 Task: Create a white letterhead template with blue and red details.
Action: Mouse pressed left at (519, 97)
Screenshot: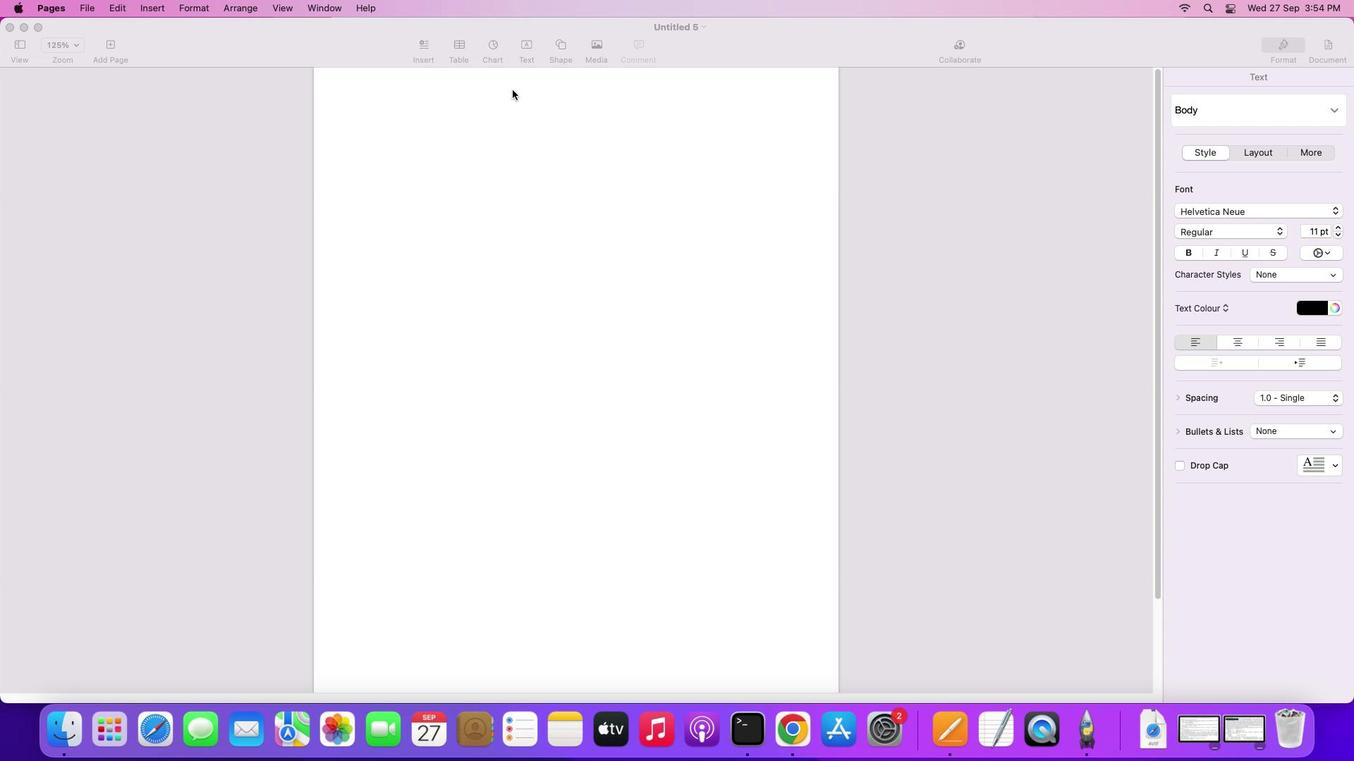 
Action: Mouse moved to (568, 51)
Screenshot: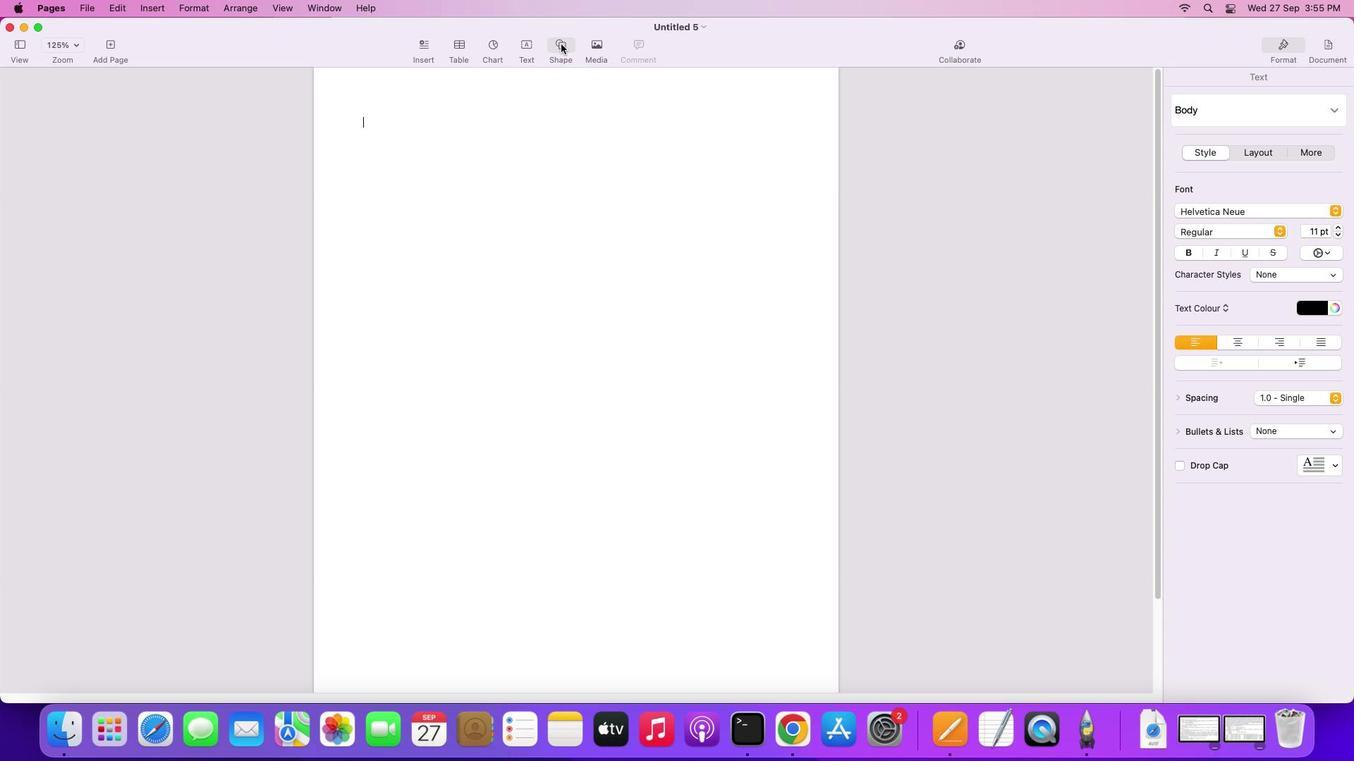 
Action: Mouse pressed left at (568, 51)
Screenshot: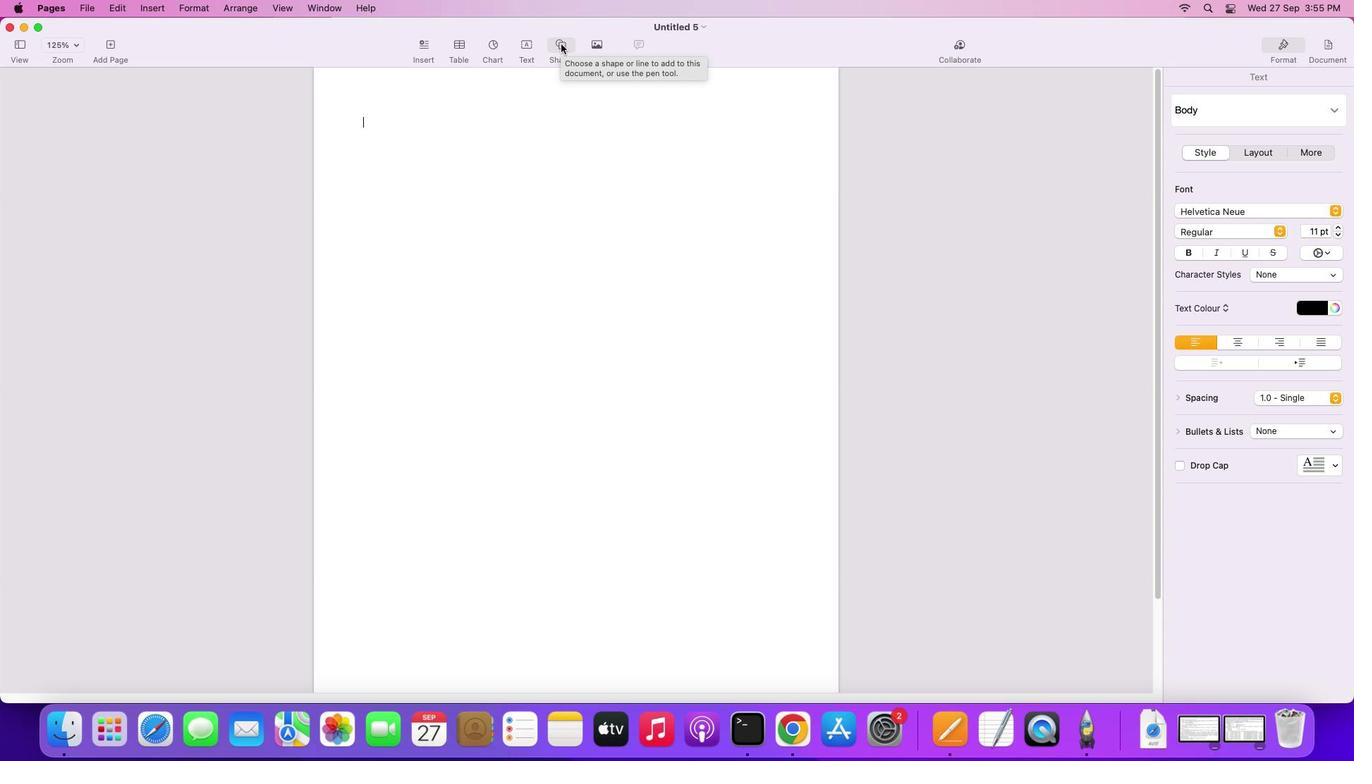 
Action: Mouse moved to (560, 169)
Screenshot: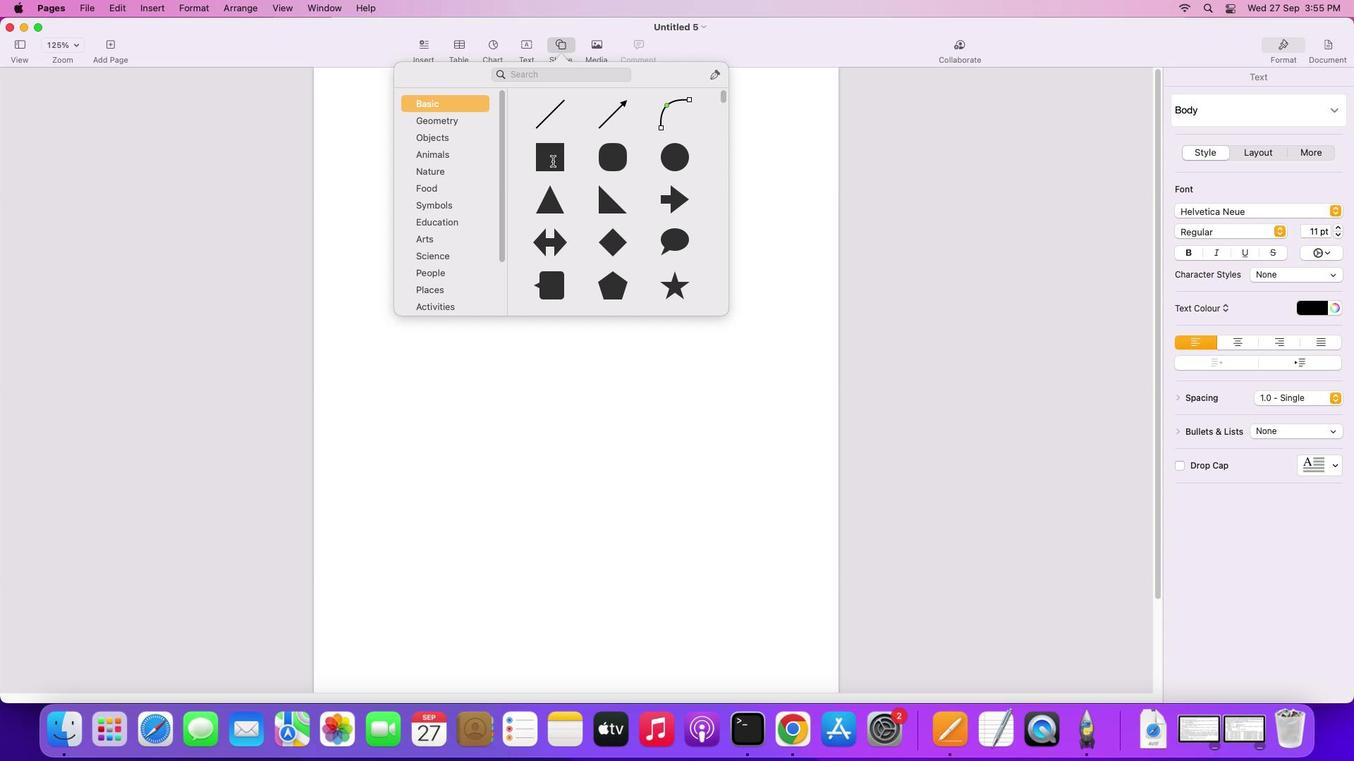 
Action: Mouse pressed left at (560, 169)
Screenshot: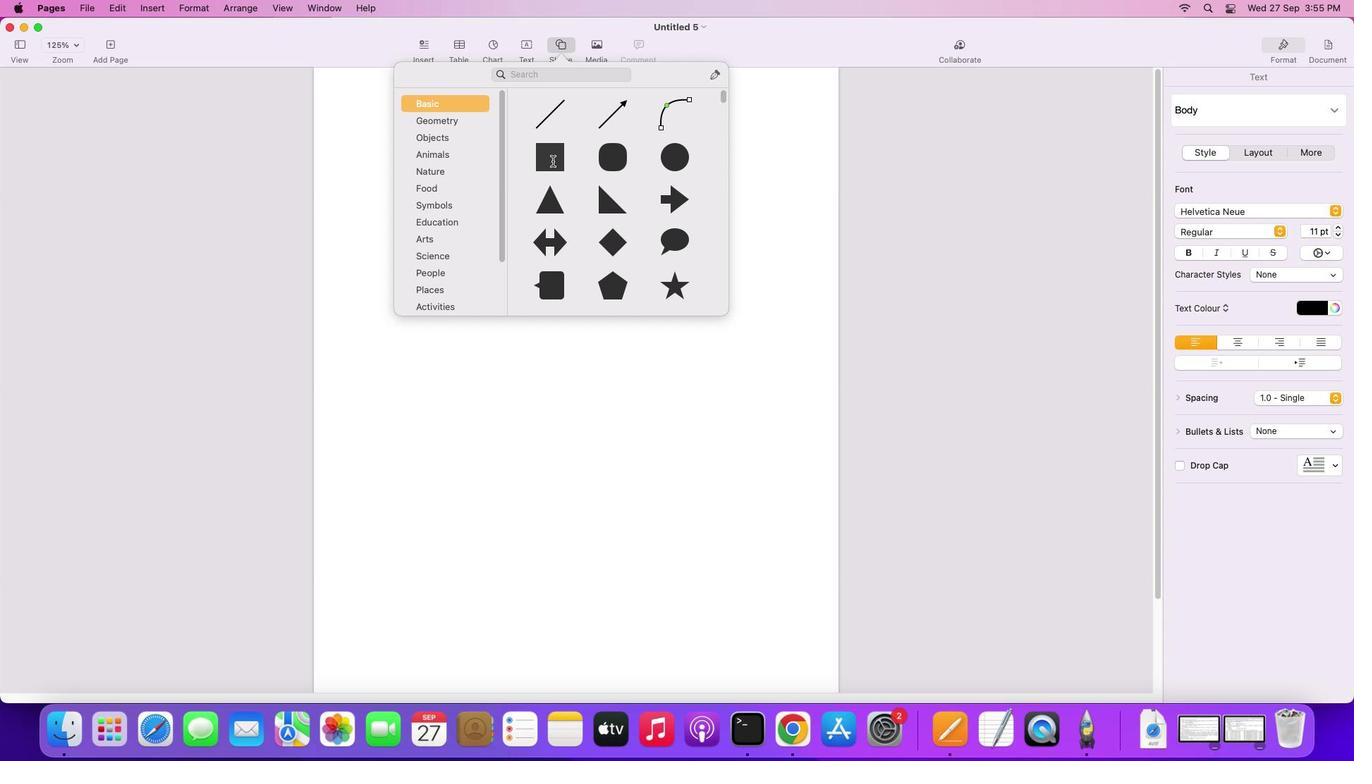 
Action: Mouse moved to (575, 202)
Screenshot: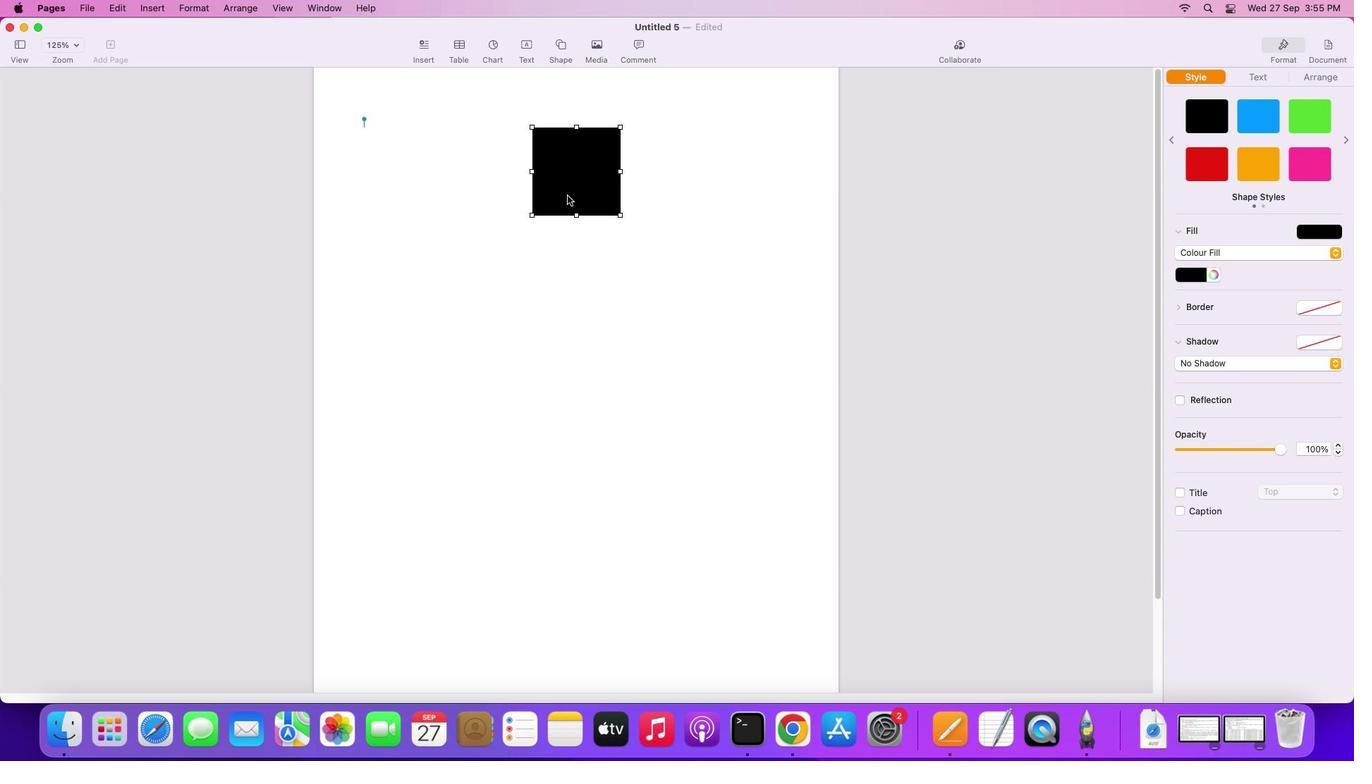 
Action: Mouse pressed left at (575, 202)
Screenshot: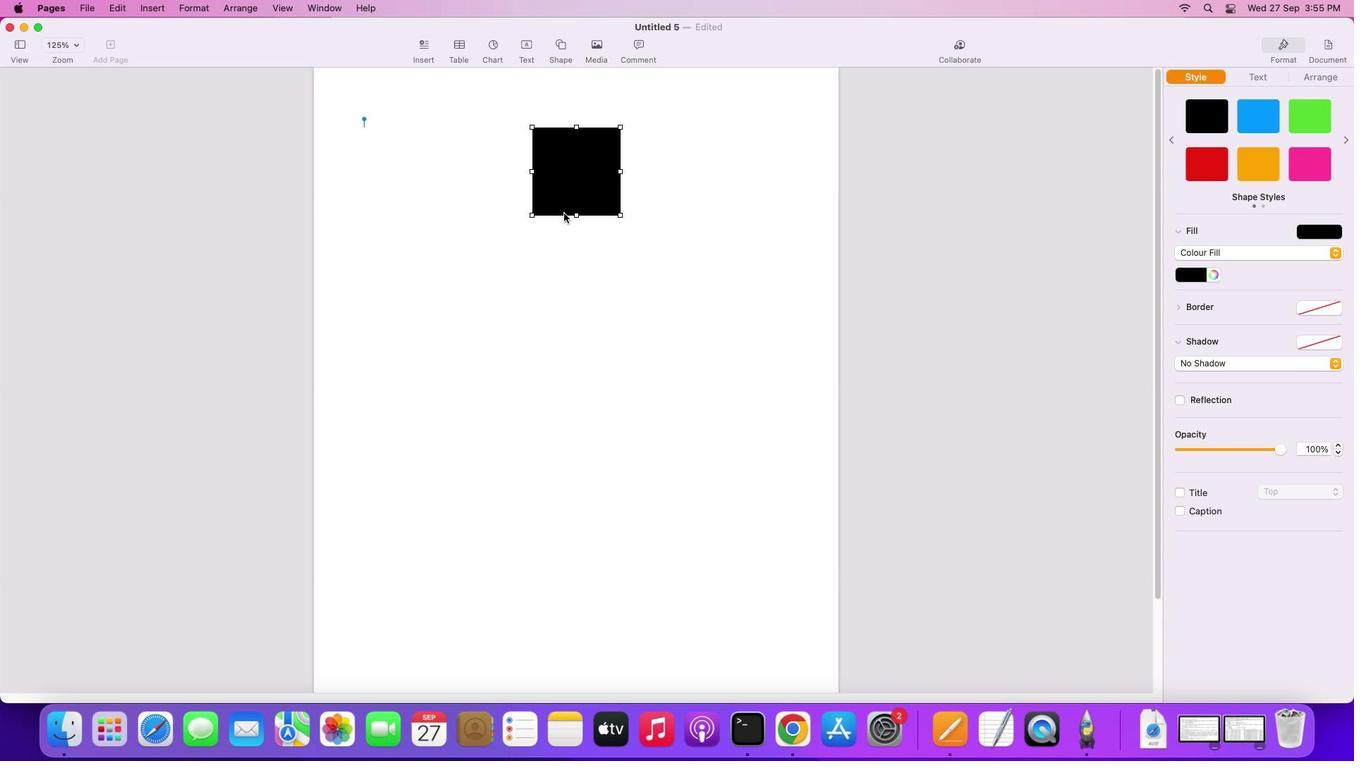 
Action: Mouse moved to (479, 516)
Screenshot: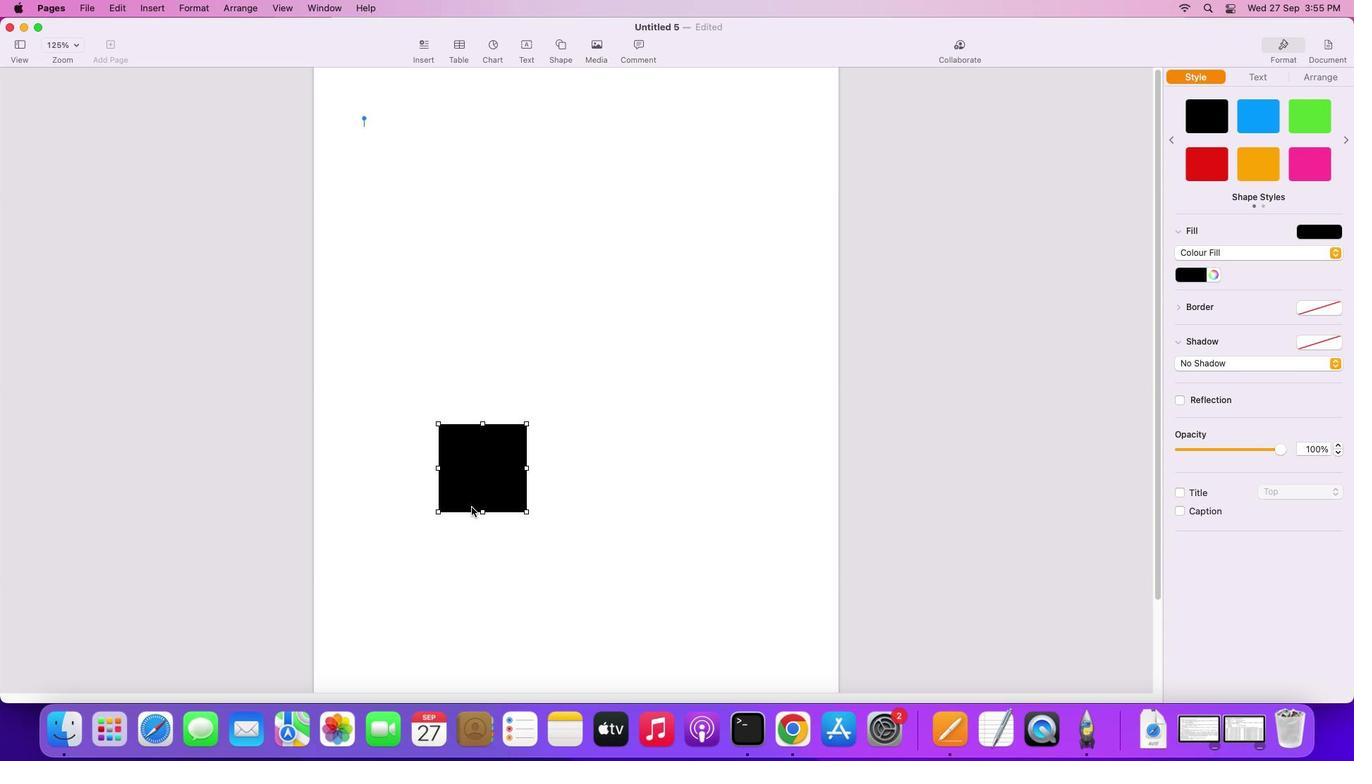 
Action: Mouse scrolled (479, 516) with delta (7, 7)
Screenshot: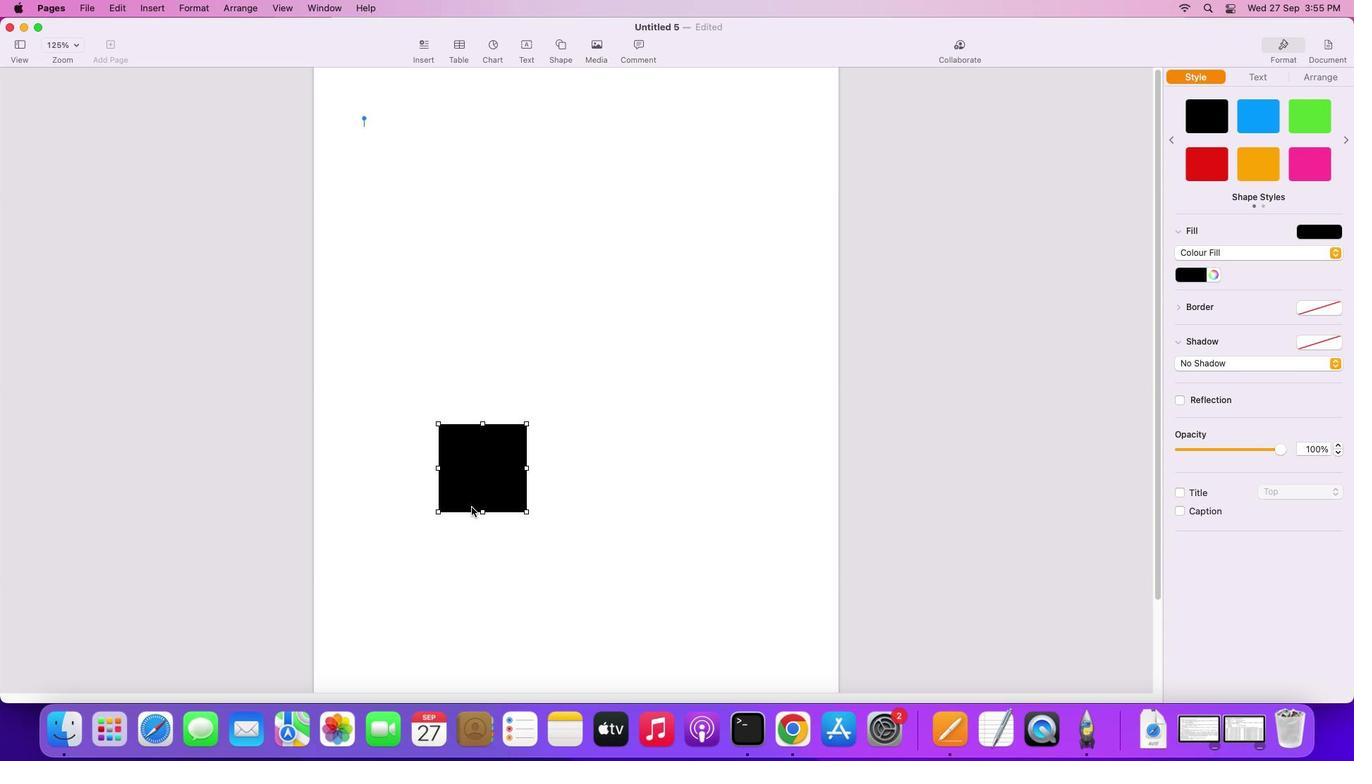 
Action: Mouse moved to (479, 514)
Screenshot: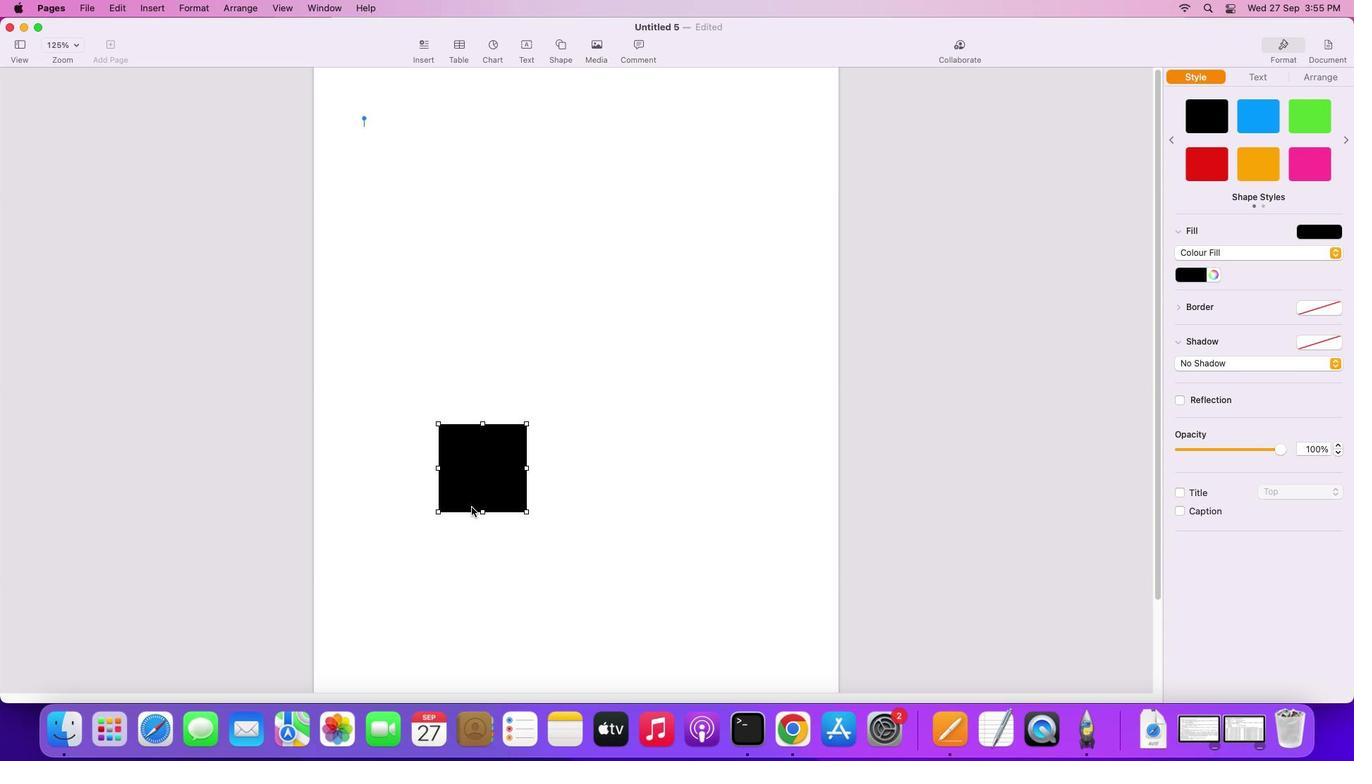 
Action: Mouse scrolled (479, 514) with delta (7, 7)
Screenshot: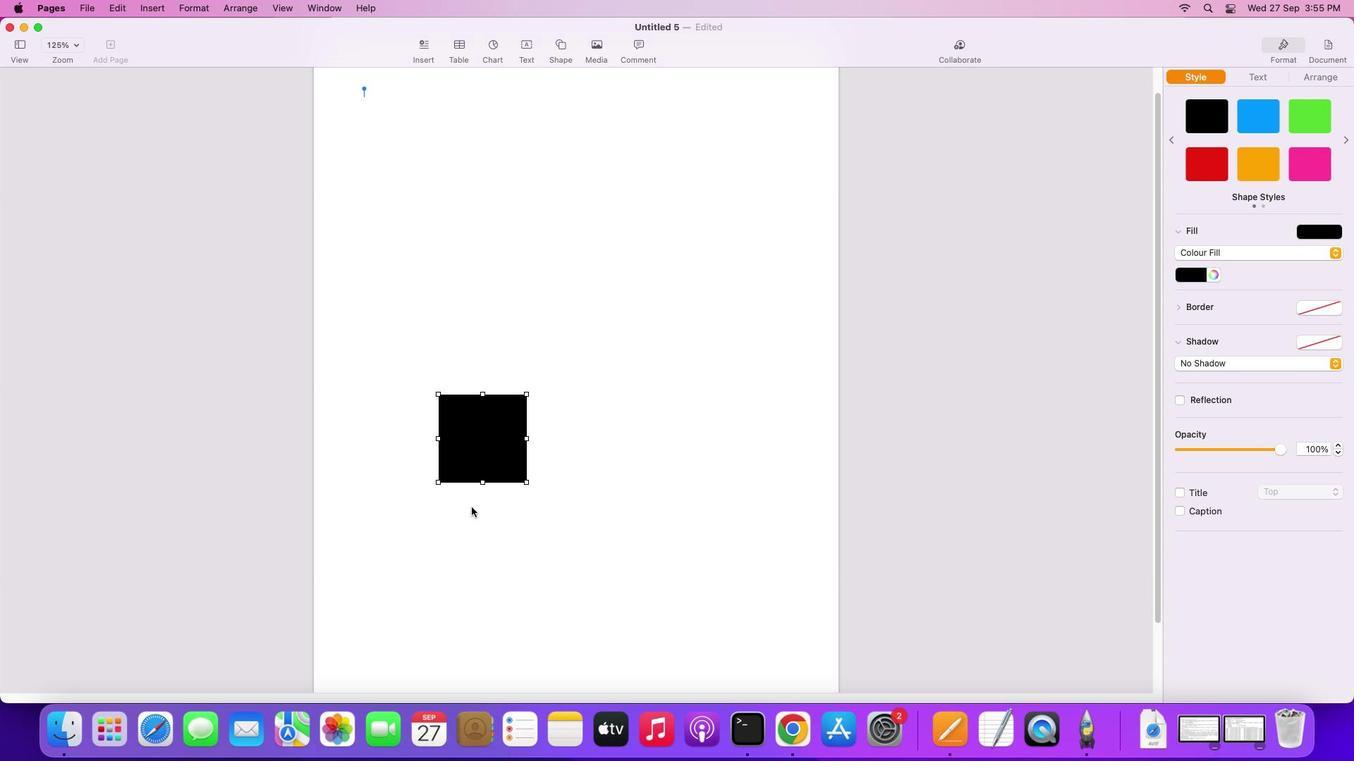 
Action: Mouse scrolled (479, 514) with delta (7, 5)
Screenshot: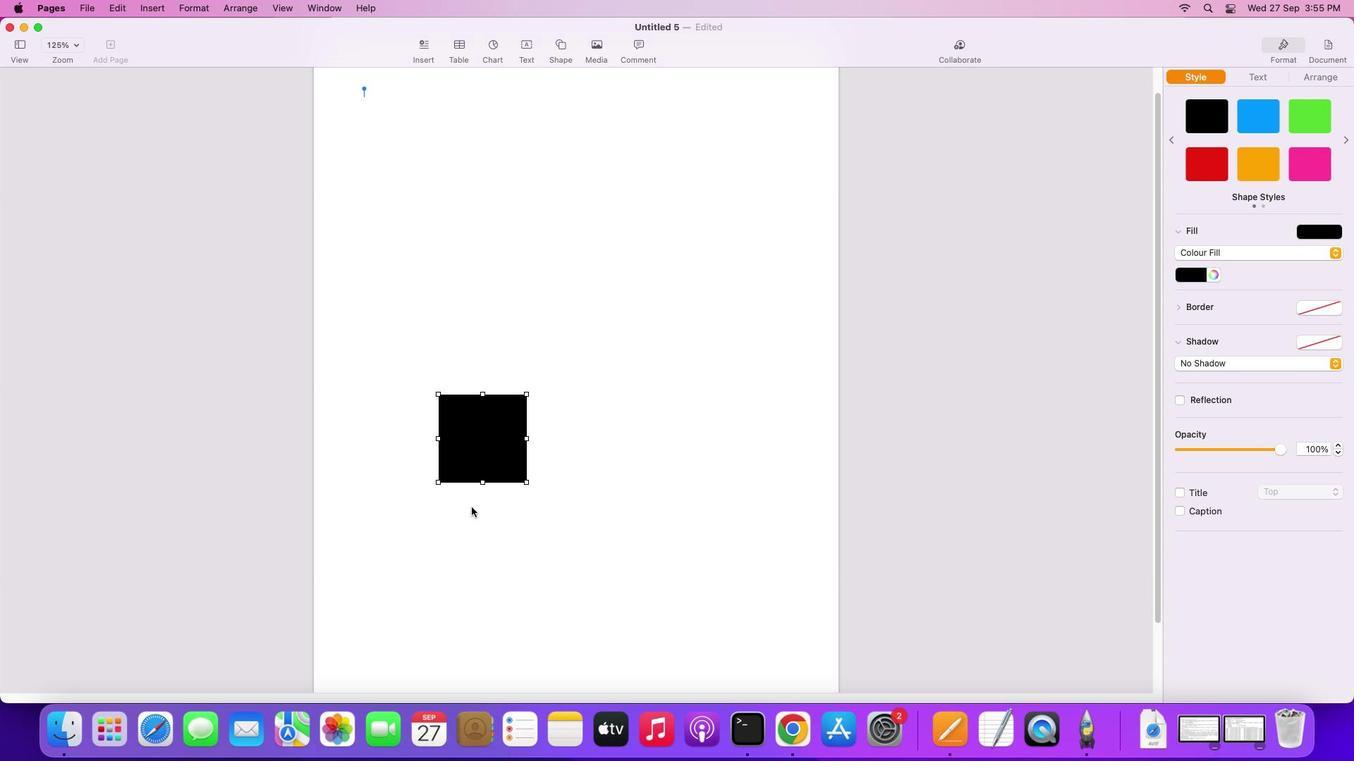 
Action: Mouse scrolled (479, 514) with delta (7, 4)
Screenshot: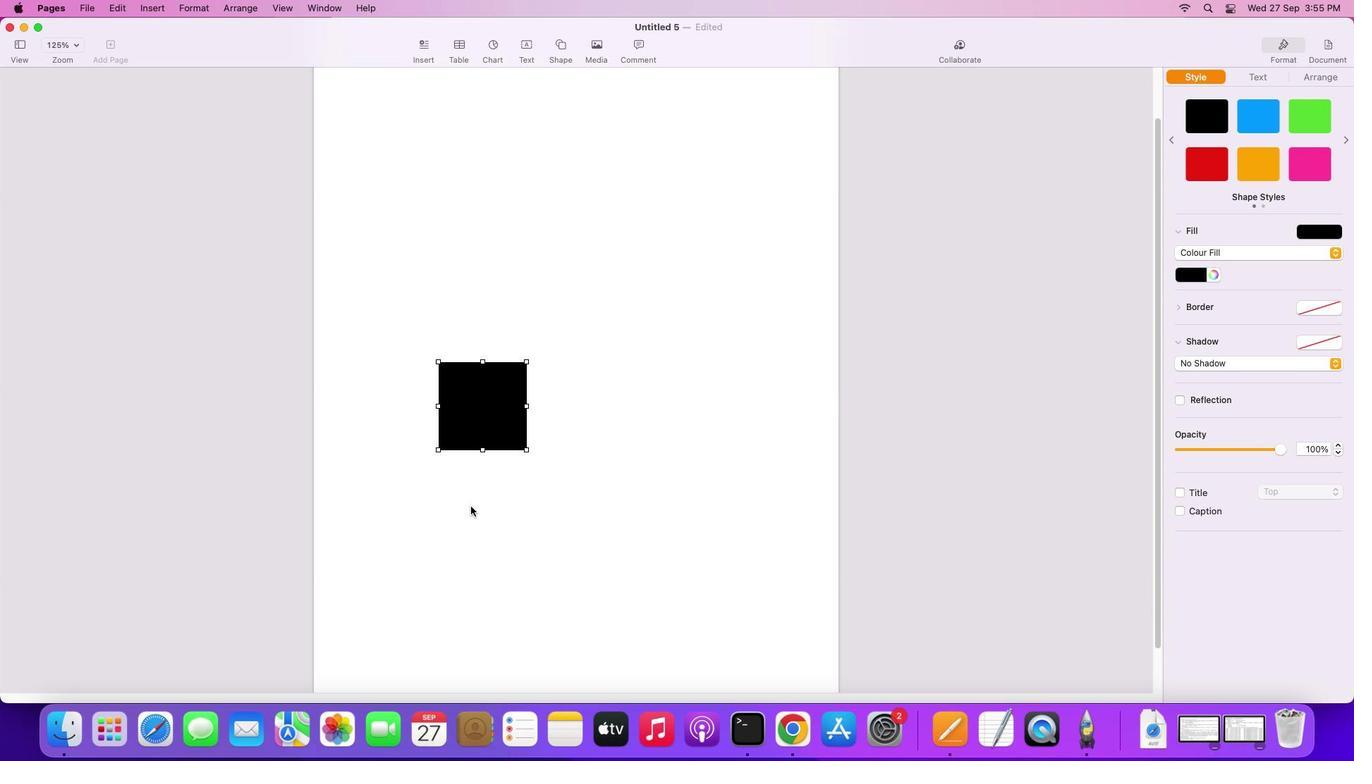 
Action: Mouse moved to (479, 514)
Screenshot: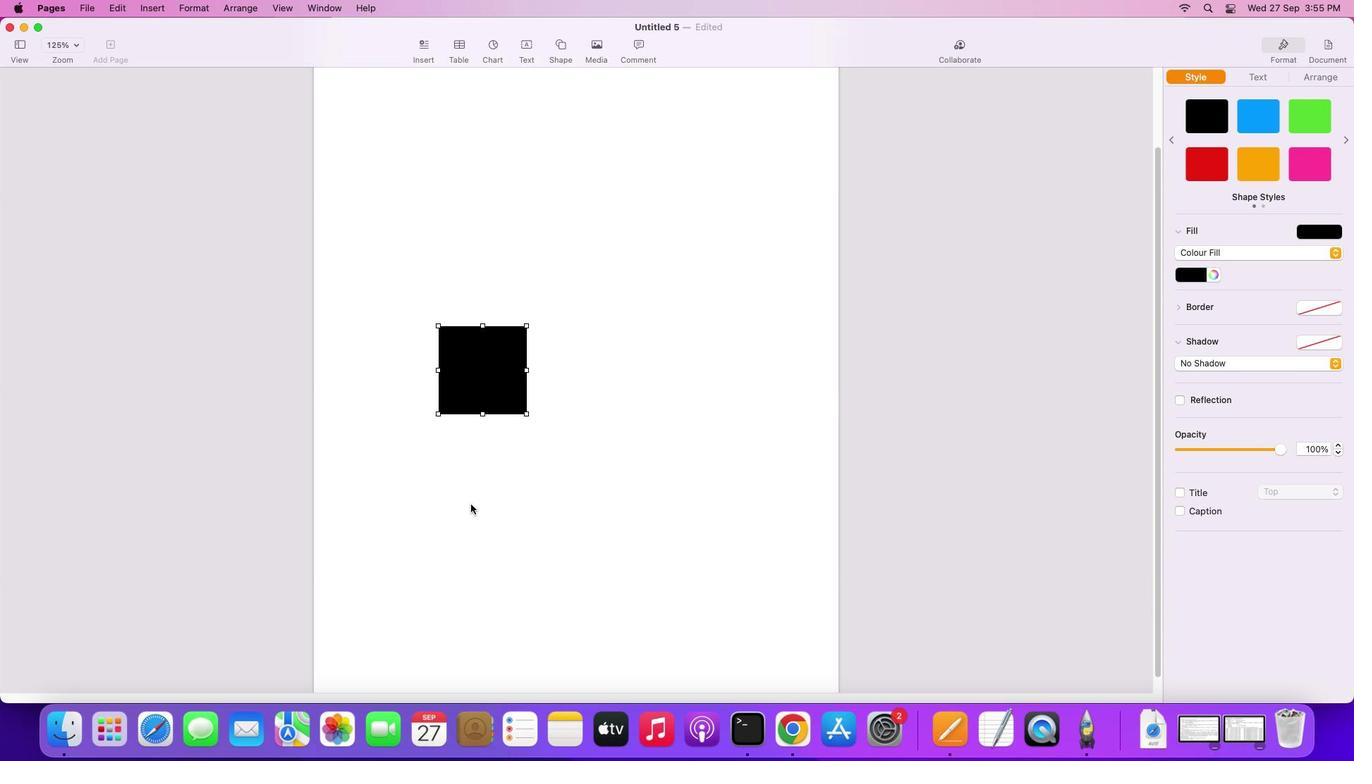 
Action: Mouse scrolled (479, 514) with delta (7, 4)
Screenshot: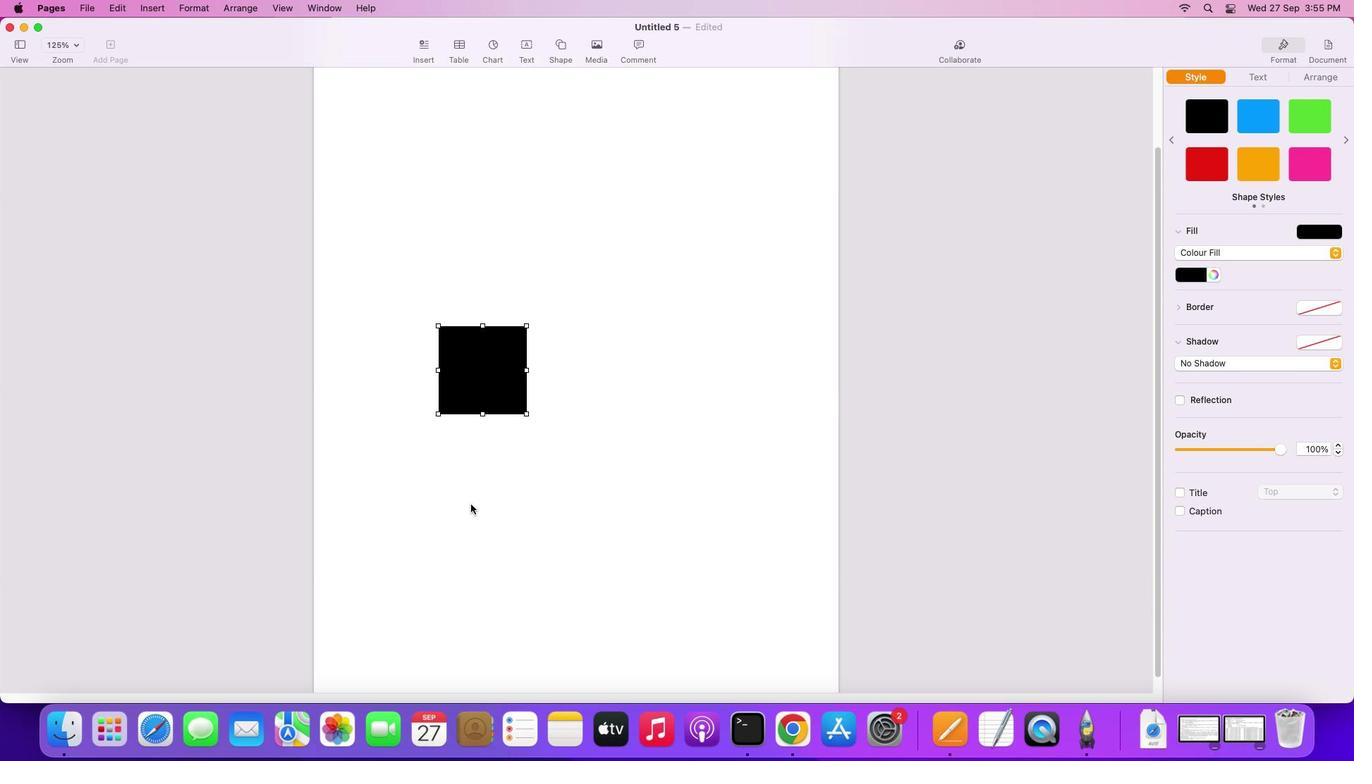 
Action: Mouse moved to (487, 409)
Screenshot: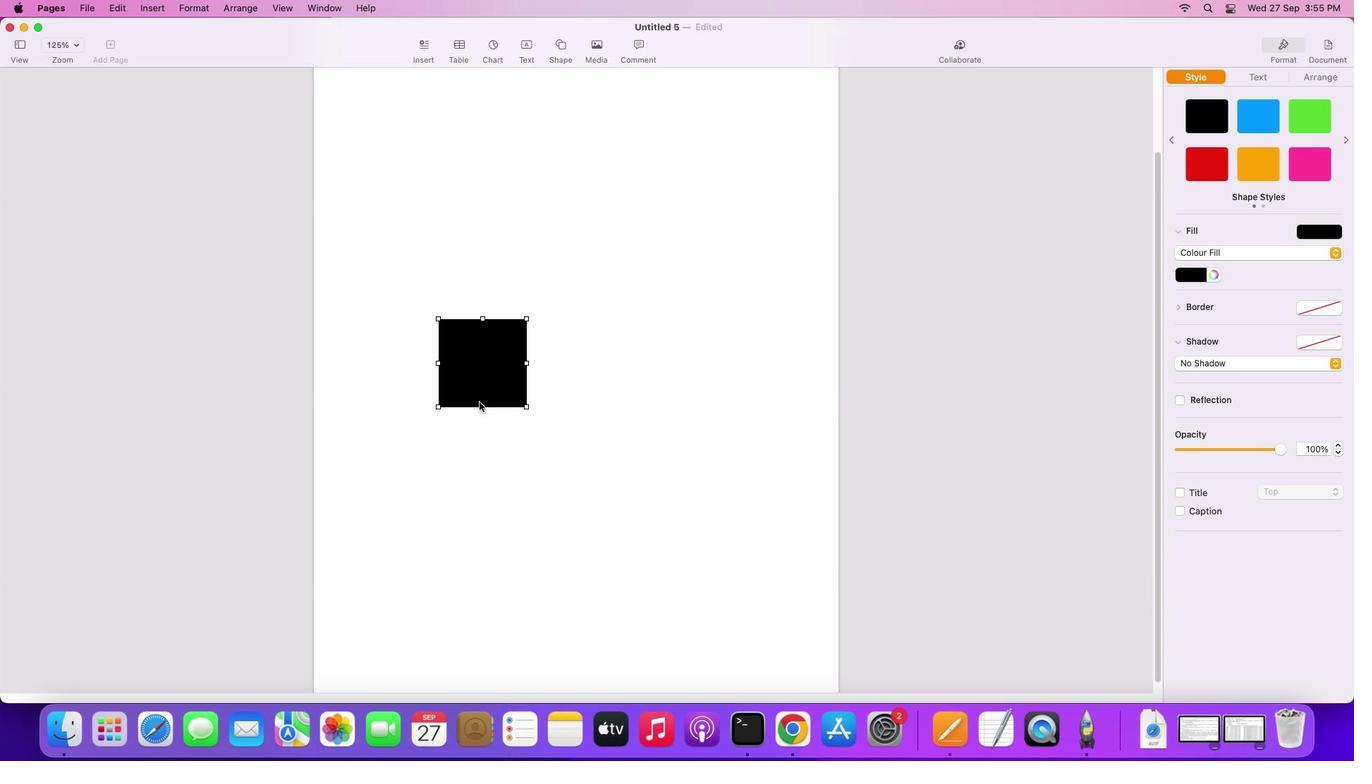 
Action: Mouse pressed left at (487, 409)
Screenshot: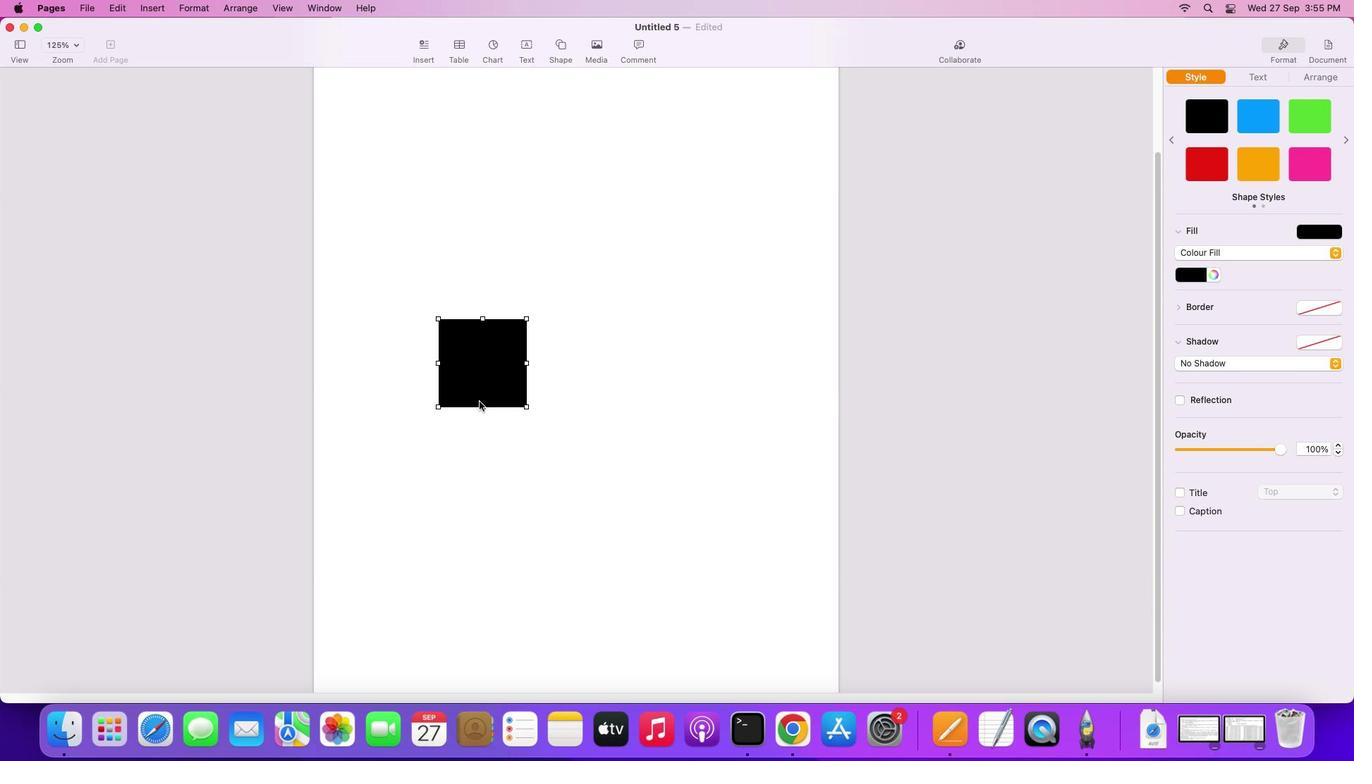 
Action: Mouse moved to (410, 658)
Screenshot: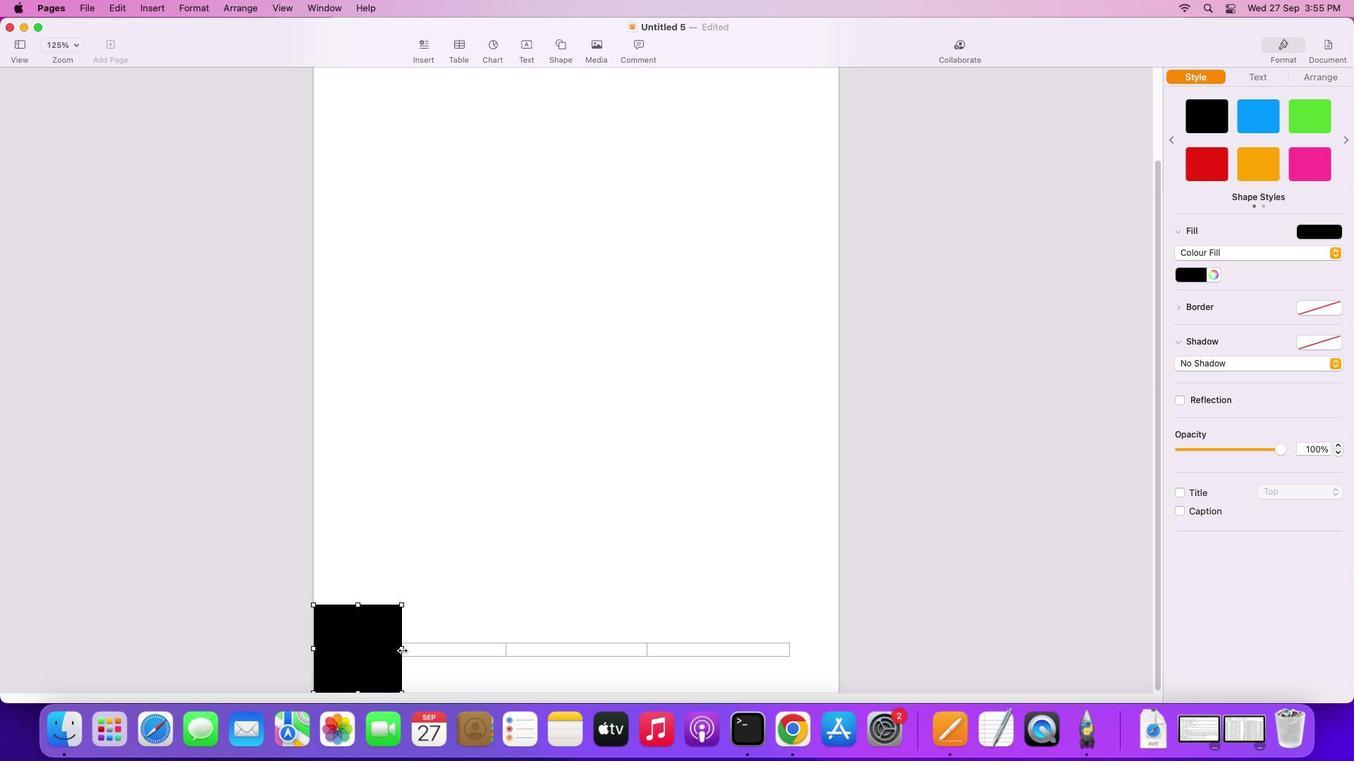 
Action: Mouse pressed left at (410, 658)
Screenshot: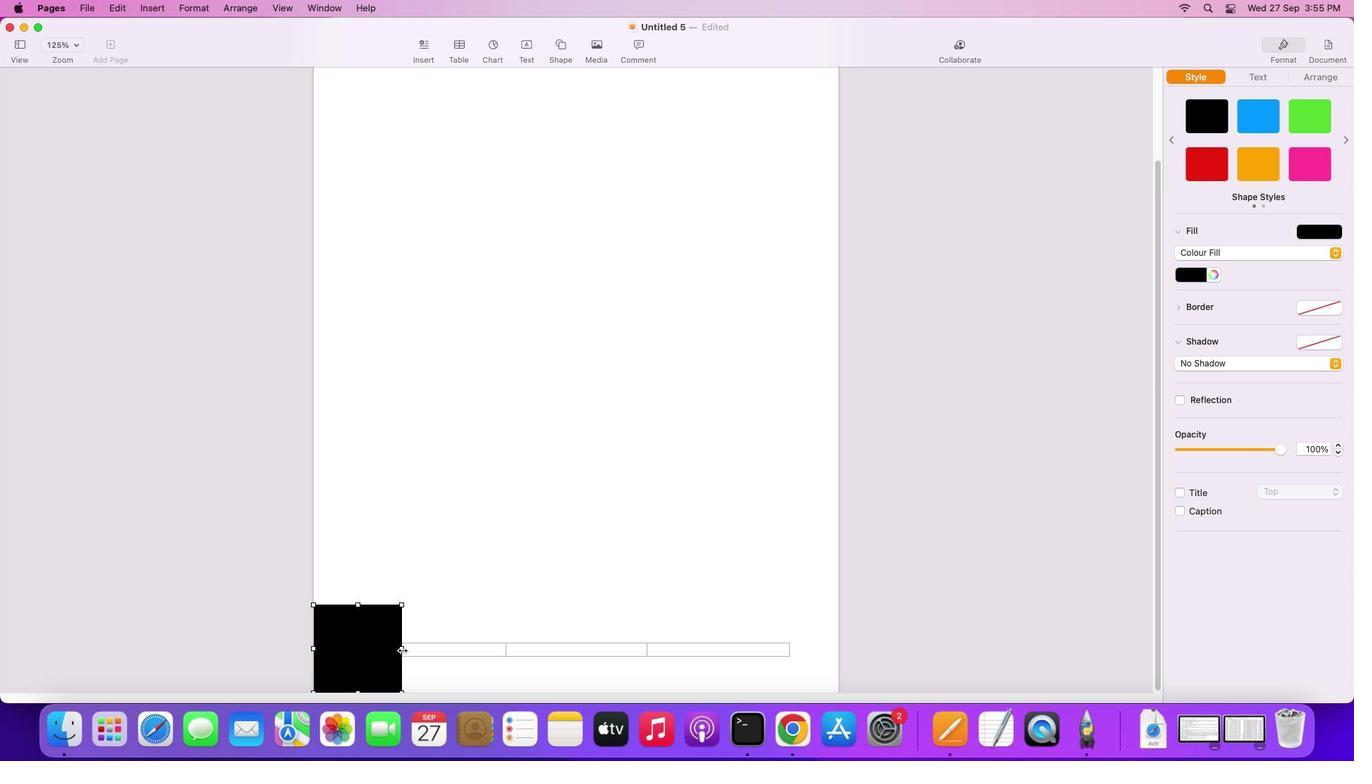 
Action: Mouse moved to (591, 626)
Screenshot: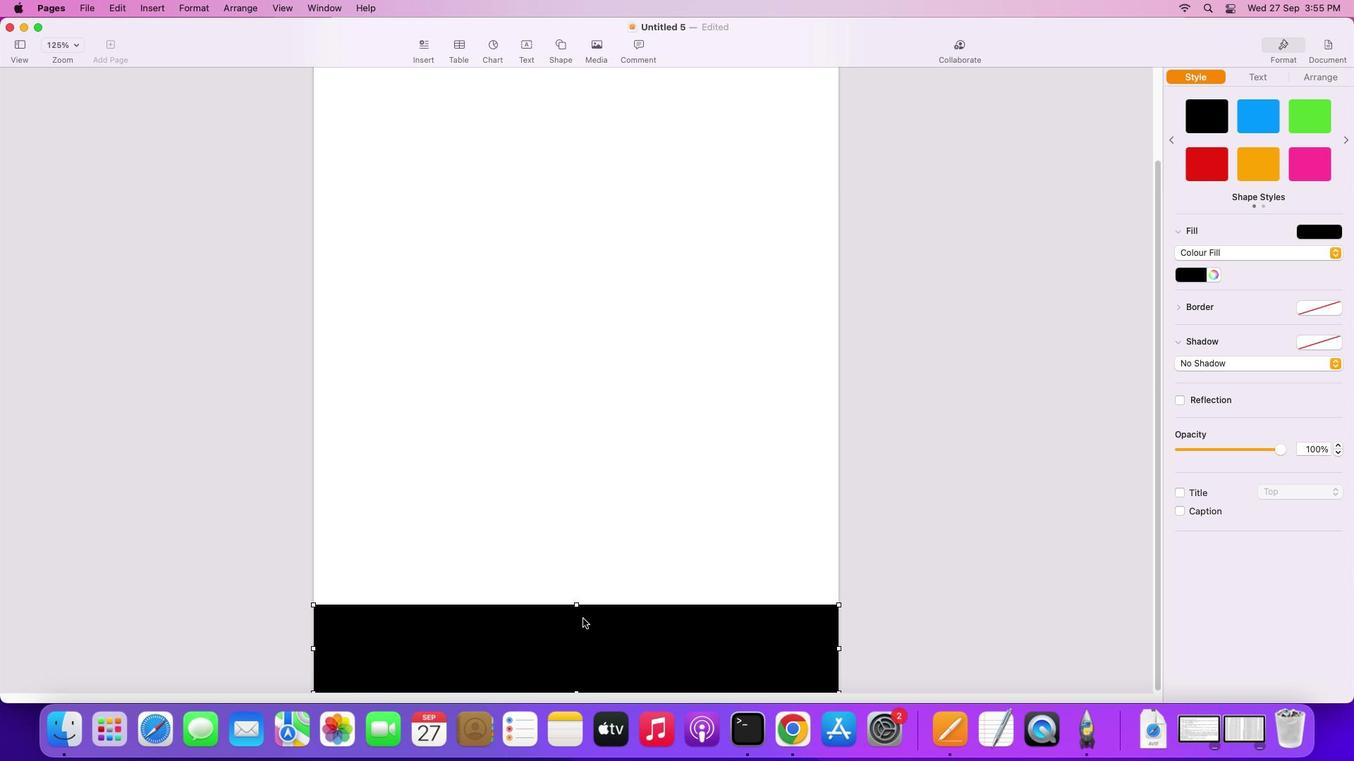 
Action: Mouse pressed right at (591, 626)
Screenshot: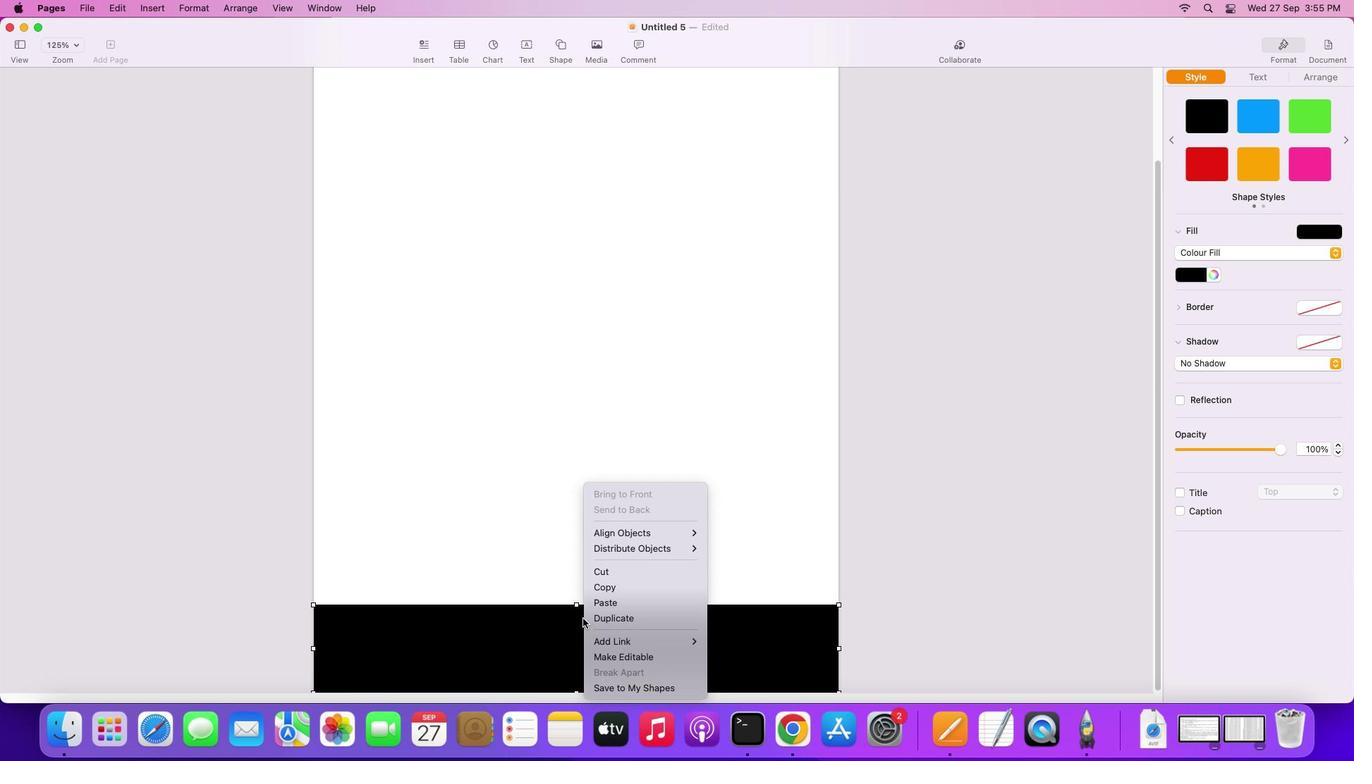
Action: Mouse moved to (637, 666)
Screenshot: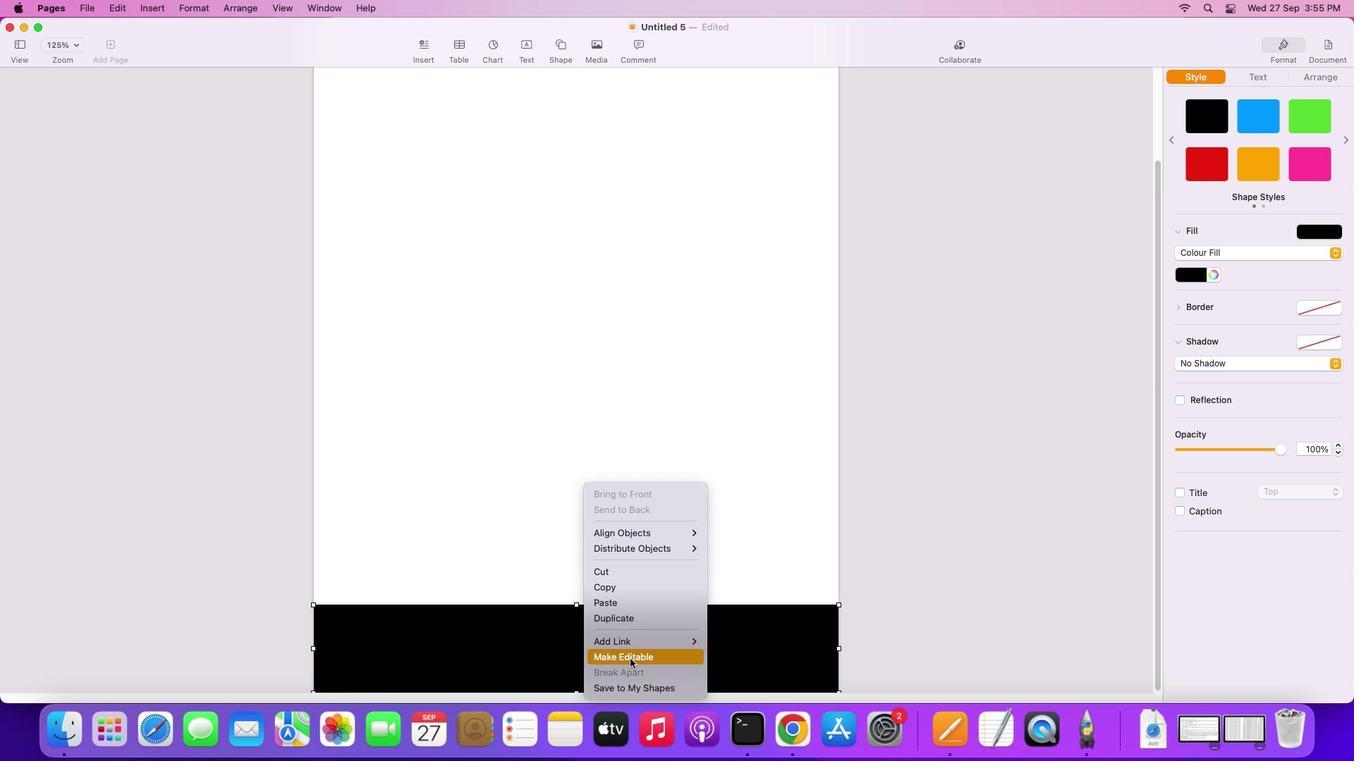 
Action: Mouse pressed left at (637, 666)
Screenshot: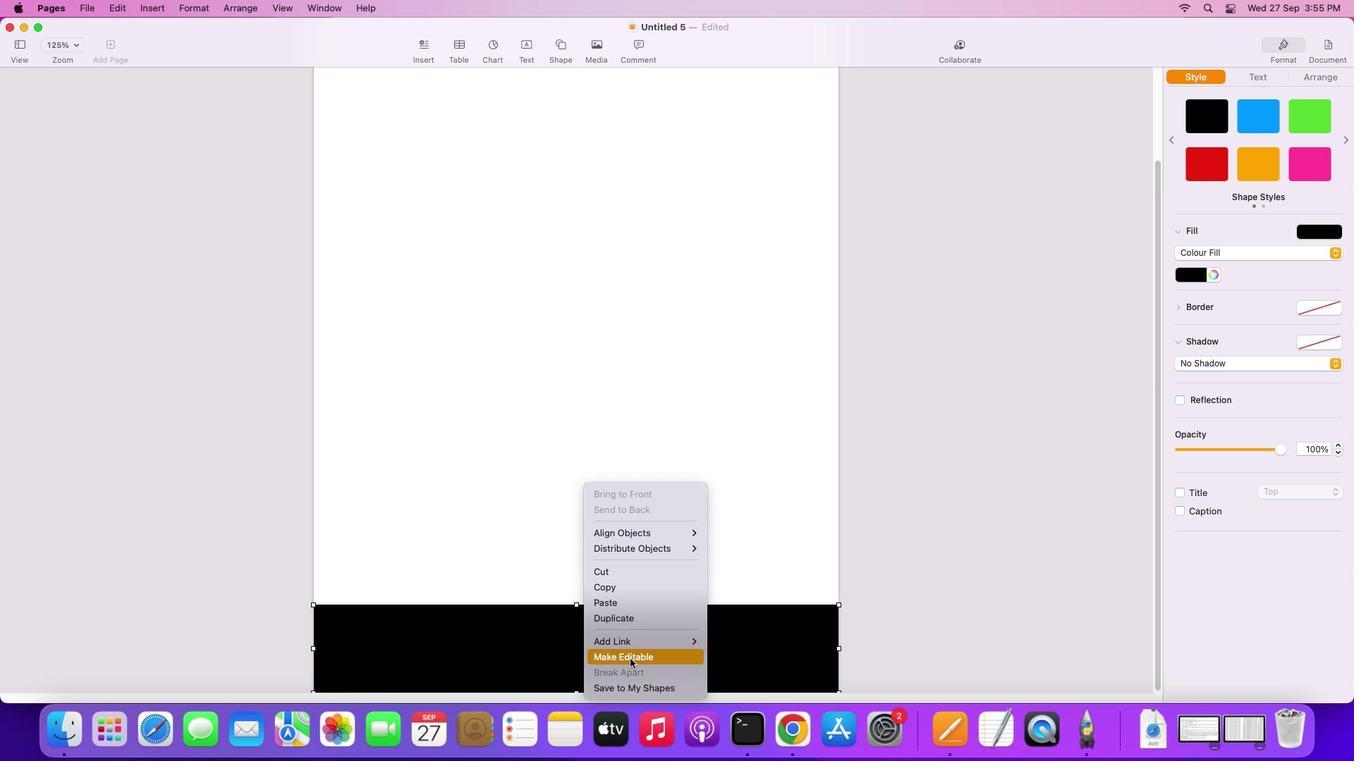 
Action: Mouse moved to (453, 620)
Screenshot: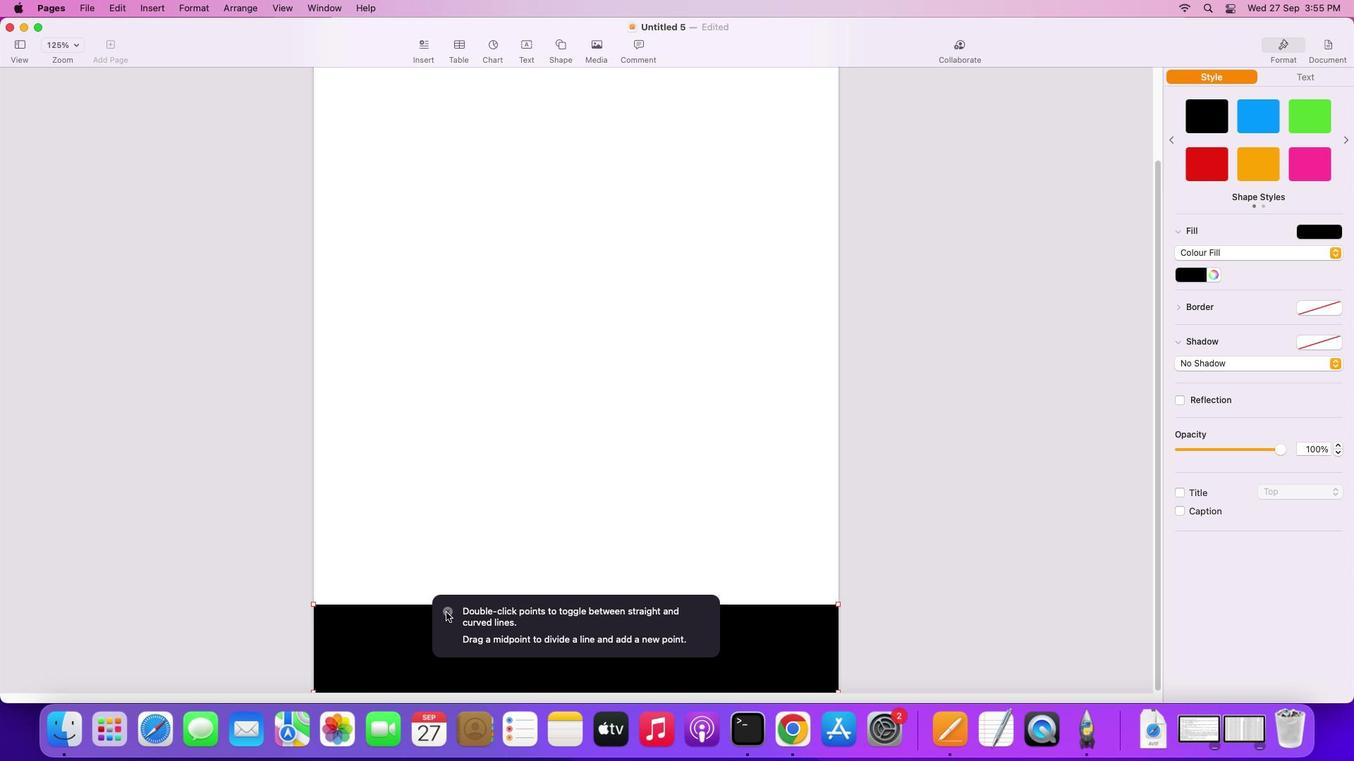 
Action: Mouse pressed left at (453, 620)
Screenshot: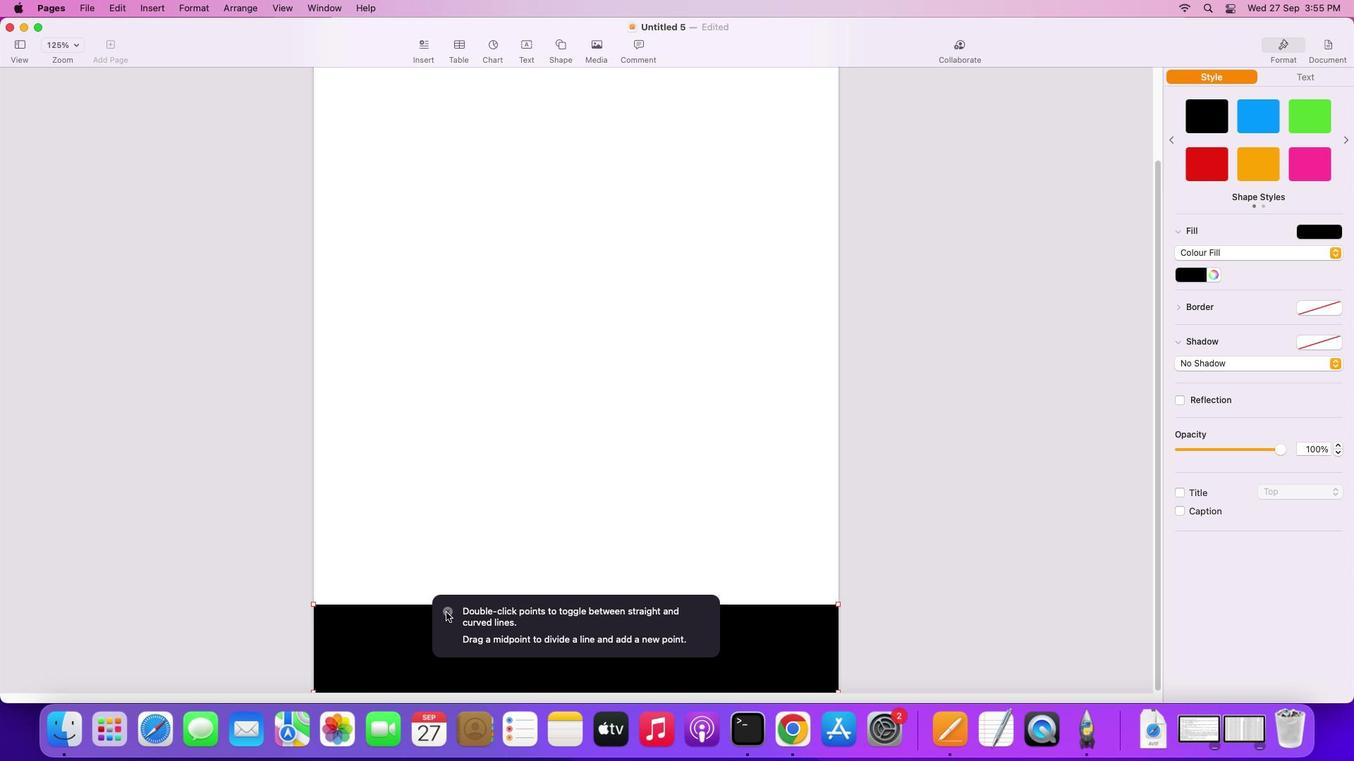 
Action: Mouse moved to (323, 613)
Screenshot: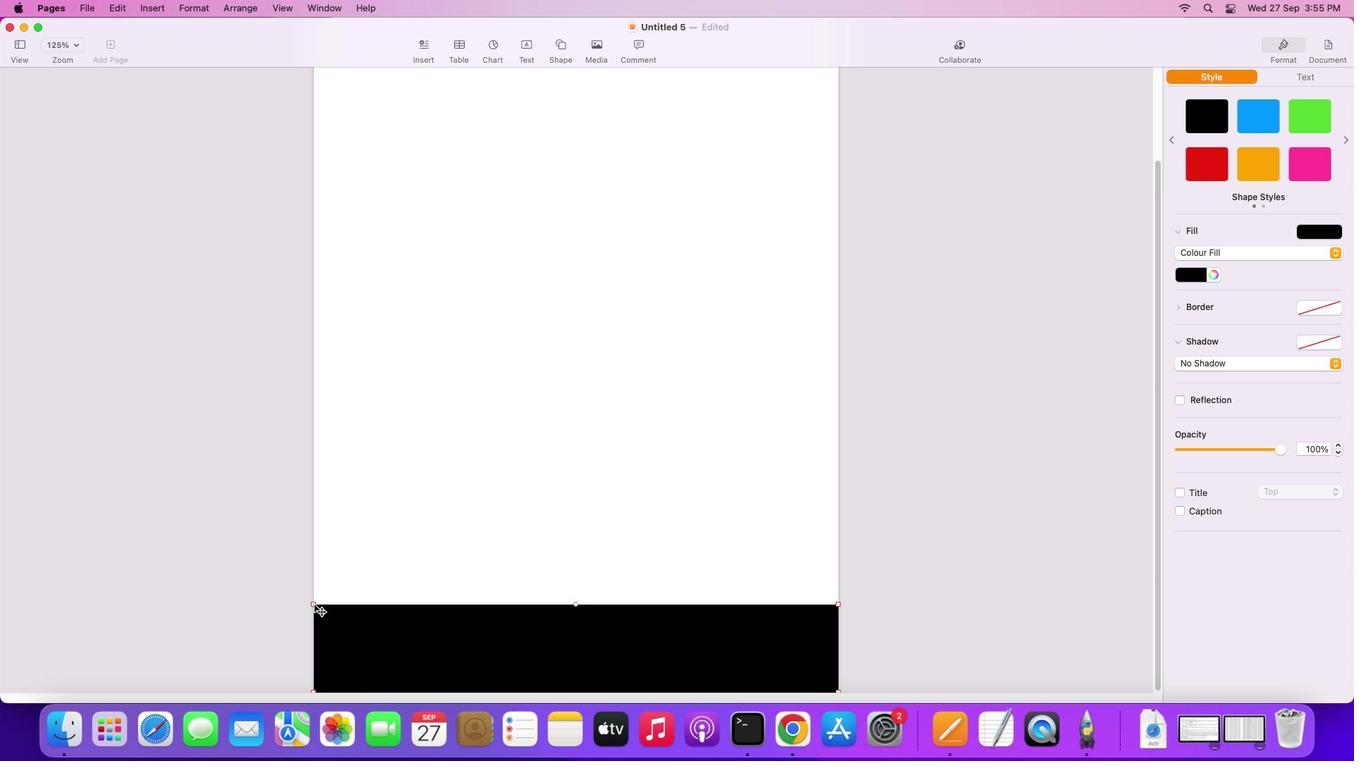 
Action: Mouse pressed left at (323, 613)
Screenshot: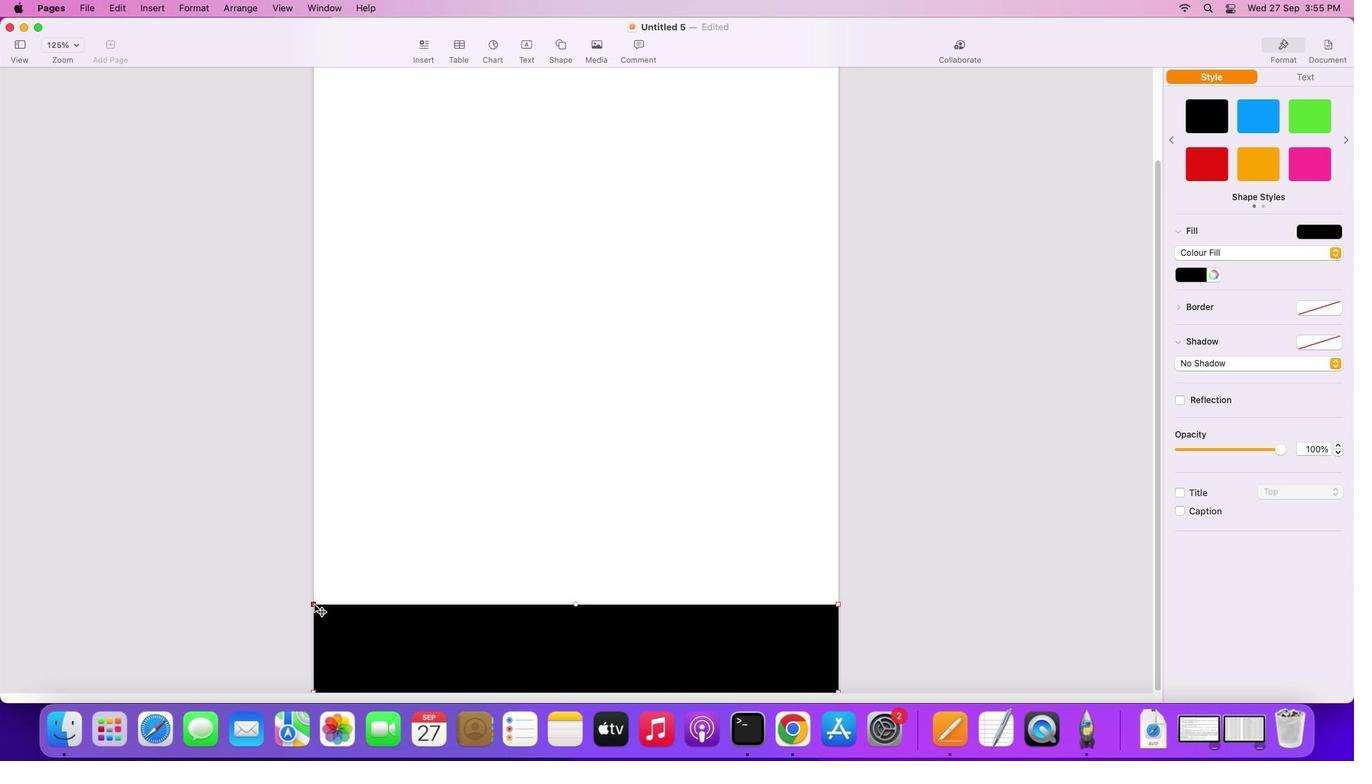 
Action: Mouse moved to (583, 614)
Screenshot: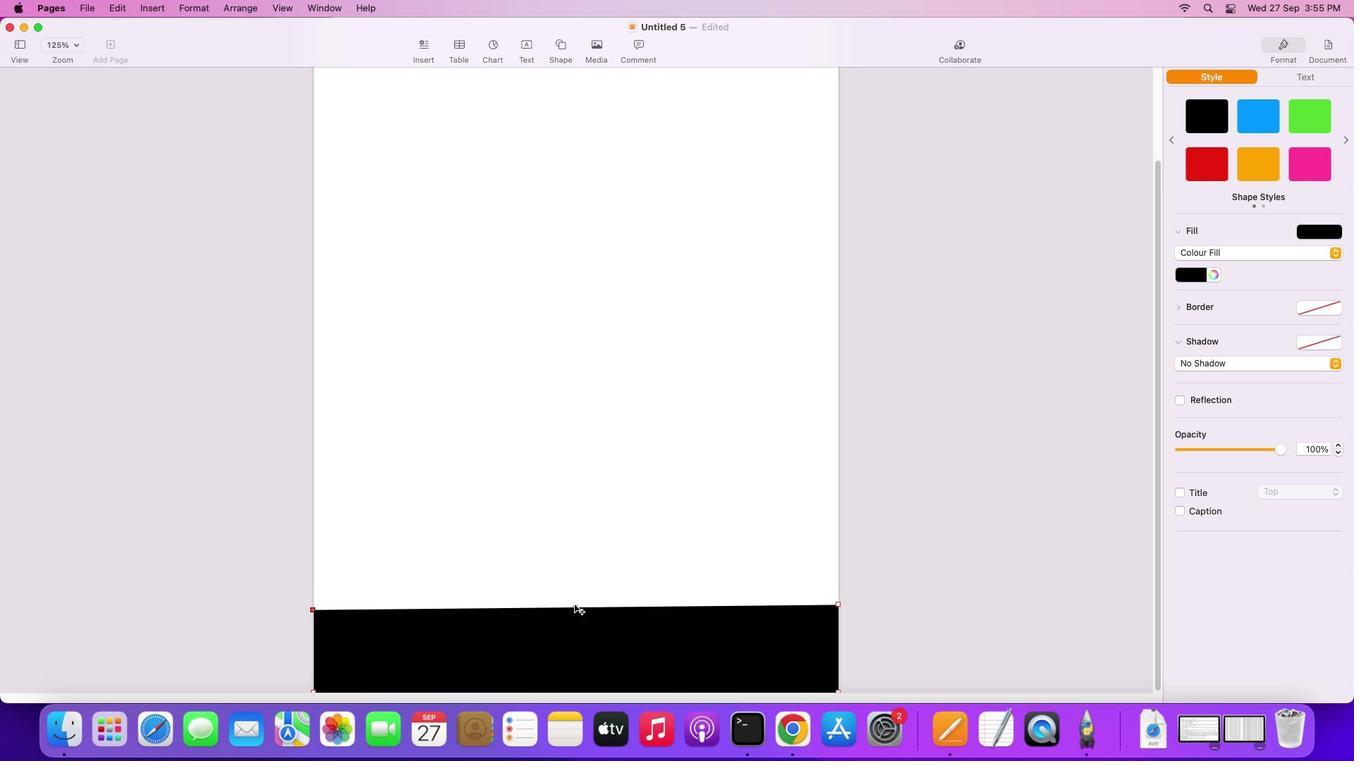 
Action: Mouse pressed left at (583, 614)
Screenshot: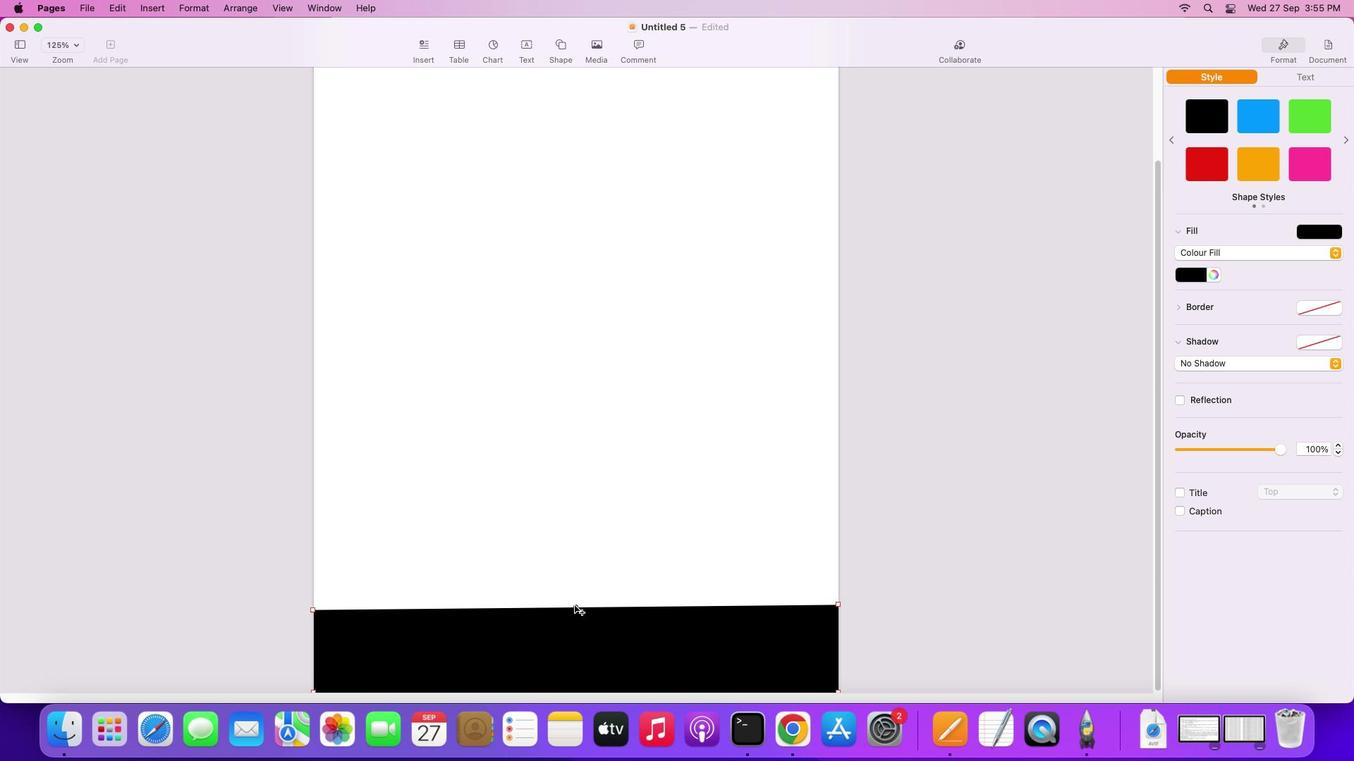 
Action: Mouse moved to (441, 573)
Screenshot: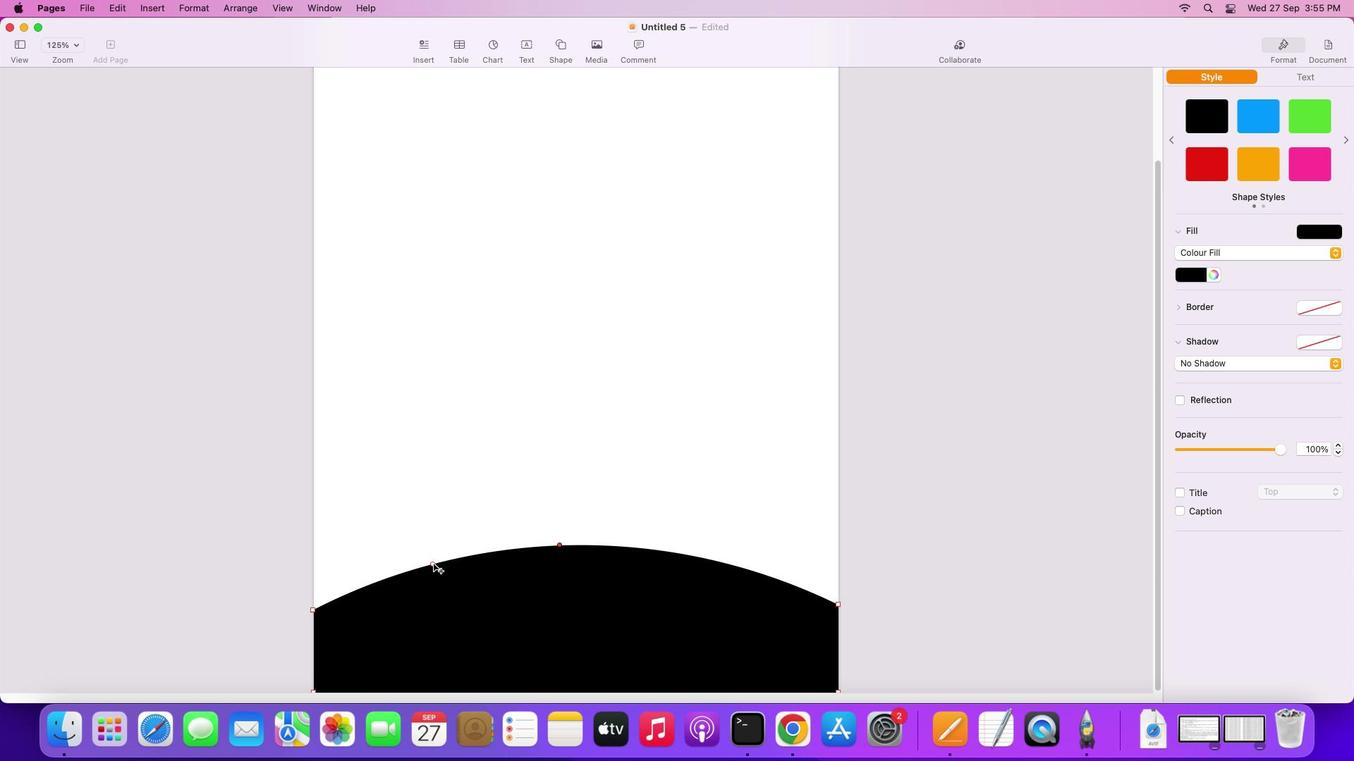 
Action: Mouse pressed left at (441, 573)
Screenshot: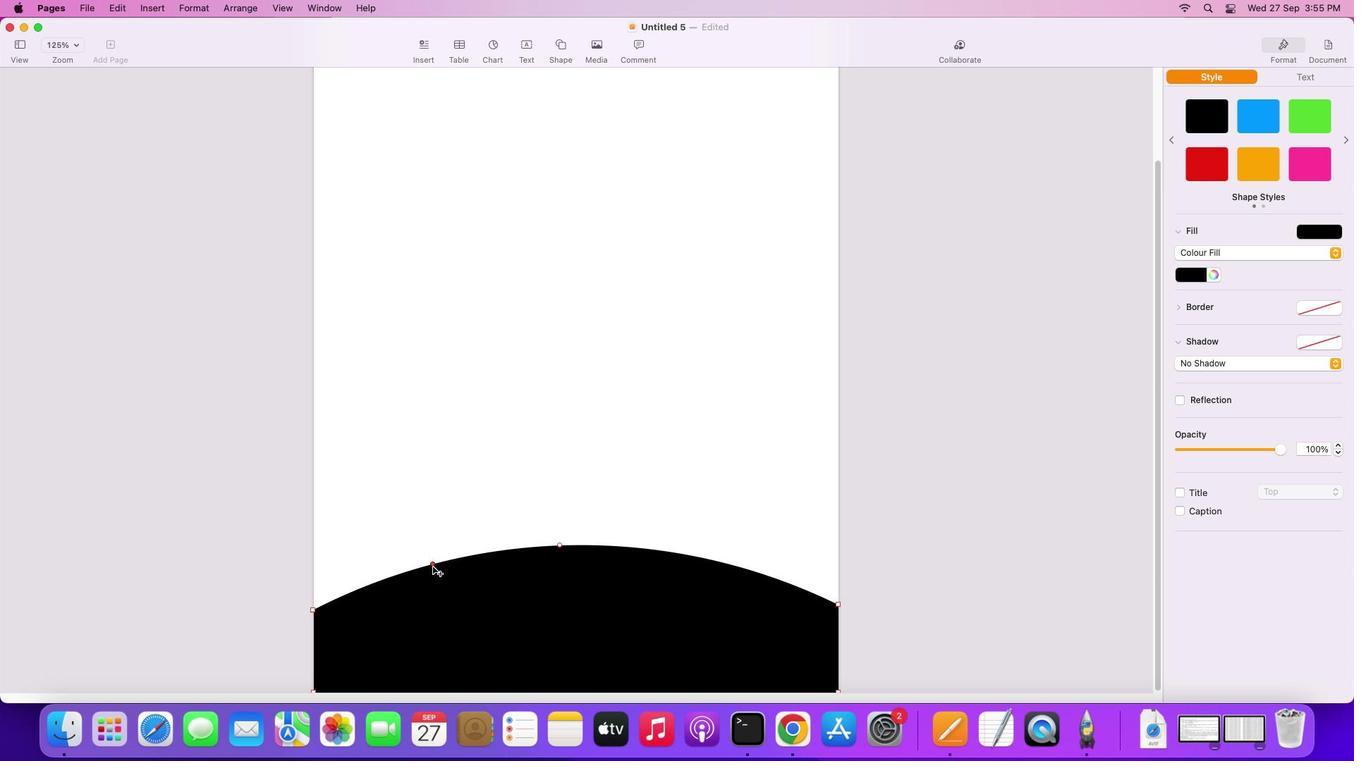 
Action: Mouse moved to (716, 543)
Screenshot: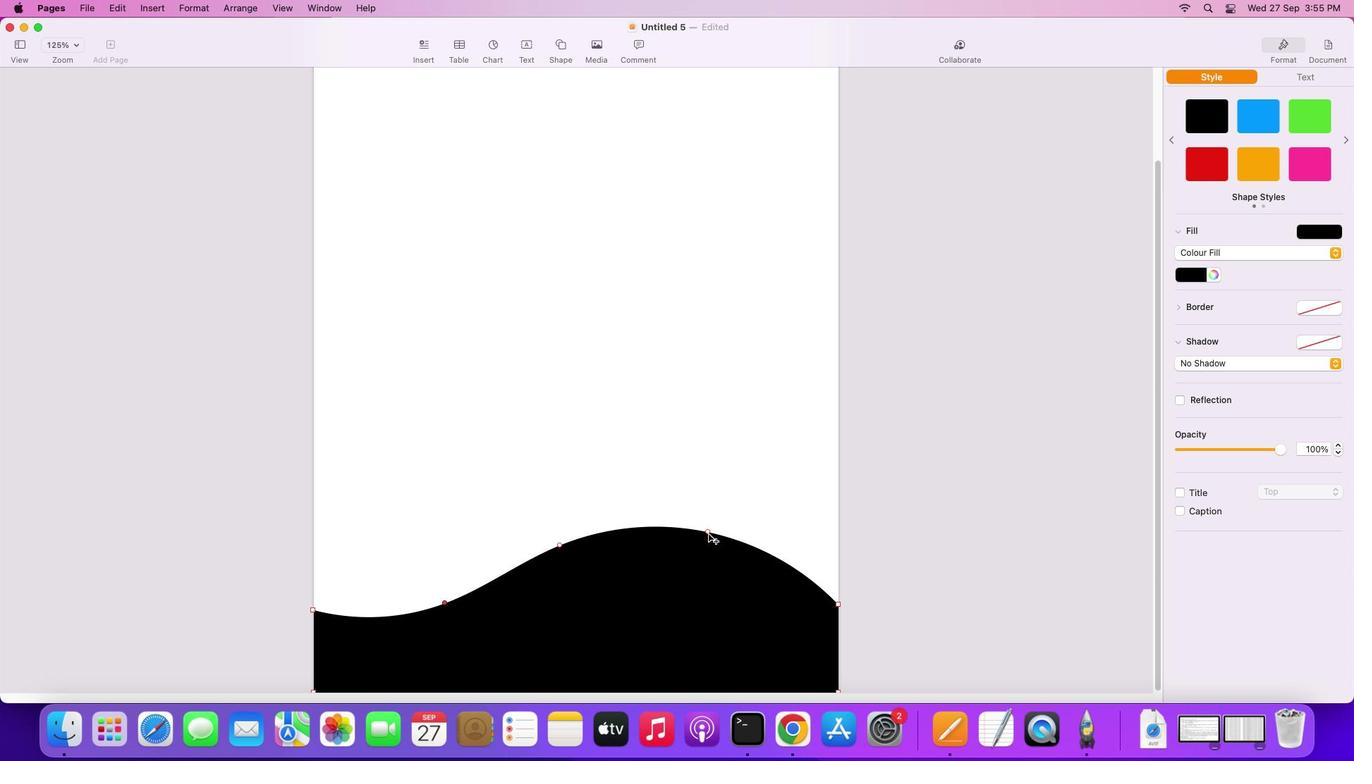 
Action: Mouse pressed left at (716, 543)
Screenshot: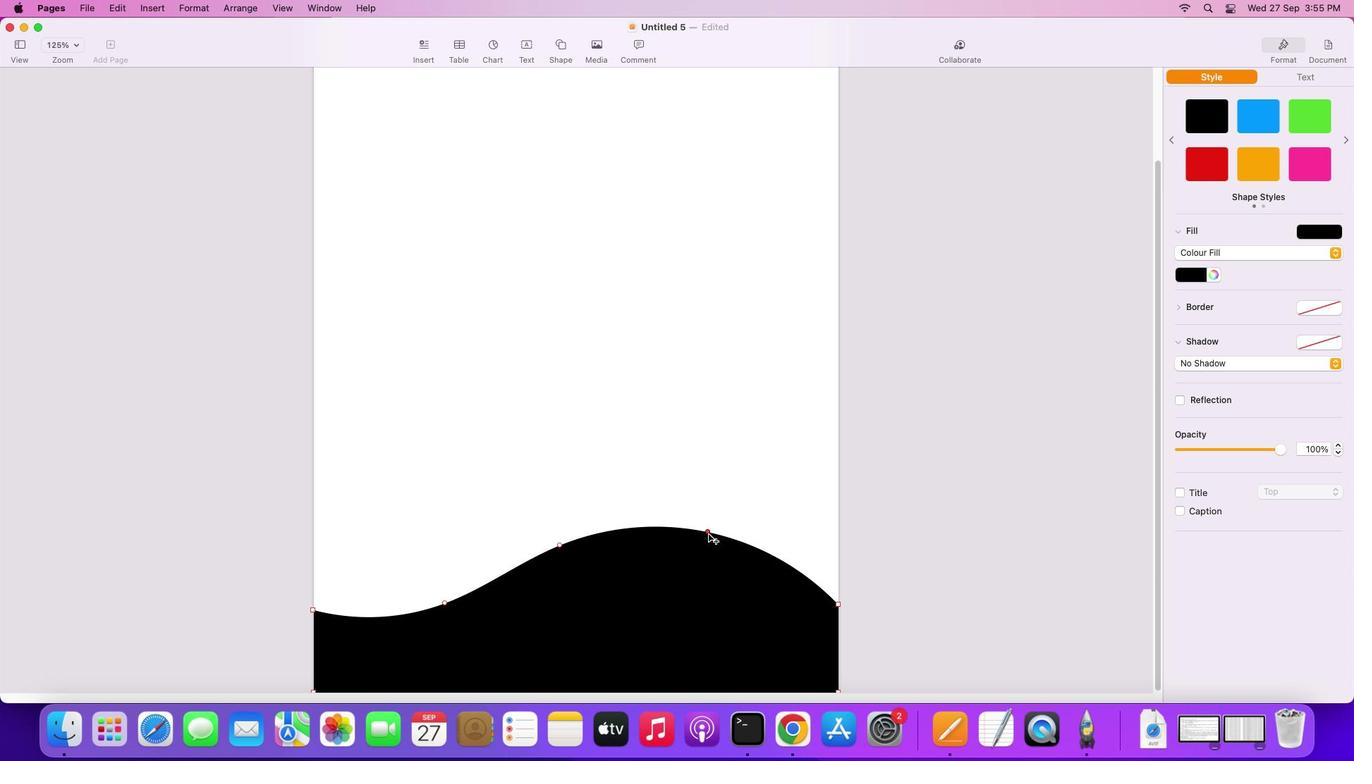 
Action: Mouse moved to (387, 629)
Screenshot: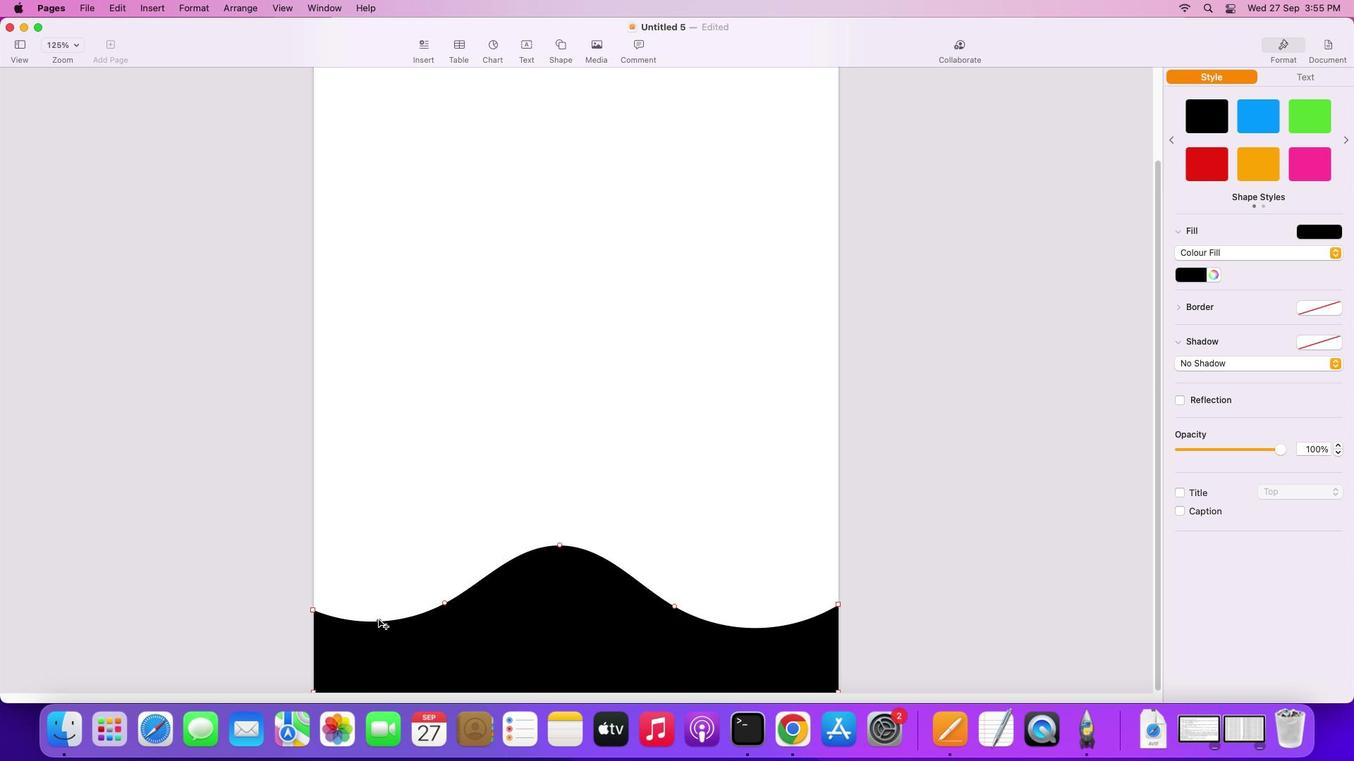 
Action: Mouse pressed left at (387, 629)
Screenshot: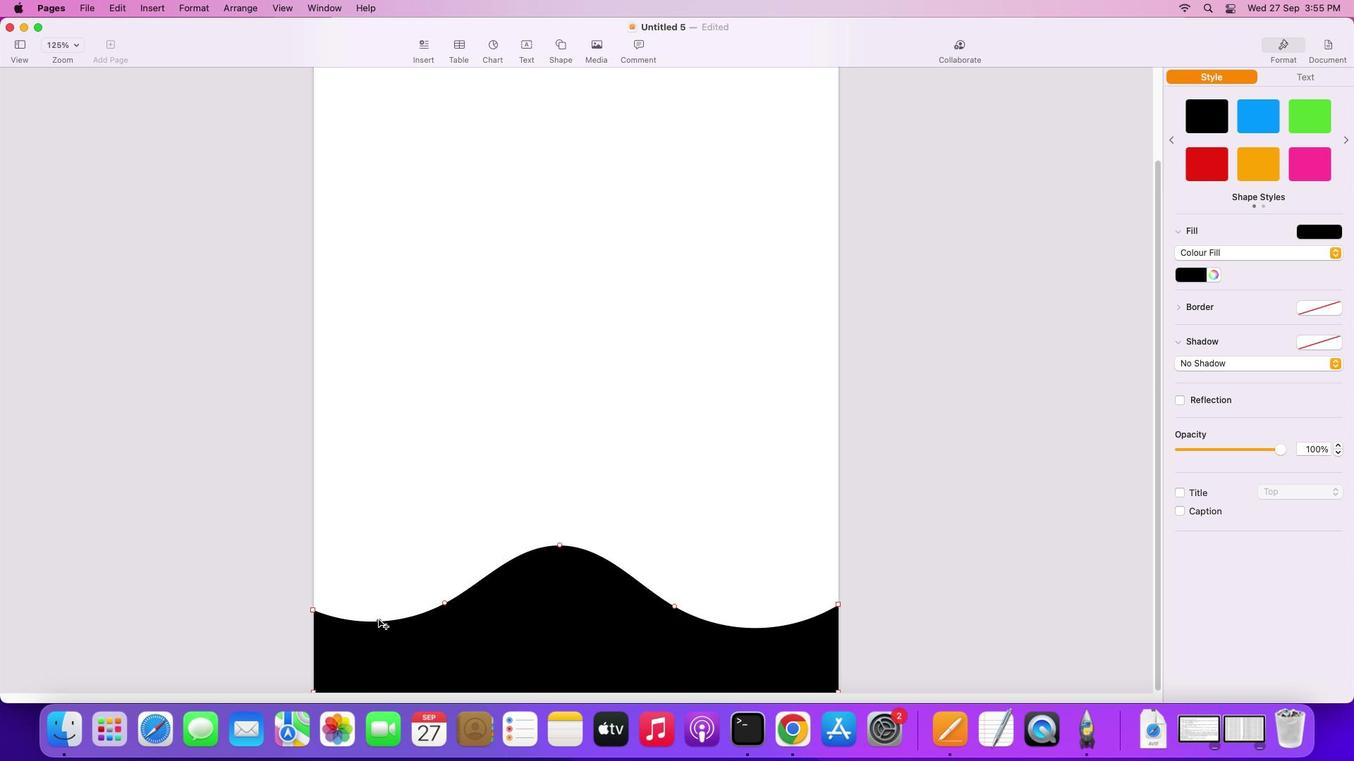 
Action: Mouse moved to (349, 613)
Screenshot: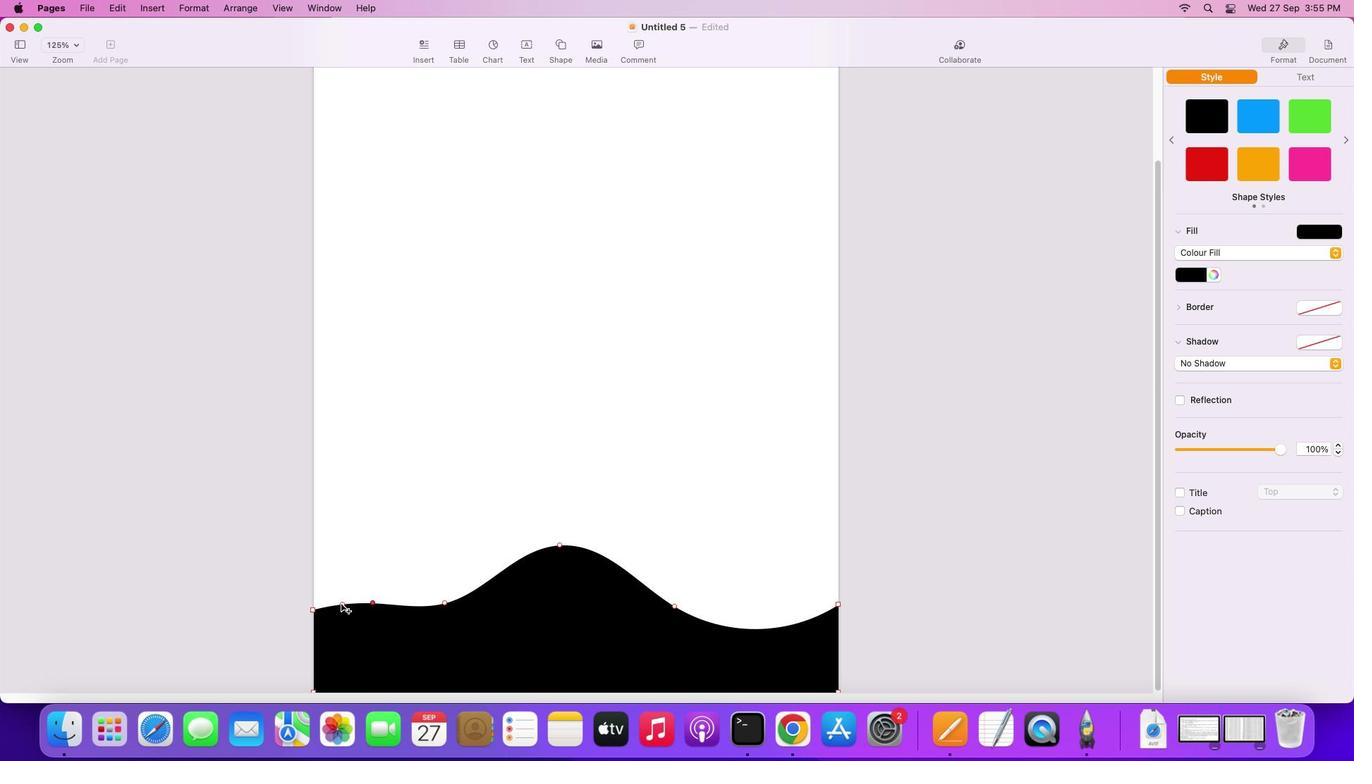 
Action: Mouse pressed left at (349, 613)
Screenshot: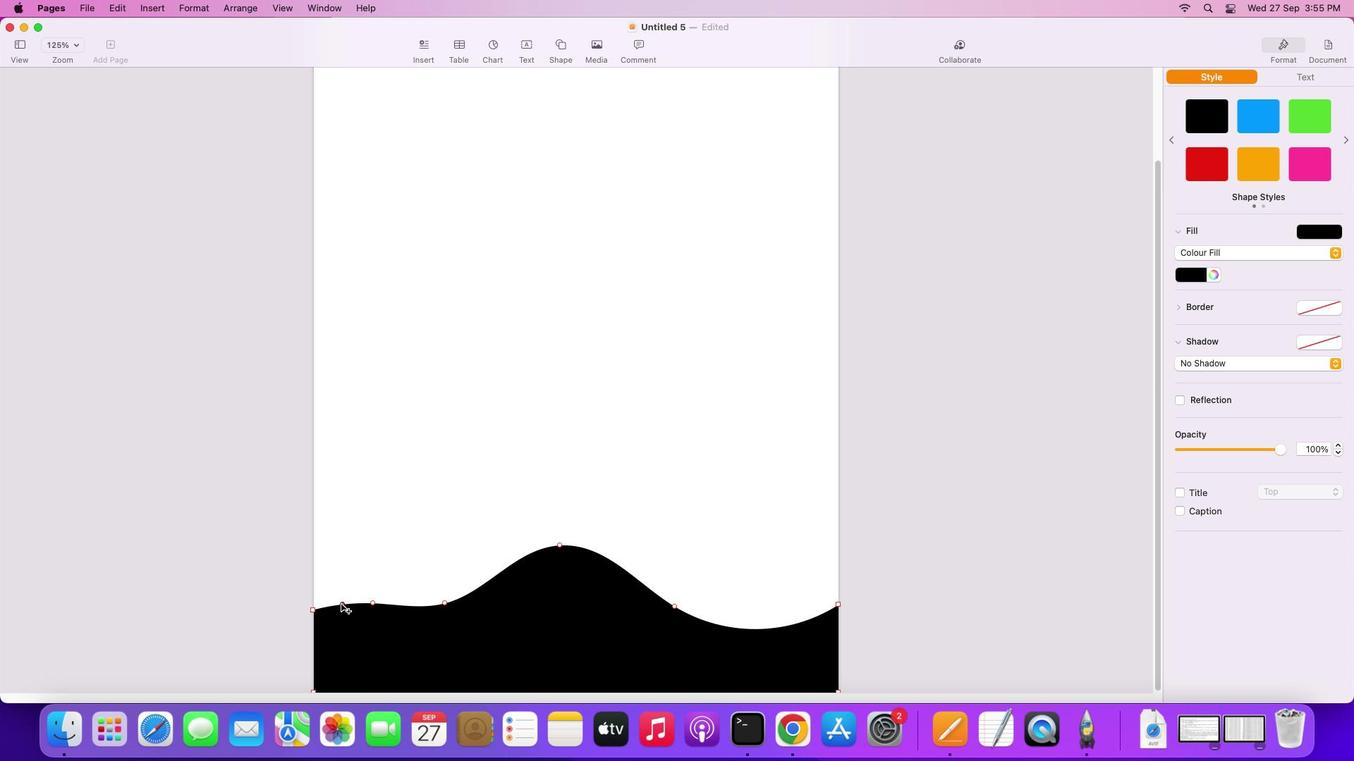 
Action: Mouse moved to (367, 620)
Screenshot: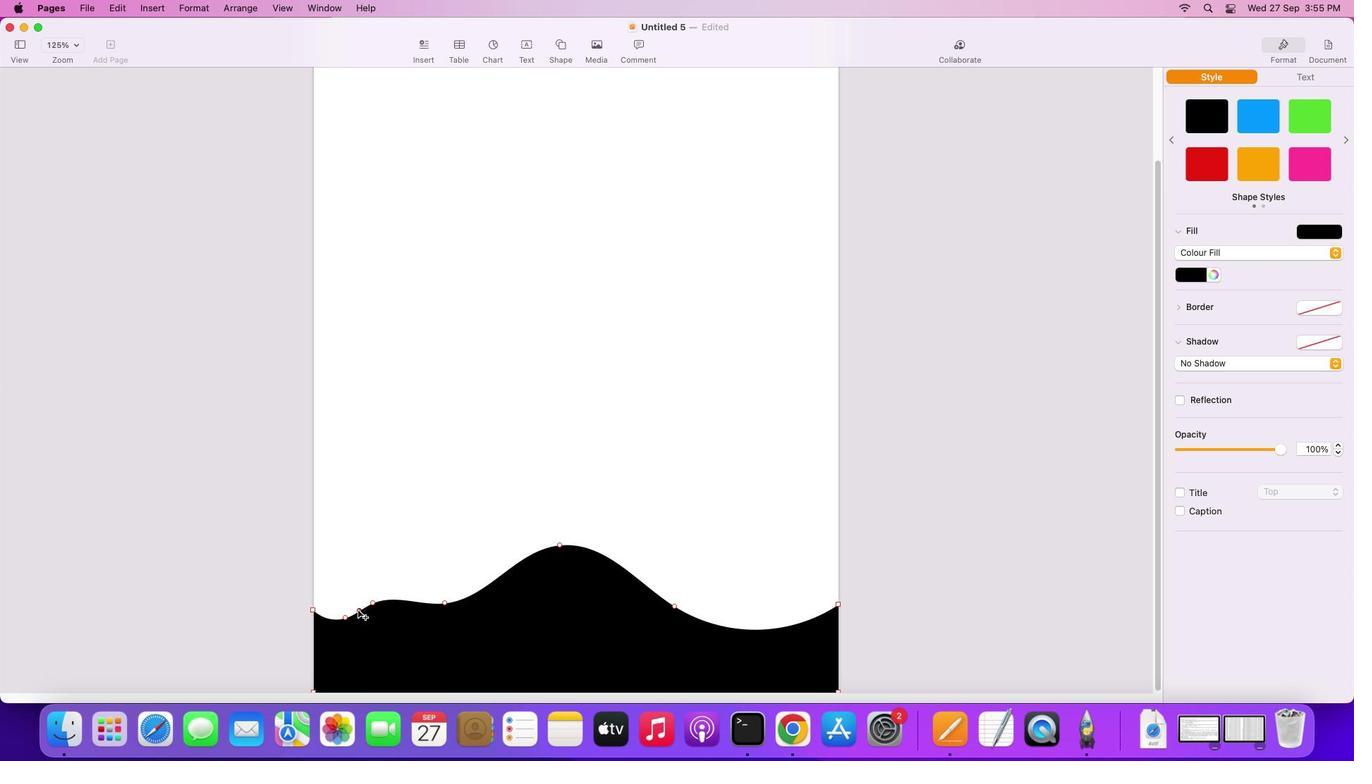 
Action: Mouse pressed left at (367, 620)
Screenshot: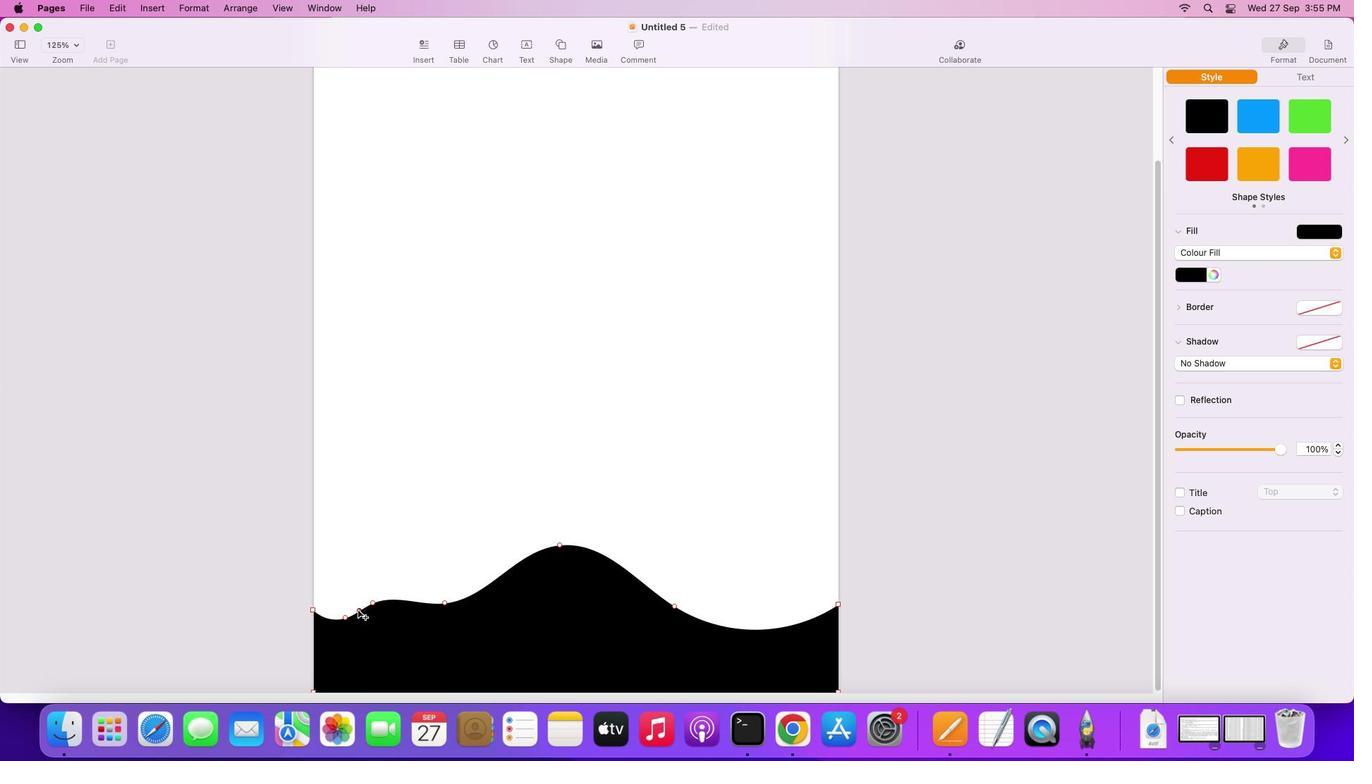 
Action: Mouse moved to (382, 612)
Screenshot: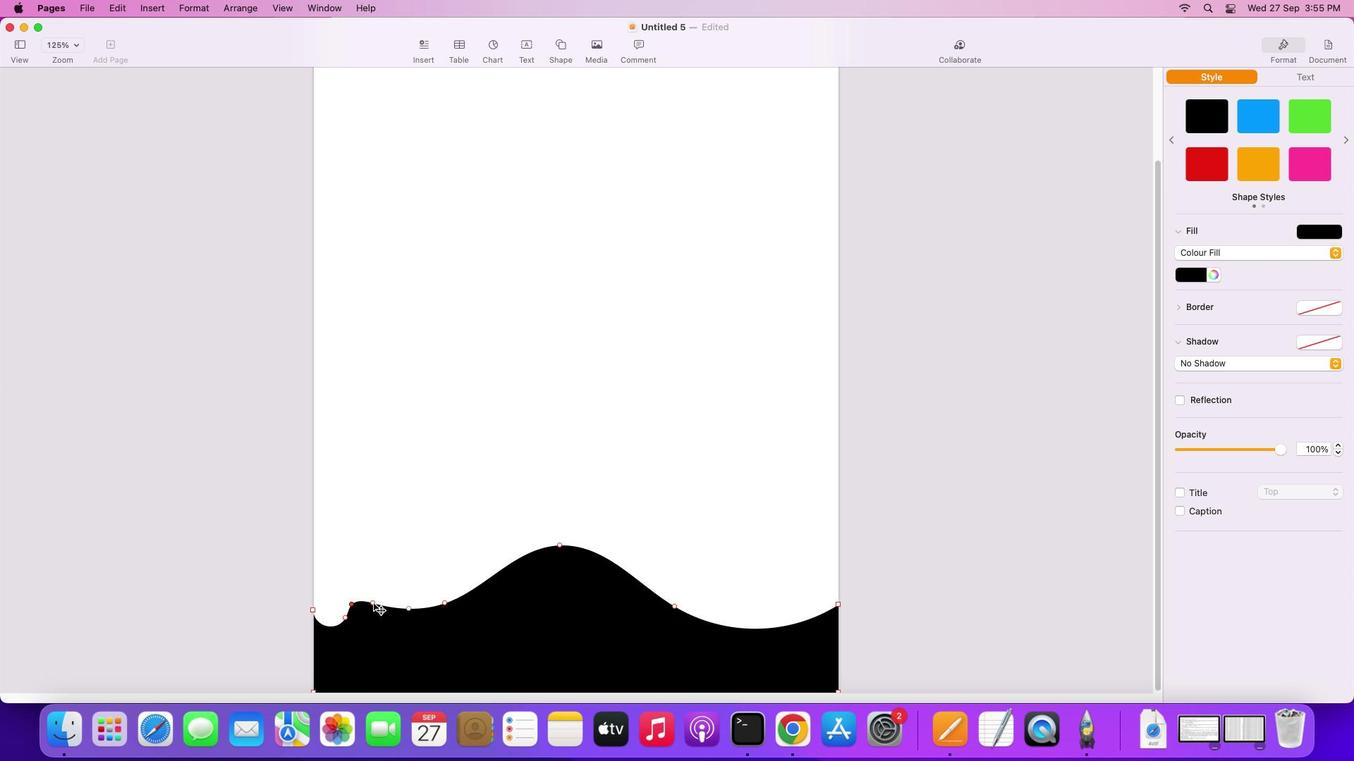
Action: Mouse pressed left at (382, 612)
Screenshot: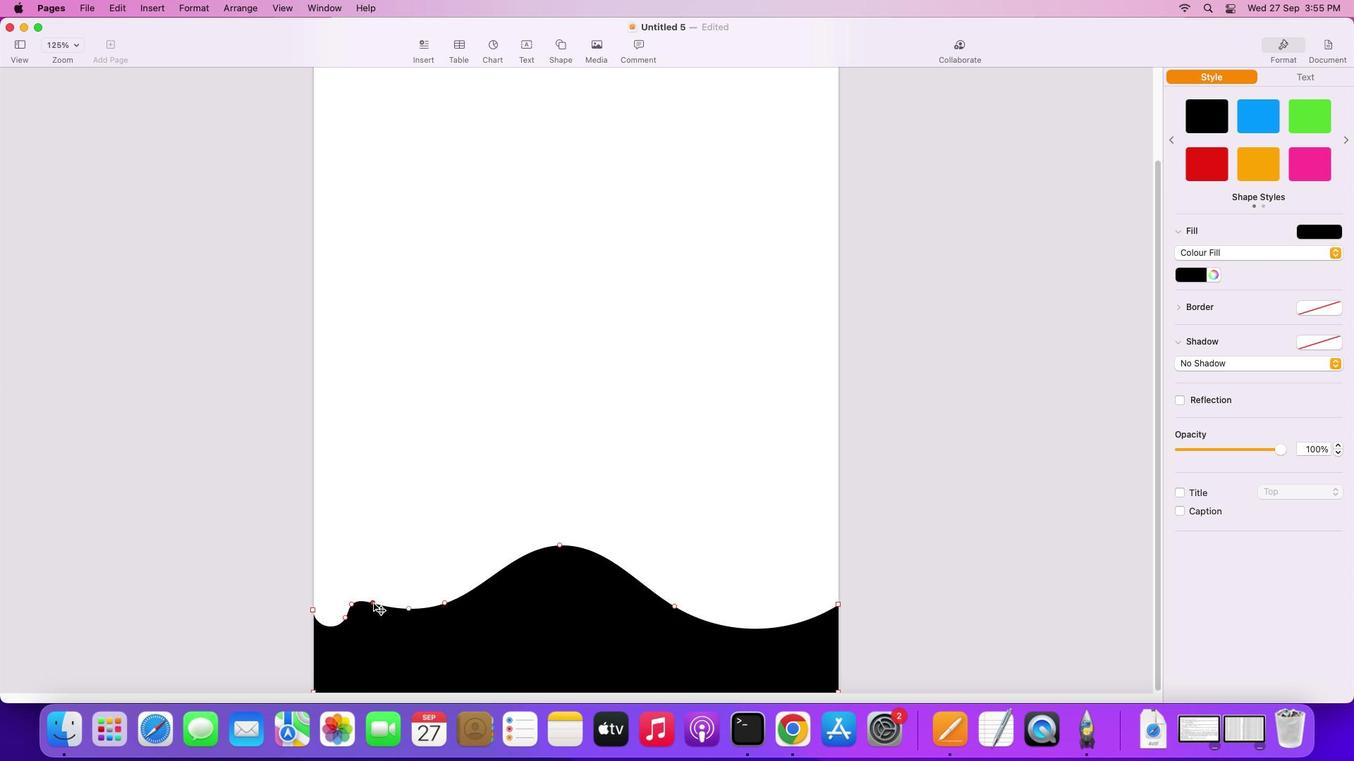 
Action: Mouse moved to (415, 624)
Screenshot: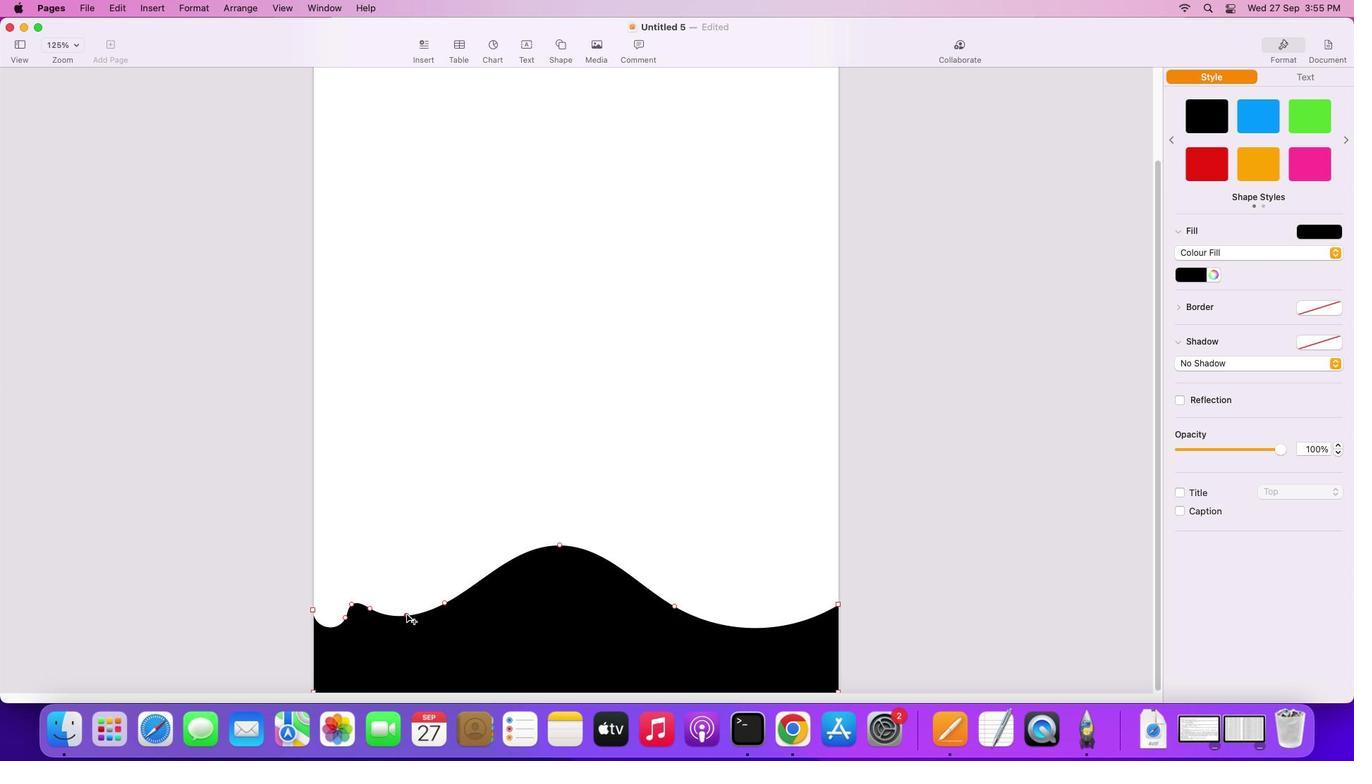 
Action: Mouse pressed left at (415, 624)
Screenshot: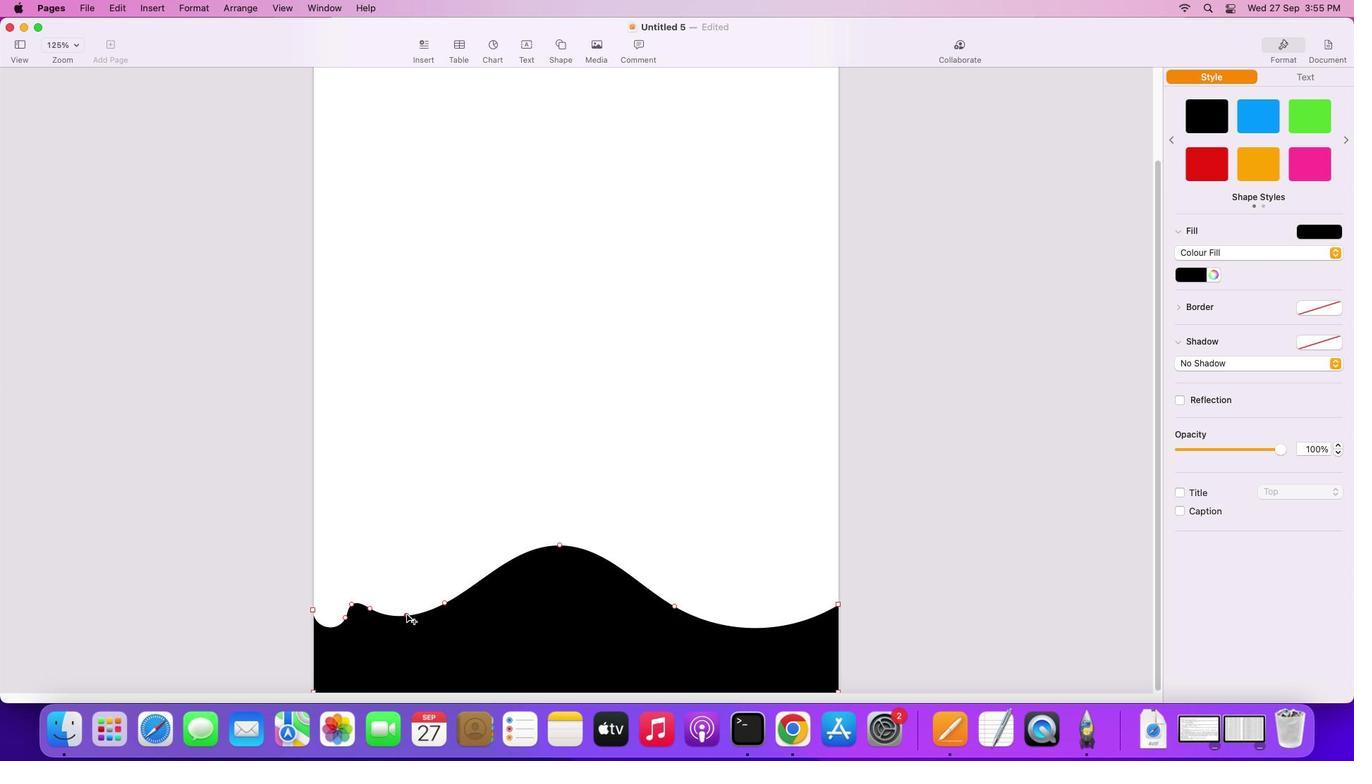 
Action: Mouse moved to (394, 619)
Screenshot: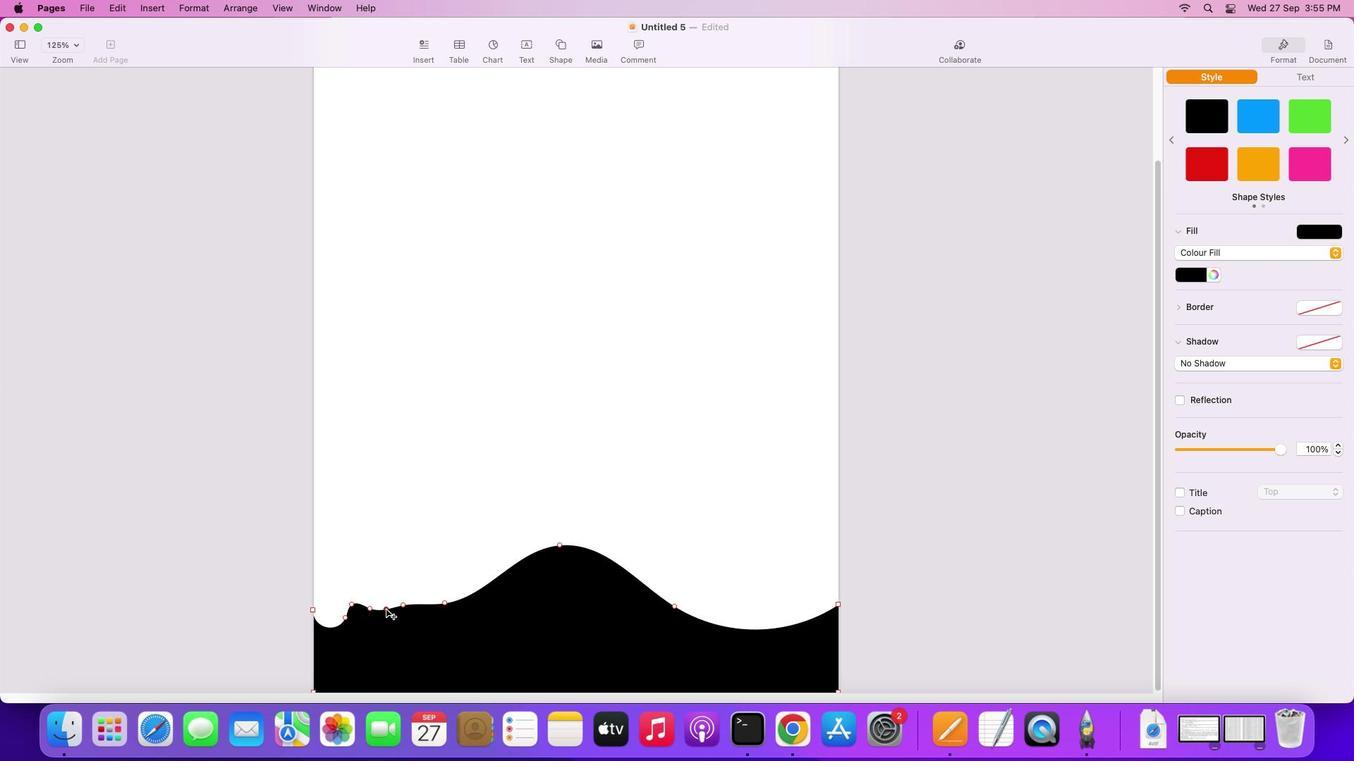 
Action: Mouse pressed left at (394, 619)
Screenshot: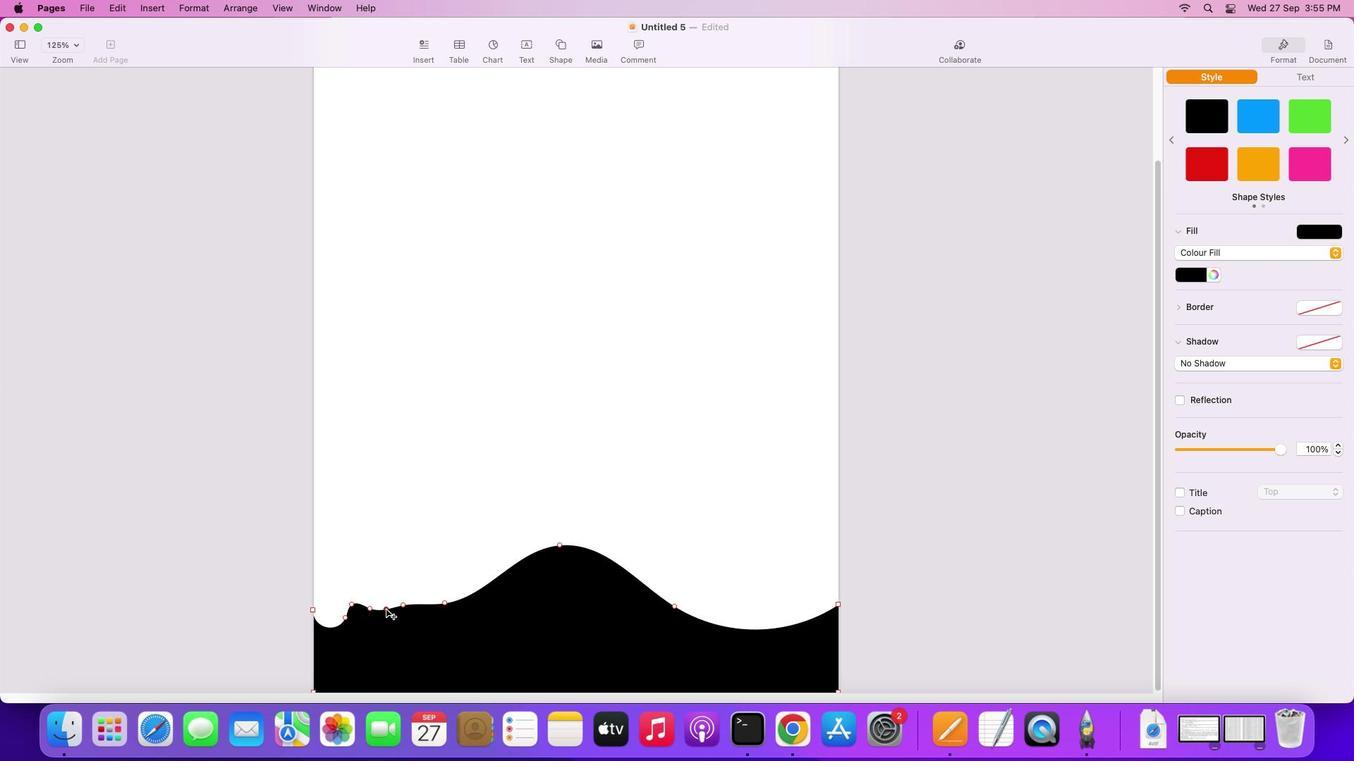
Action: Mouse moved to (431, 612)
Screenshot: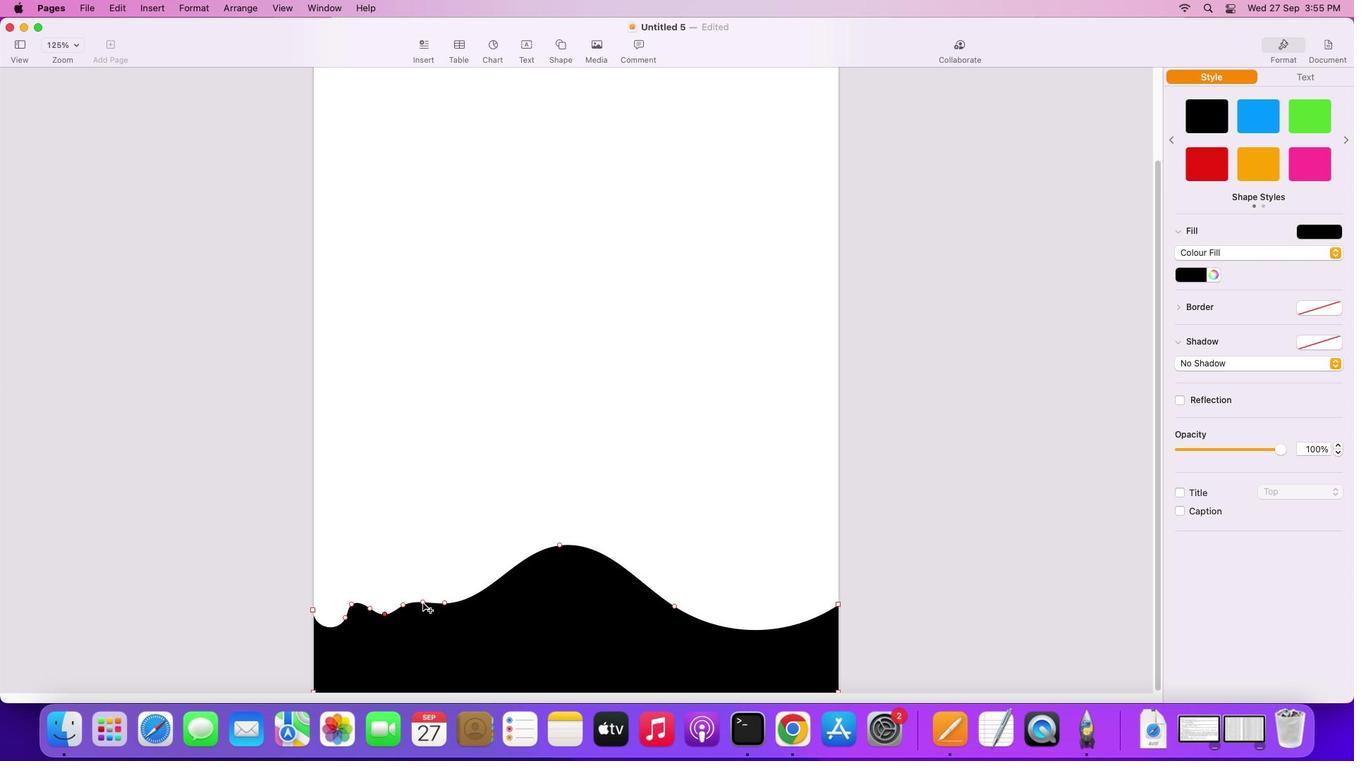 
Action: Mouse pressed left at (431, 612)
Screenshot: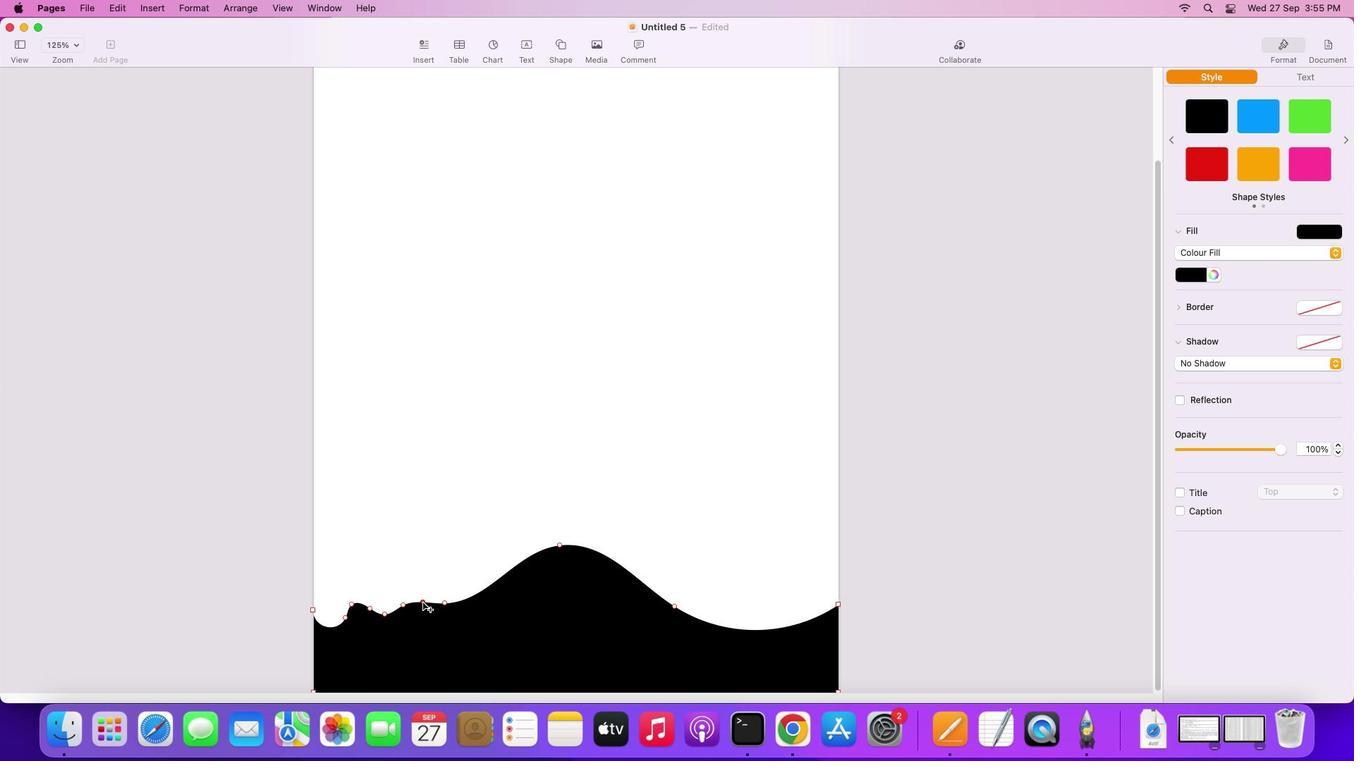 
Action: Mouse moved to (443, 605)
Screenshot: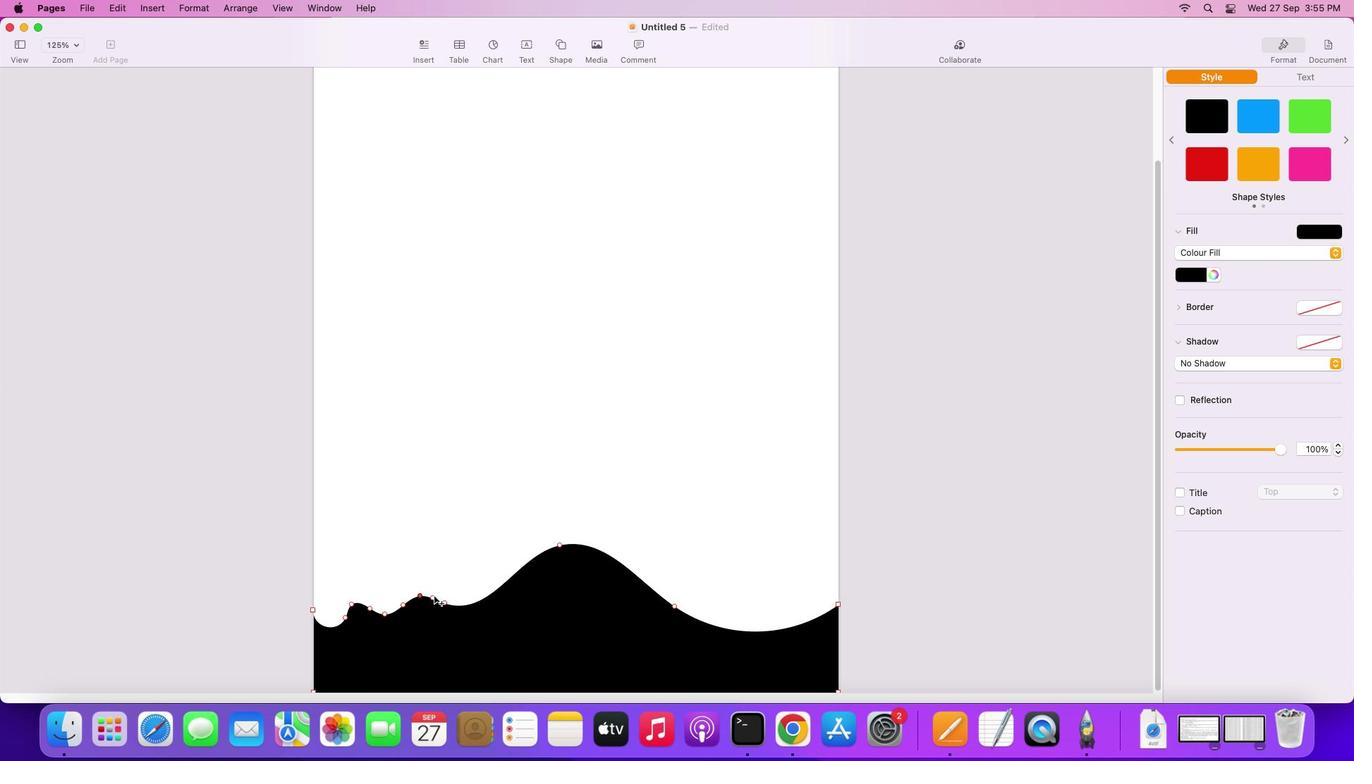
Action: Mouse pressed left at (443, 605)
Screenshot: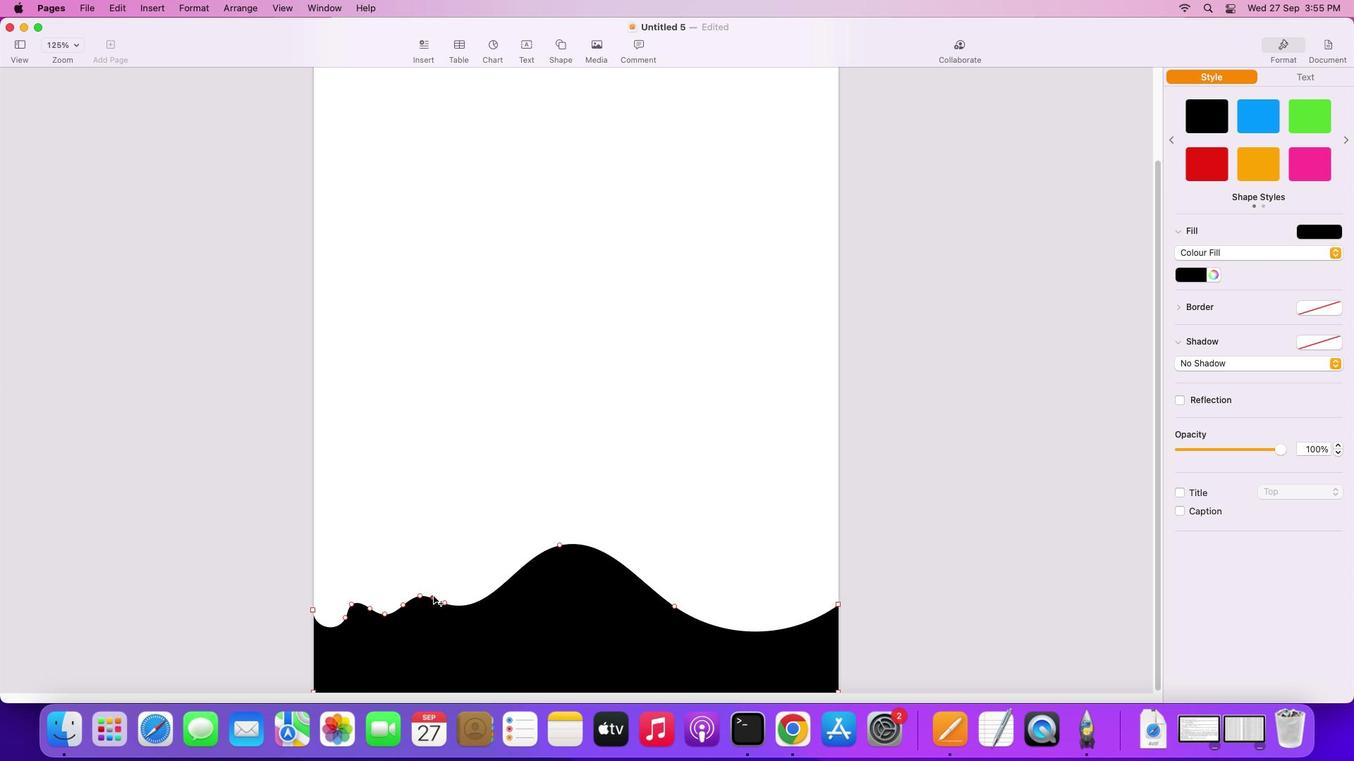 
Action: Mouse moved to (510, 577)
Screenshot: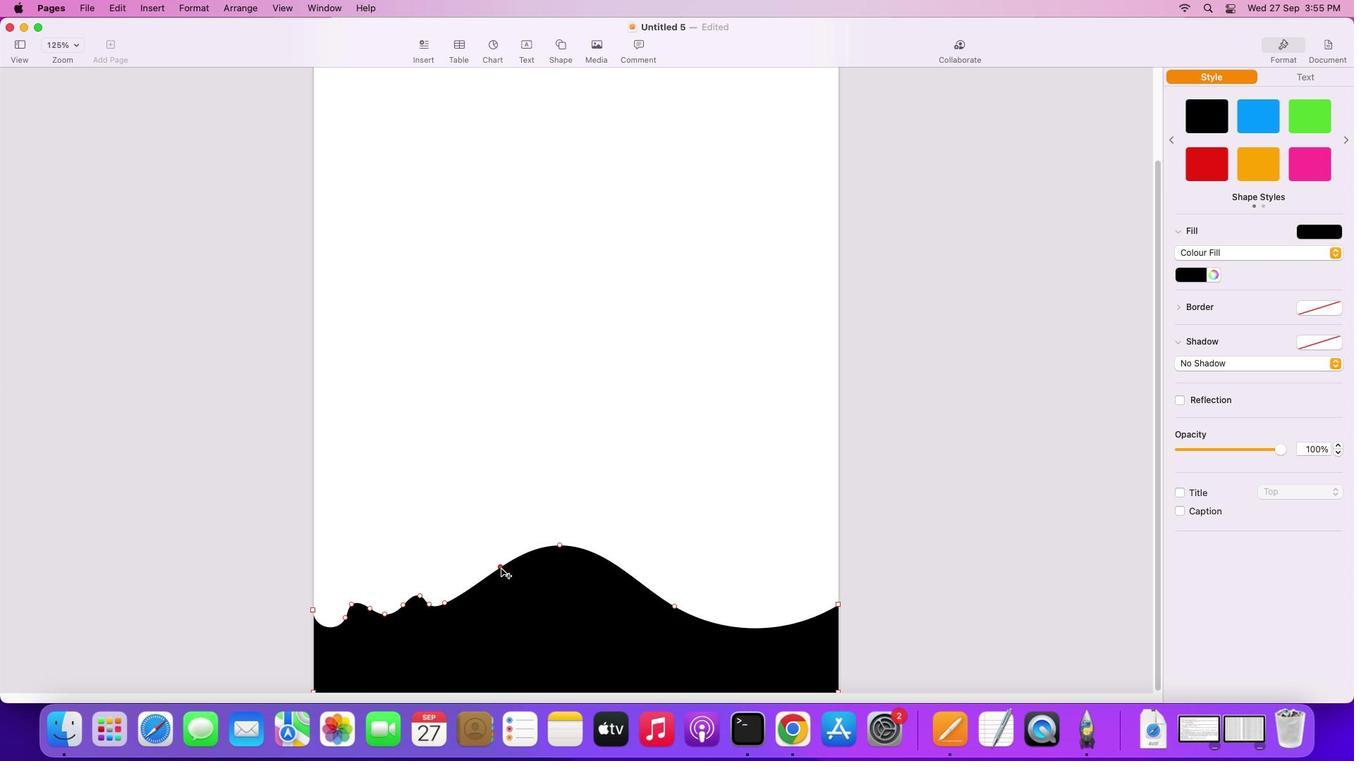 
Action: Mouse pressed left at (510, 577)
Screenshot: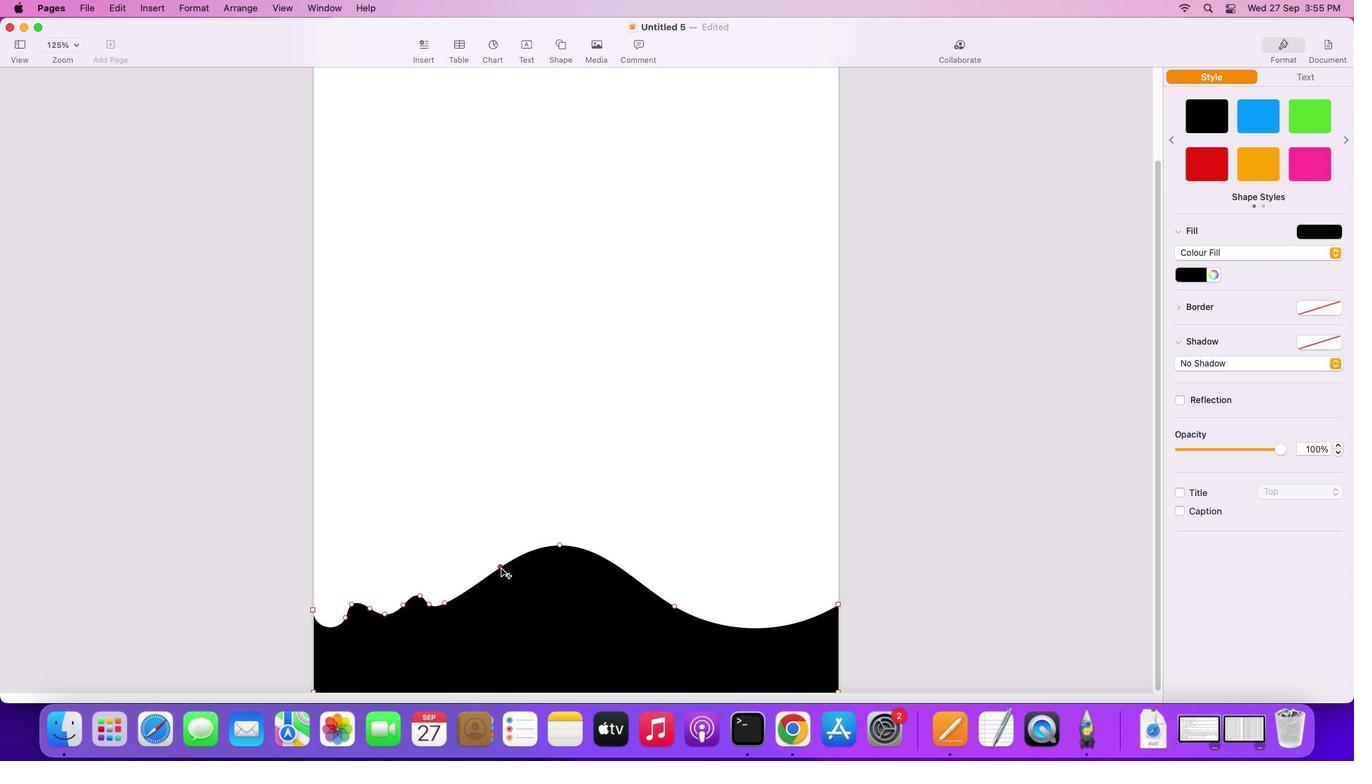 
Action: Mouse moved to (483, 601)
Screenshot: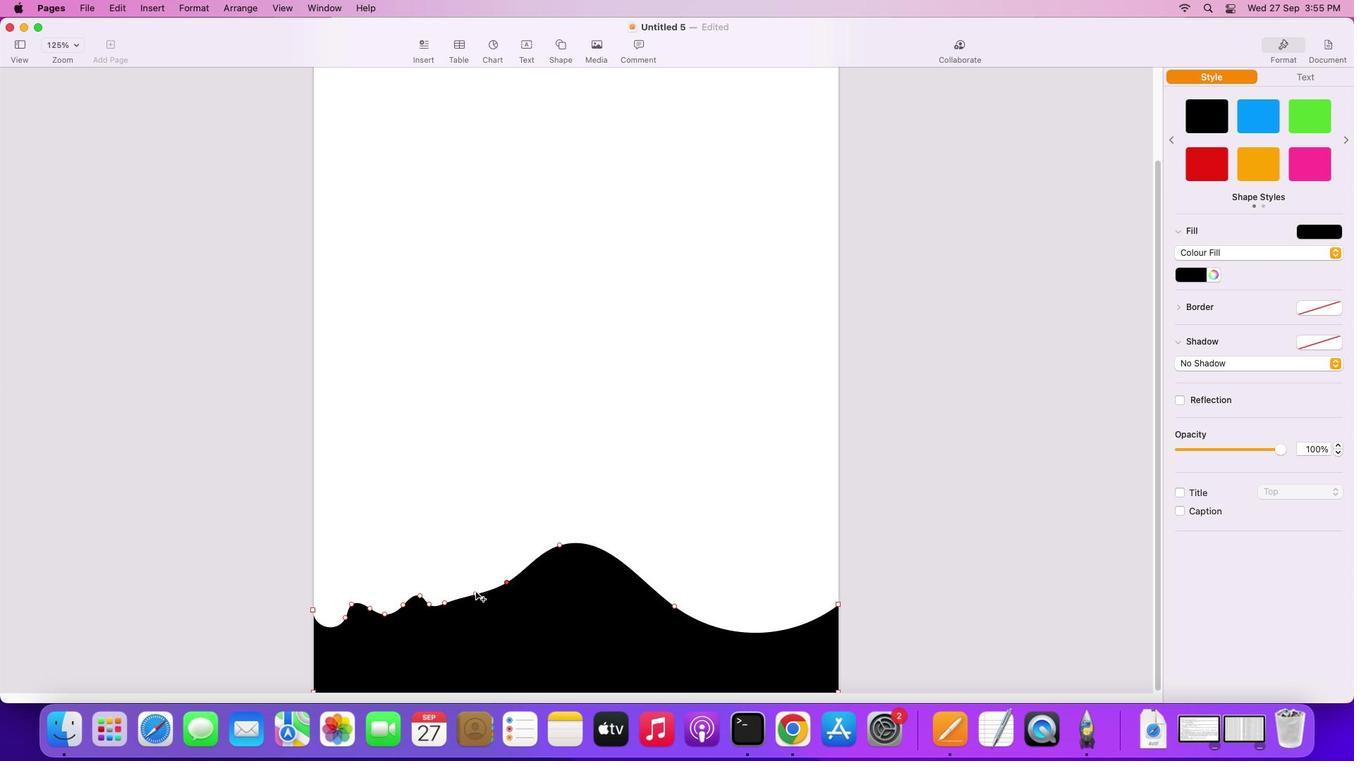 
Action: Mouse pressed left at (483, 601)
Screenshot: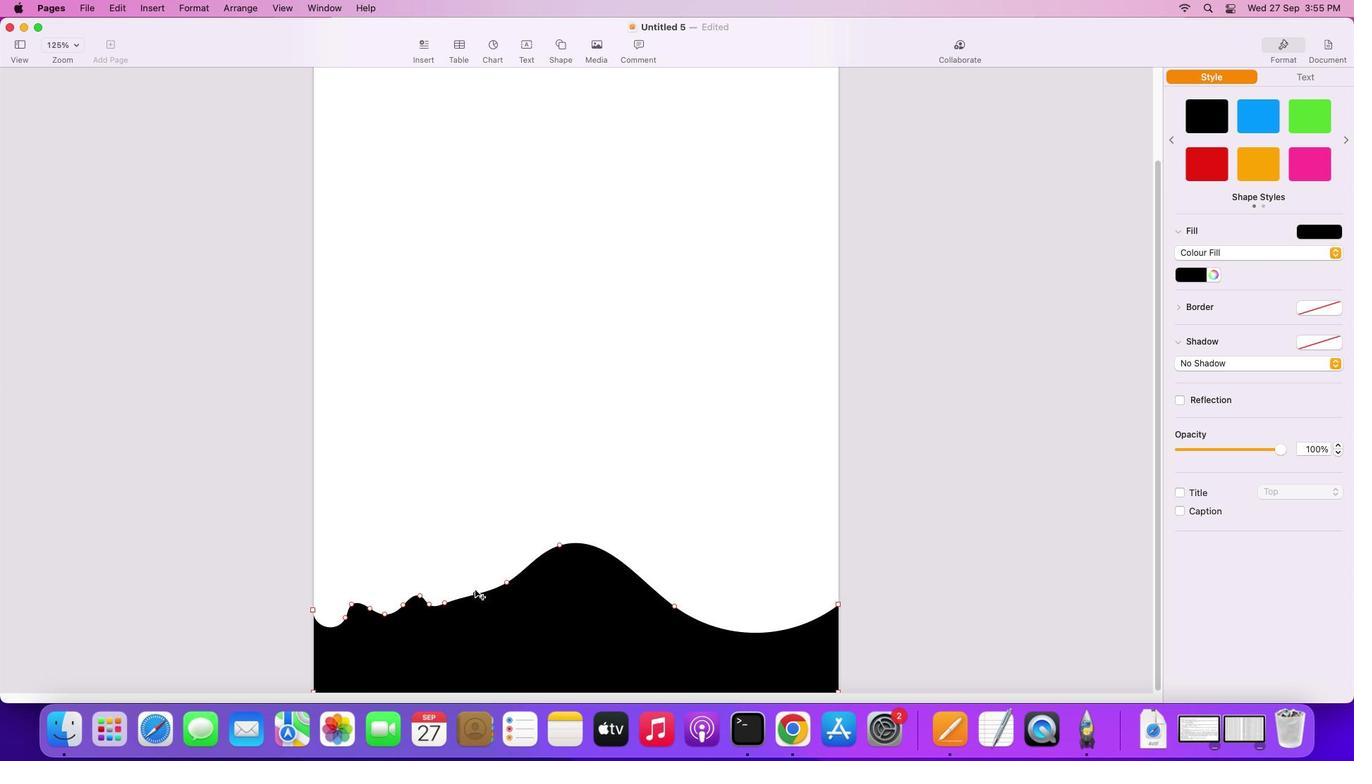 
Action: Mouse moved to (467, 601)
Screenshot: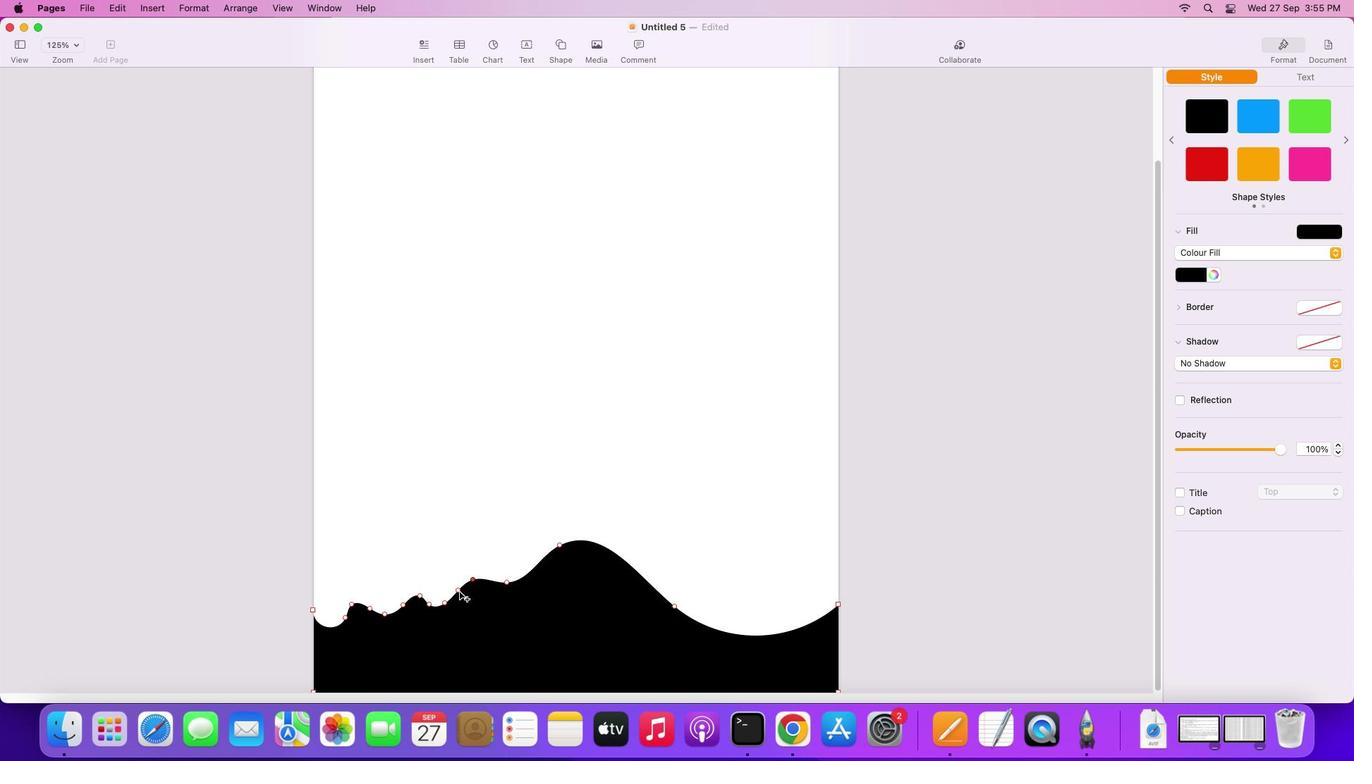 
Action: Mouse pressed left at (467, 601)
Screenshot: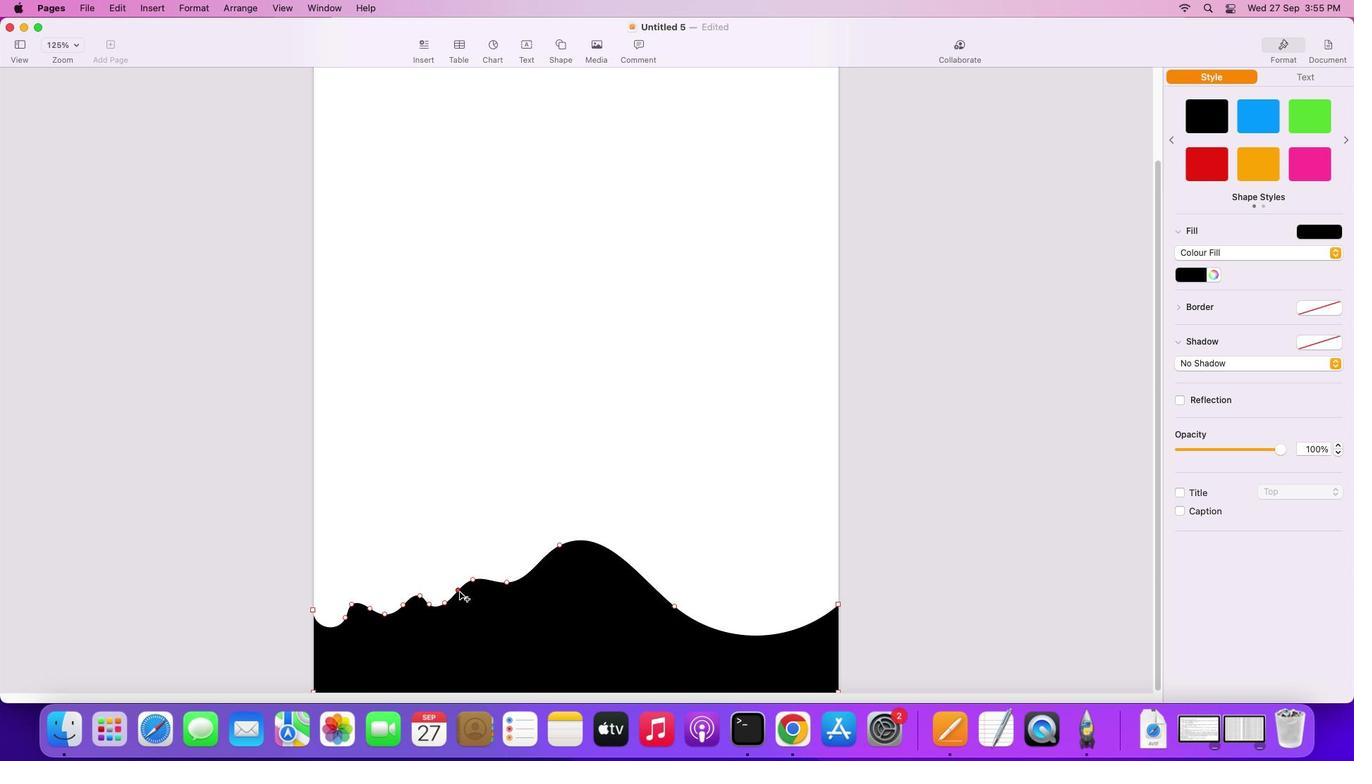 
Action: Mouse moved to (498, 589)
Screenshot: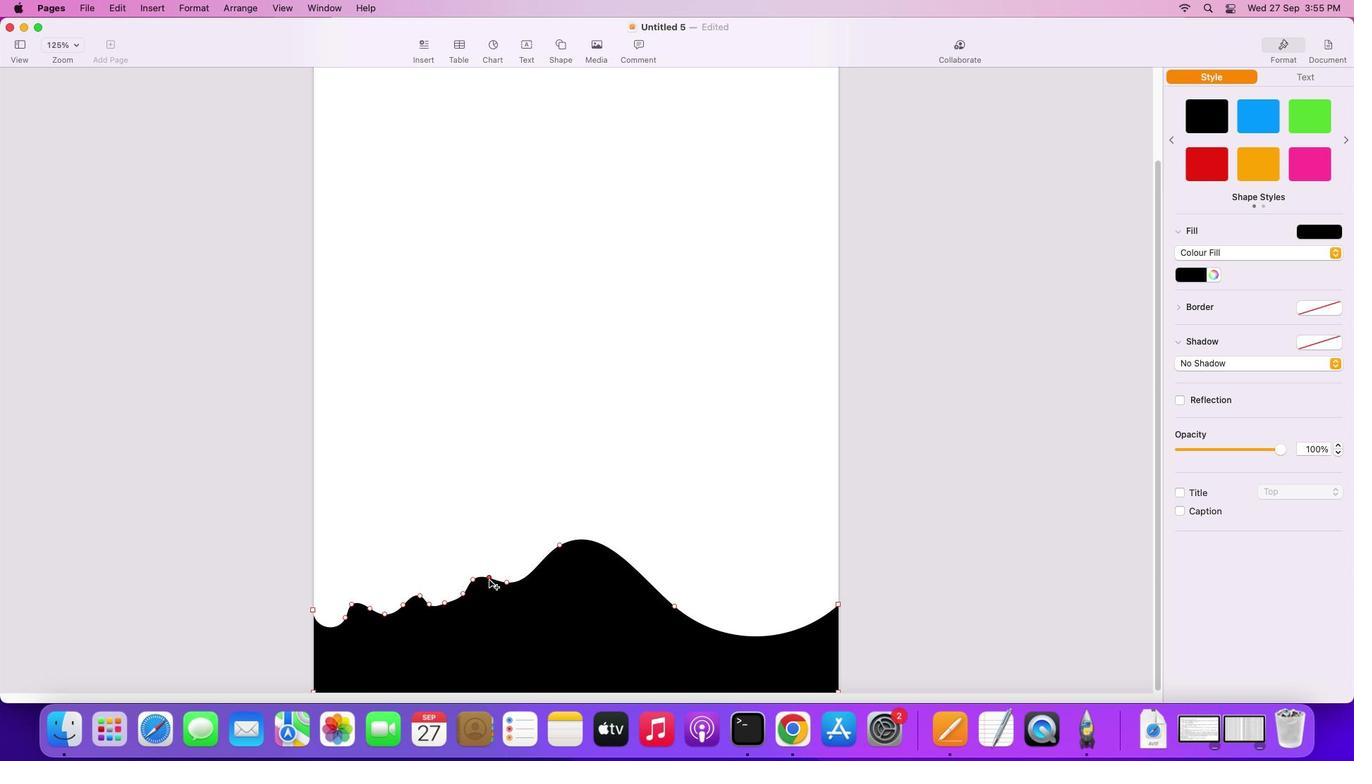
Action: Mouse pressed left at (498, 589)
Screenshot: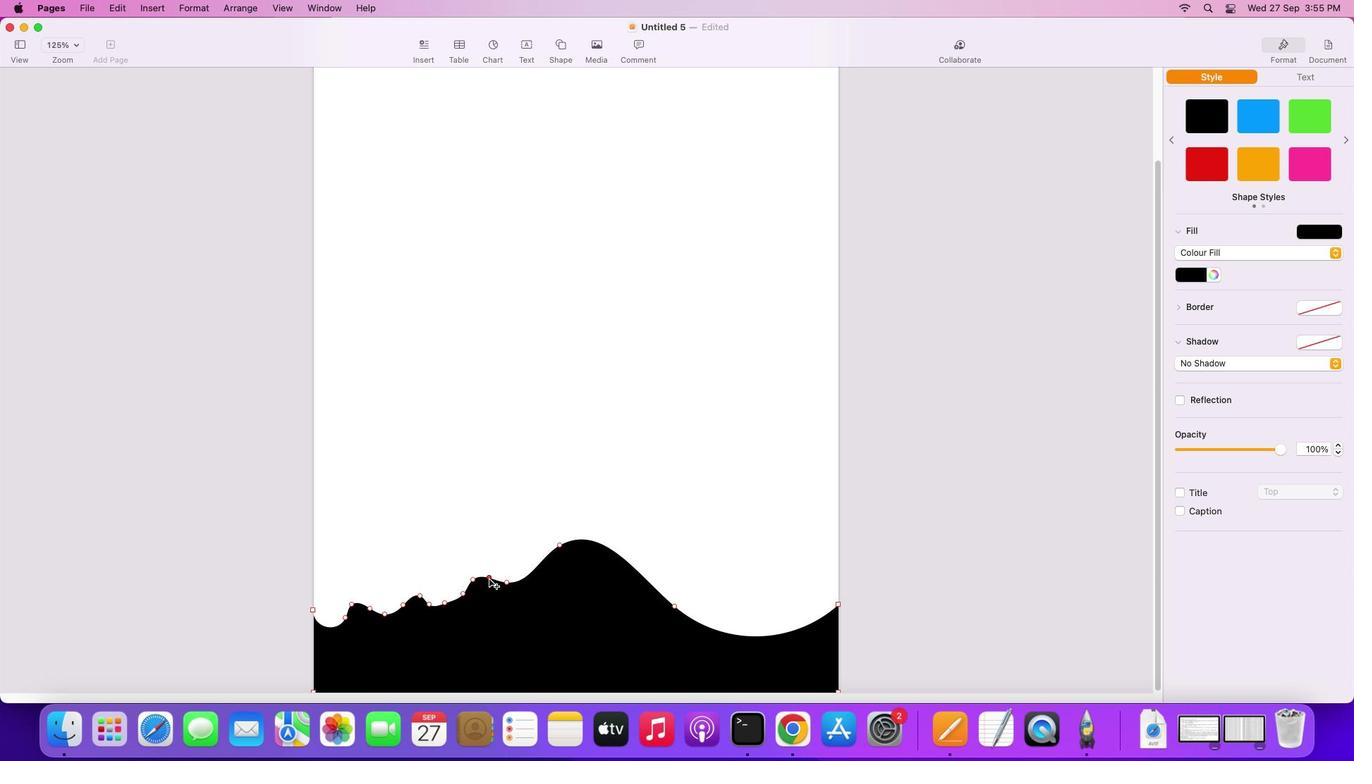 
Action: Mouse moved to (543, 581)
Screenshot: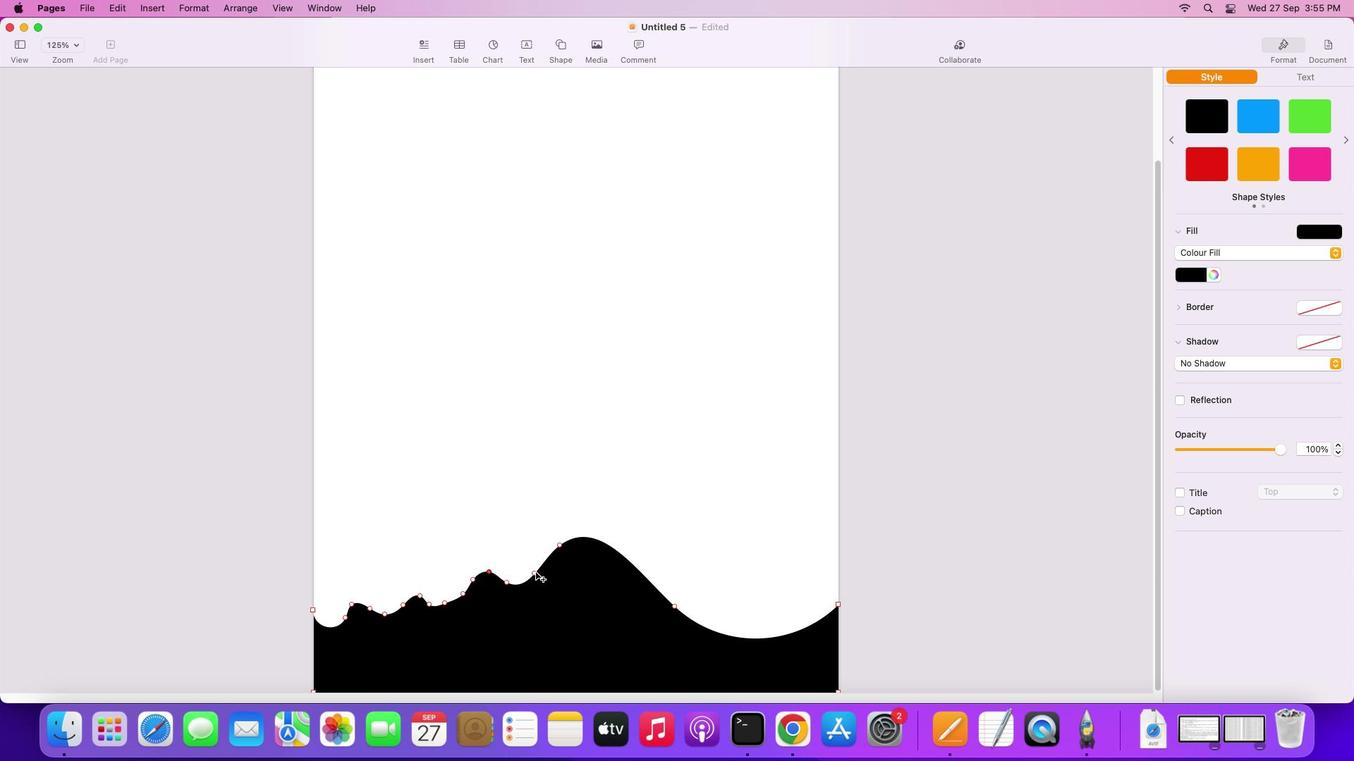 
Action: Mouse pressed left at (543, 581)
Screenshot: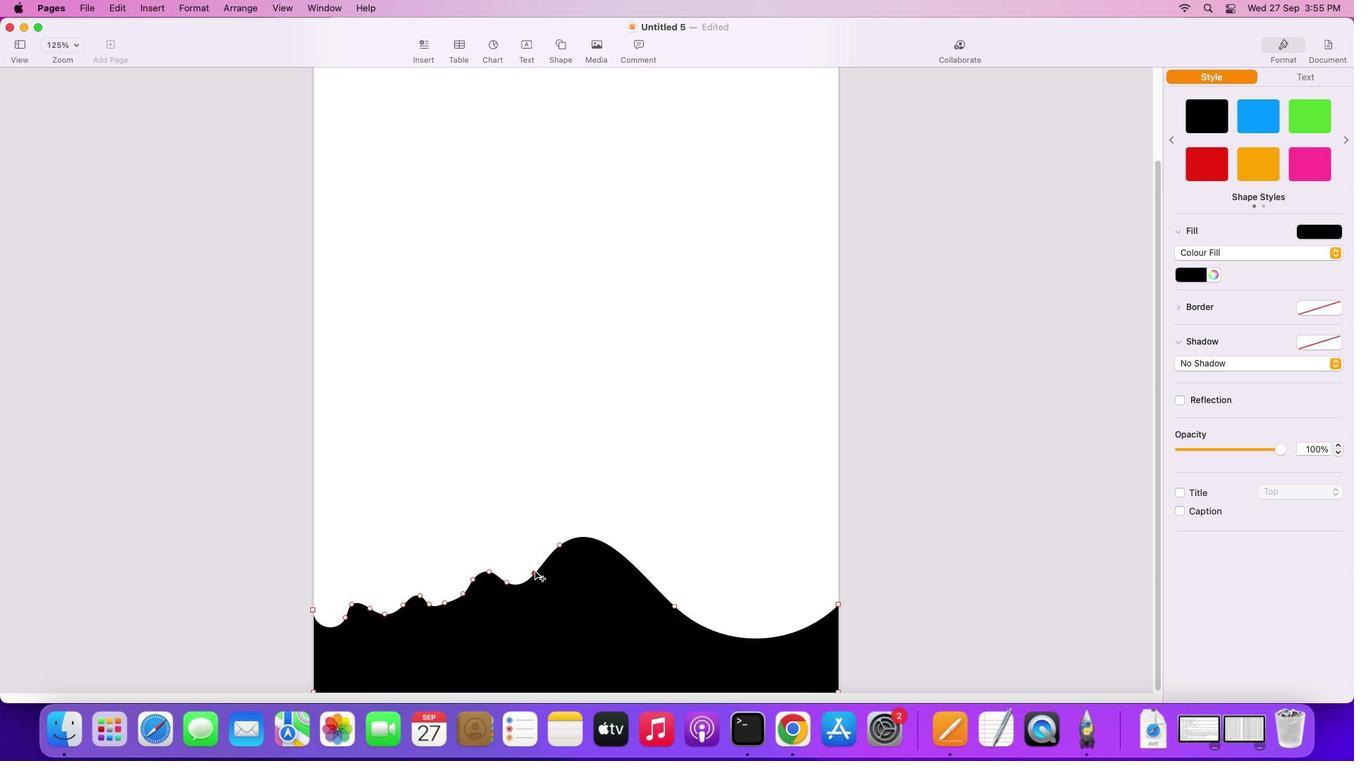
Action: Mouse moved to (554, 565)
Screenshot: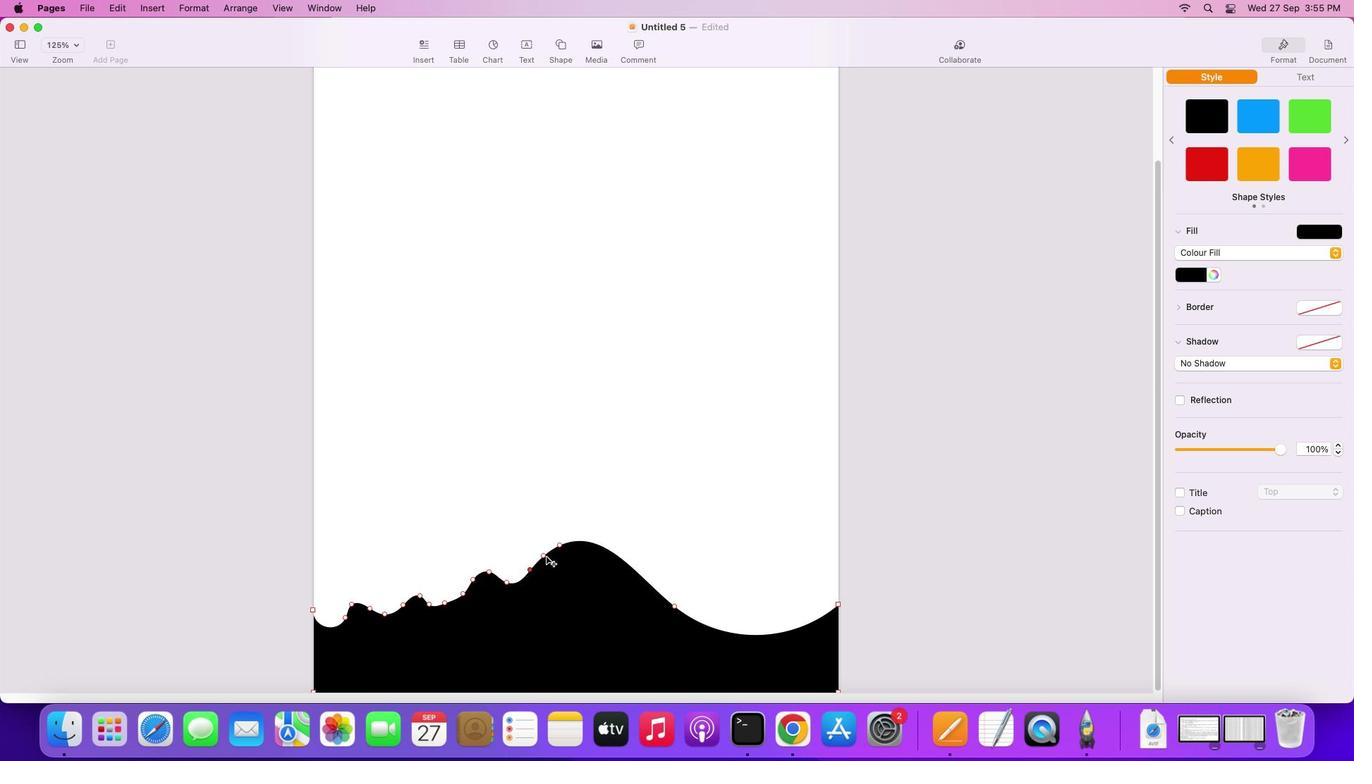 
Action: Mouse pressed left at (554, 565)
Screenshot: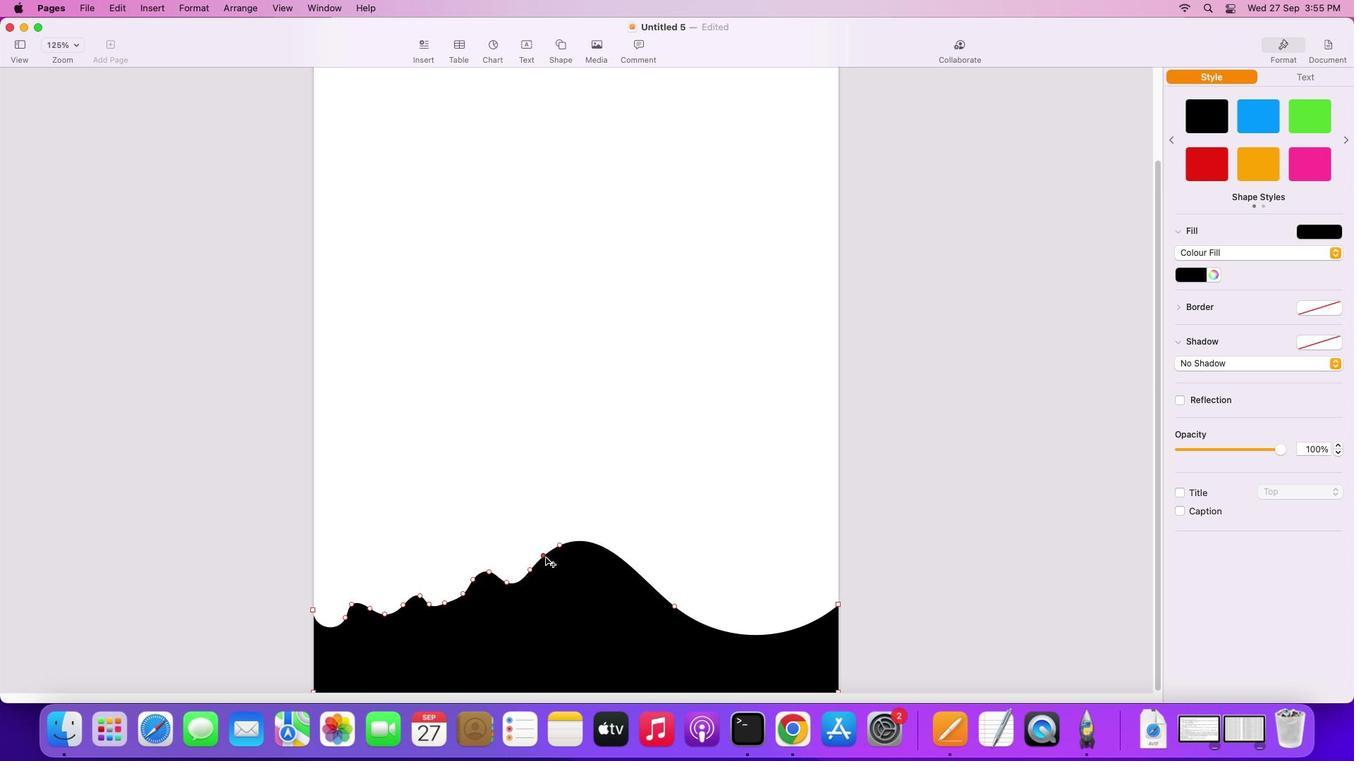 
Action: Mouse moved to (620, 550)
Screenshot: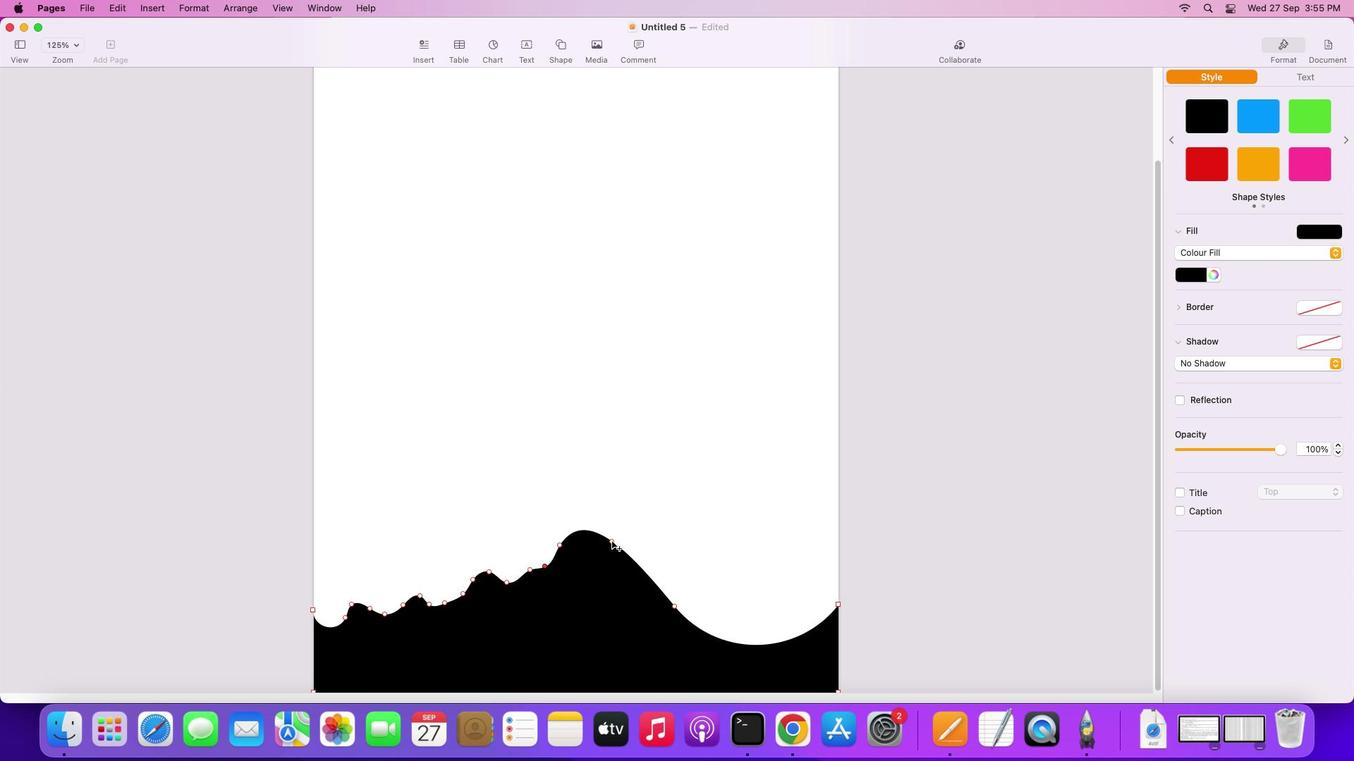 
Action: Mouse pressed left at (620, 550)
Screenshot: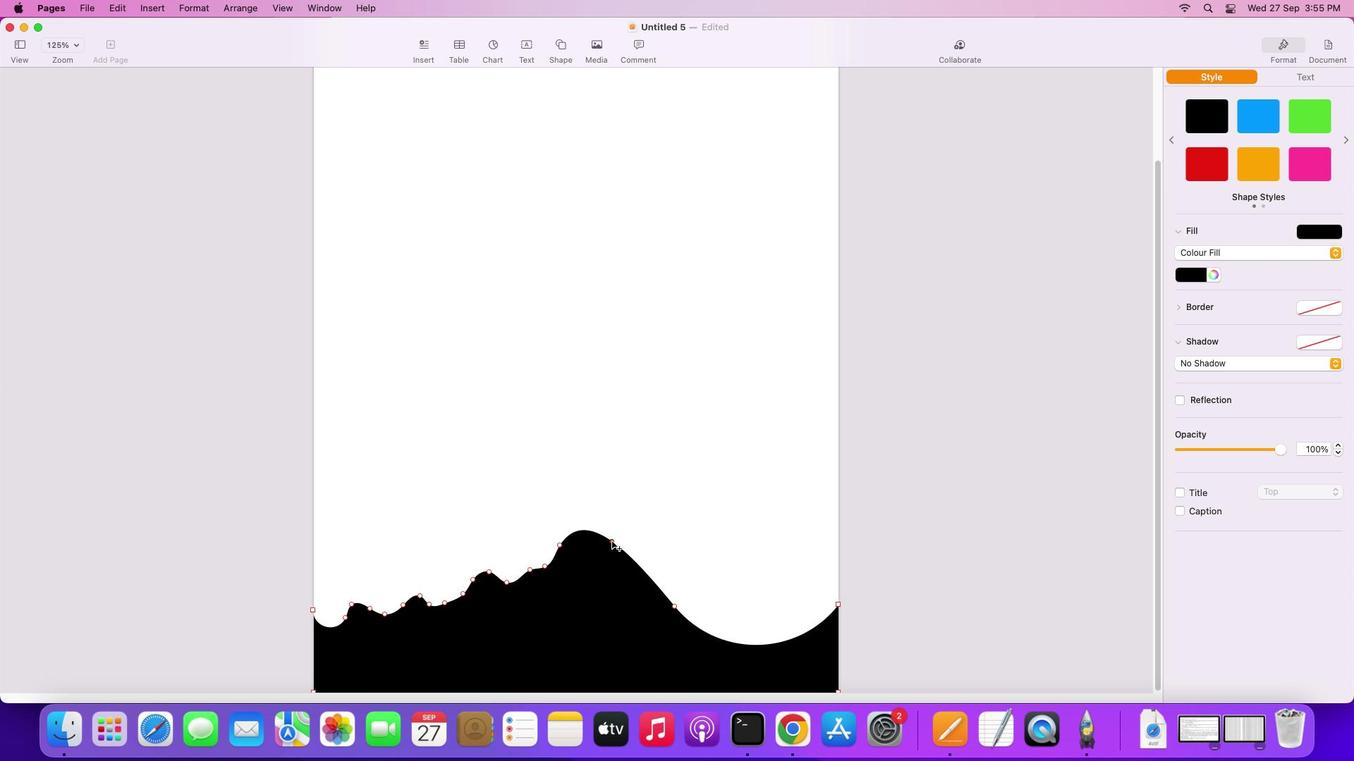 
Action: Mouse moved to (588, 546)
Screenshot: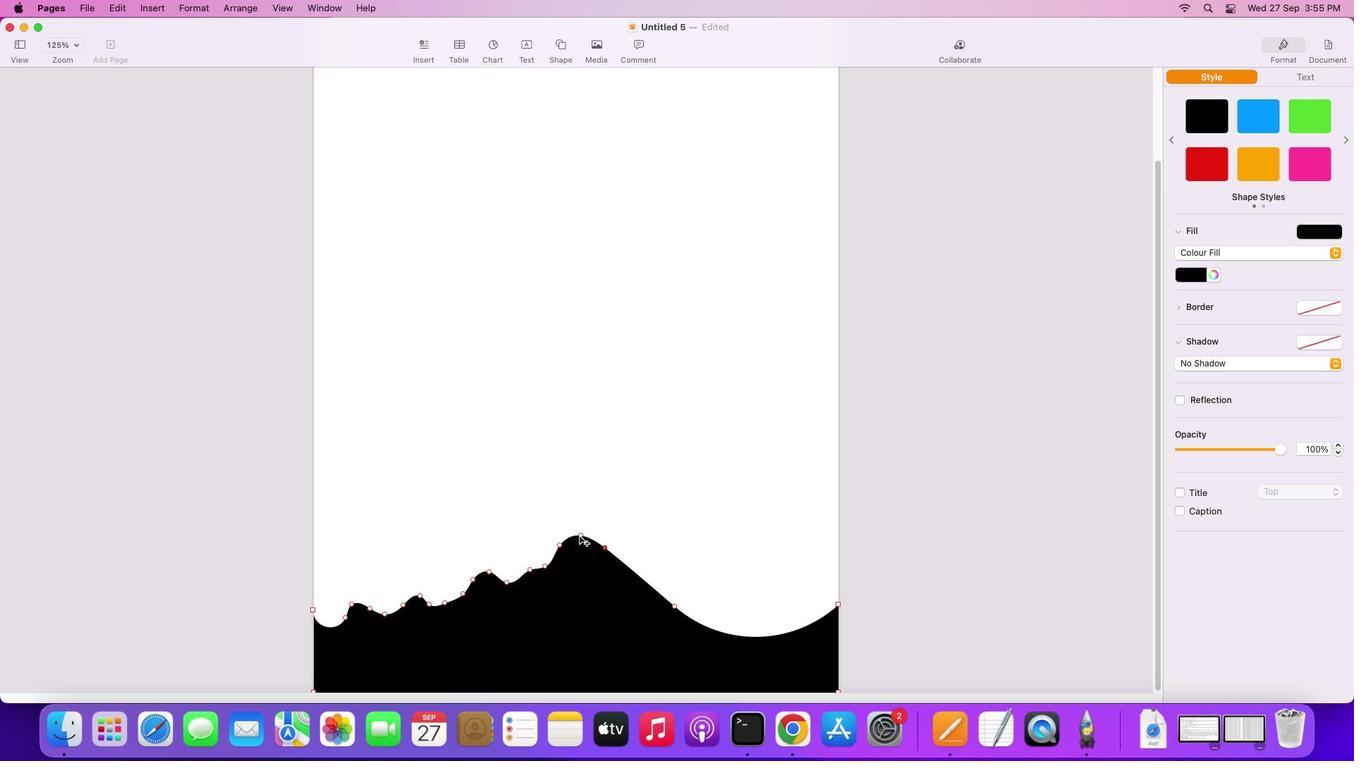 
Action: Mouse pressed left at (588, 546)
Screenshot: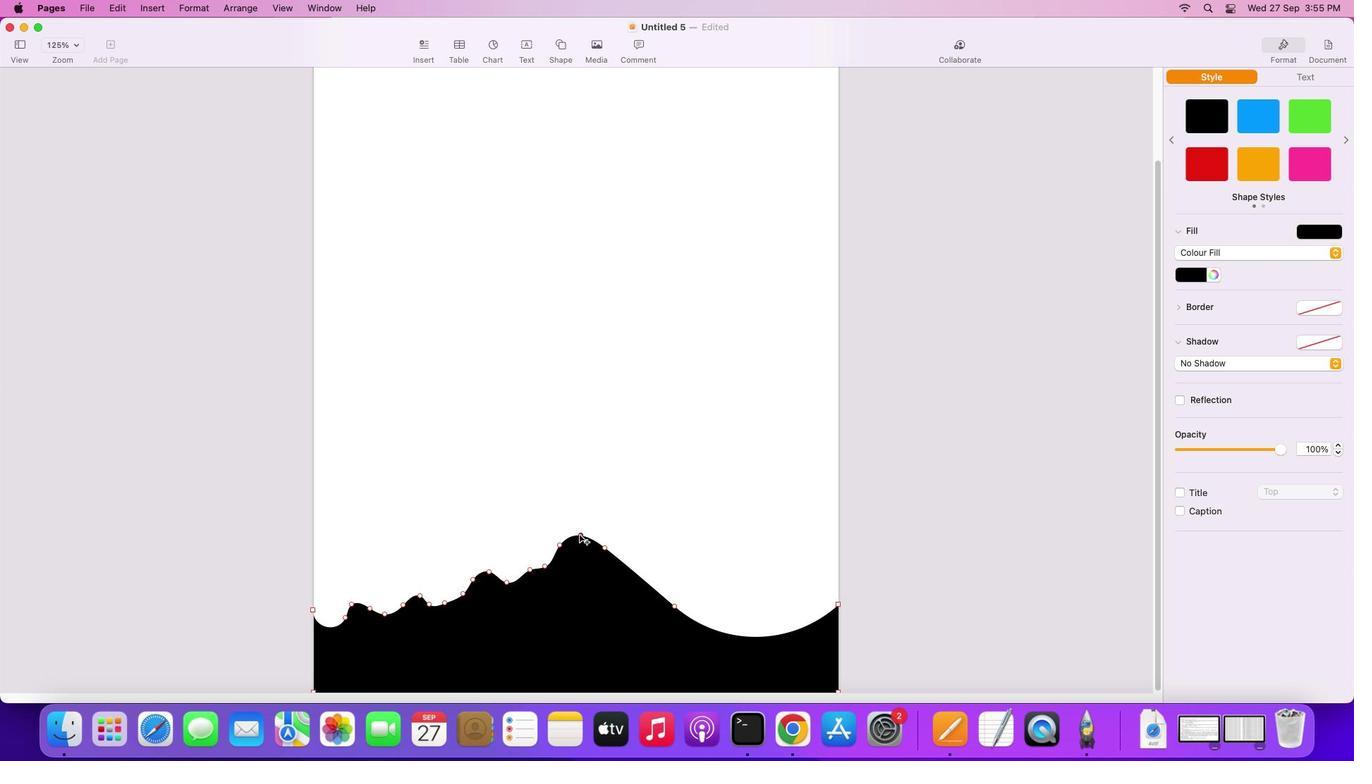 
Action: Mouse moved to (643, 586)
Screenshot: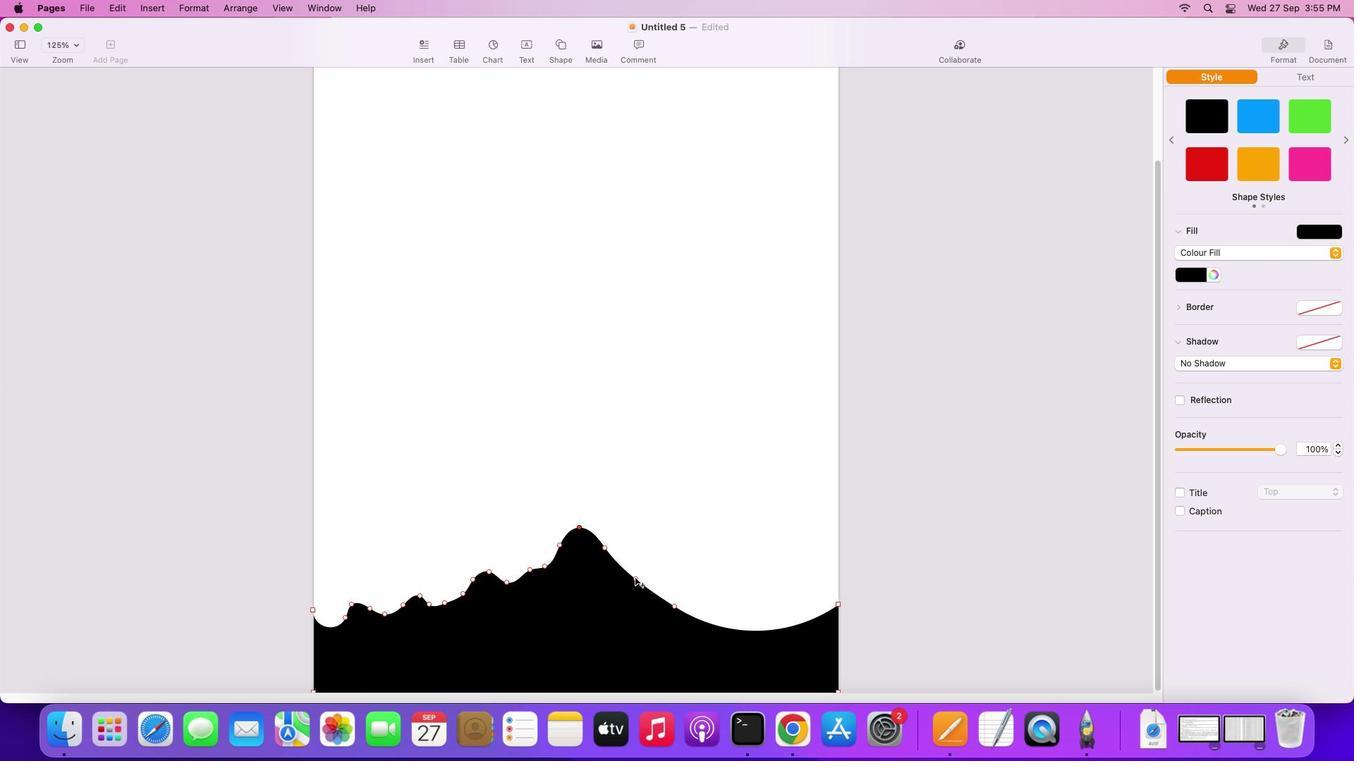 
Action: Mouse pressed left at (643, 586)
Screenshot: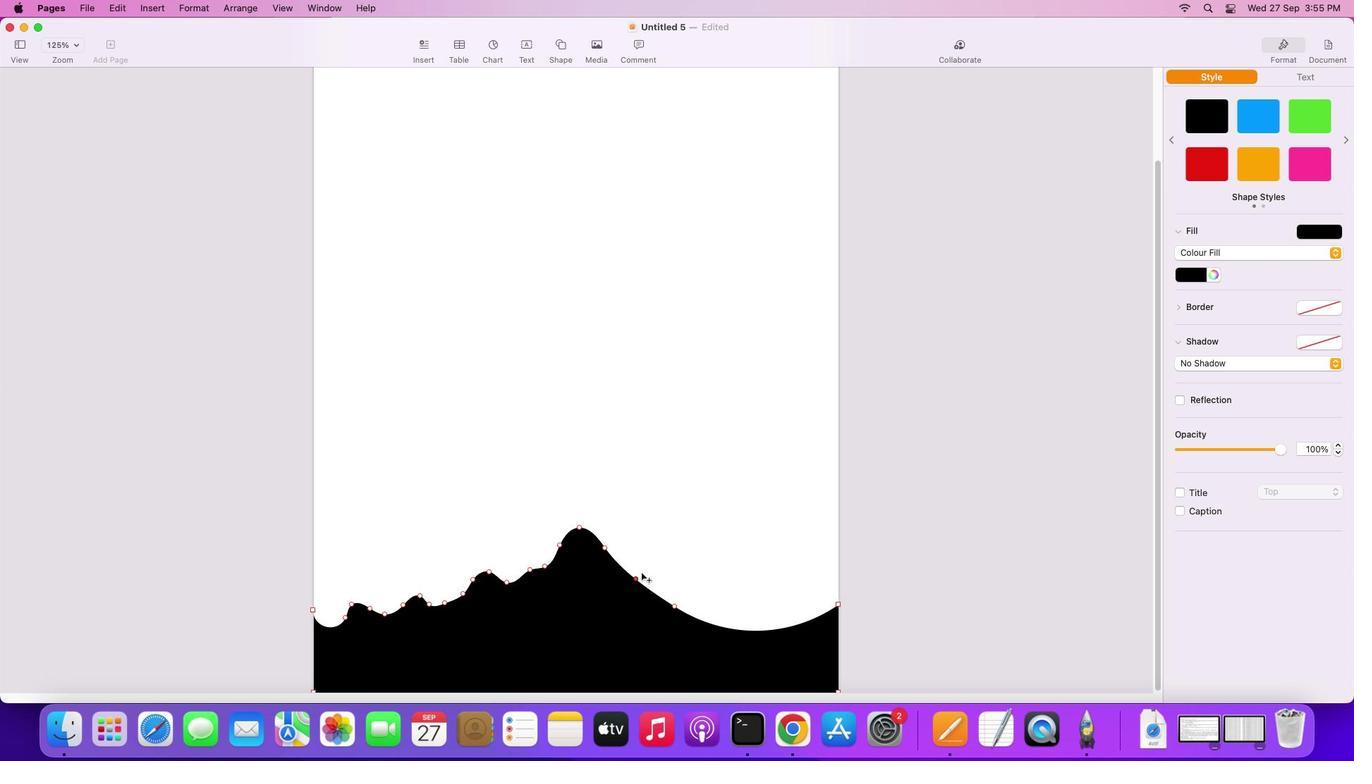 
Action: Mouse moved to (629, 569)
Screenshot: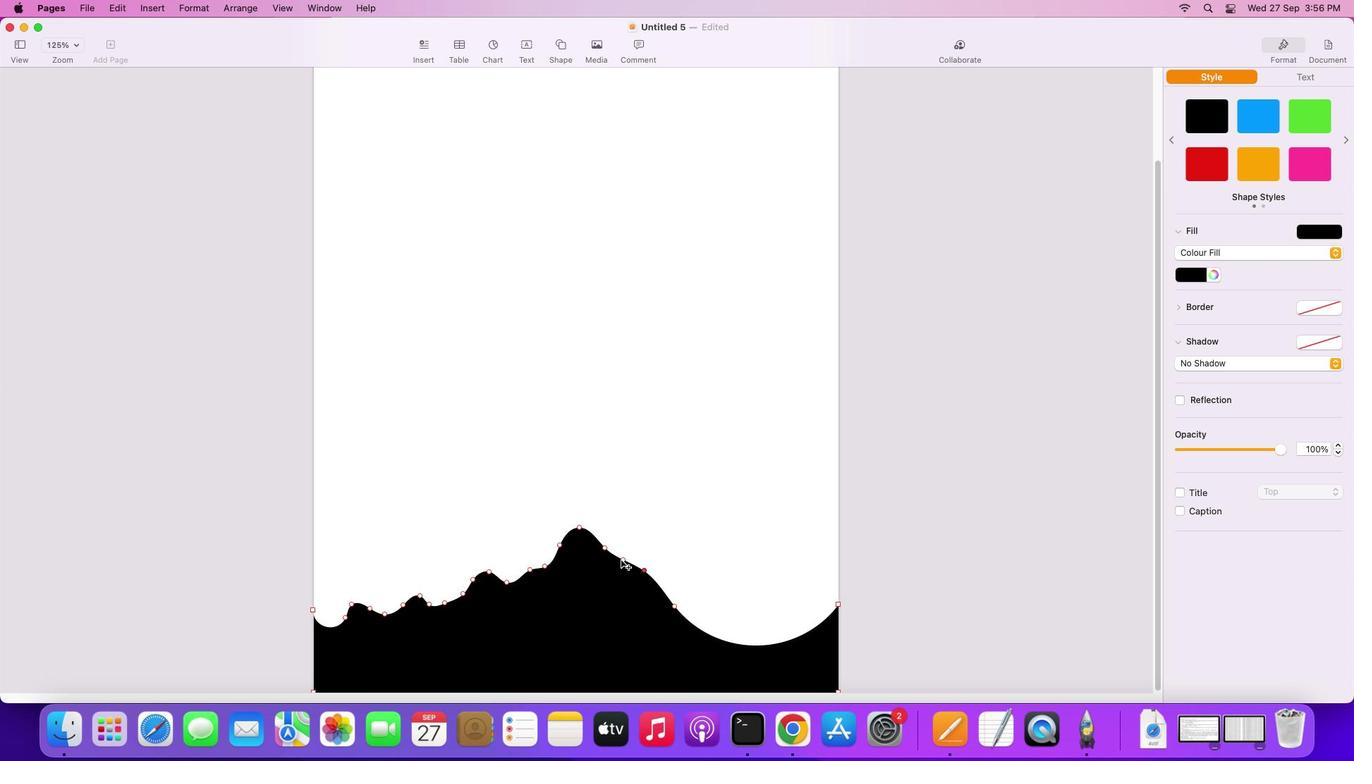 
Action: Mouse pressed left at (629, 569)
Screenshot: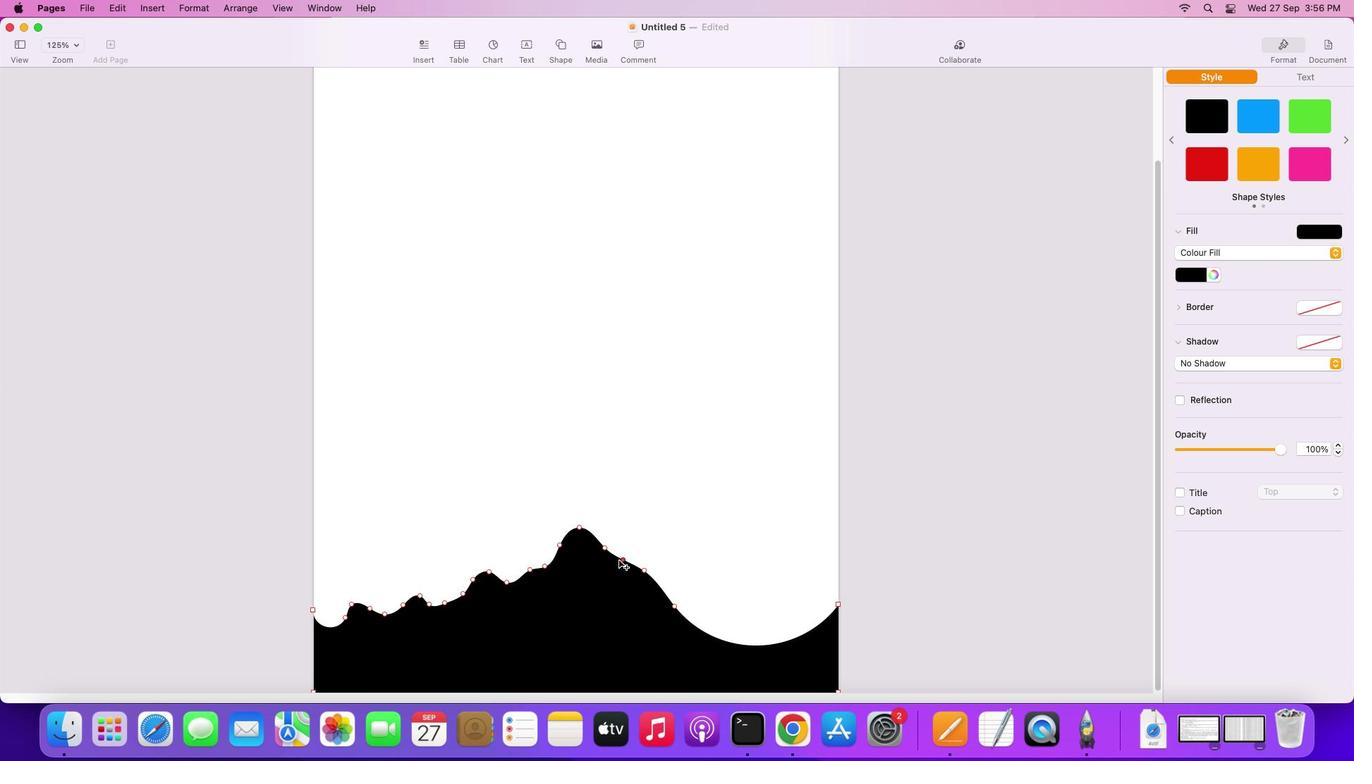 
Action: Mouse moved to (682, 615)
Screenshot: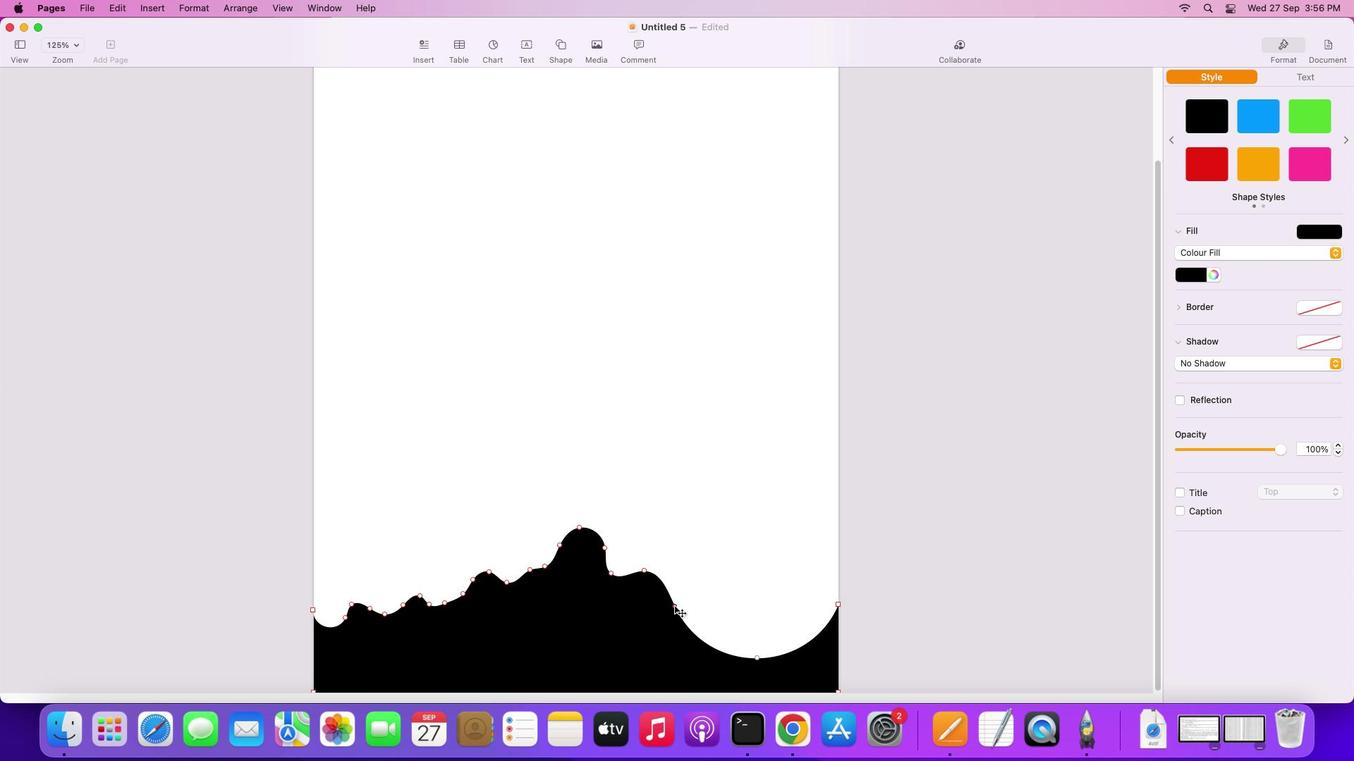 
Action: Mouse pressed left at (682, 615)
Screenshot: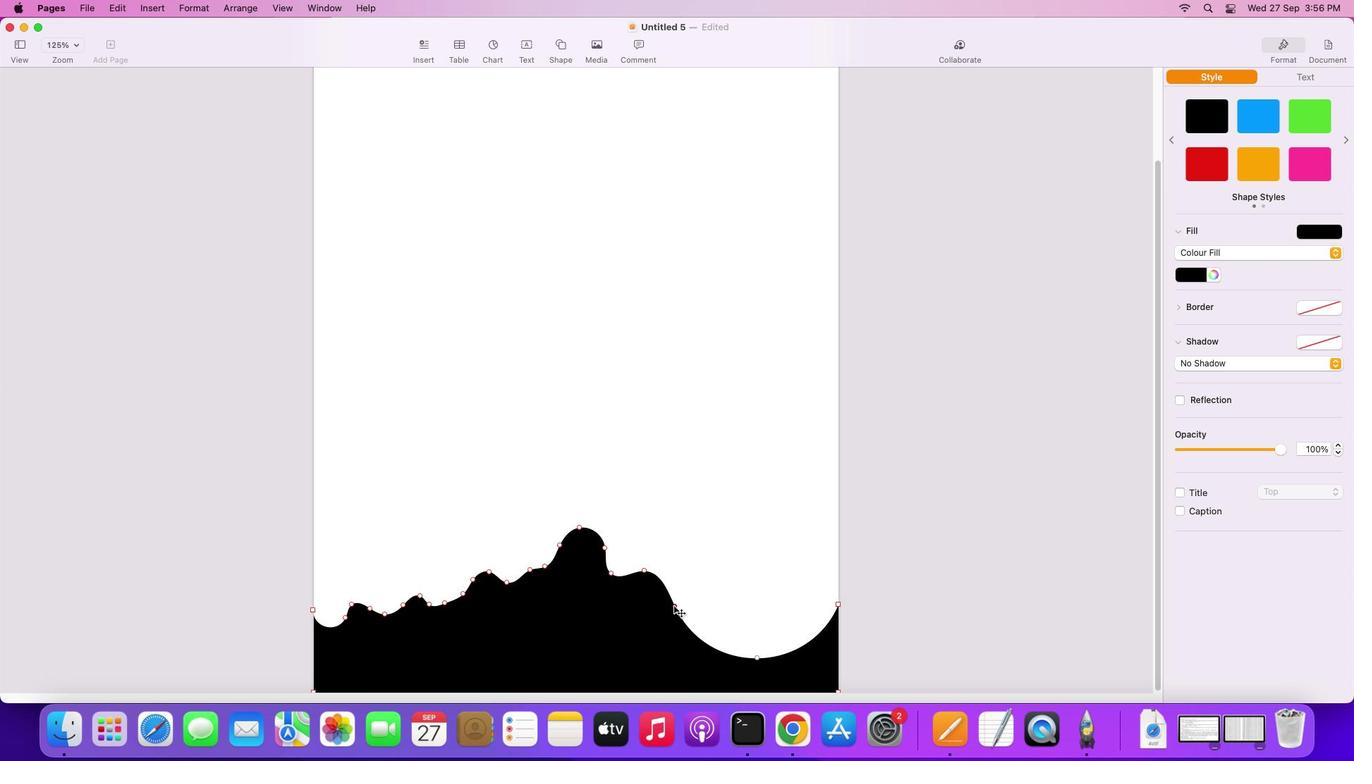 
Action: Mouse moved to (668, 589)
Screenshot: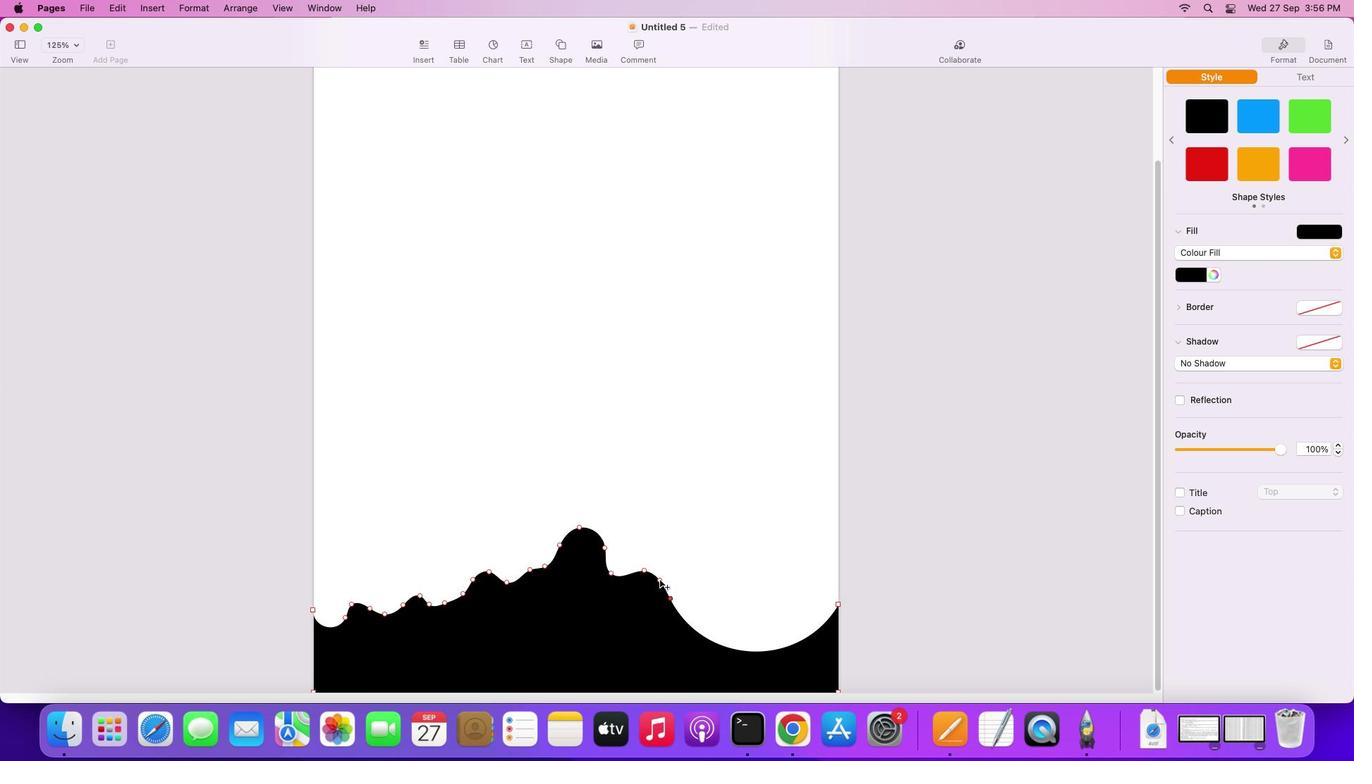 
Action: Mouse pressed left at (668, 589)
Screenshot: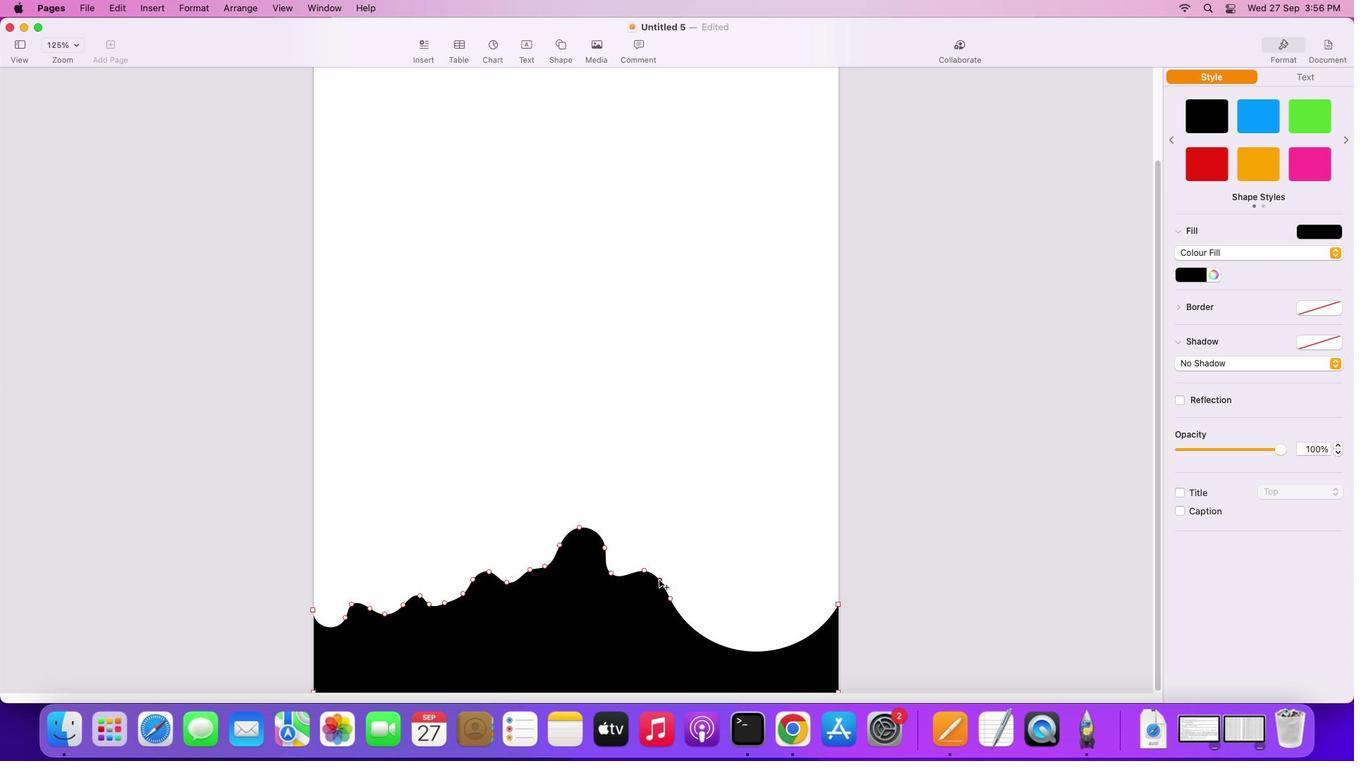 
Action: Mouse moved to (764, 572)
Screenshot: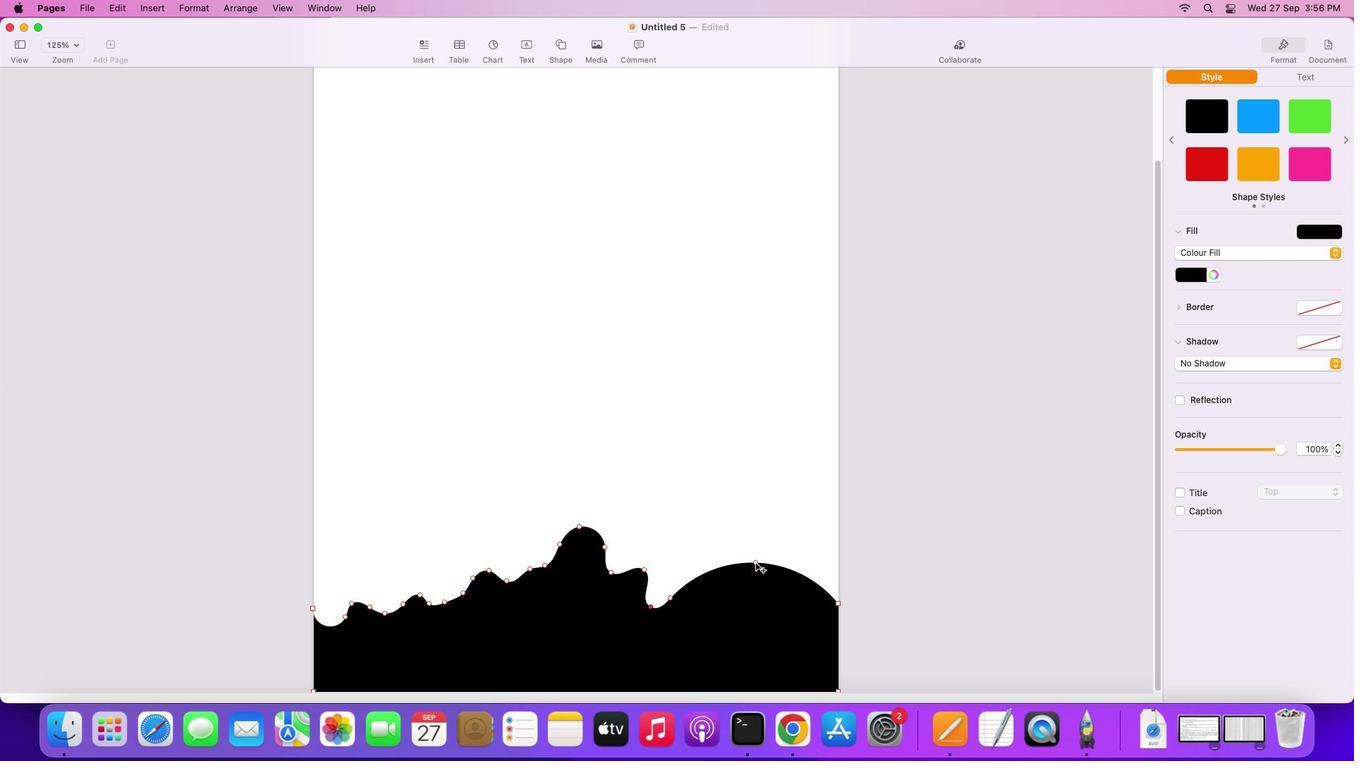 
Action: Mouse pressed left at (764, 572)
Screenshot: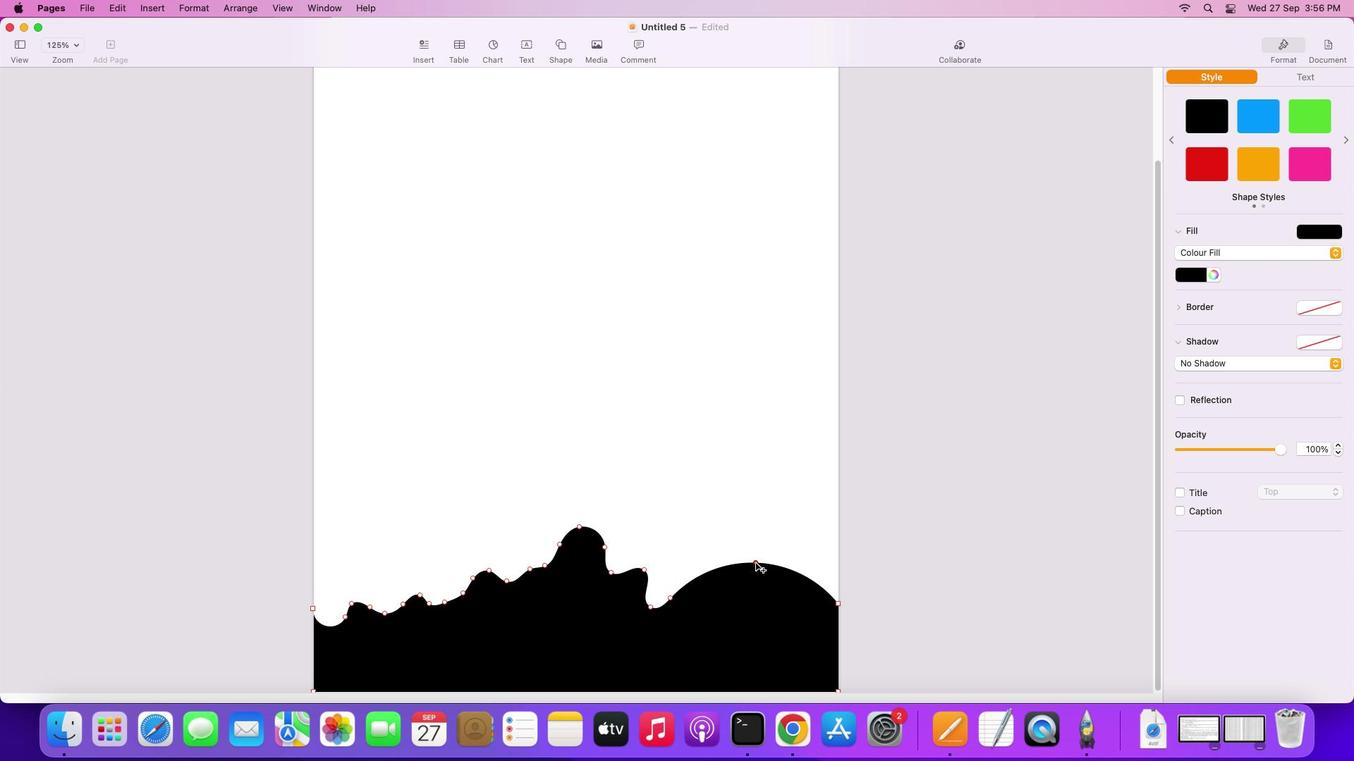 
Action: Mouse moved to (718, 588)
Screenshot: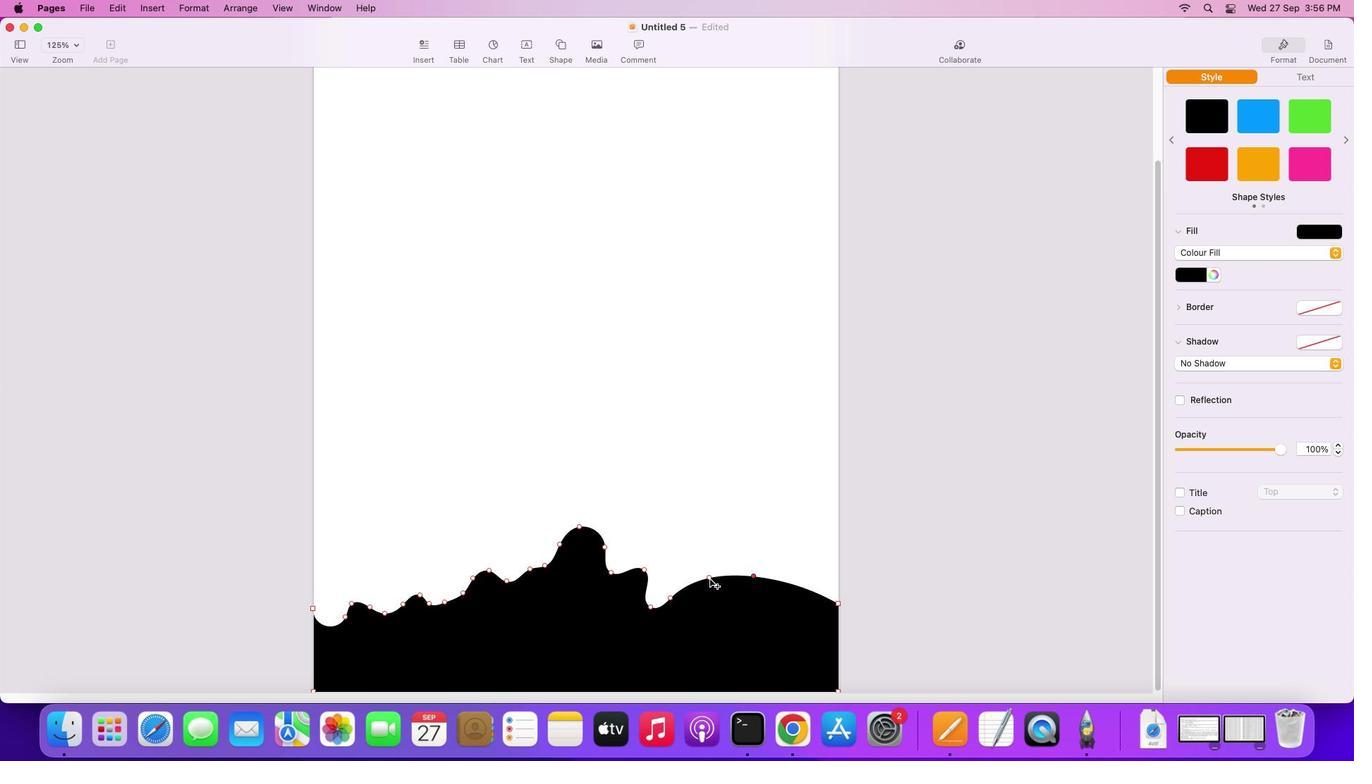
Action: Mouse pressed left at (718, 588)
Screenshot: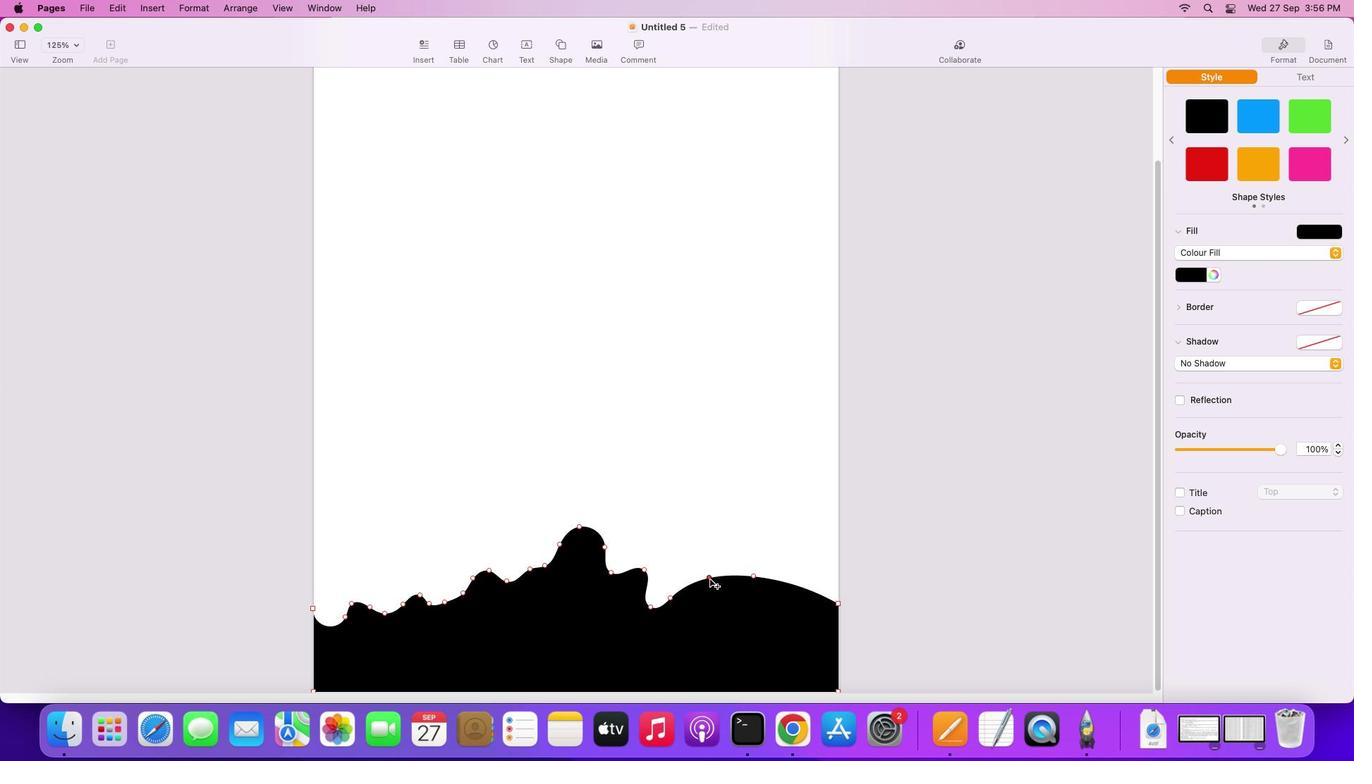 
Action: Mouse moved to (742, 598)
Screenshot: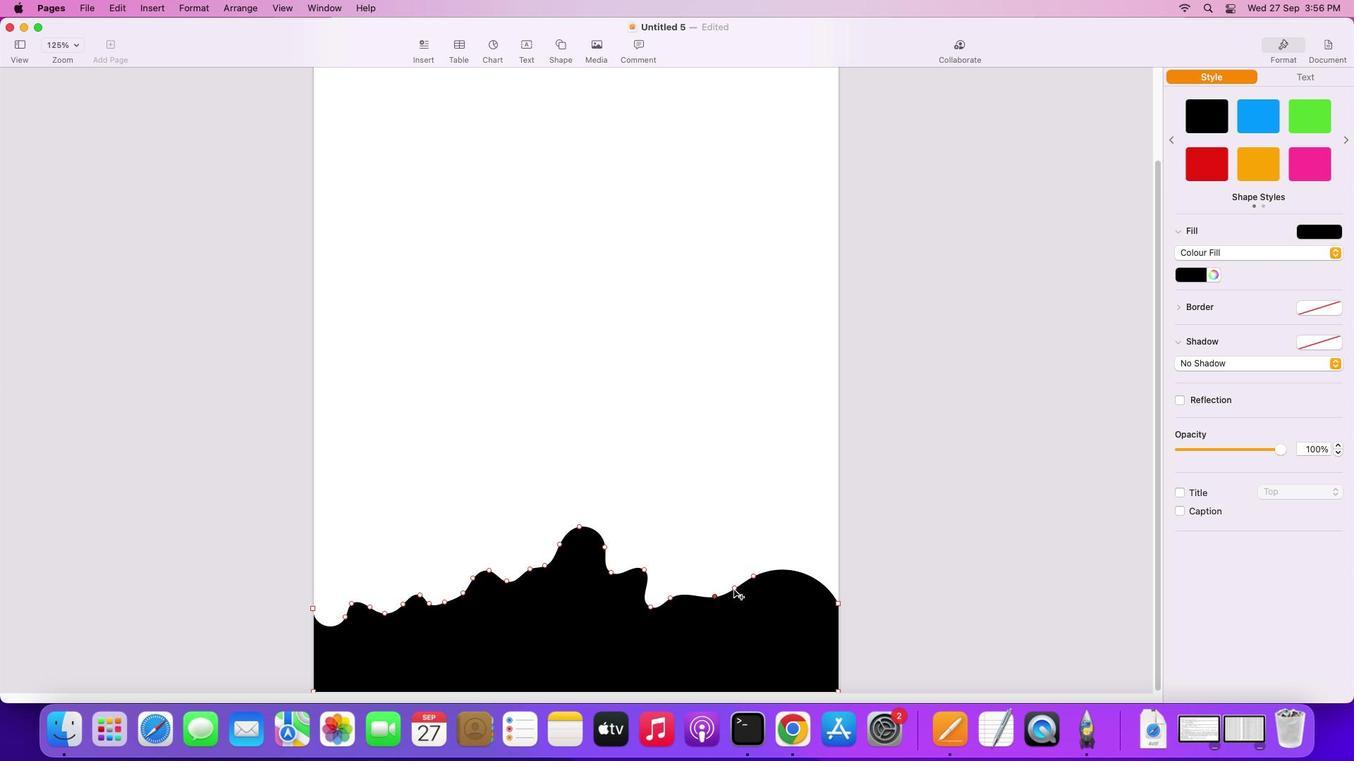
Action: Mouse pressed left at (742, 598)
Screenshot: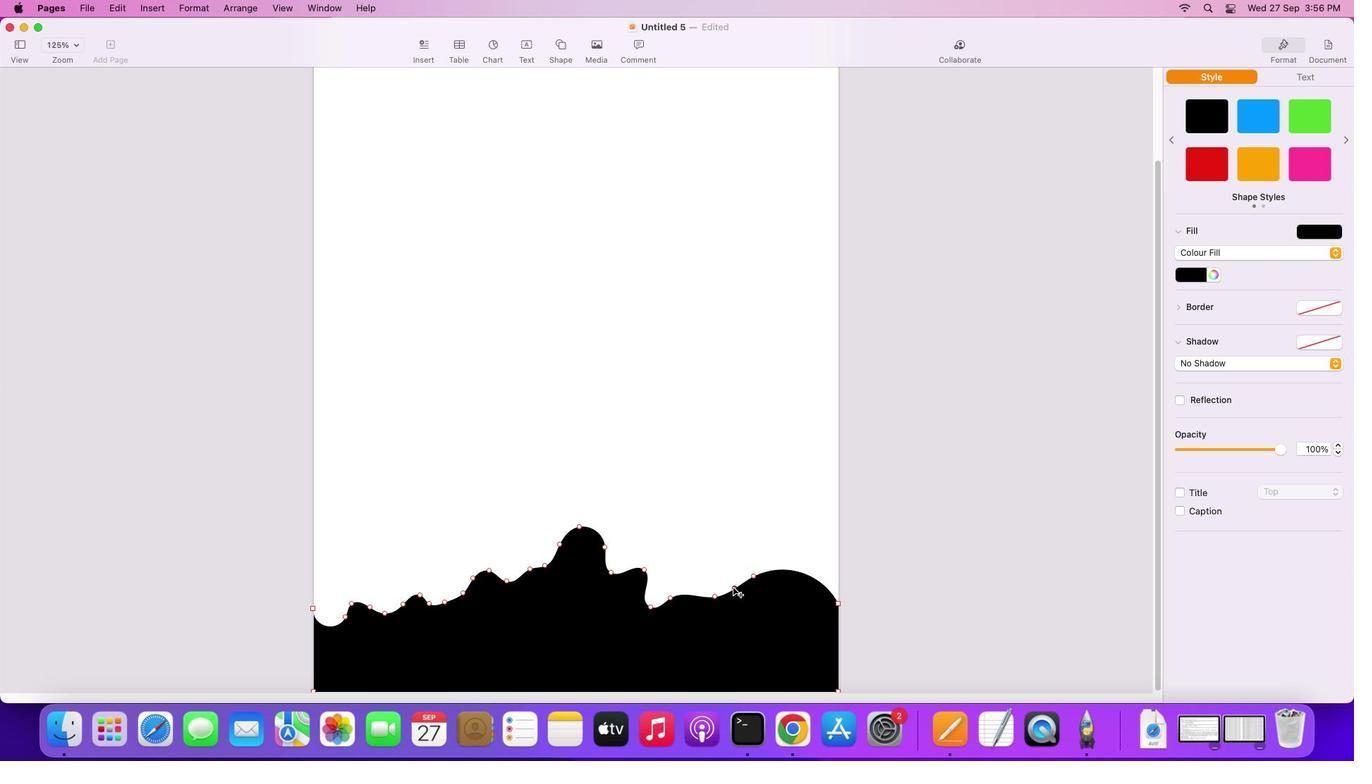 
Action: Mouse moved to (701, 607)
Screenshot: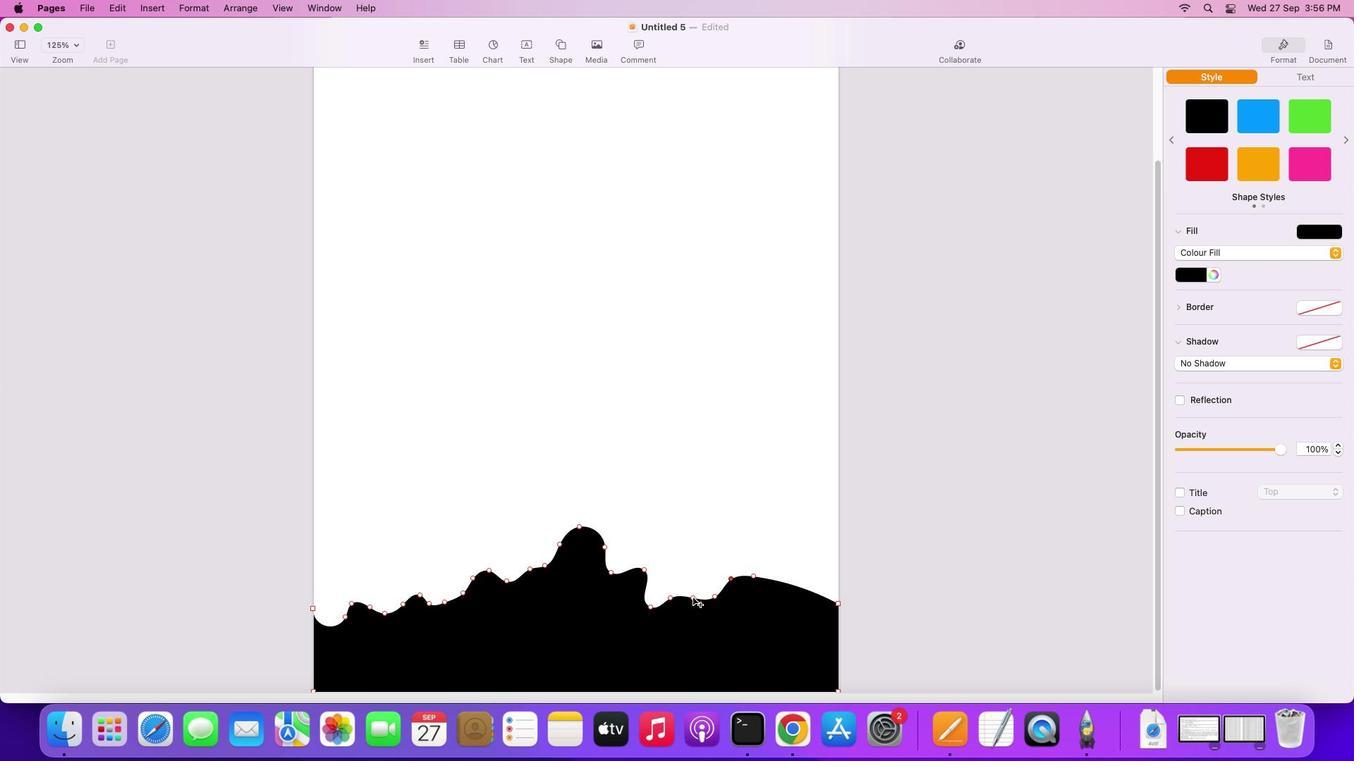 
Action: Mouse pressed left at (701, 607)
Screenshot: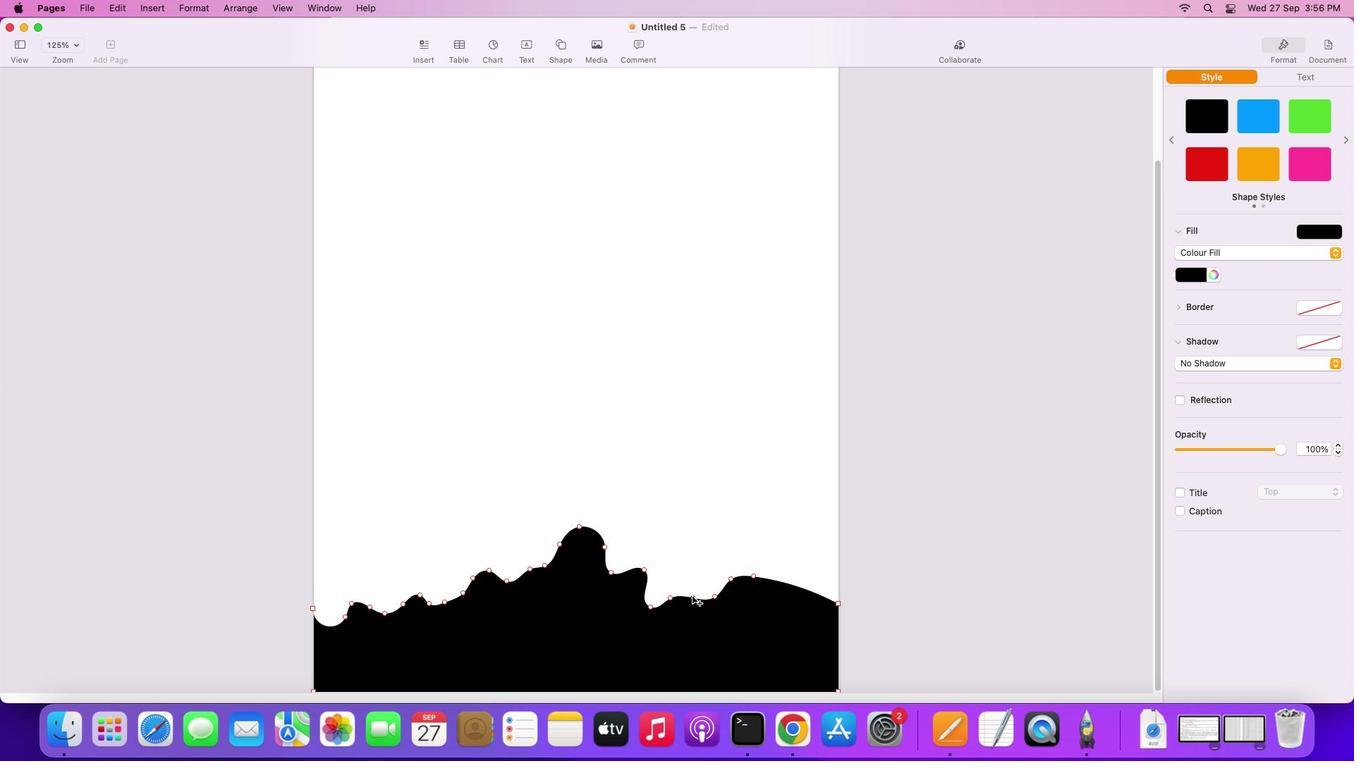 
Action: Mouse moved to (804, 595)
Screenshot: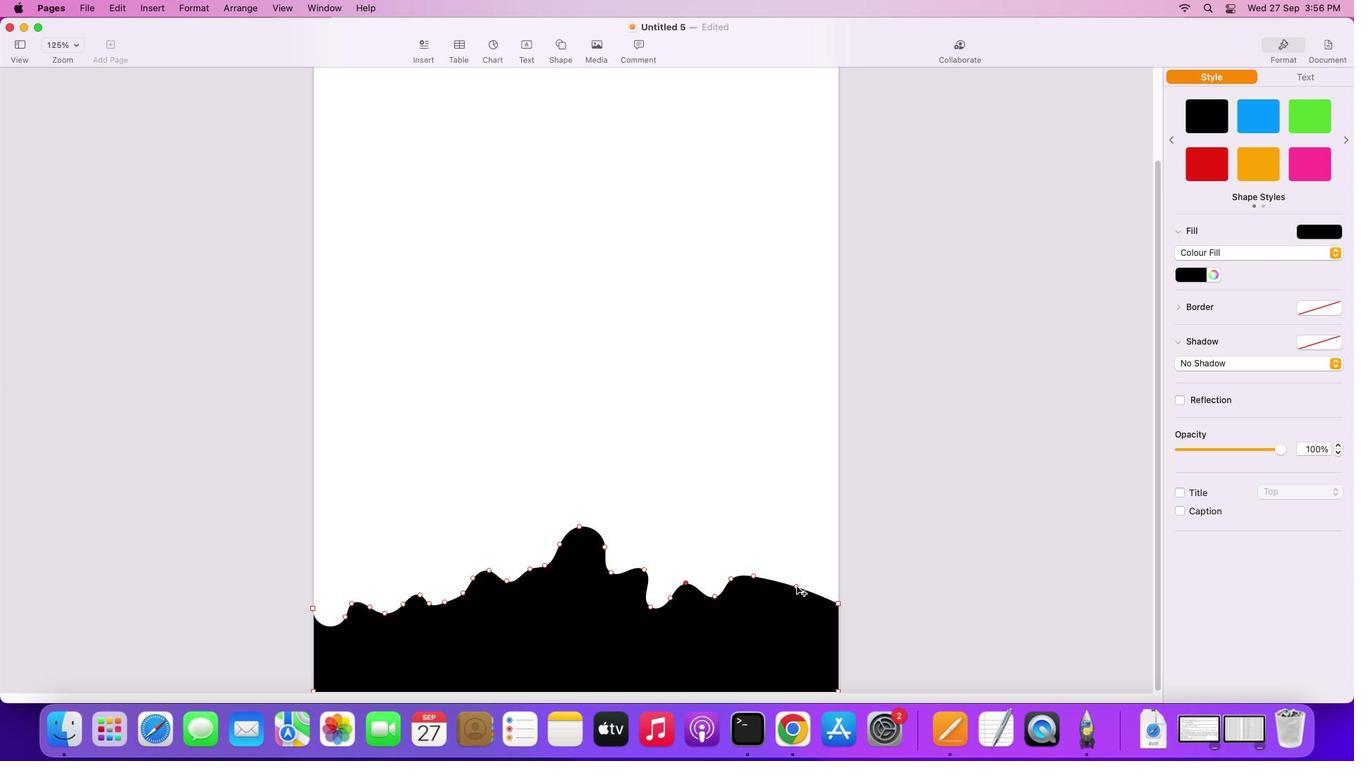 
Action: Mouse pressed left at (804, 595)
Screenshot: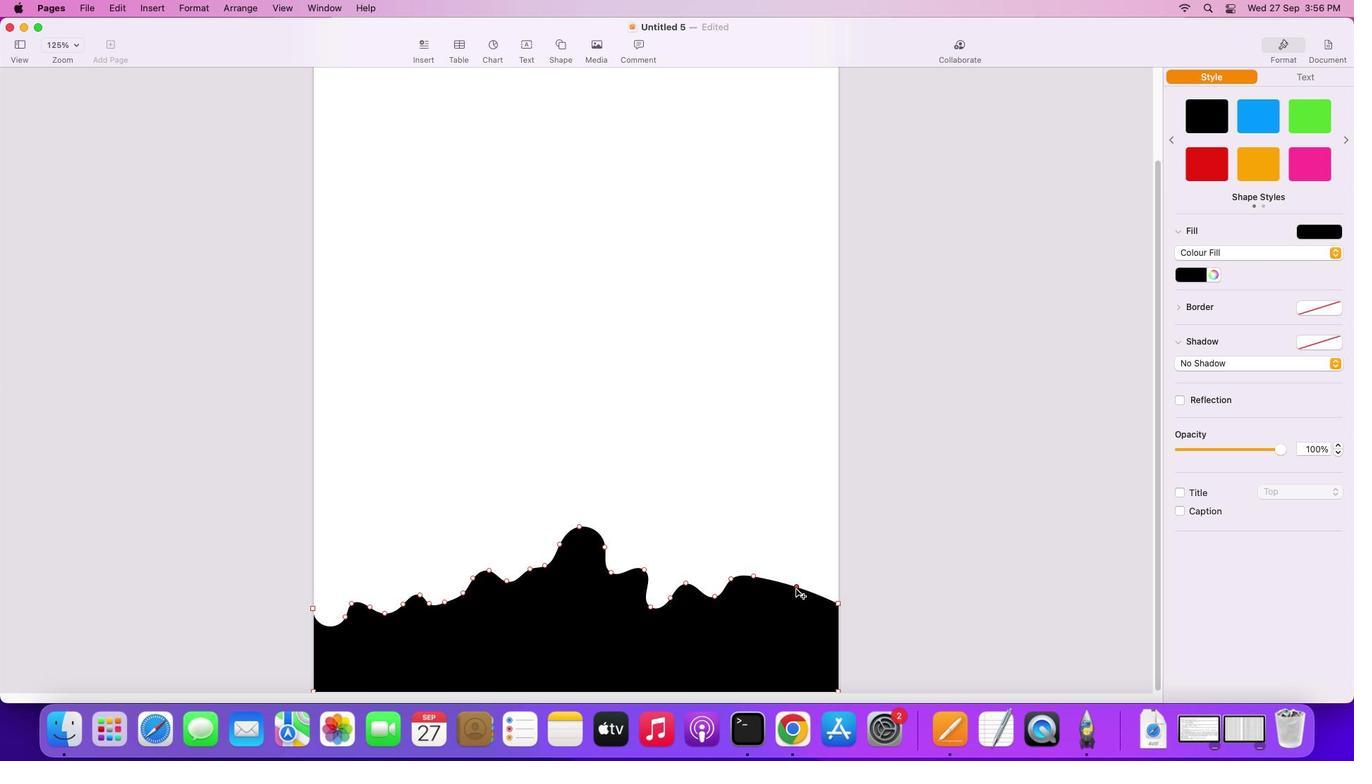 
Action: Mouse moved to (780, 592)
Screenshot: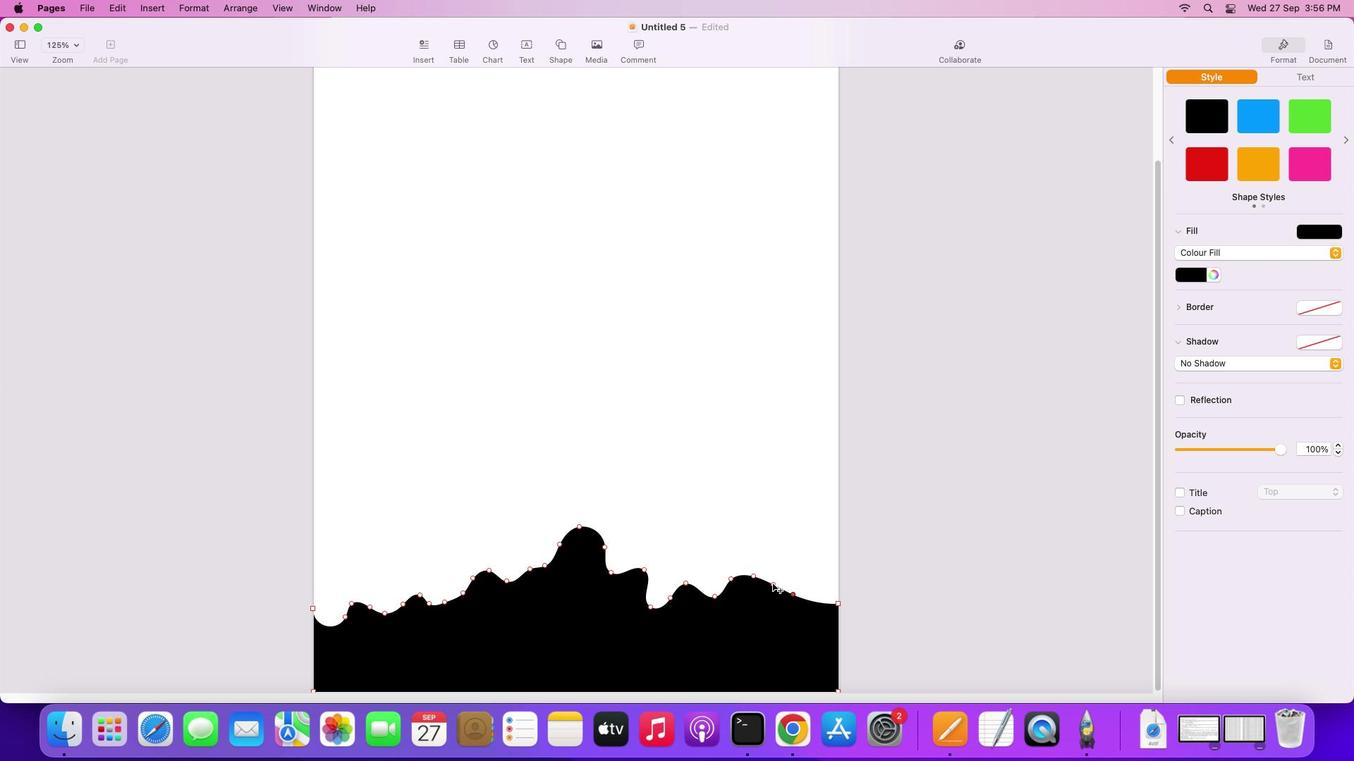
Action: Mouse pressed left at (780, 592)
Screenshot: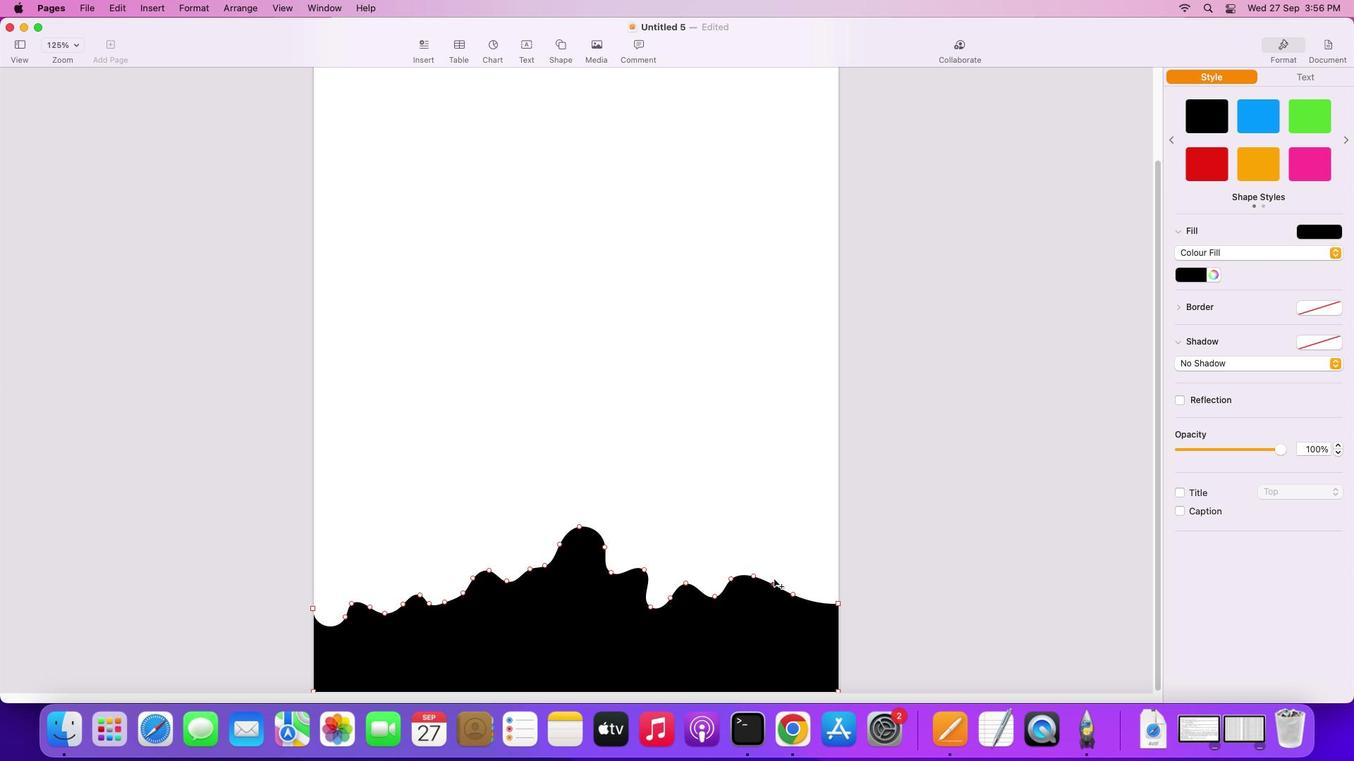
Action: Mouse moved to (763, 586)
Screenshot: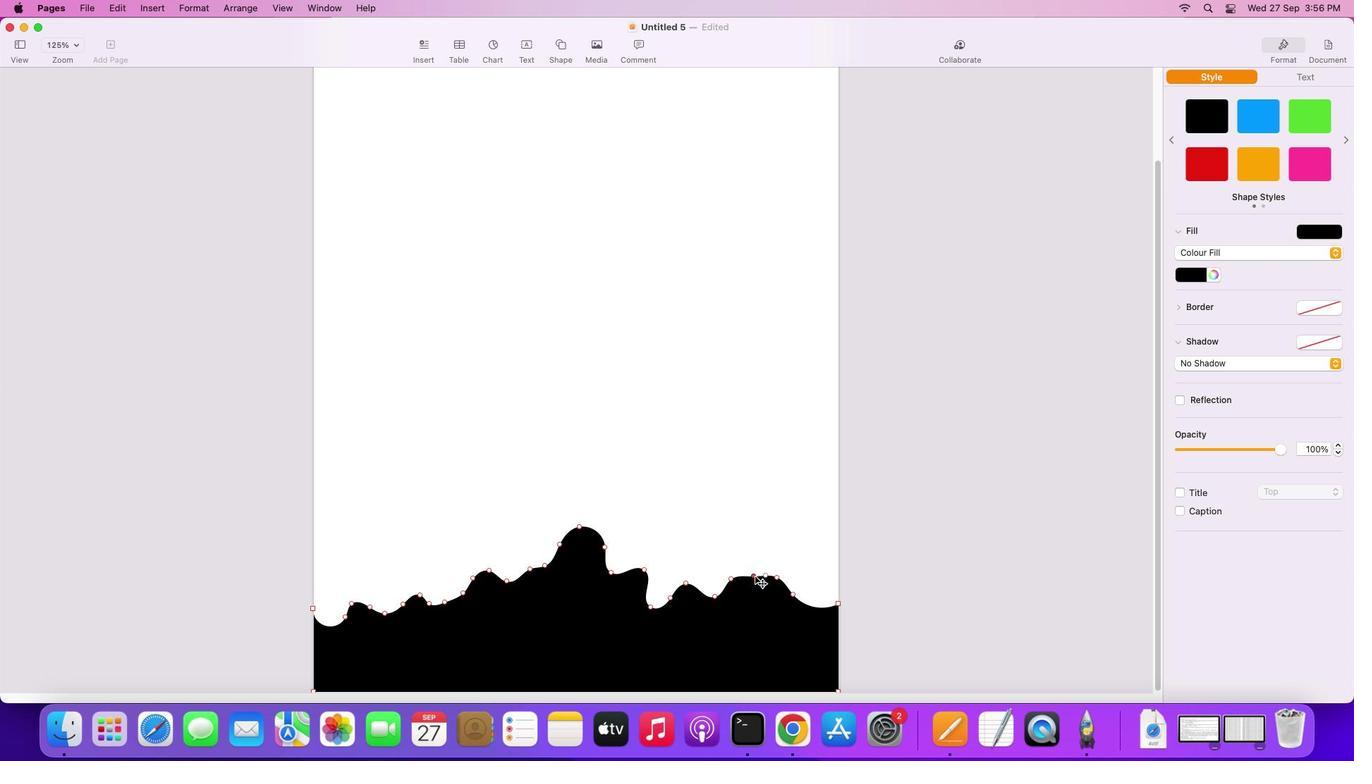 
Action: Mouse pressed left at (763, 586)
Screenshot: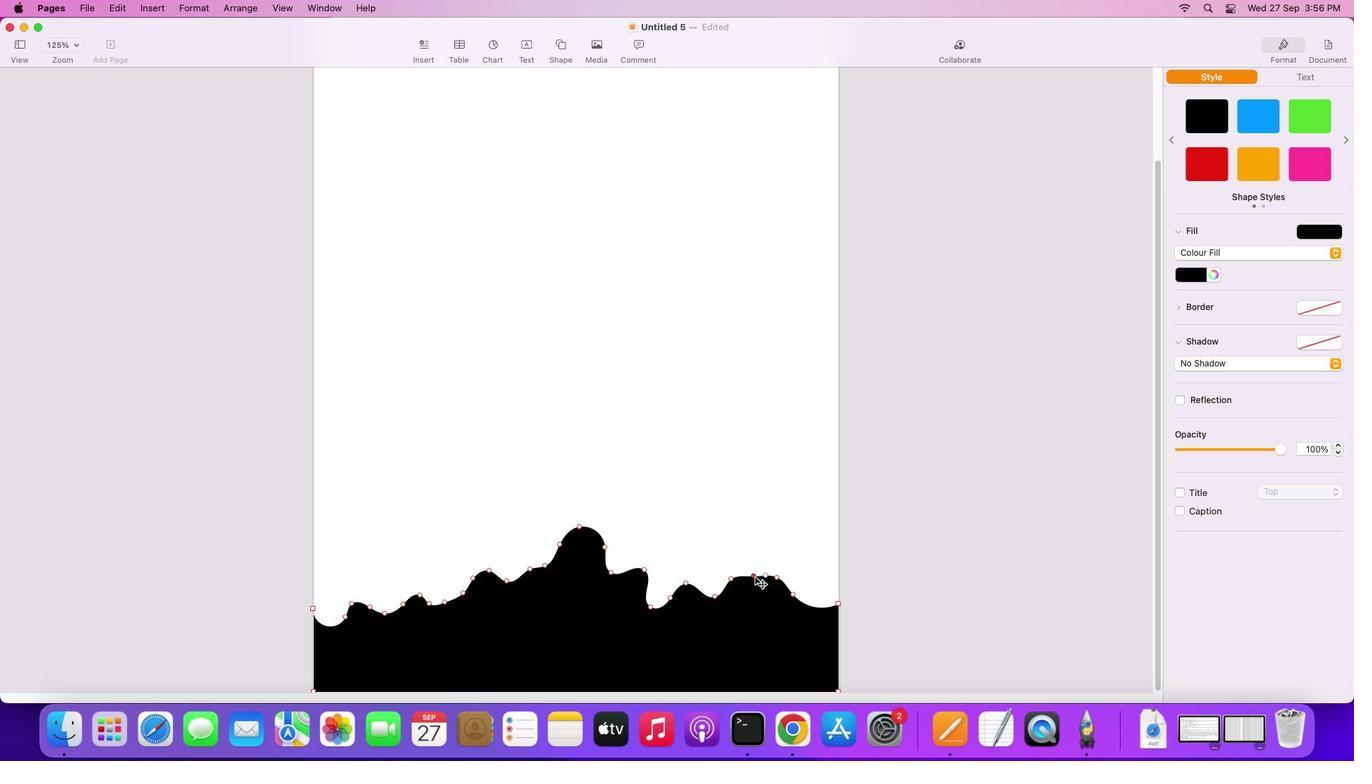 
Action: Mouse moved to (821, 615)
Screenshot: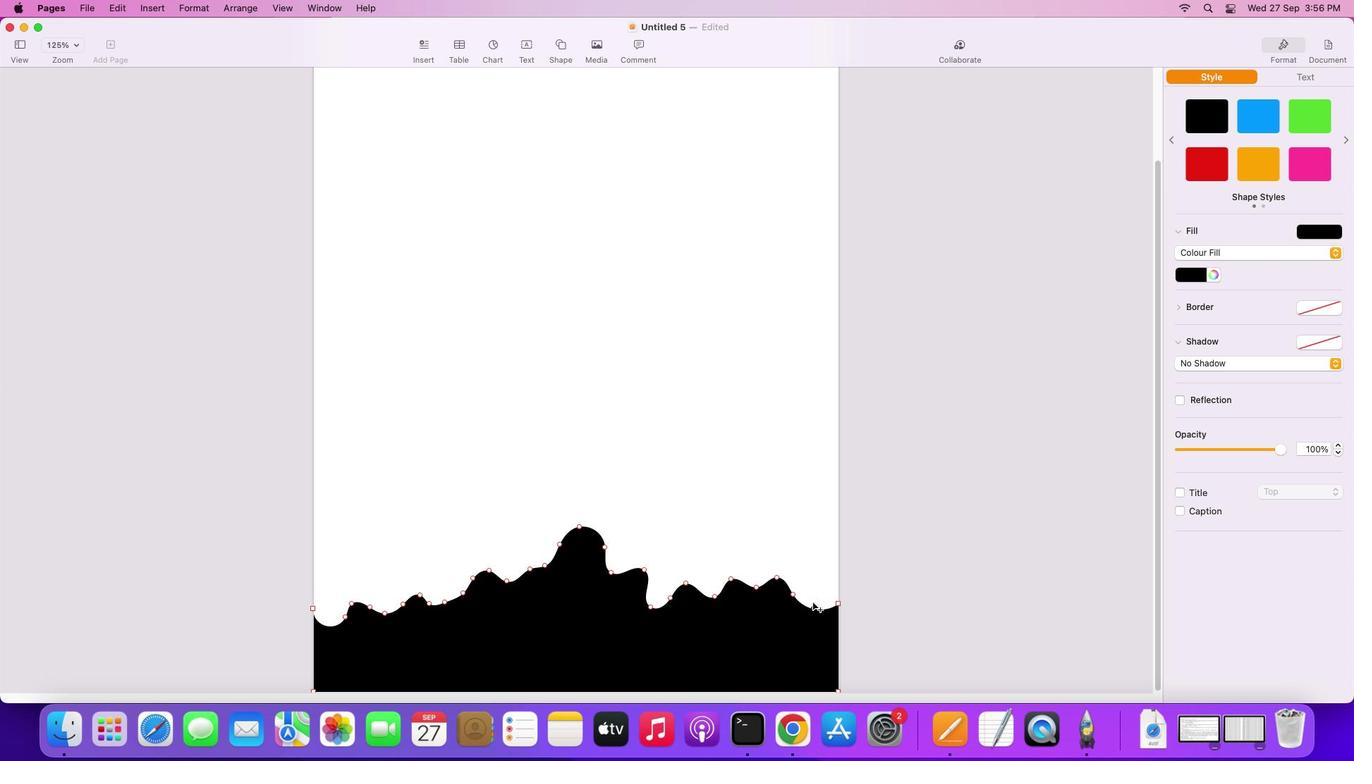 
Action: Mouse pressed left at (821, 615)
Screenshot: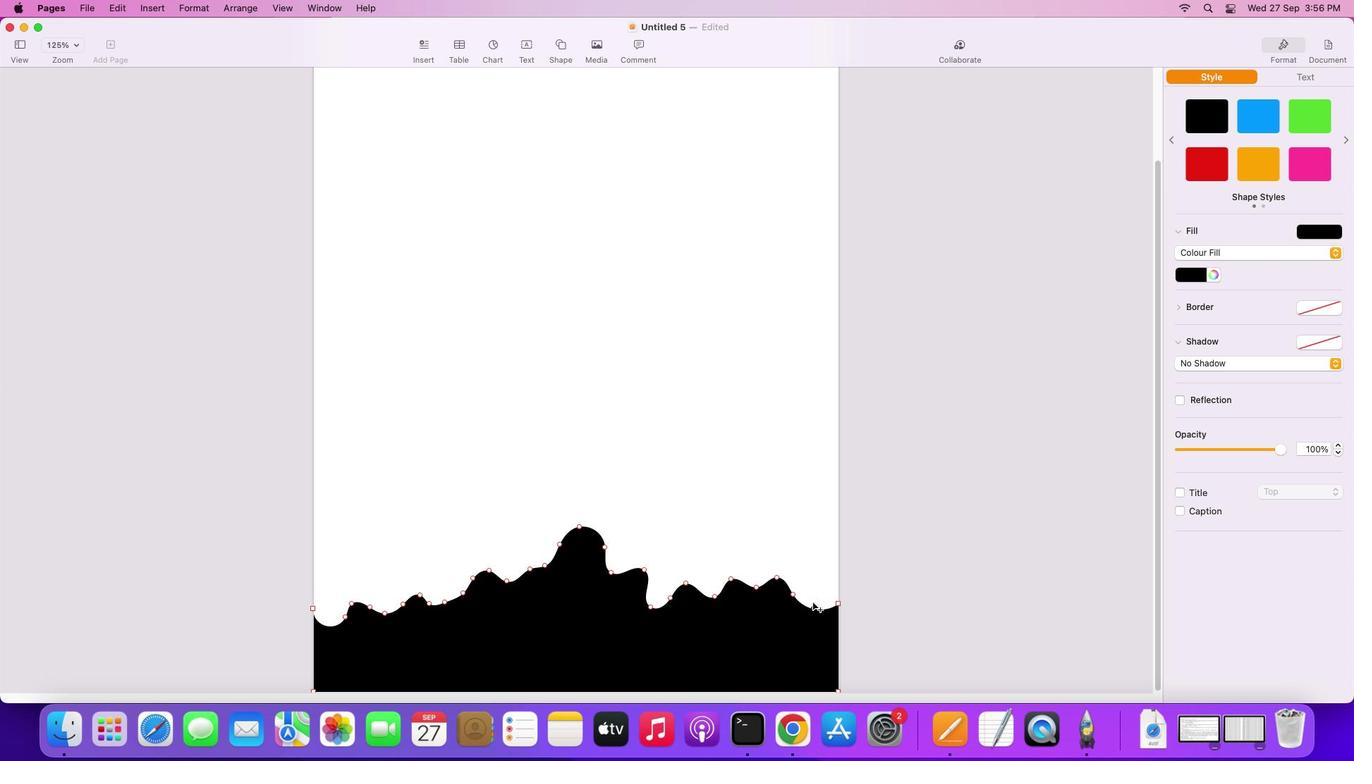 
Action: Mouse moved to (838, 601)
Screenshot: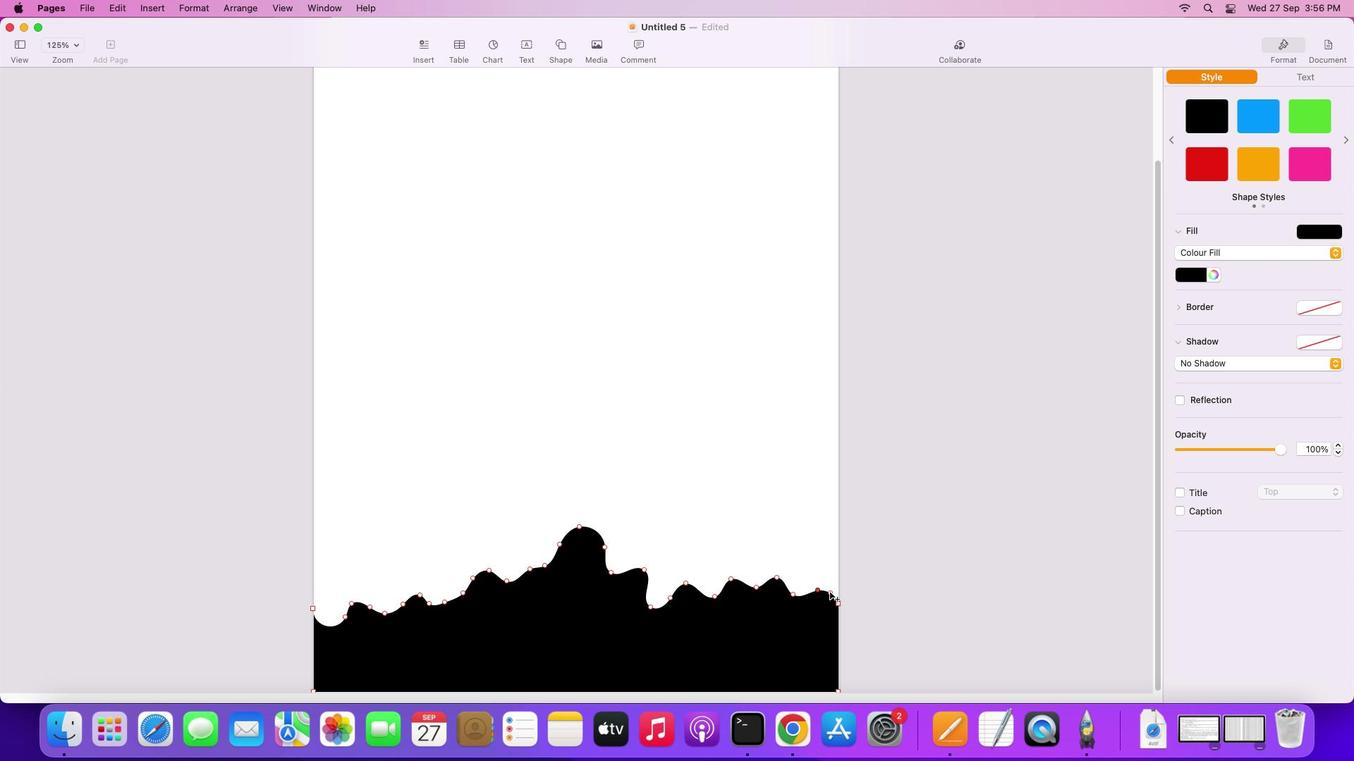 
Action: Mouse pressed left at (838, 601)
Screenshot: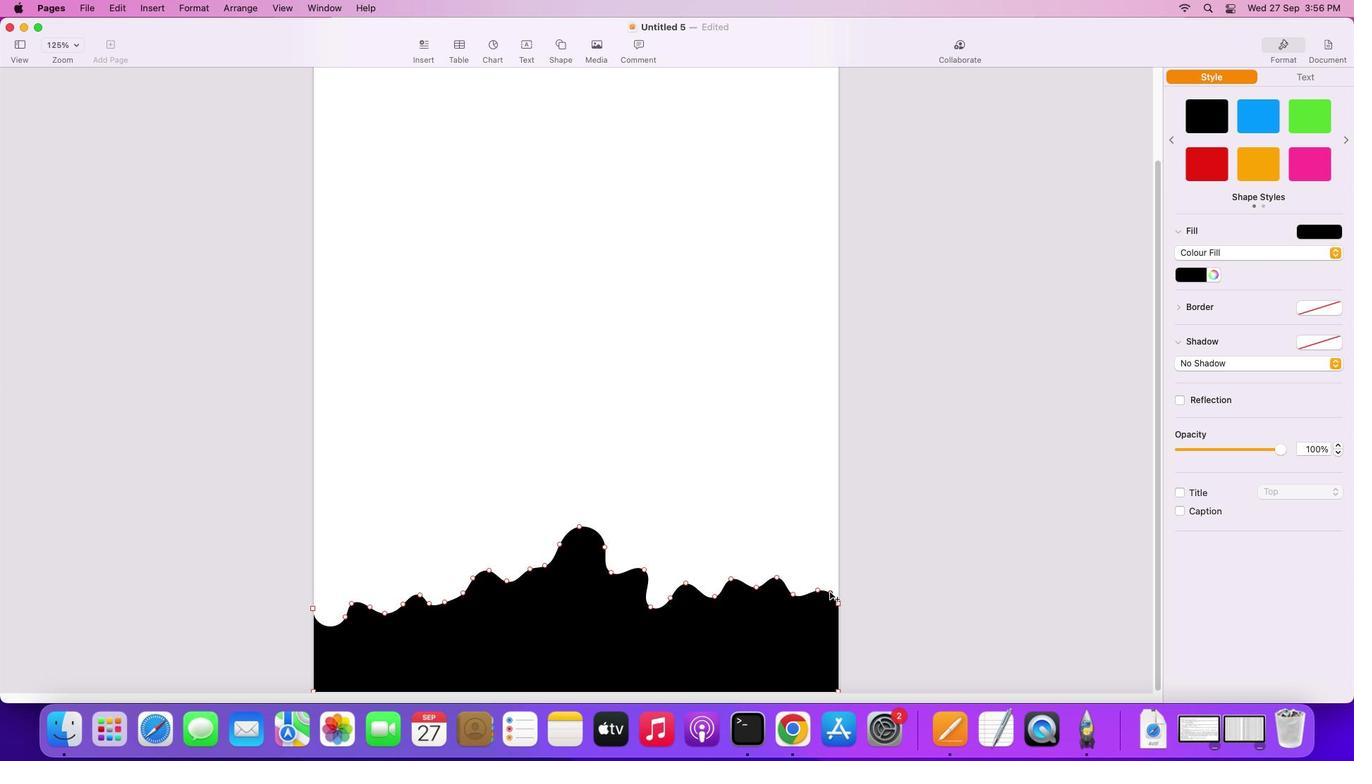 
Action: Mouse moved to (764, 596)
Screenshot: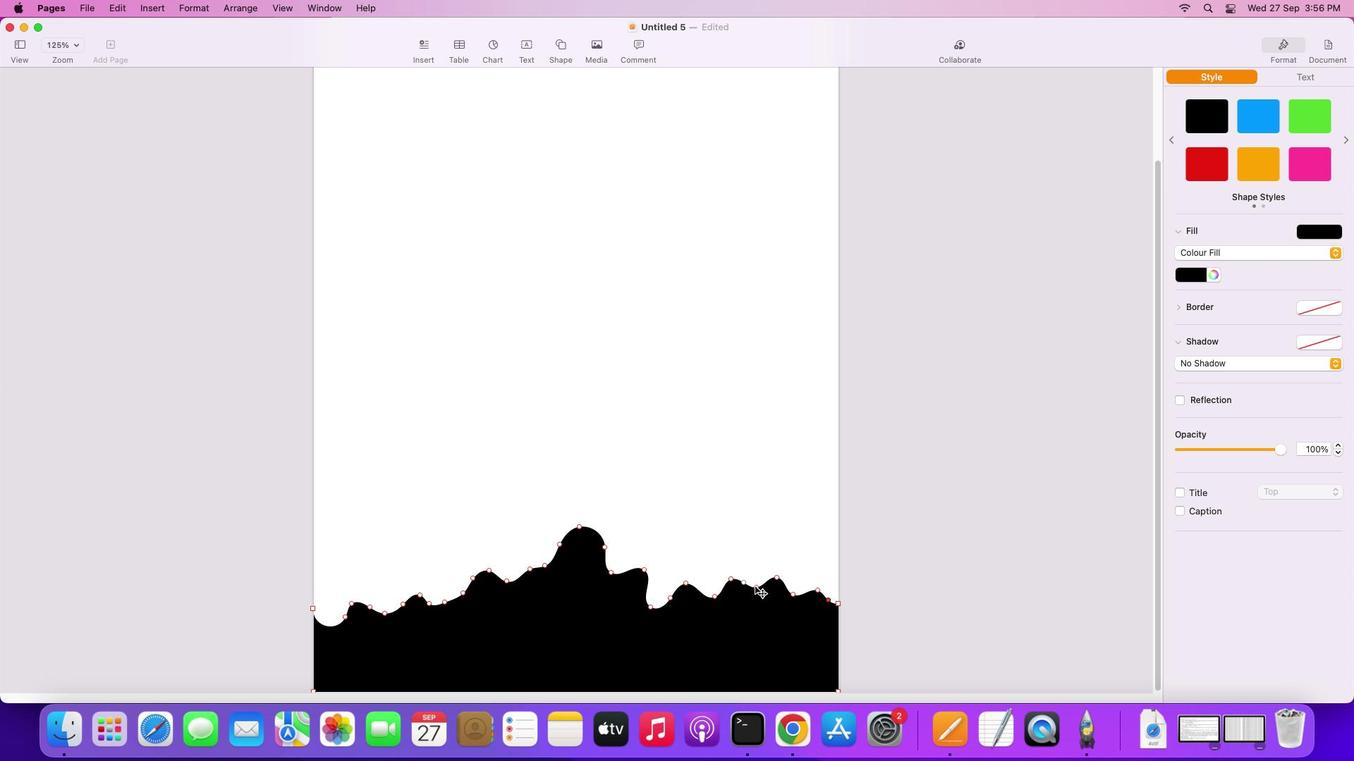 
Action: Mouse pressed left at (764, 596)
Screenshot: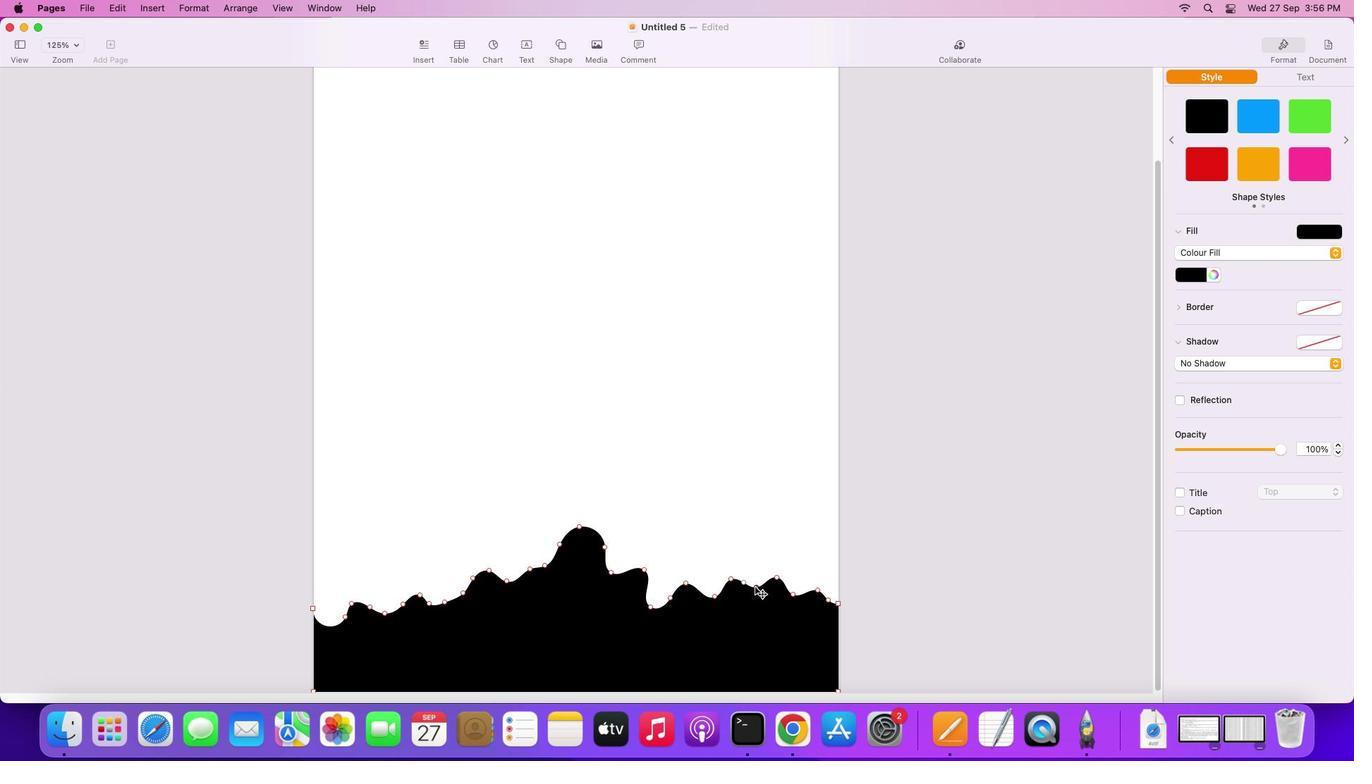 
Action: Mouse moved to (723, 607)
Screenshot: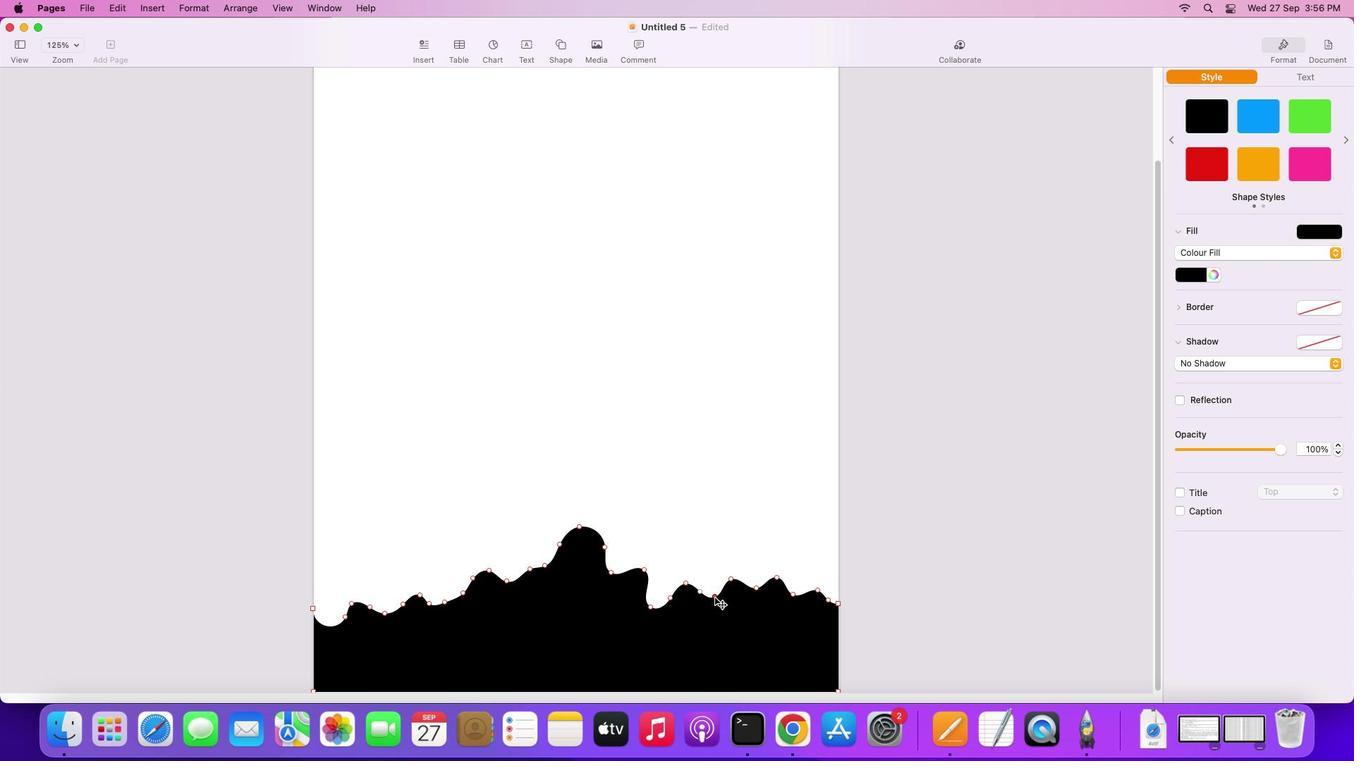 
Action: Mouse pressed left at (723, 607)
Screenshot: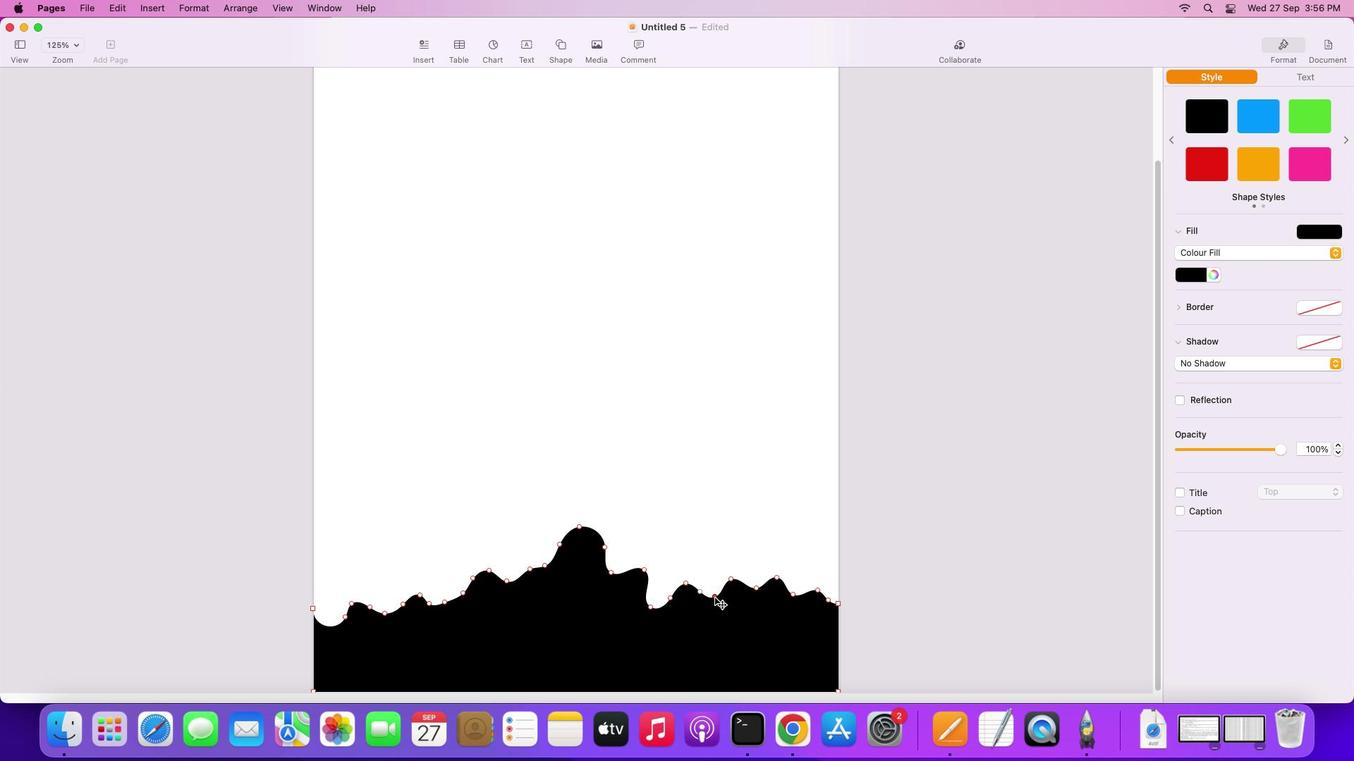 
Action: Mouse moved to (723, 469)
Screenshot: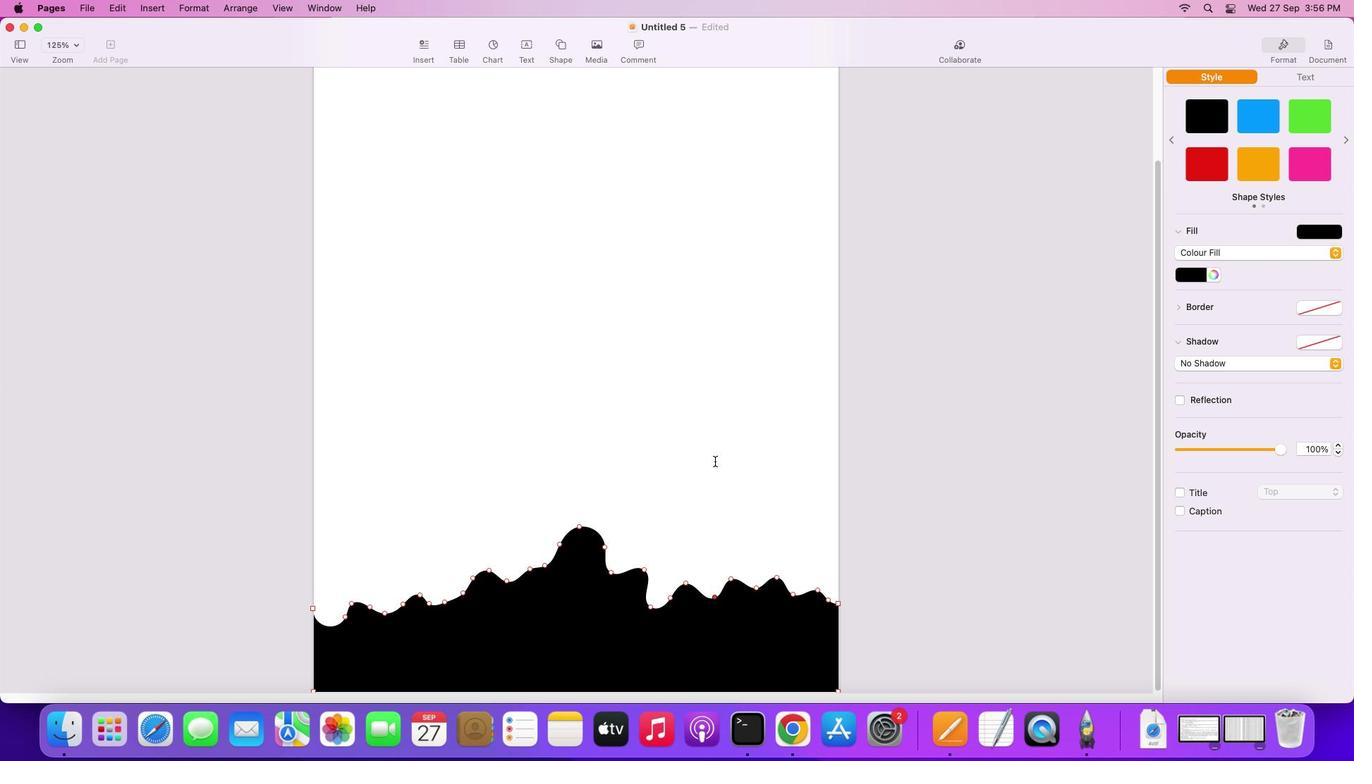 
Action: Mouse pressed left at (723, 469)
Screenshot: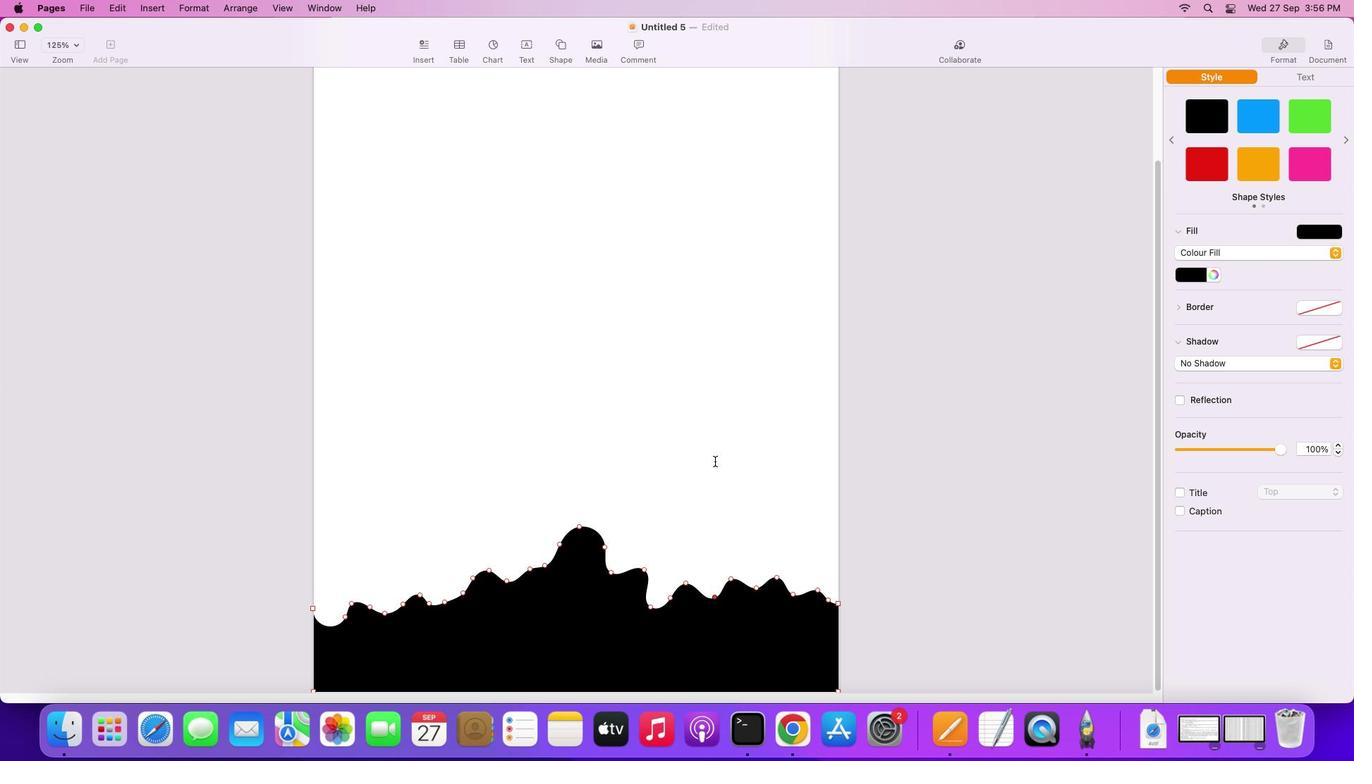 
Action: Mouse moved to (652, 462)
Screenshot: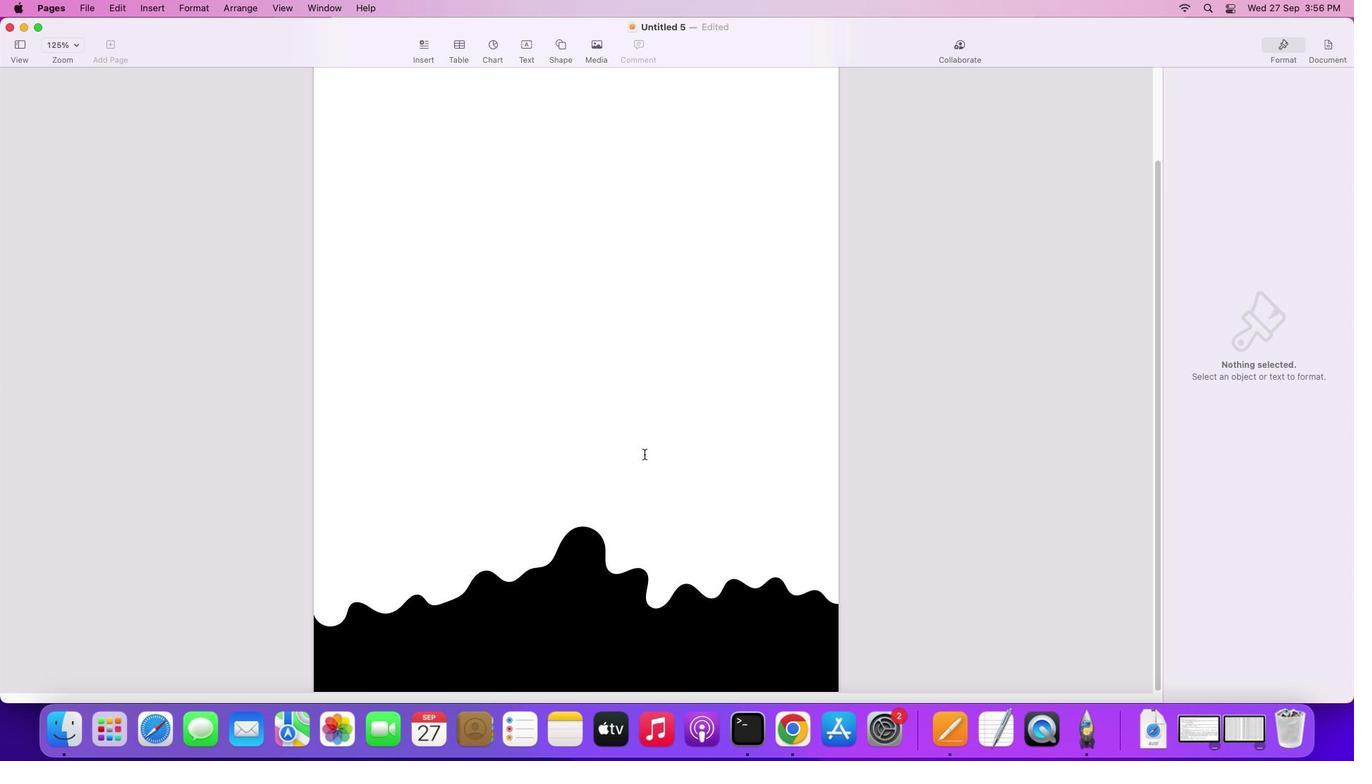 
Action: Mouse pressed left at (652, 462)
Screenshot: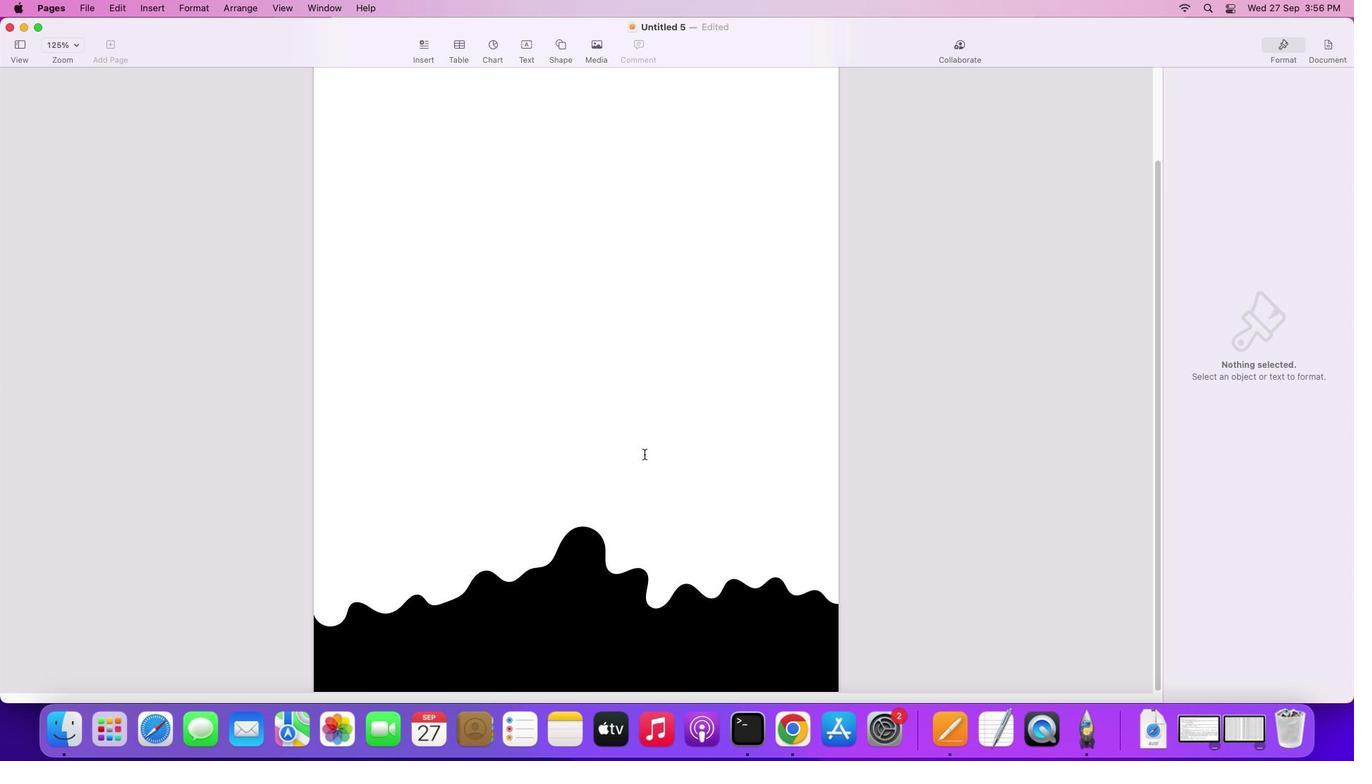 
Action: Mouse moved to (523, 680)
Screenshot: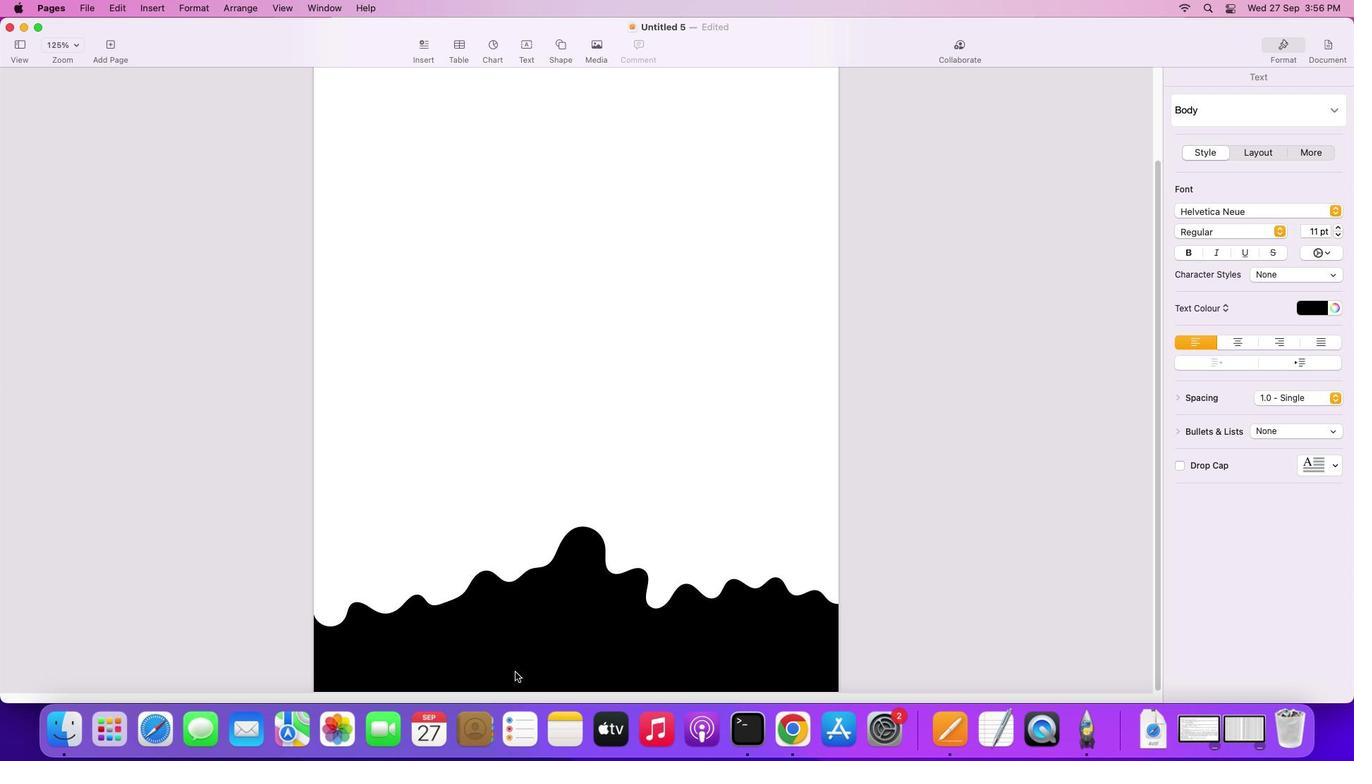 
Action: Mouse pressed left at (523, 680)
Screenshot: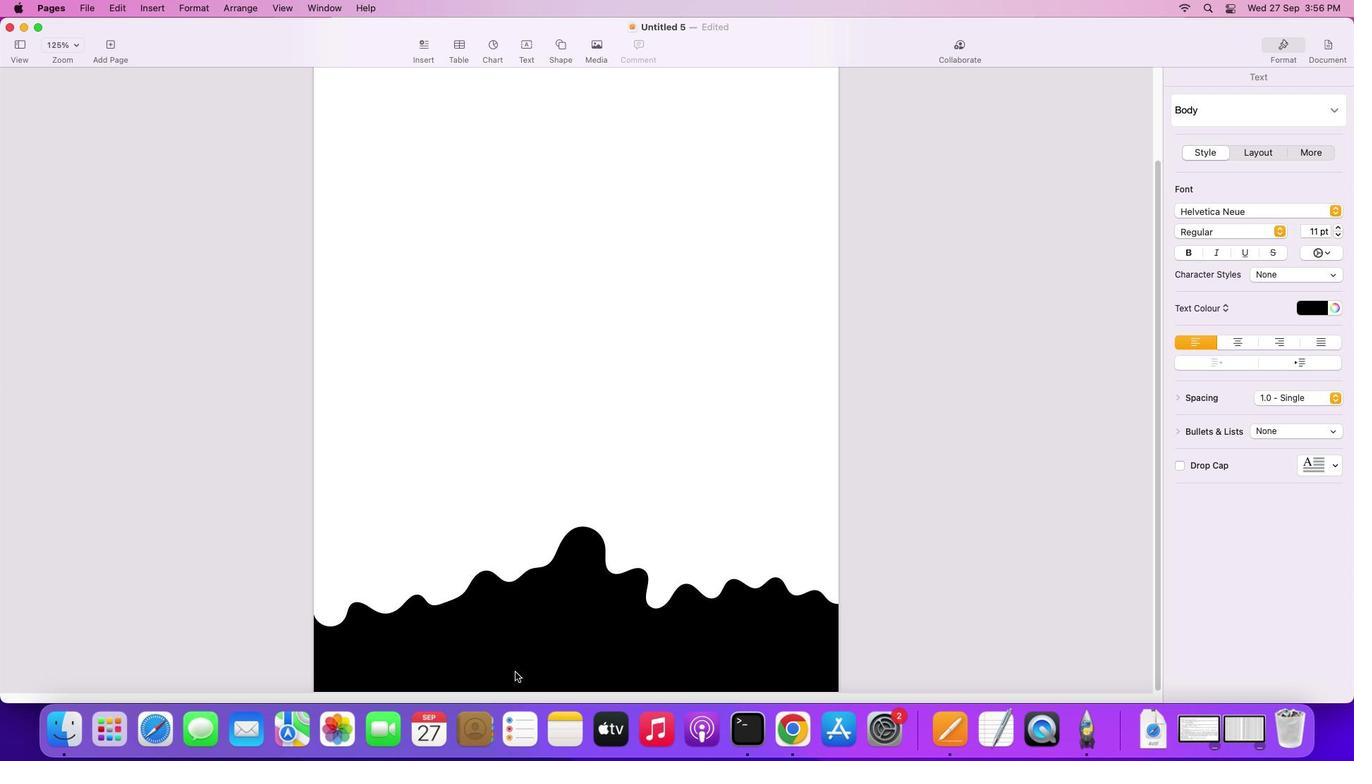 
Action: Mouse moved to (615, 591)
Screenshot: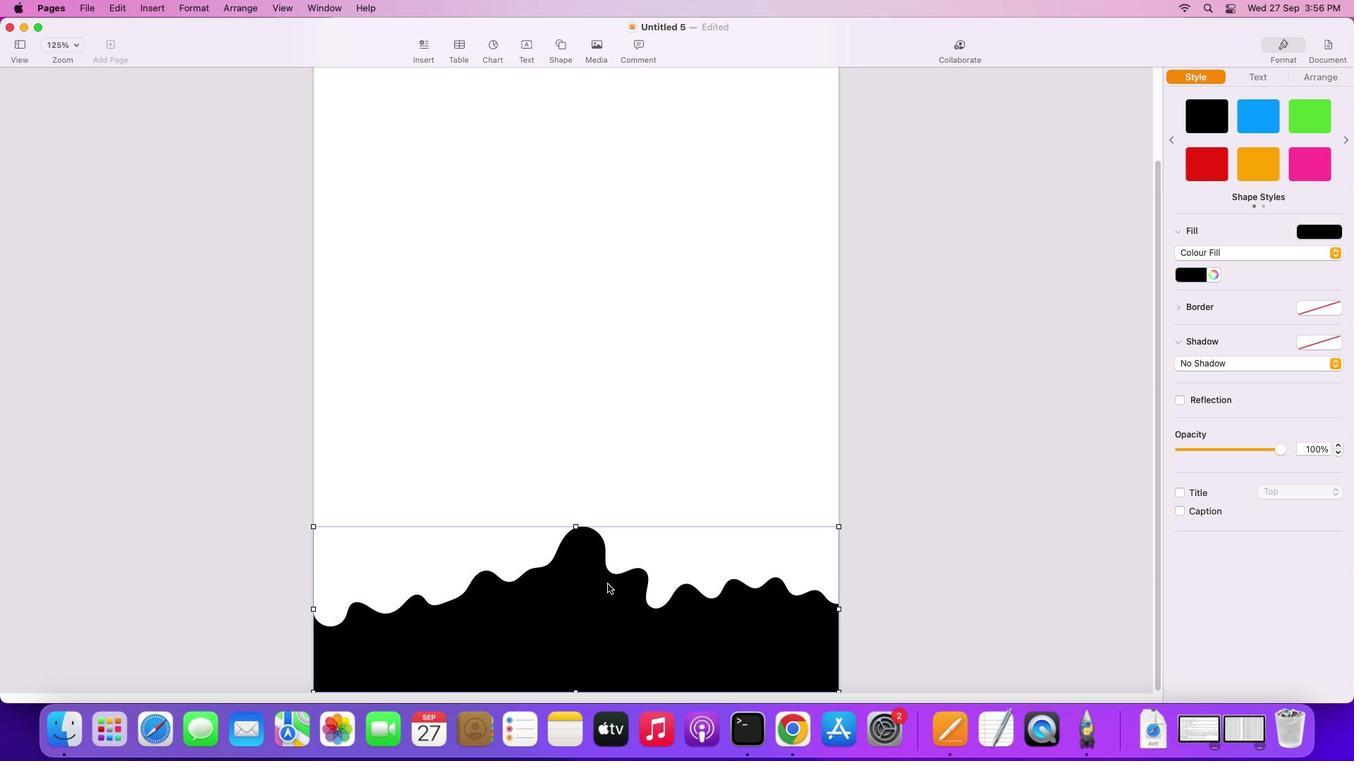
Action: Mouse pressed left at (615, 591)
Screenshot: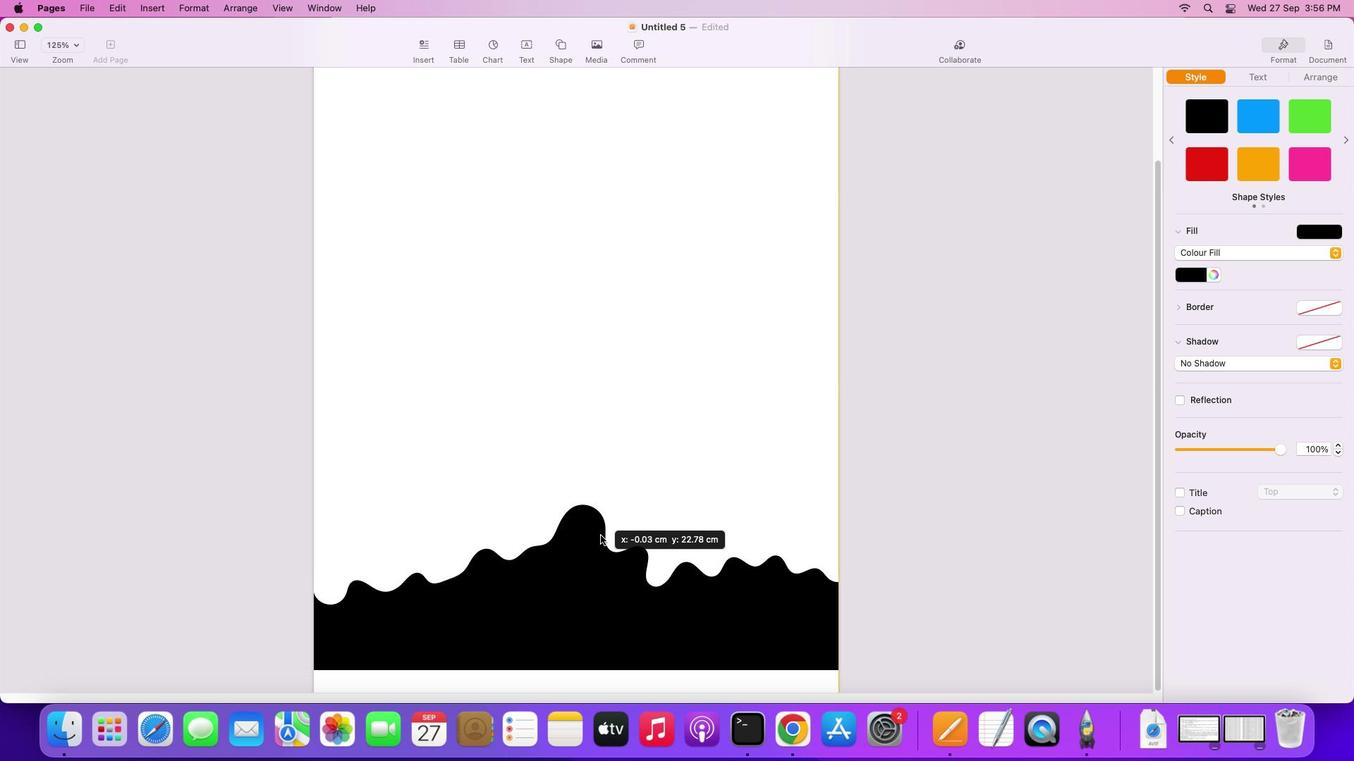 
Action: Mouse moved to (584, 388)
Screenshot: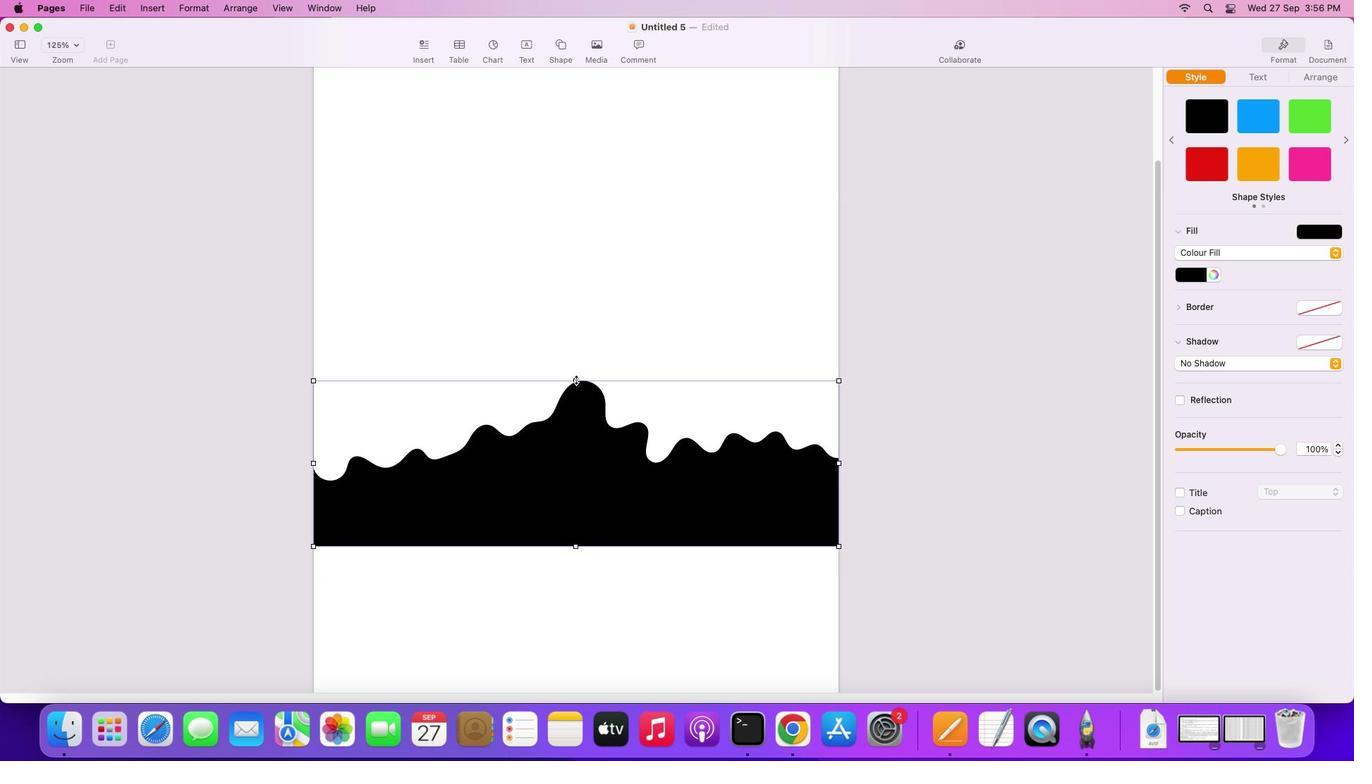 
Action: Mouse pressed left at (584, 388)
Screenshot: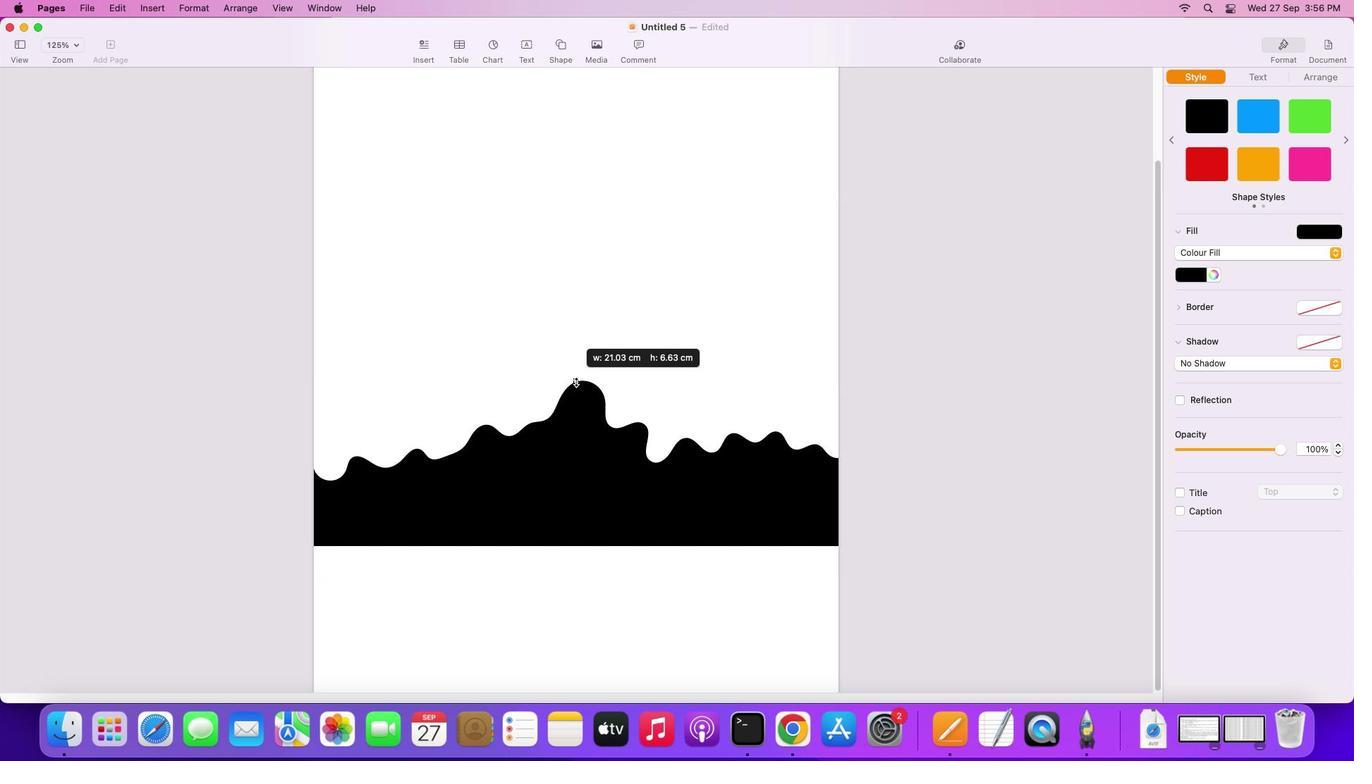 
Action: Mouse moved to (627, 400)
Screenshot: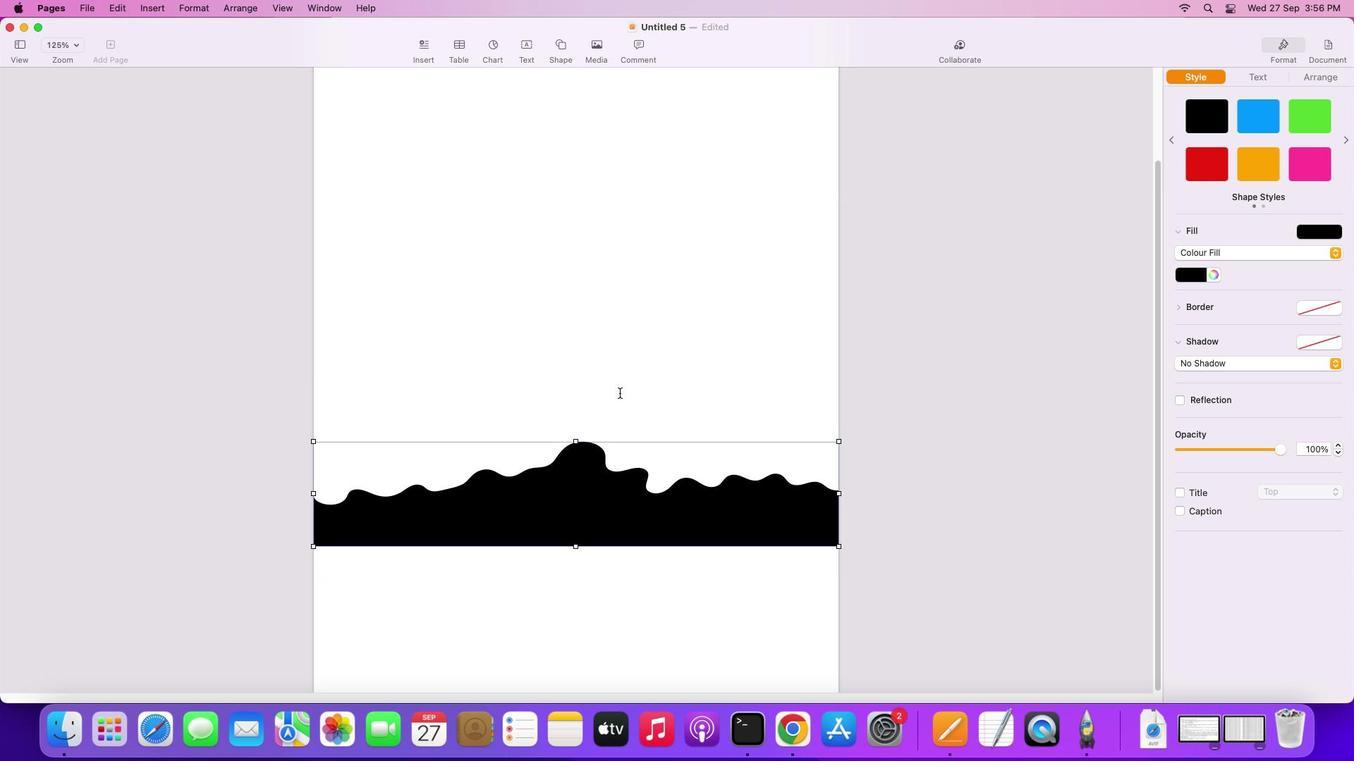 
Action: Mouse pressed left at (627, 400)
Screenshot: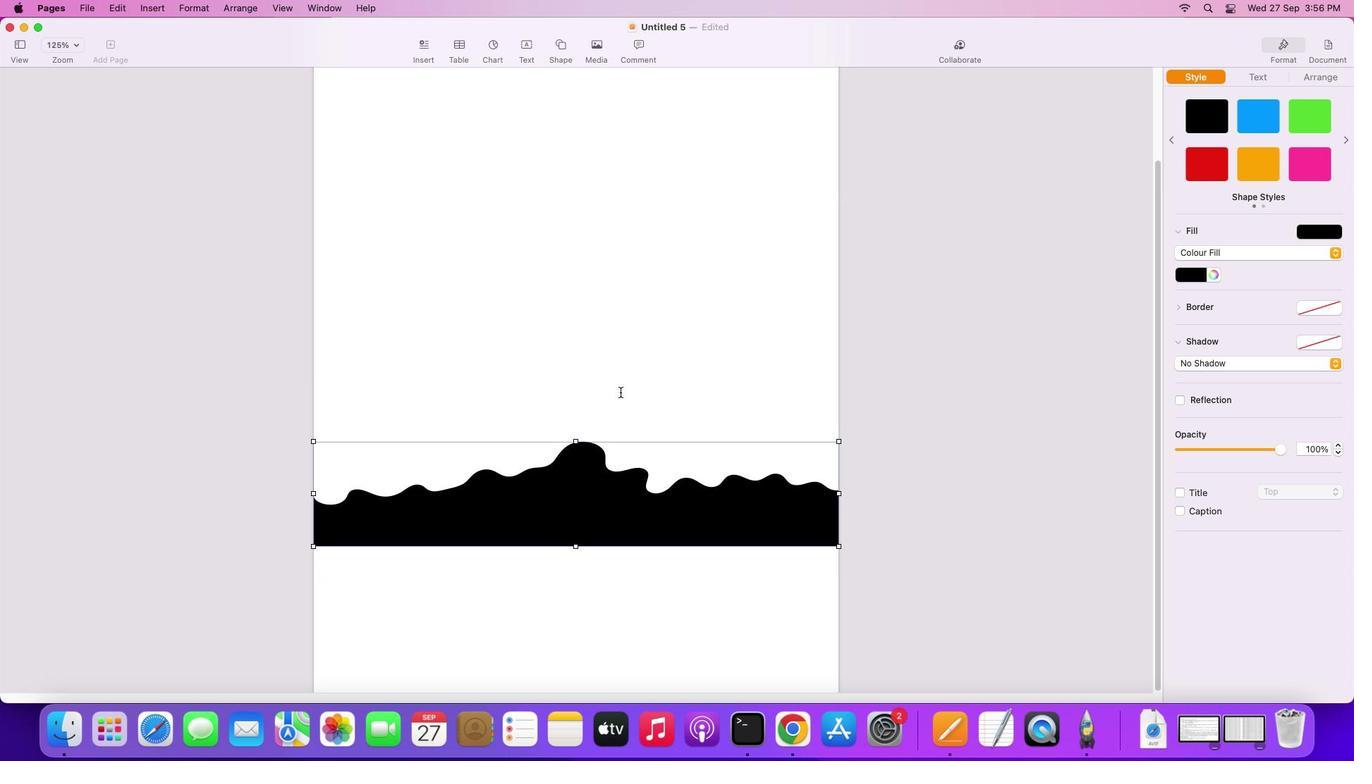 
Action: Mouse moved to (576, 508)
Screenshot: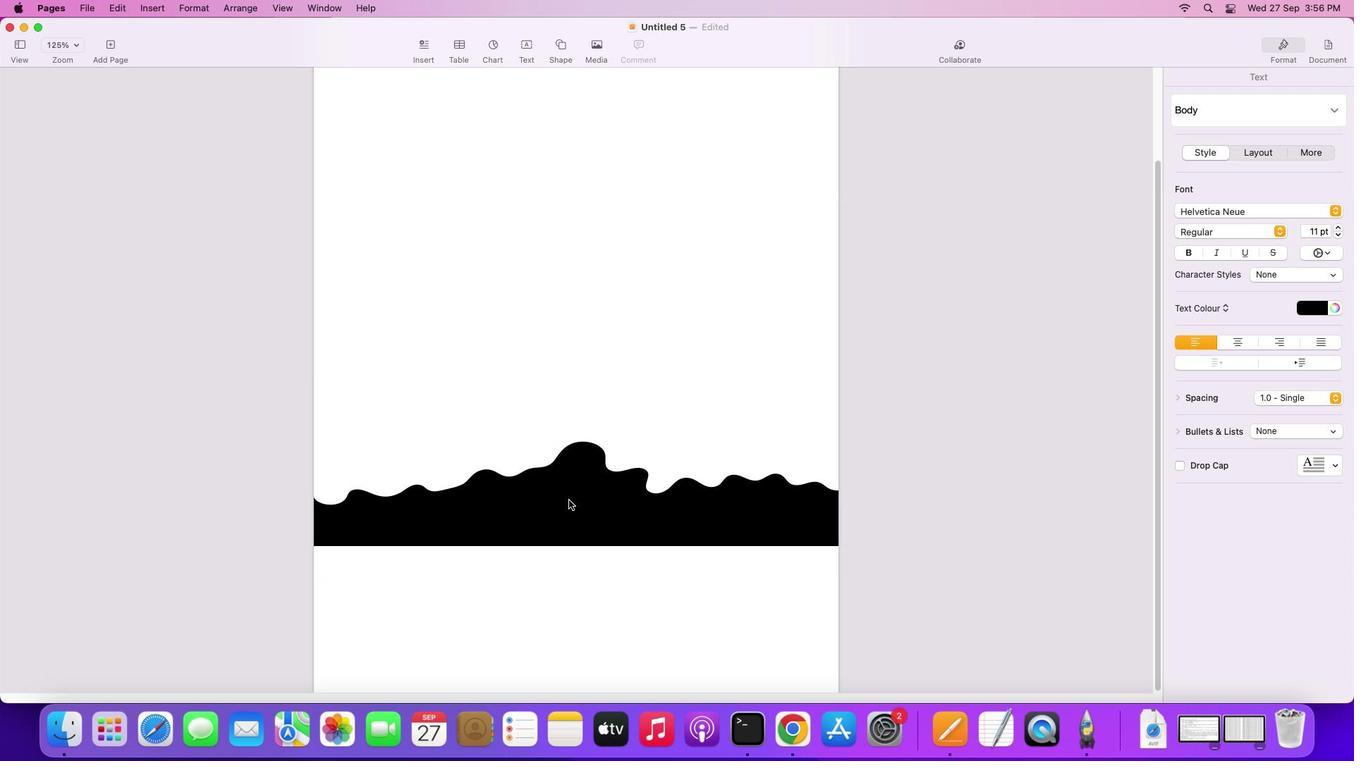 
Action: Mouse pressed left at (576, 508)
Screenshot: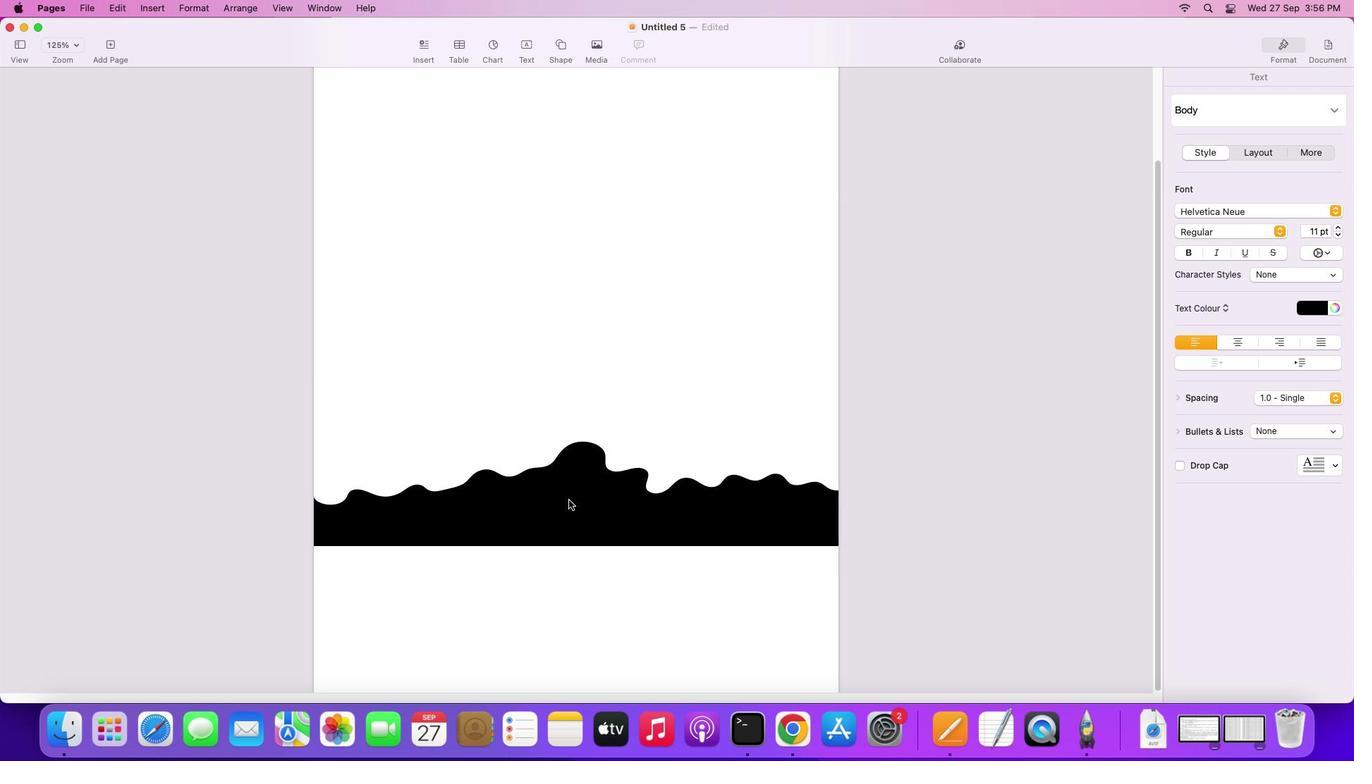 
Action: Mouse moved to (584, 507)
Screenshot: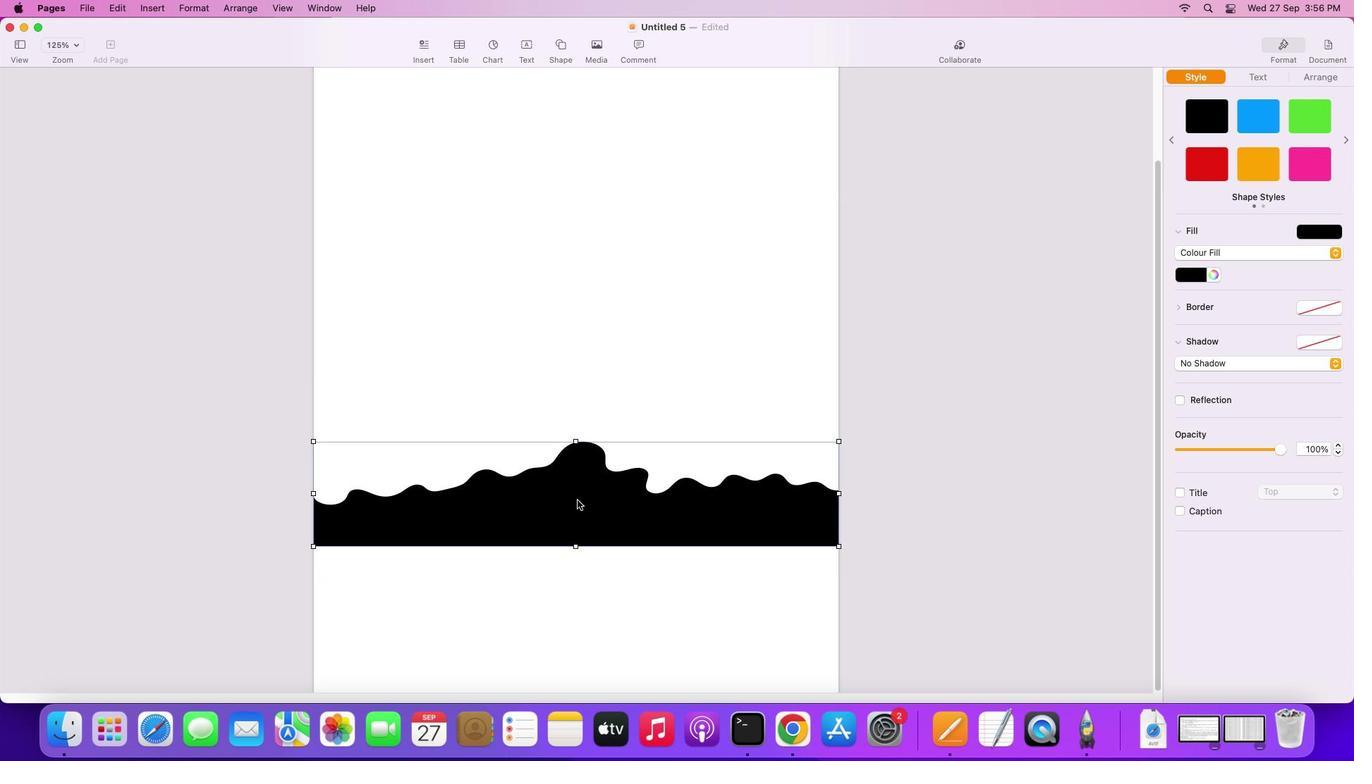 
Action: Mouse pressed left at (584, 507)
Screenshot: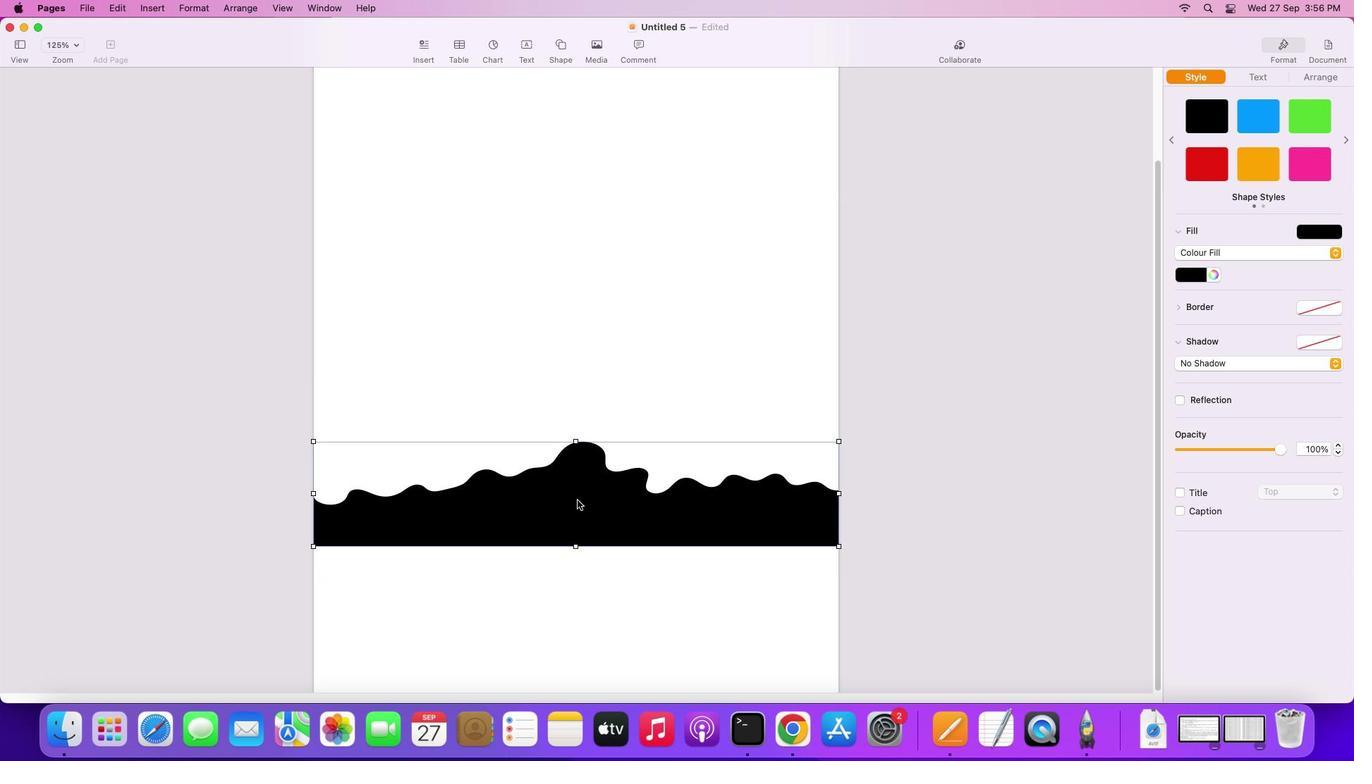 
Action: Mouse moved to (580, 663)
Screenshot: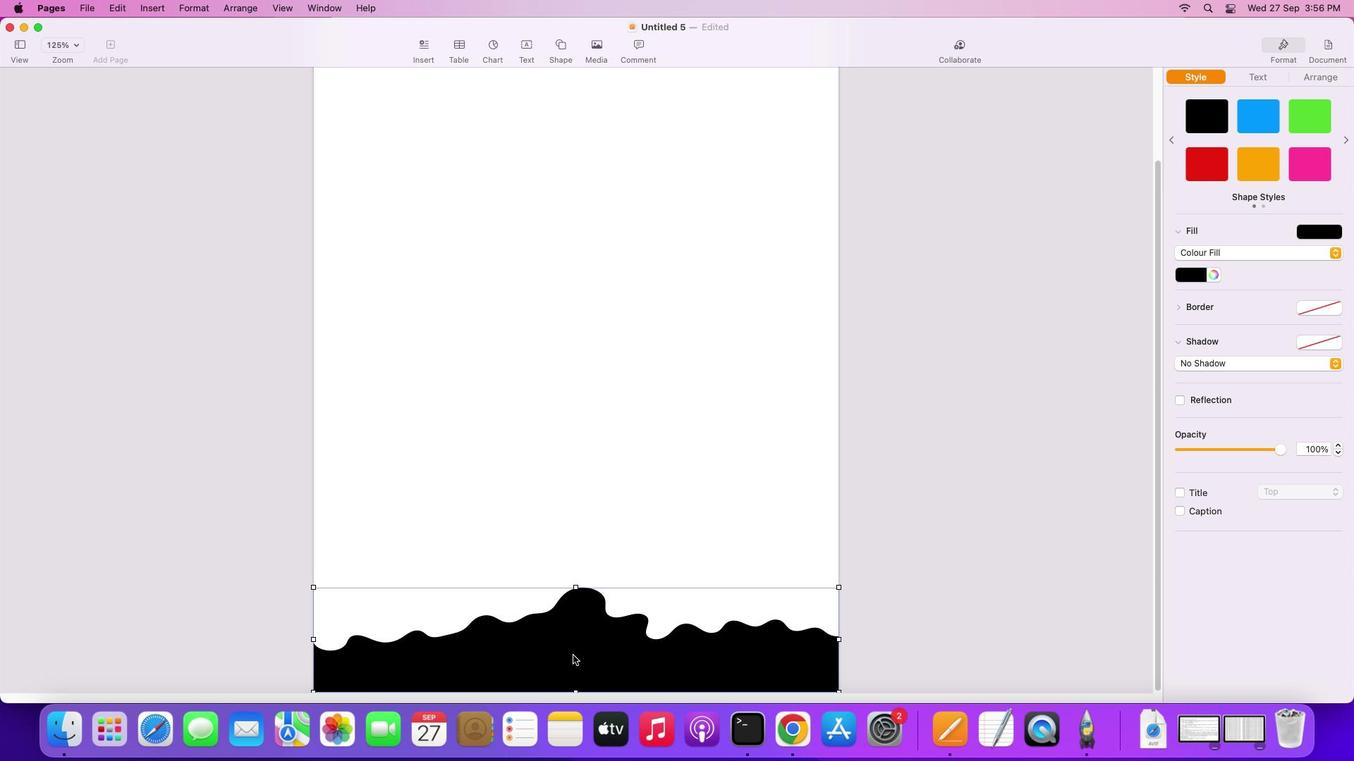 
Action: Key pressed Key.alt
Screenshot: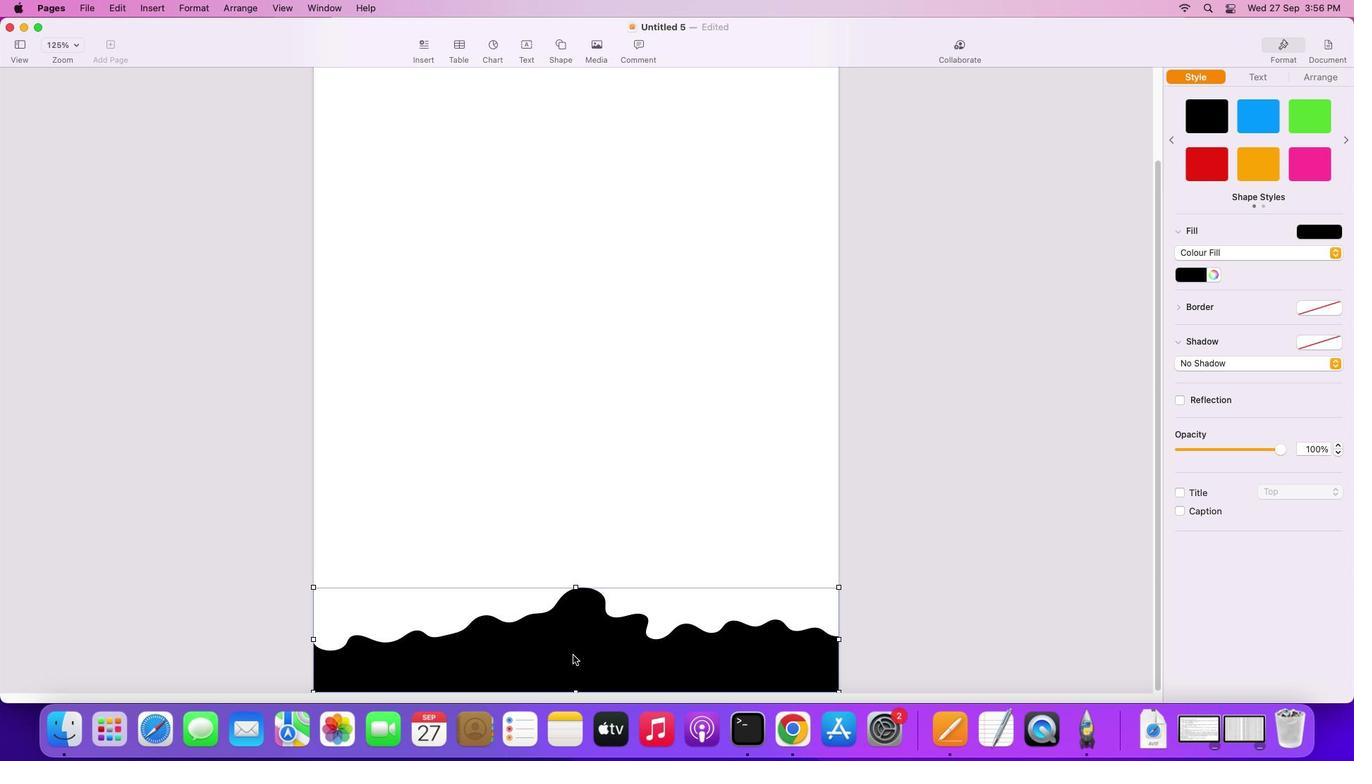 
Action: Mouse moved to (580, 663)
Screenshot: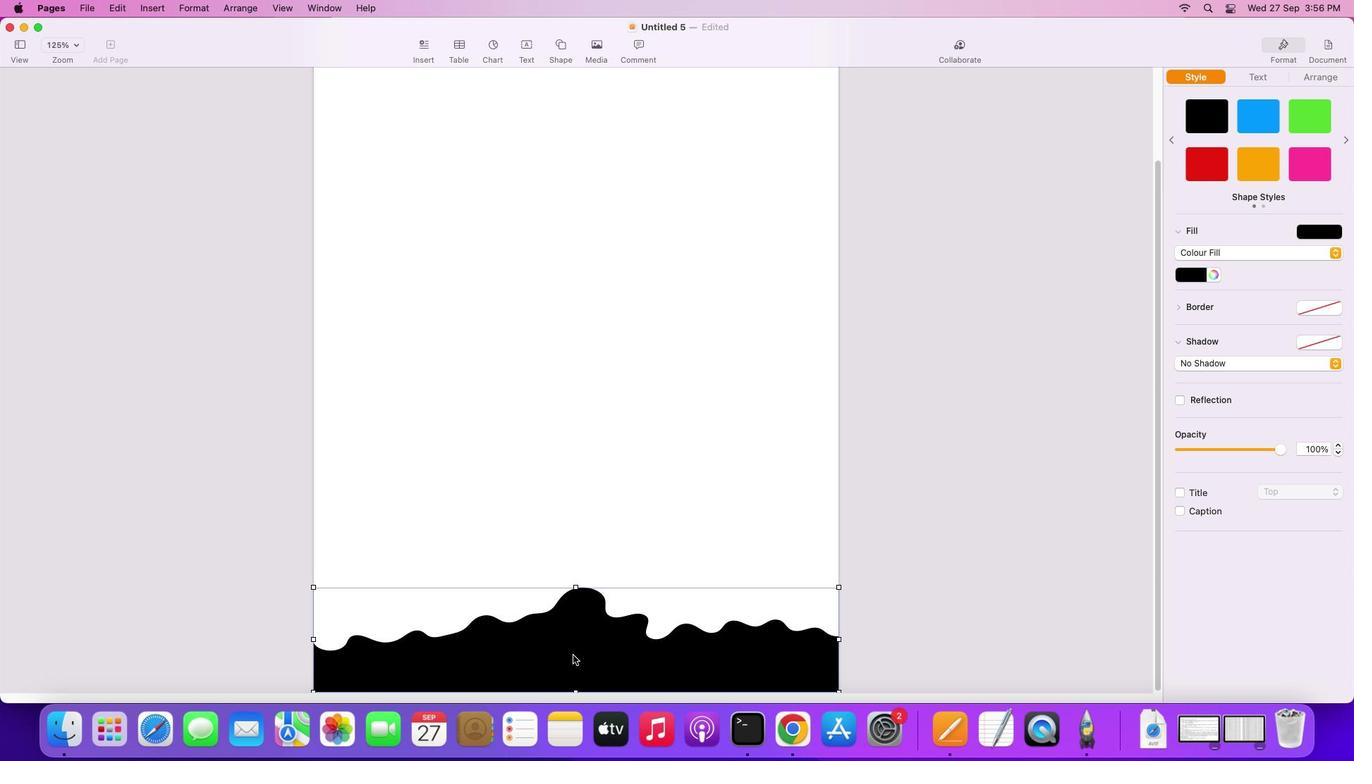 
Action: Mouse pressed left at (580, 663)
Screenshot: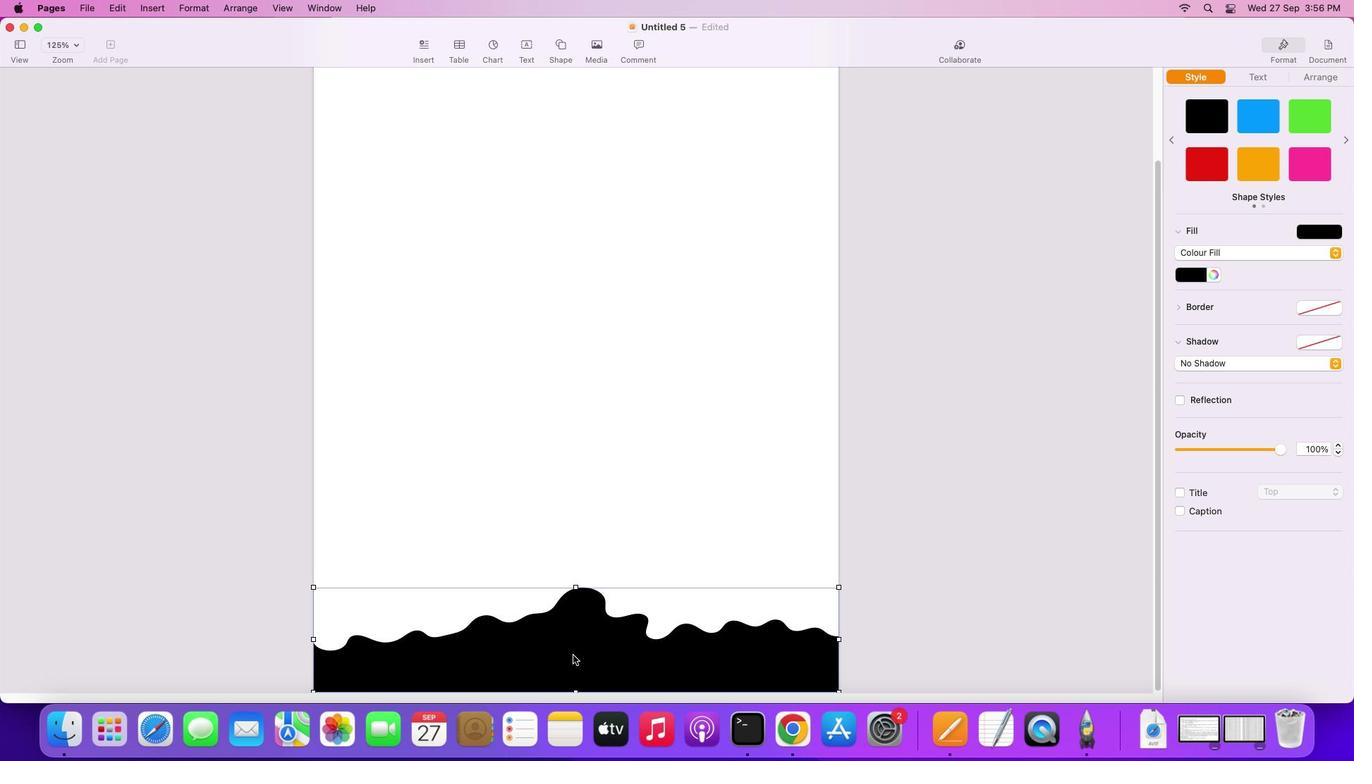 
Action: Mouse moved to (579, 430)
Screenshot: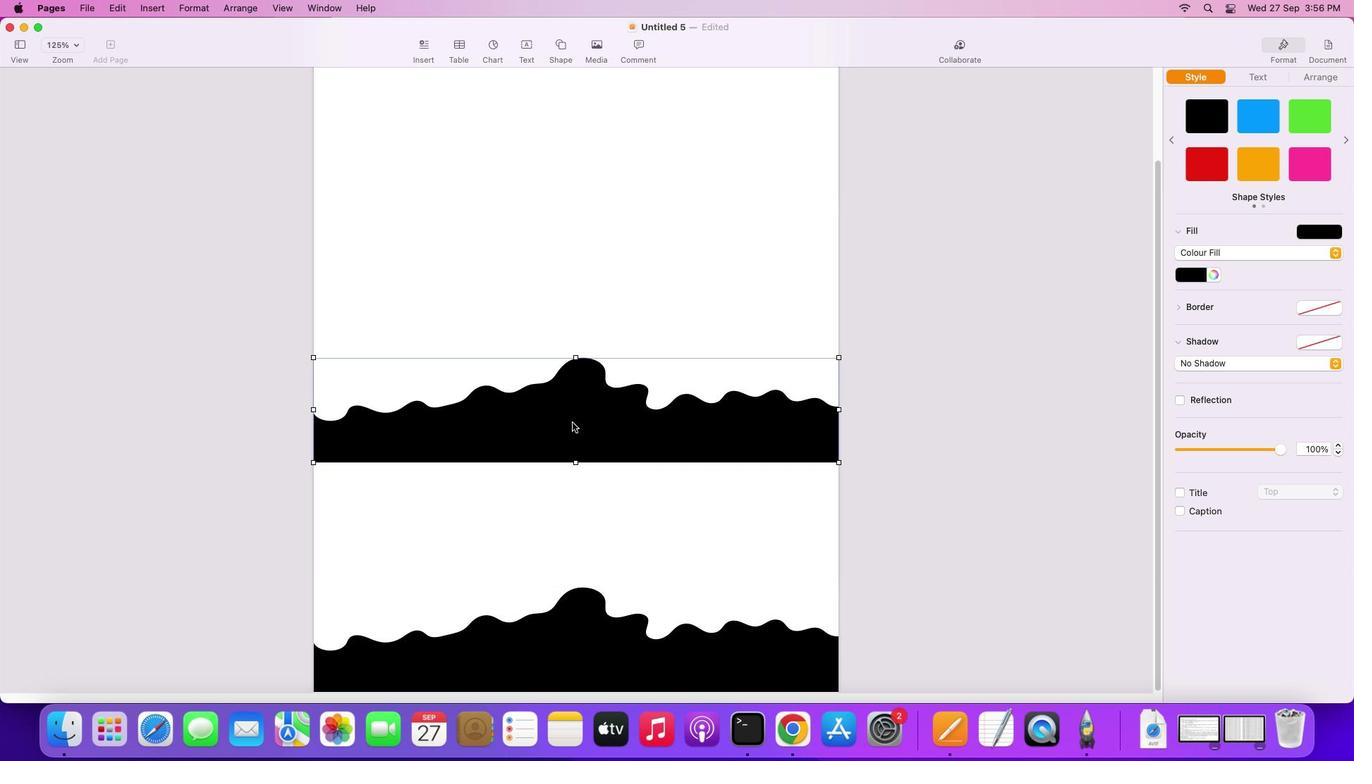 
Action: Mouse scrolled (579, 430) with delta (7, 8)
Screenshot: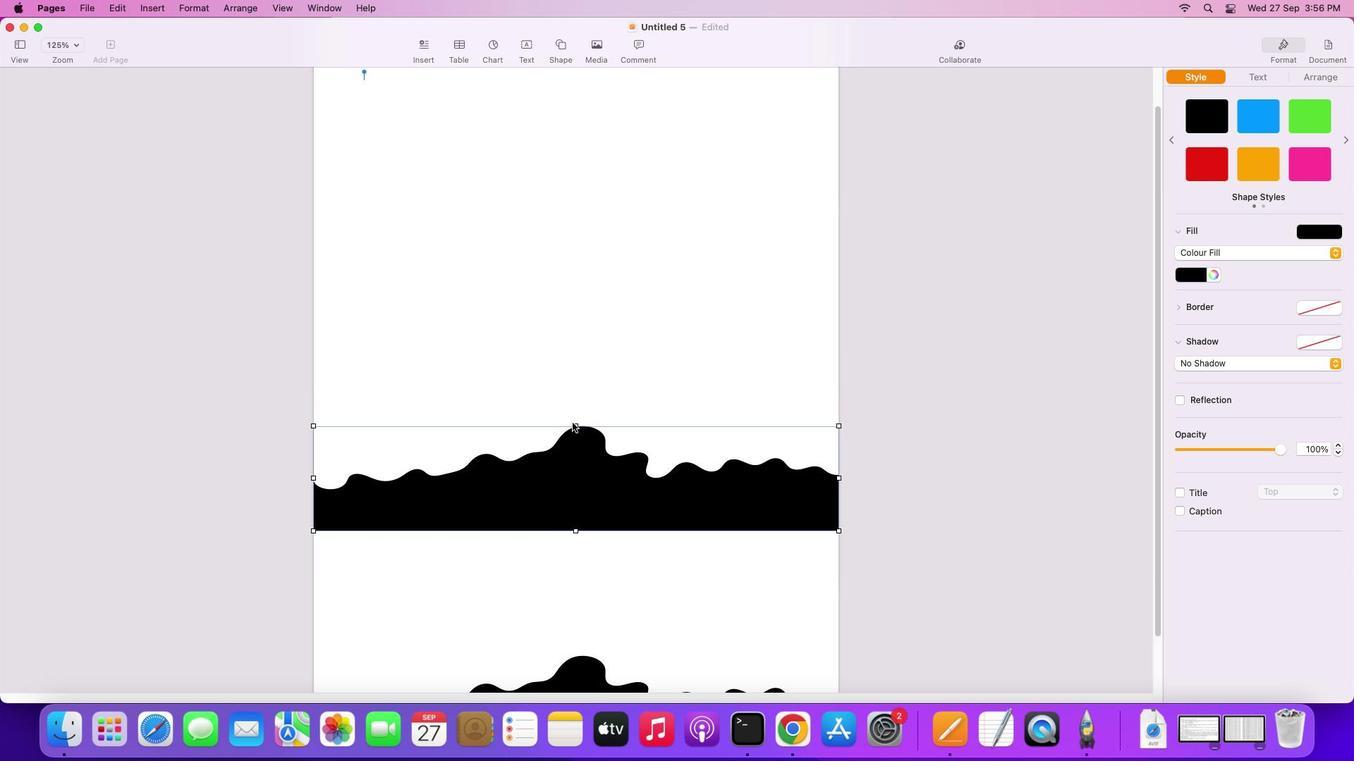 
Action: Mouse scrolled (579, 430) with delta (7, 8)
Screenshot: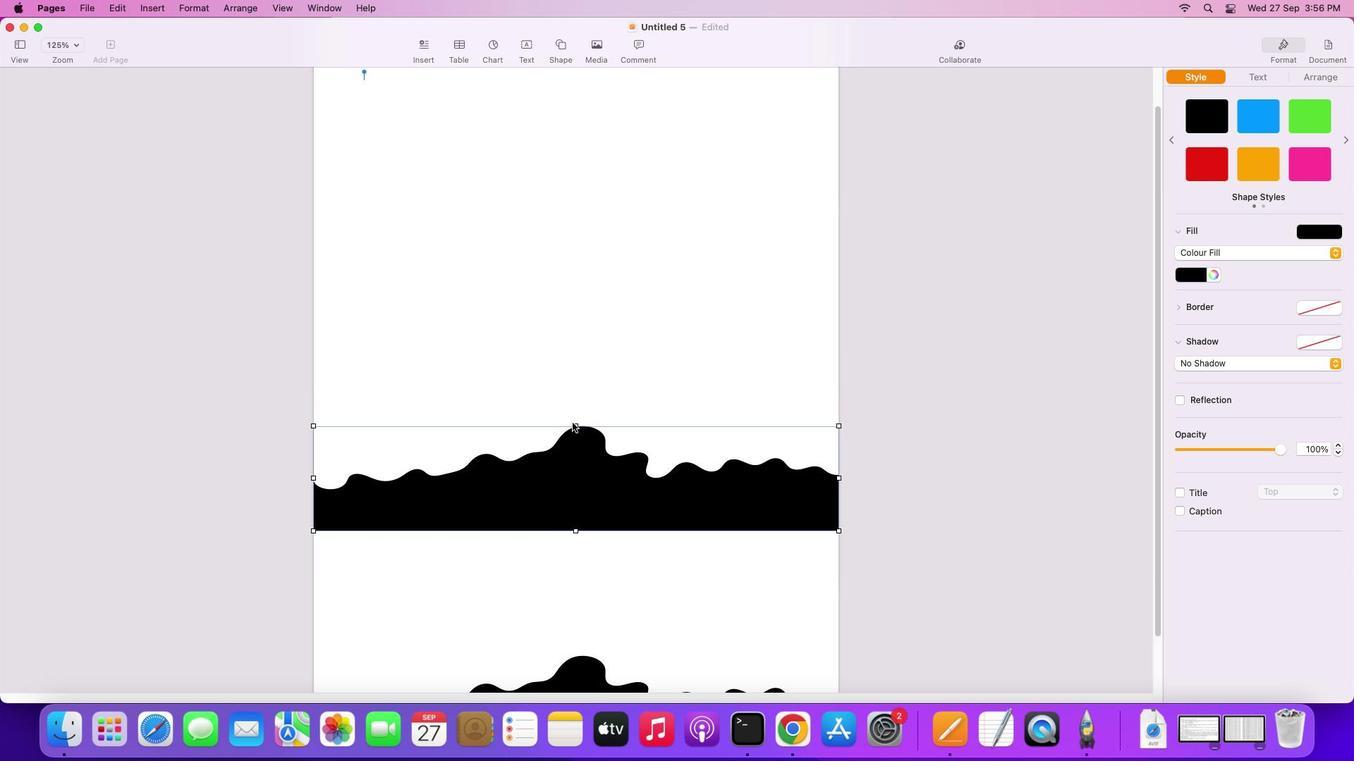 
Action: Mouse scrolled (579, 430) with delta (7, 10)
Screenshot: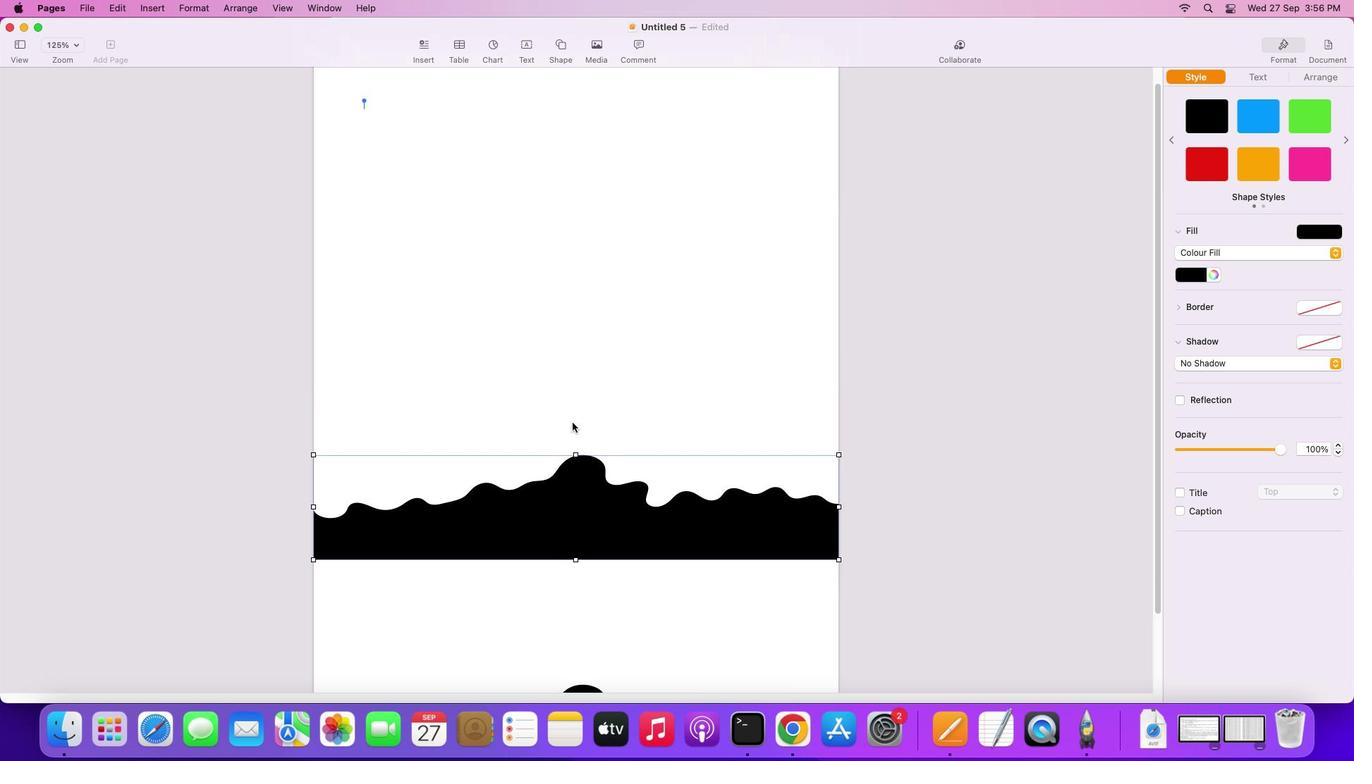 
Action: Mouse scrolled (579, 430) with delta (7, 11)
Screenshot: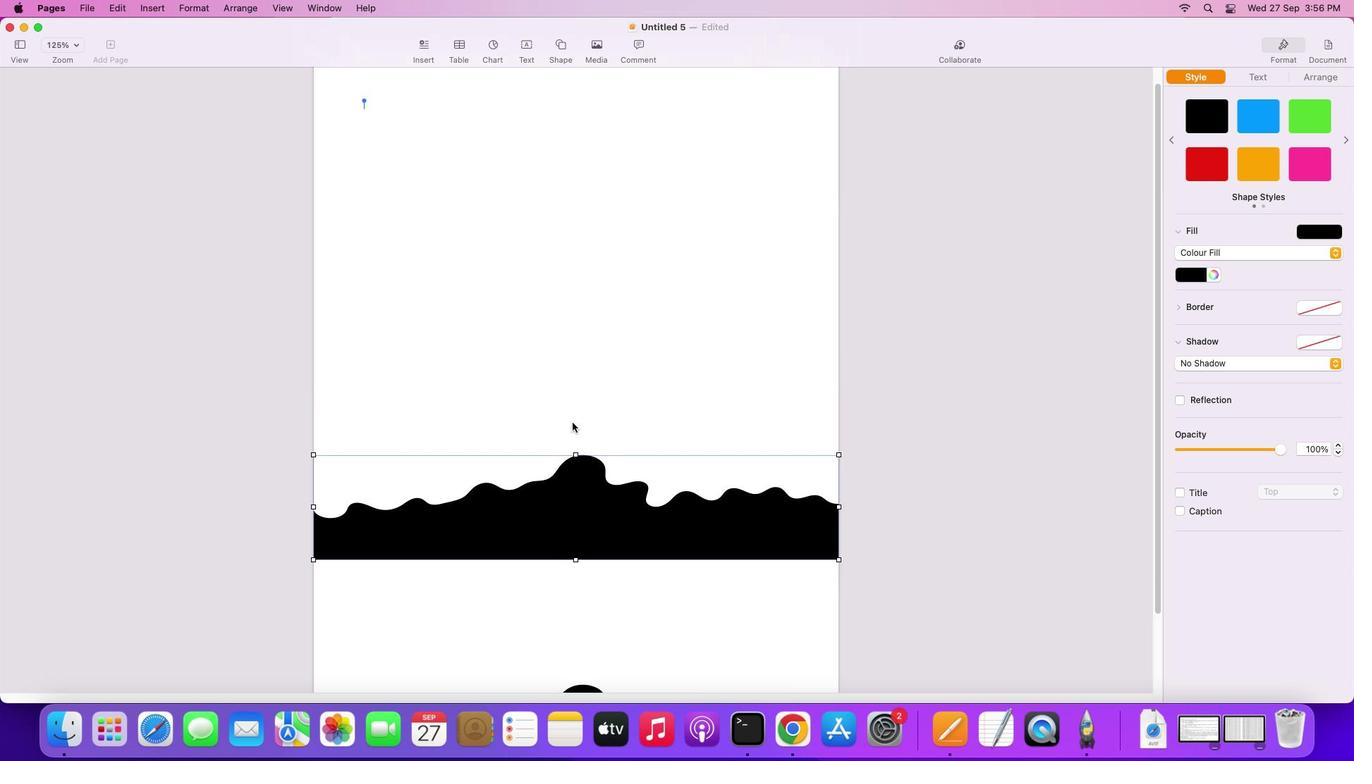 
Action: Mouse scrolled (579, 430) with delta (7, 11)
Screenshot: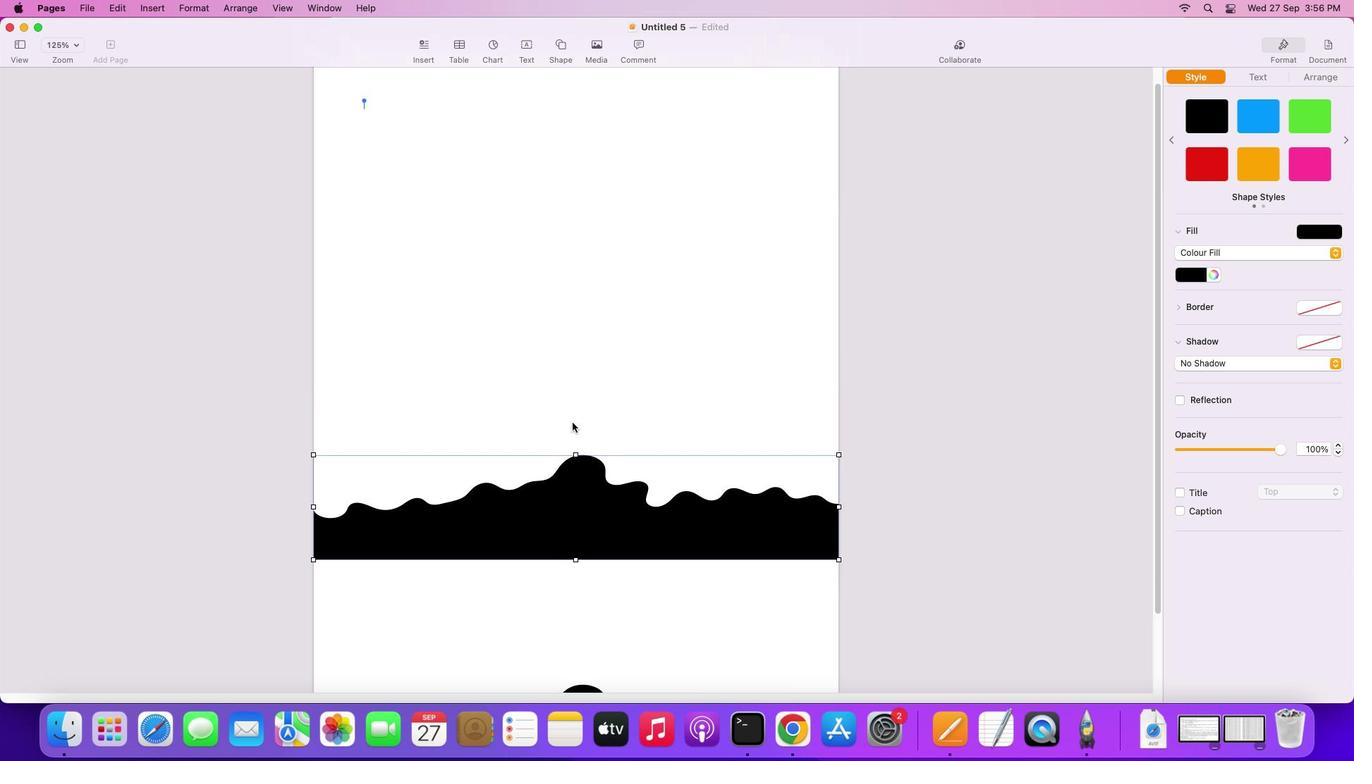 
Action: Mouse scrolled (579, 430) with delta (7, 12)
Screenshot: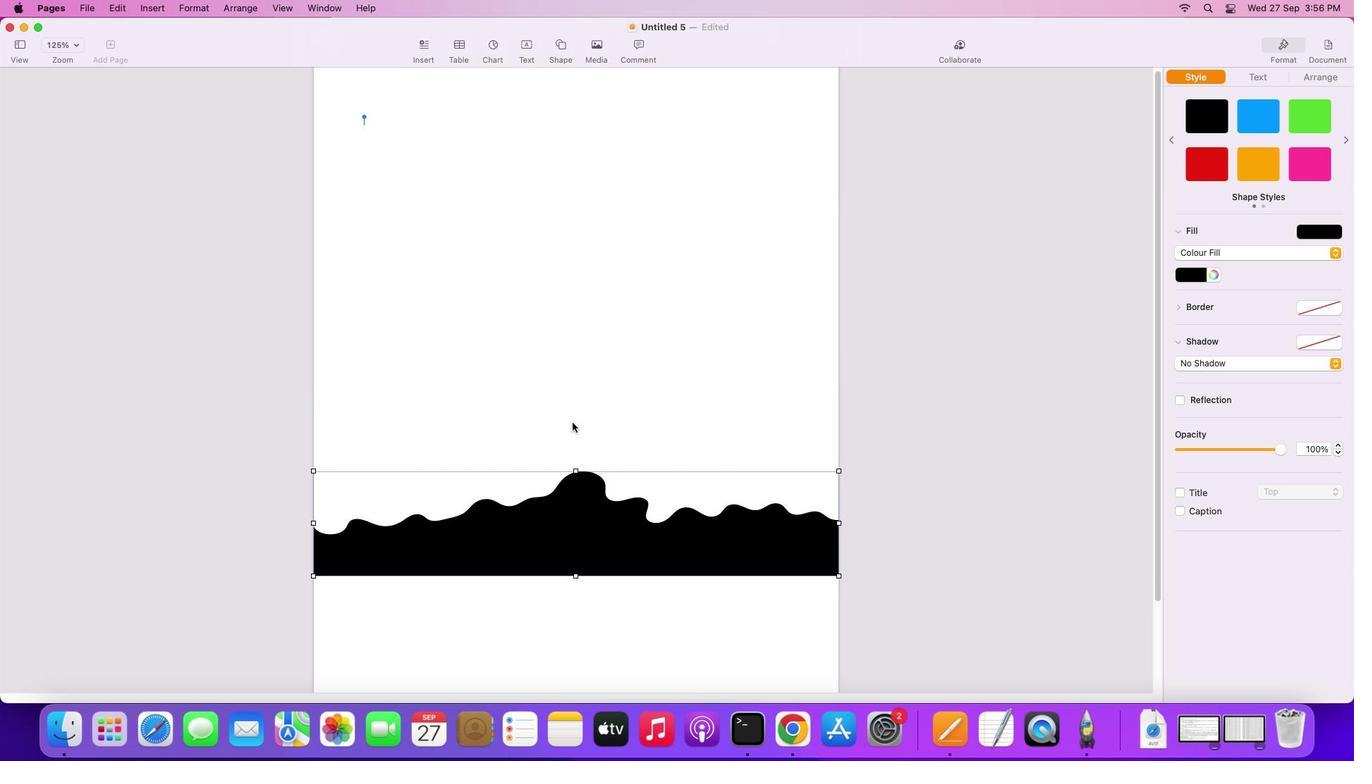 
Action: Mouse moved to (579, 430)
Screenshot: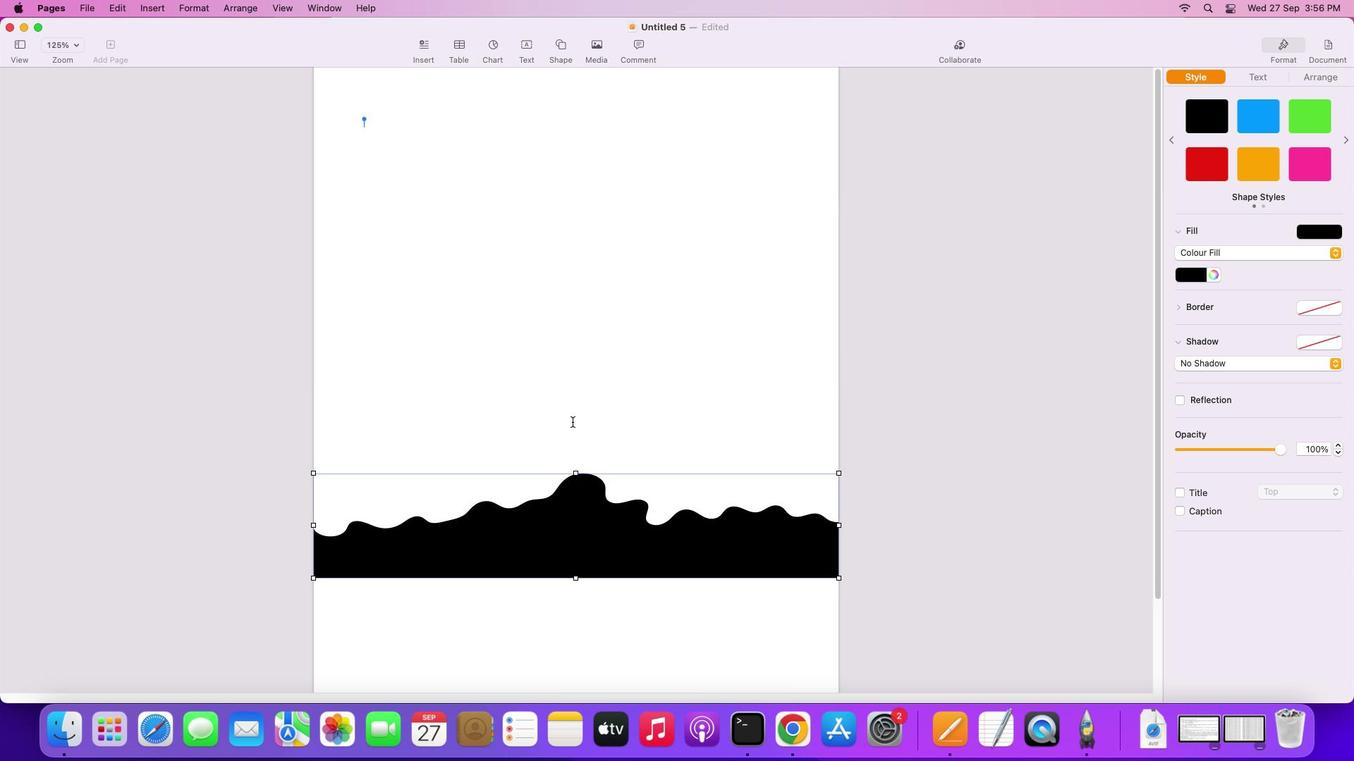 
Action: Mouse scrolled (579, 430) with delta (7, 8)
Screenshot: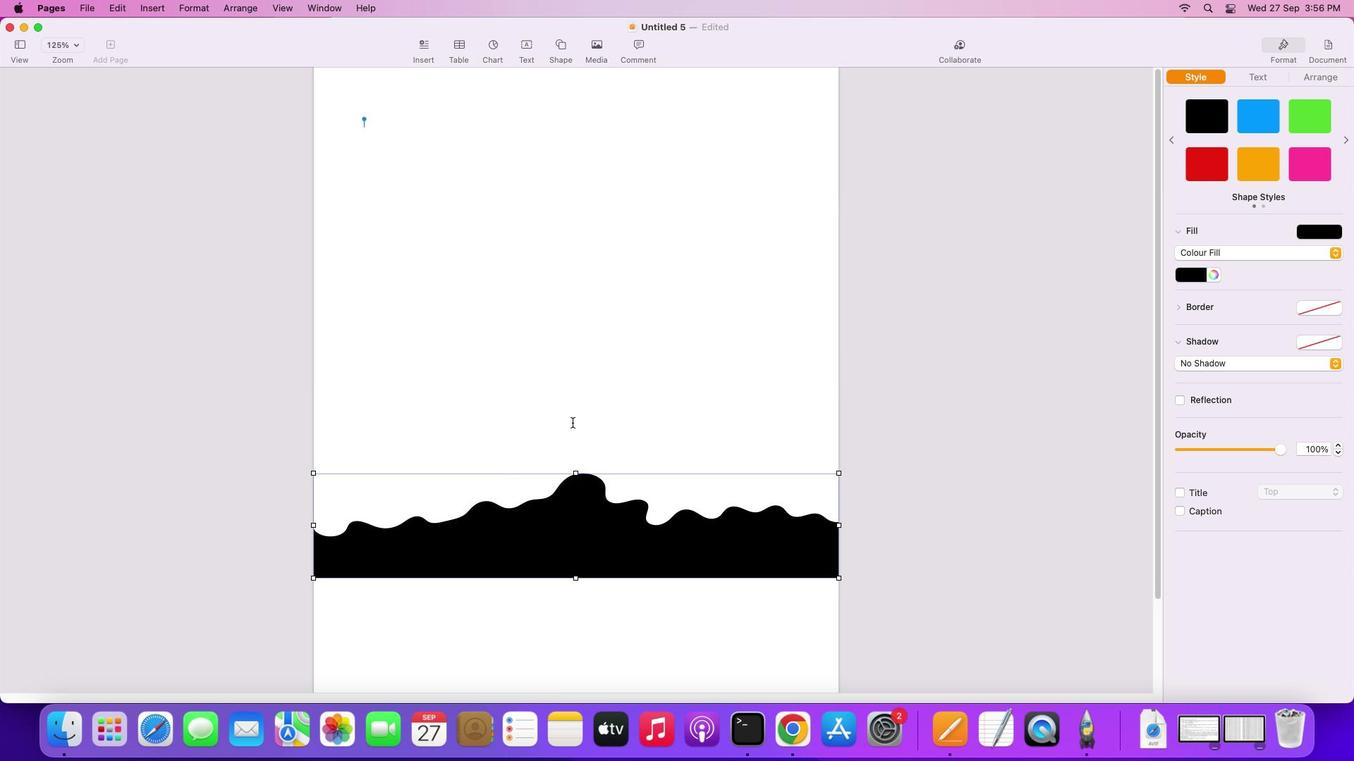 
Action: Mouse scrolled (579, 430) with delta (7, 8)
Screenshot: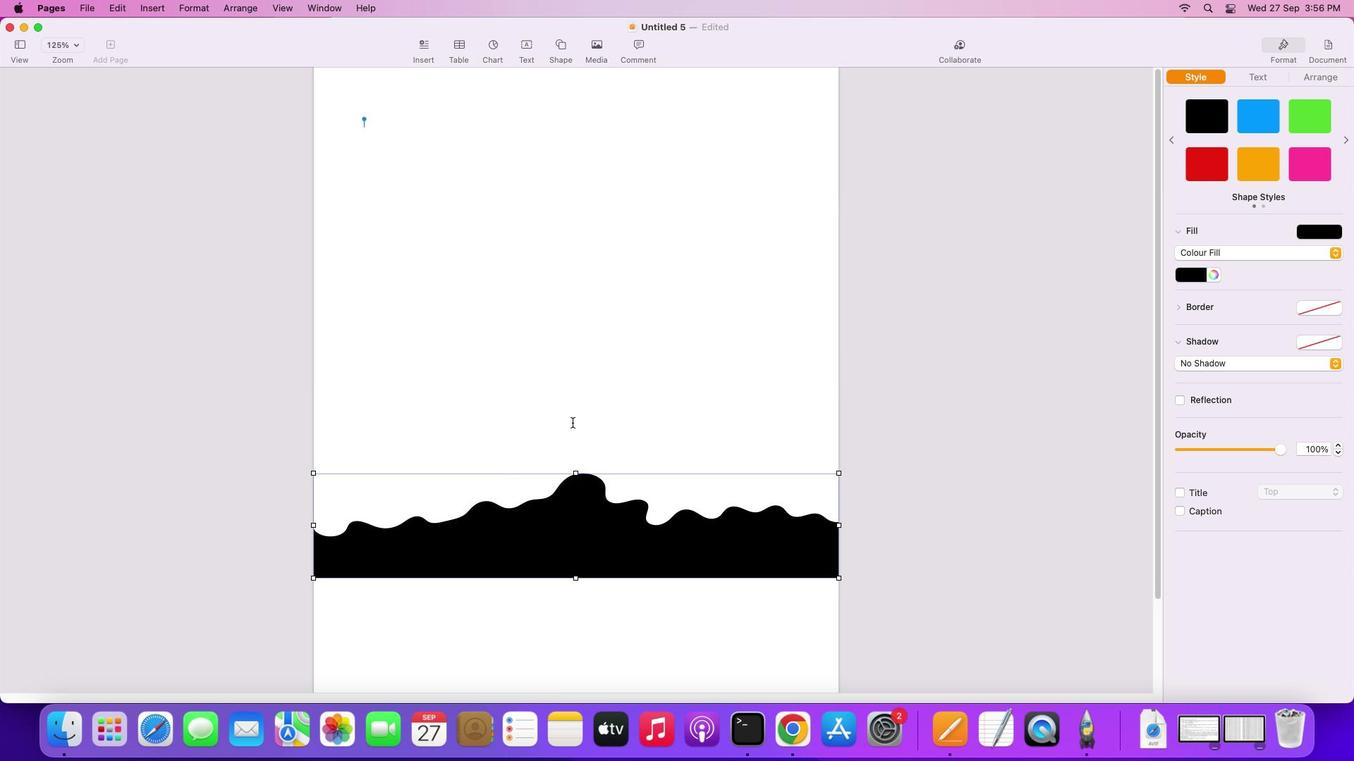 
Action: Mouse scrolled (579, 430) with delta (7, 9)
Screenshot: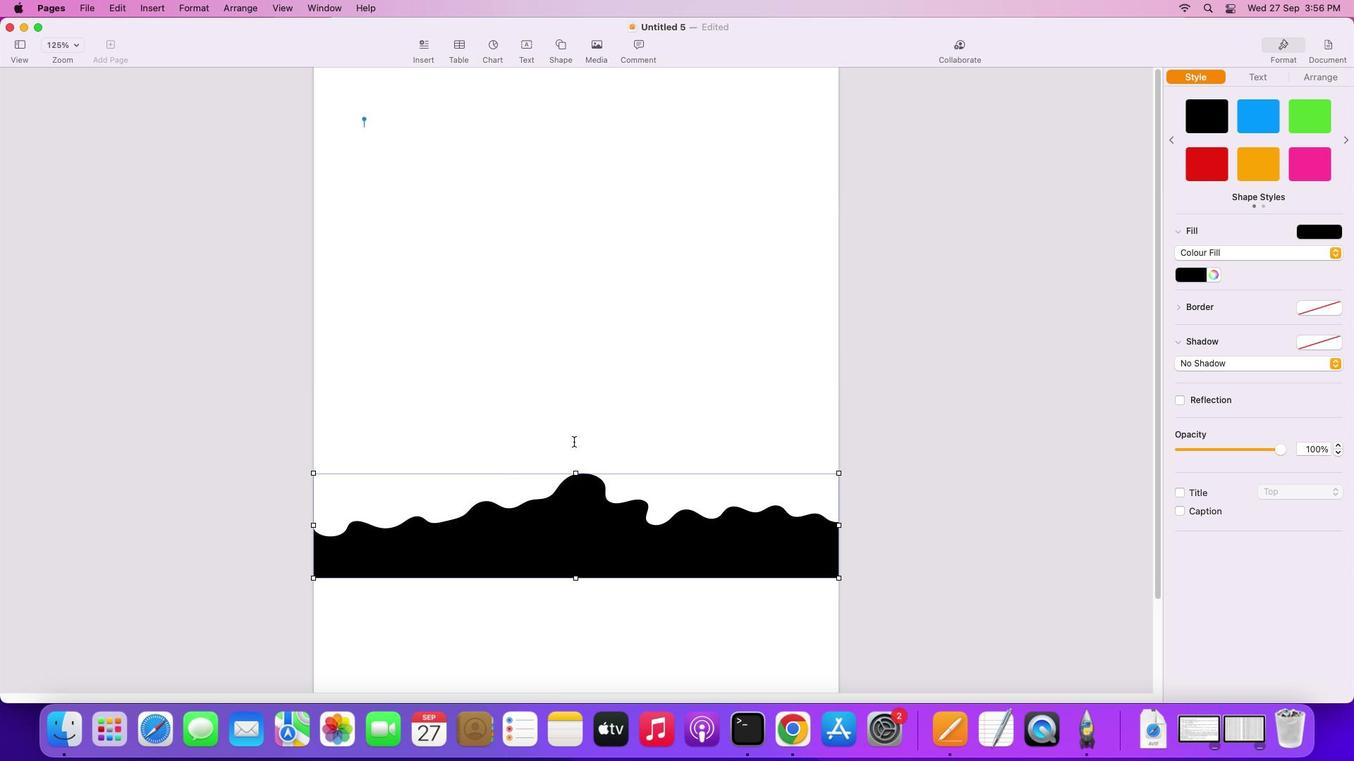 
Action: Mouse scrolled (579, 430) with delta (7, 11)
Screenshot: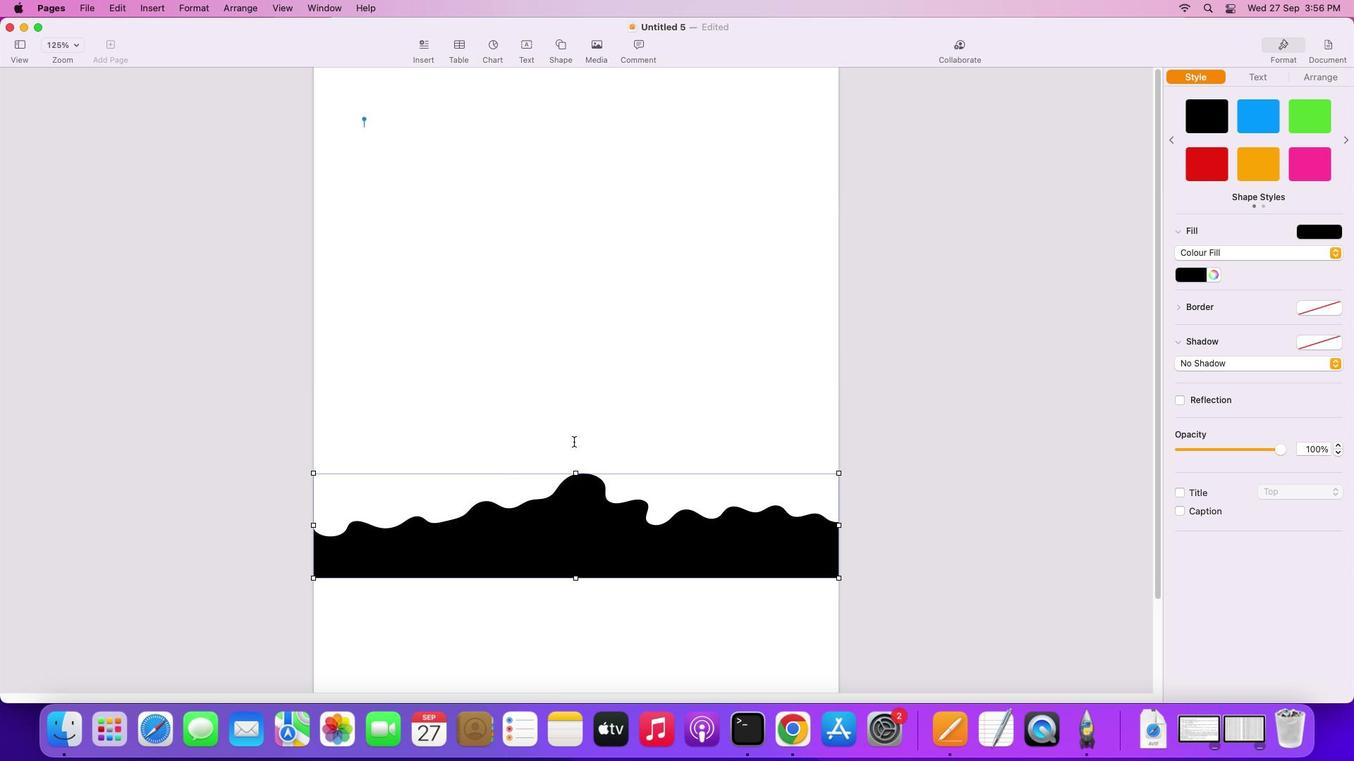 
Action: Mouse scrolled (579, 430) with delta (7, 11)
Screenshot: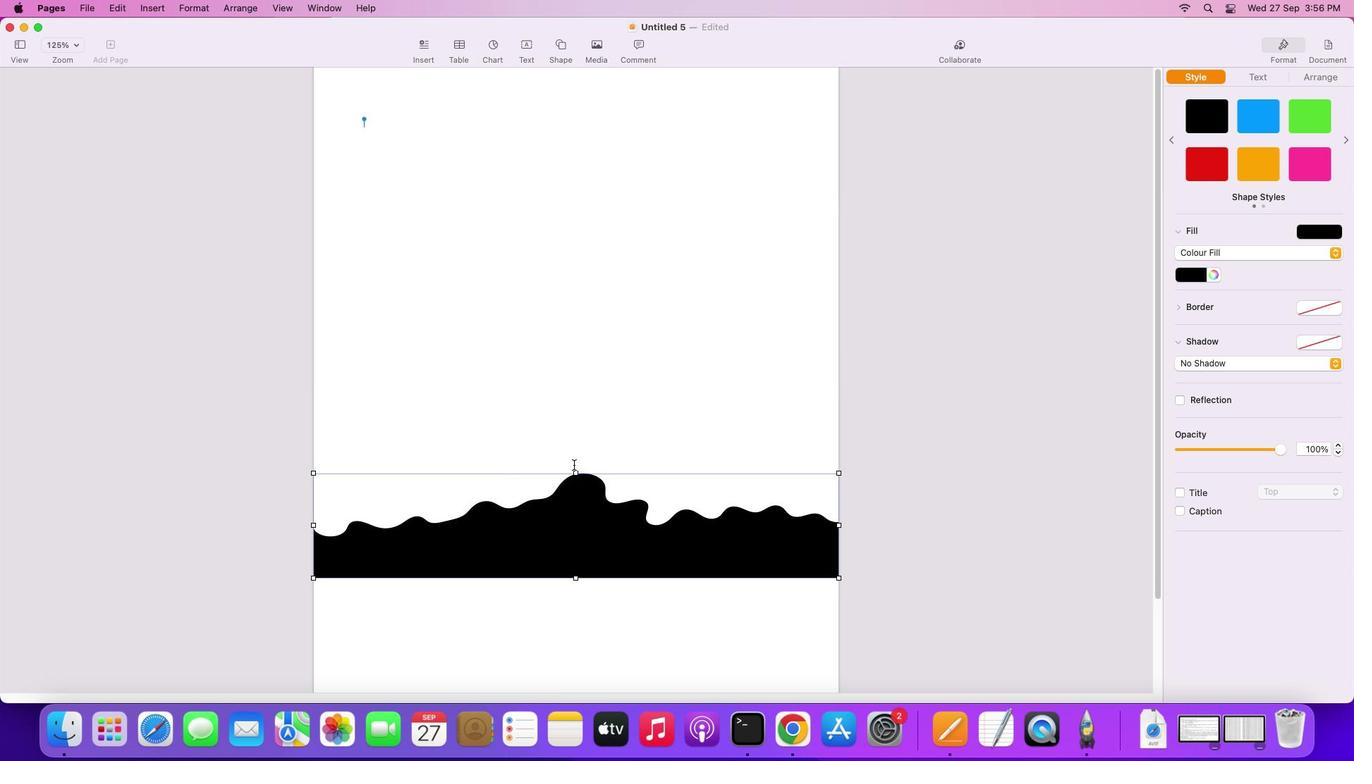 
Action: Mouse moved to (584, 520)
Screenshot: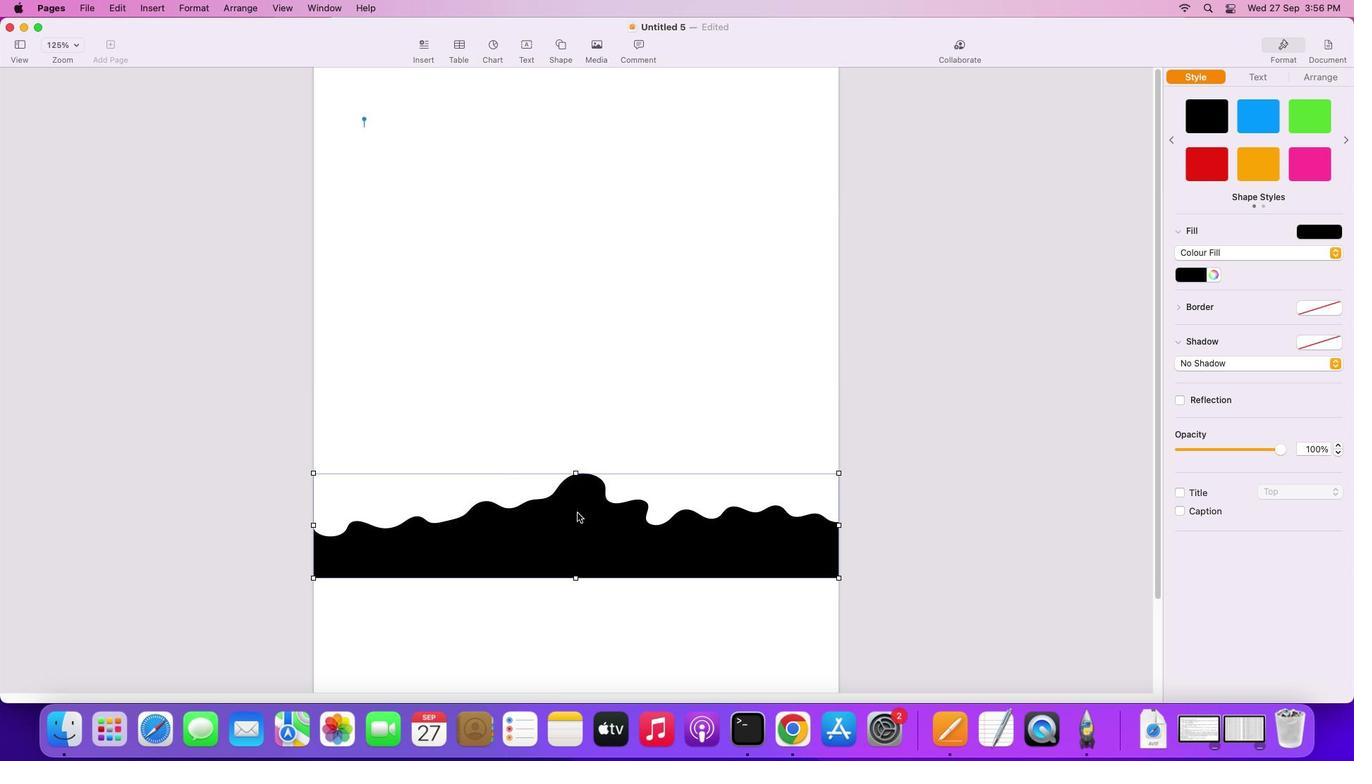 
Action: Mouse pressed left at (584, 520)
Screenshot: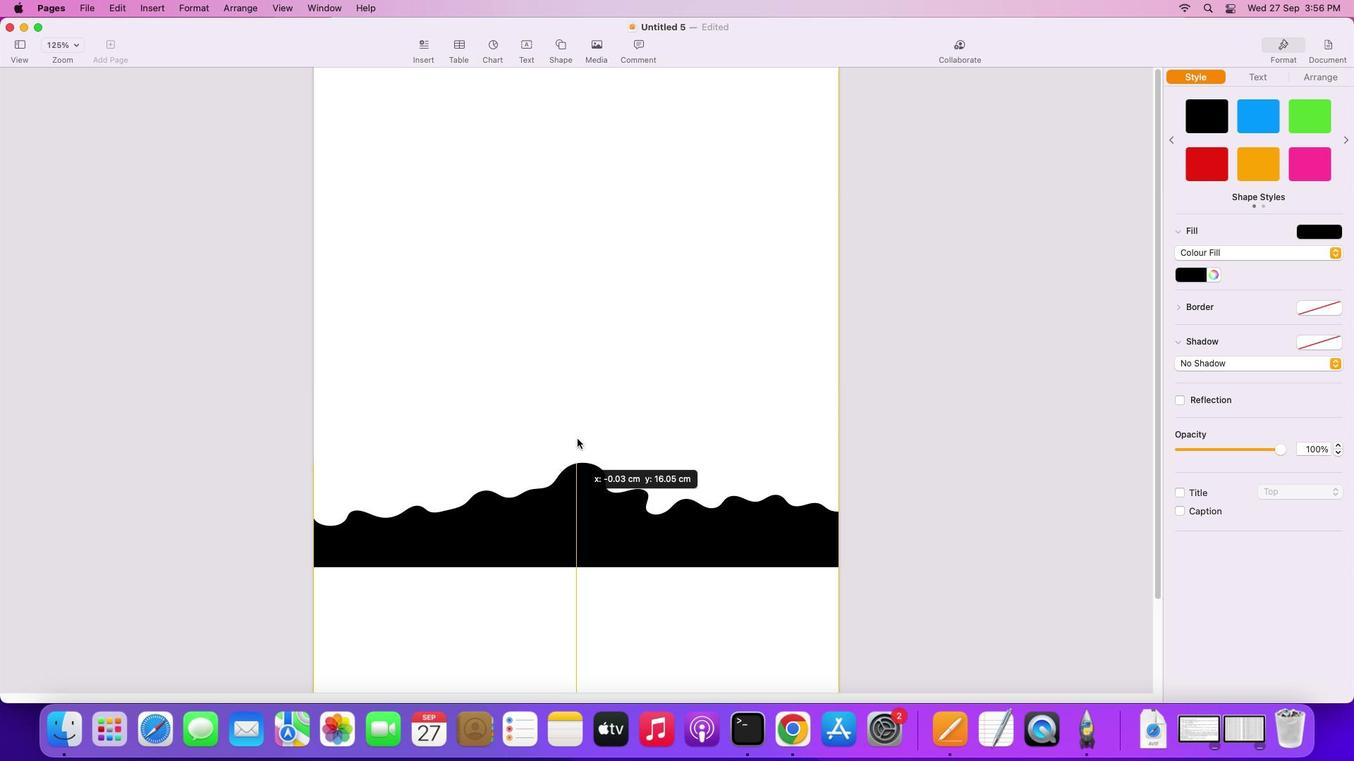 
Action: Mouse moved to (582, 409)
Screenshot: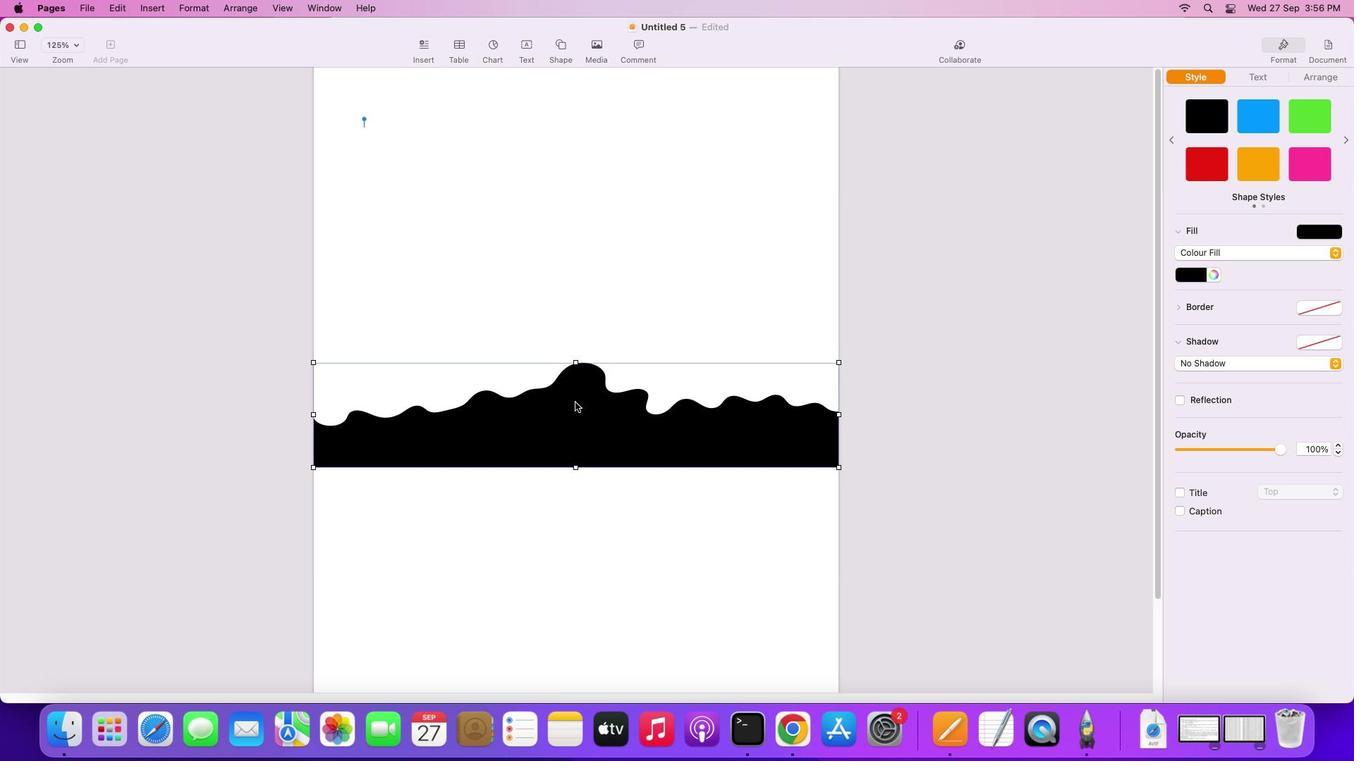 
Action: Mouse pressed left at (582, 409)
Screenshot: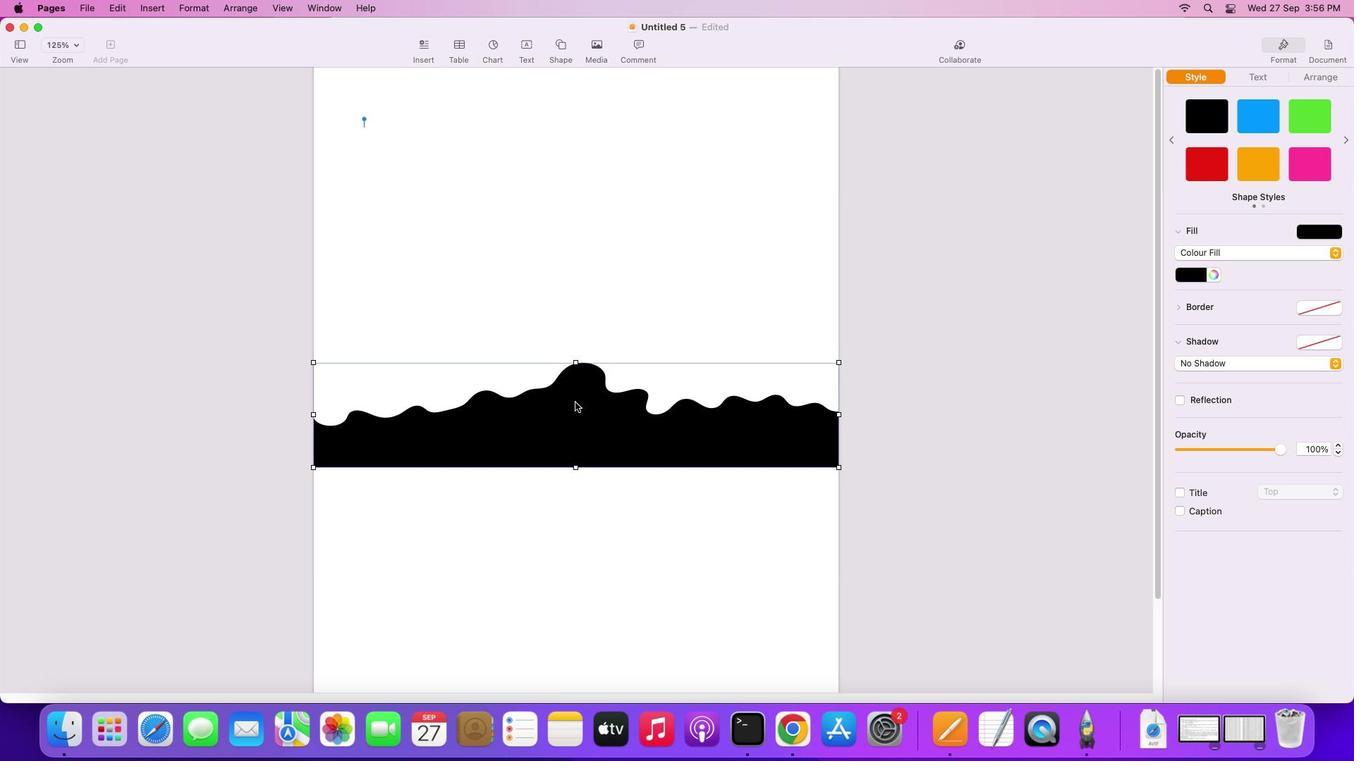
Action: Mouse moved to (1331, 83)
Screenshot: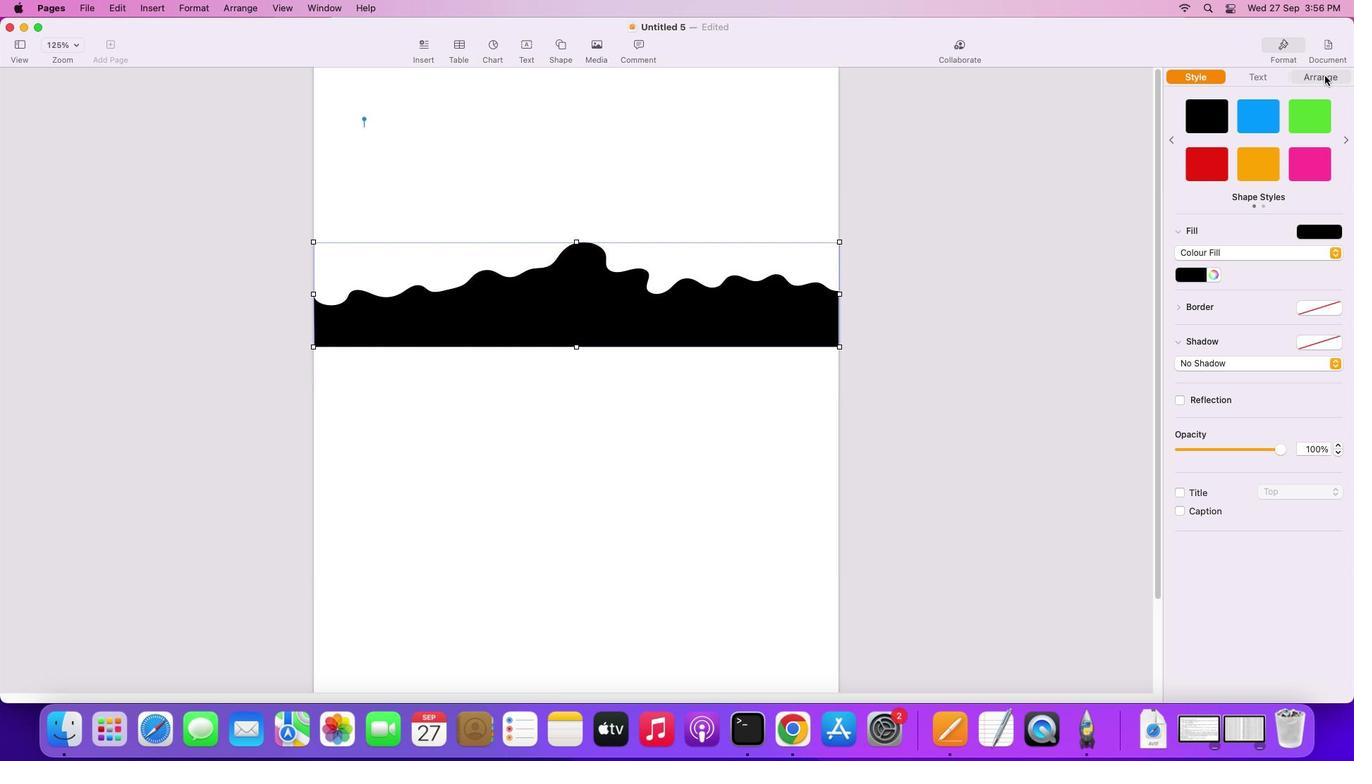 
Action: Mouse pressed left at (1331, 83)
Screenshot: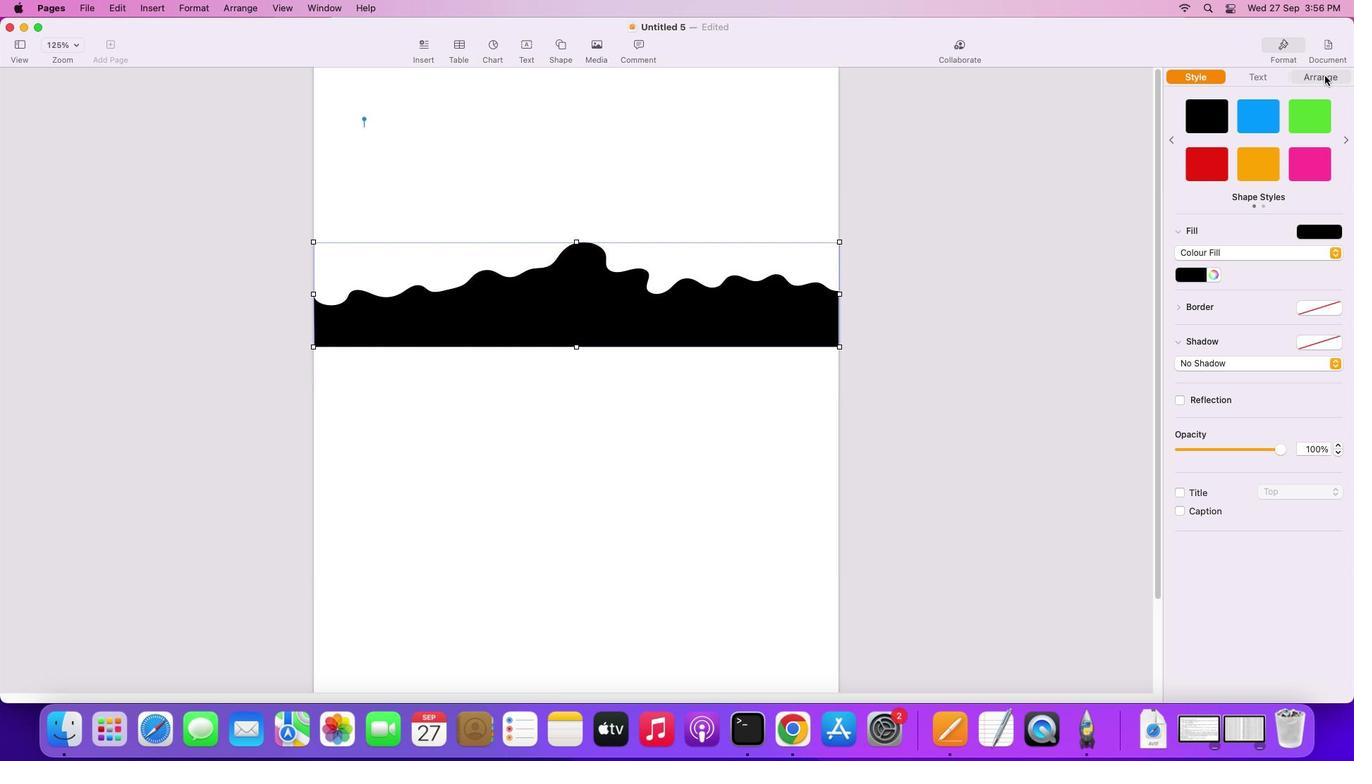 
Action: Mouse moved to (1340, 444)
Screenshot: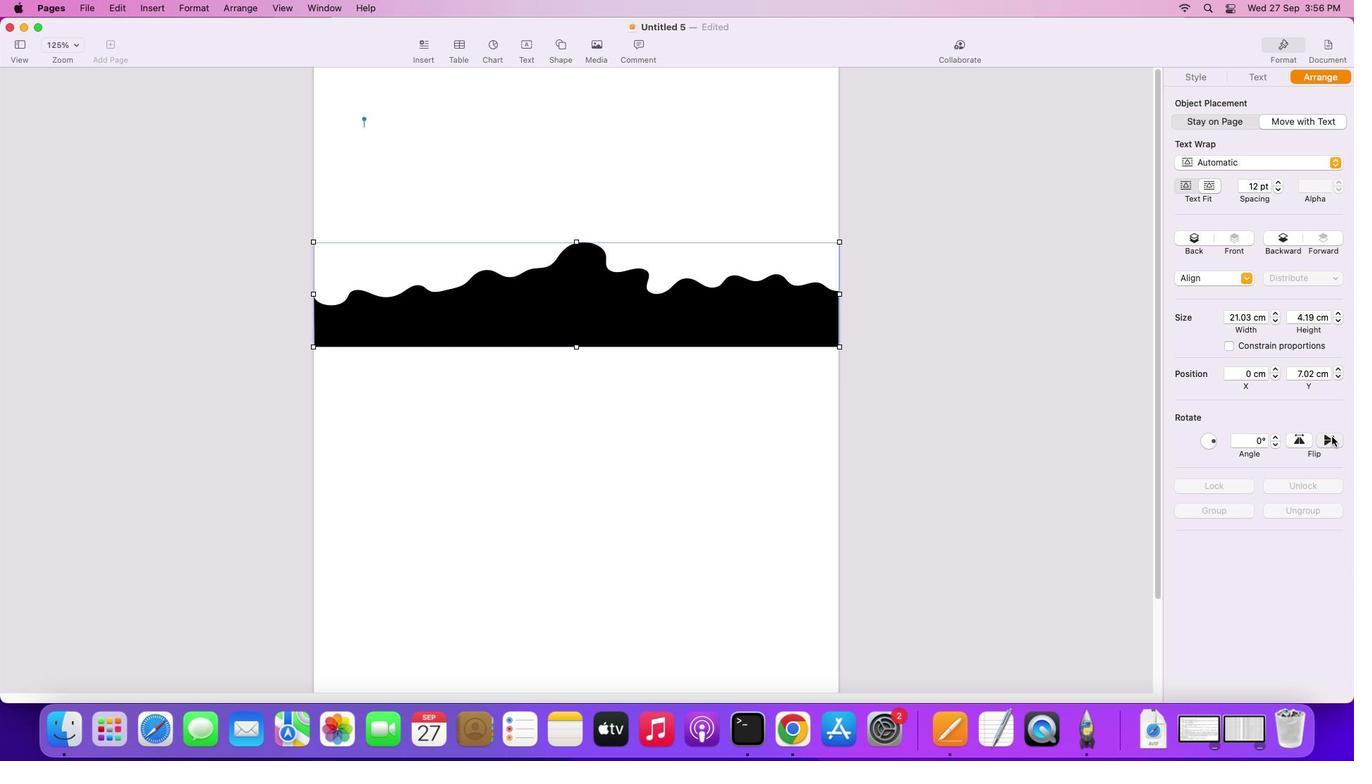 
Action: Mouse pressed left at (1340, 444)
Screenshot: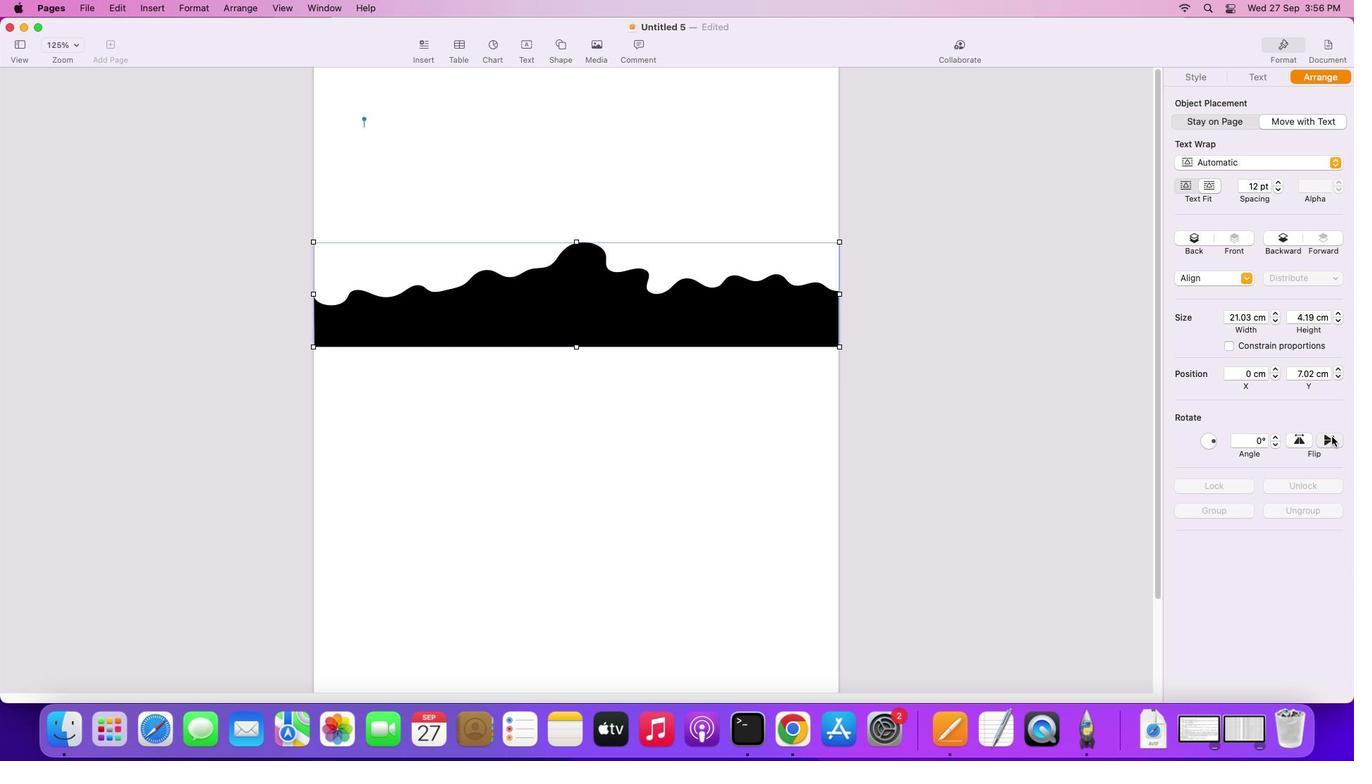 
Action: Mouse moved to (788, 336)
Screenshot: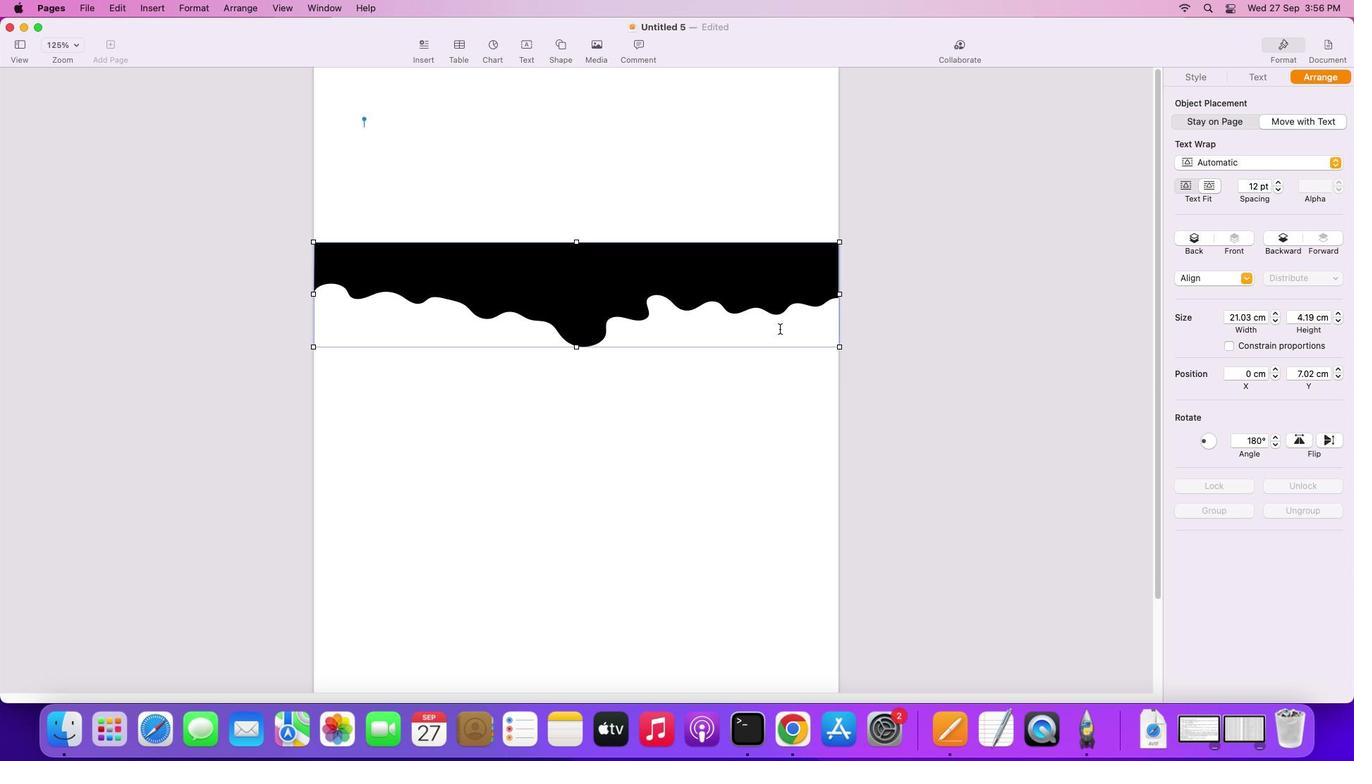 
Action: Mouse scrolled (788, 336) with delta (7, 8)
Screenshot: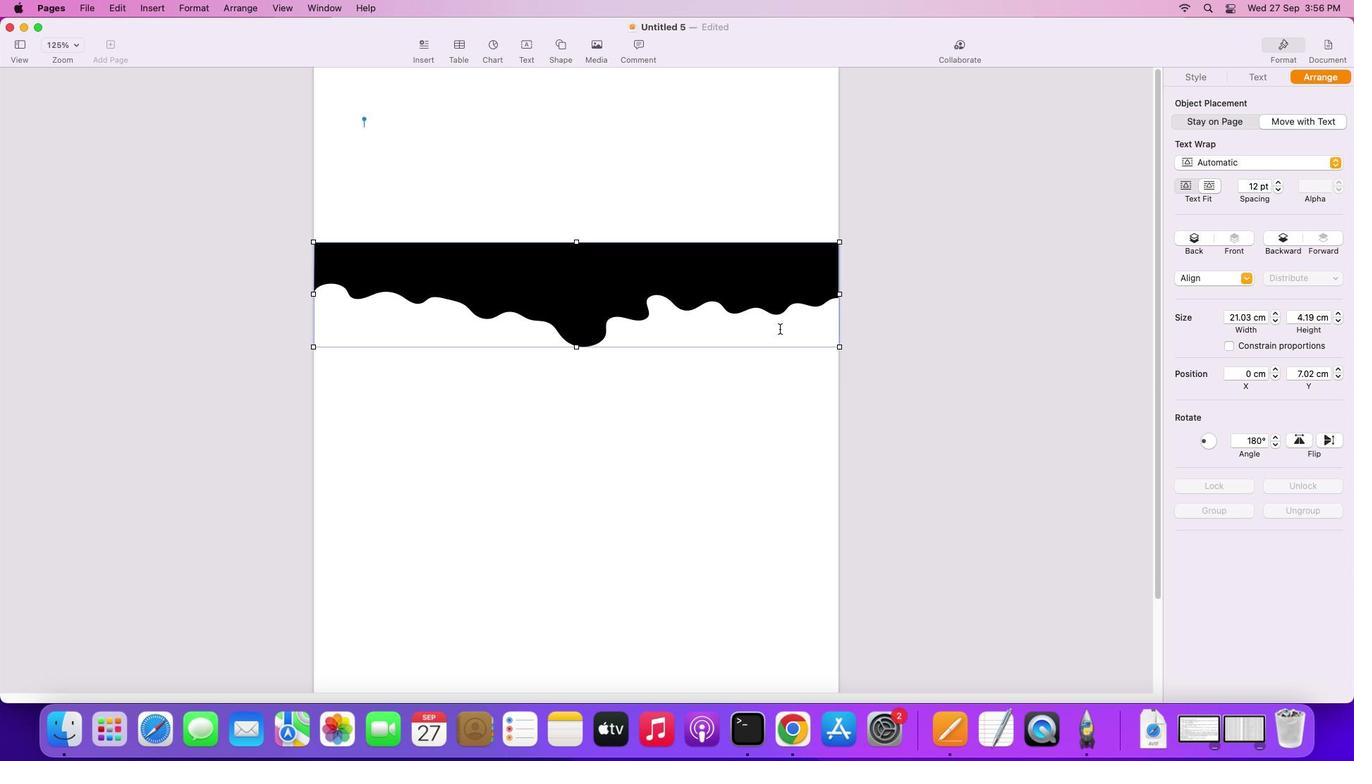 
Action: Mouse moved to (788, 336)
Screenshot: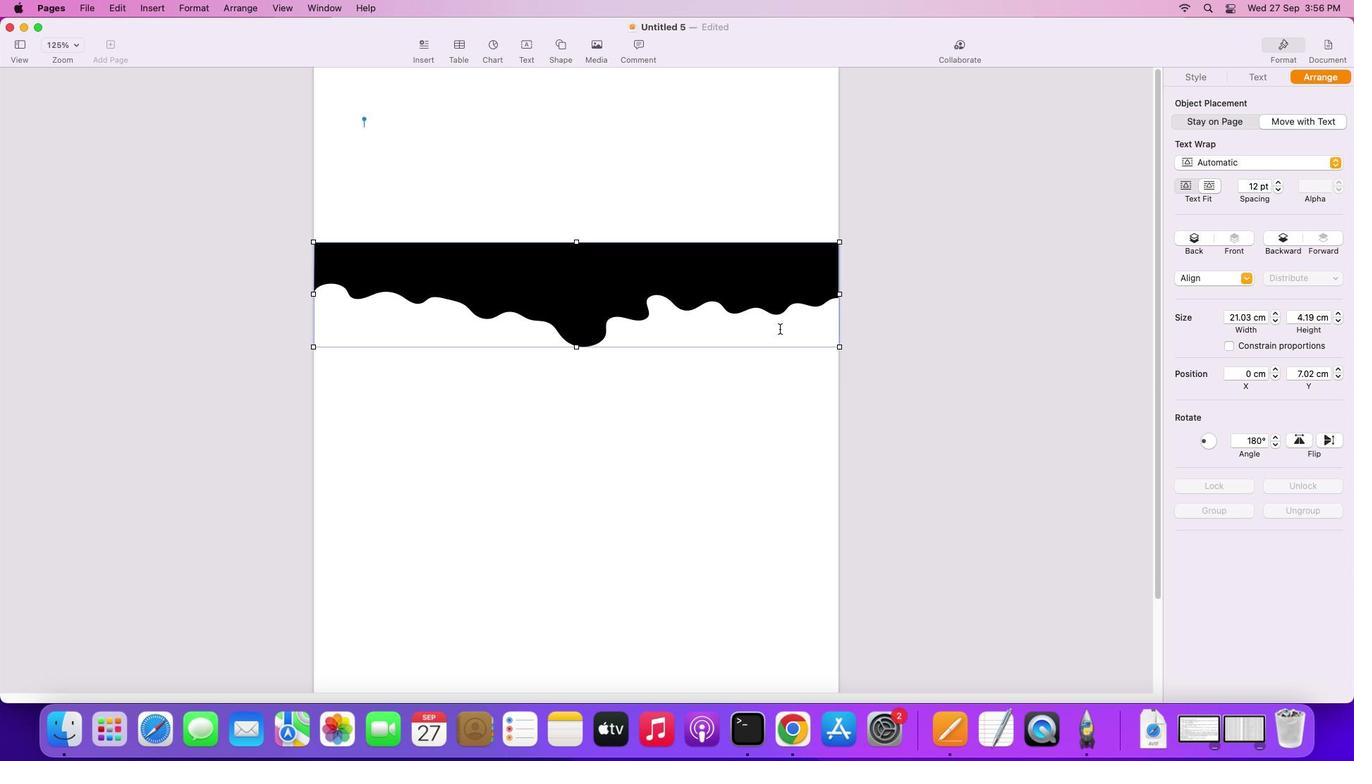 
Action: Mouse scrolled (788, 336) with delta (7, 8)
Screenshot: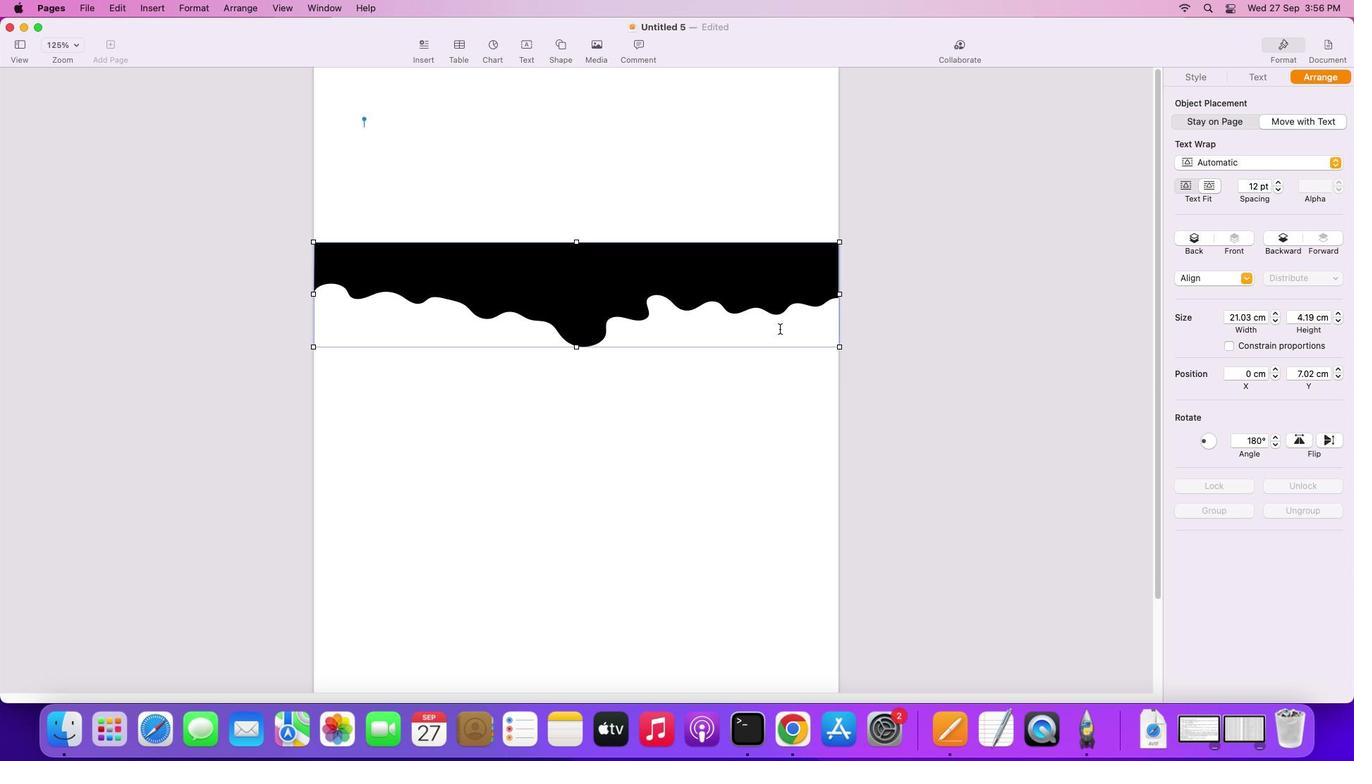 
Action: Mouse scrolled (788, 336) with delta (7, 10)
Screenshot: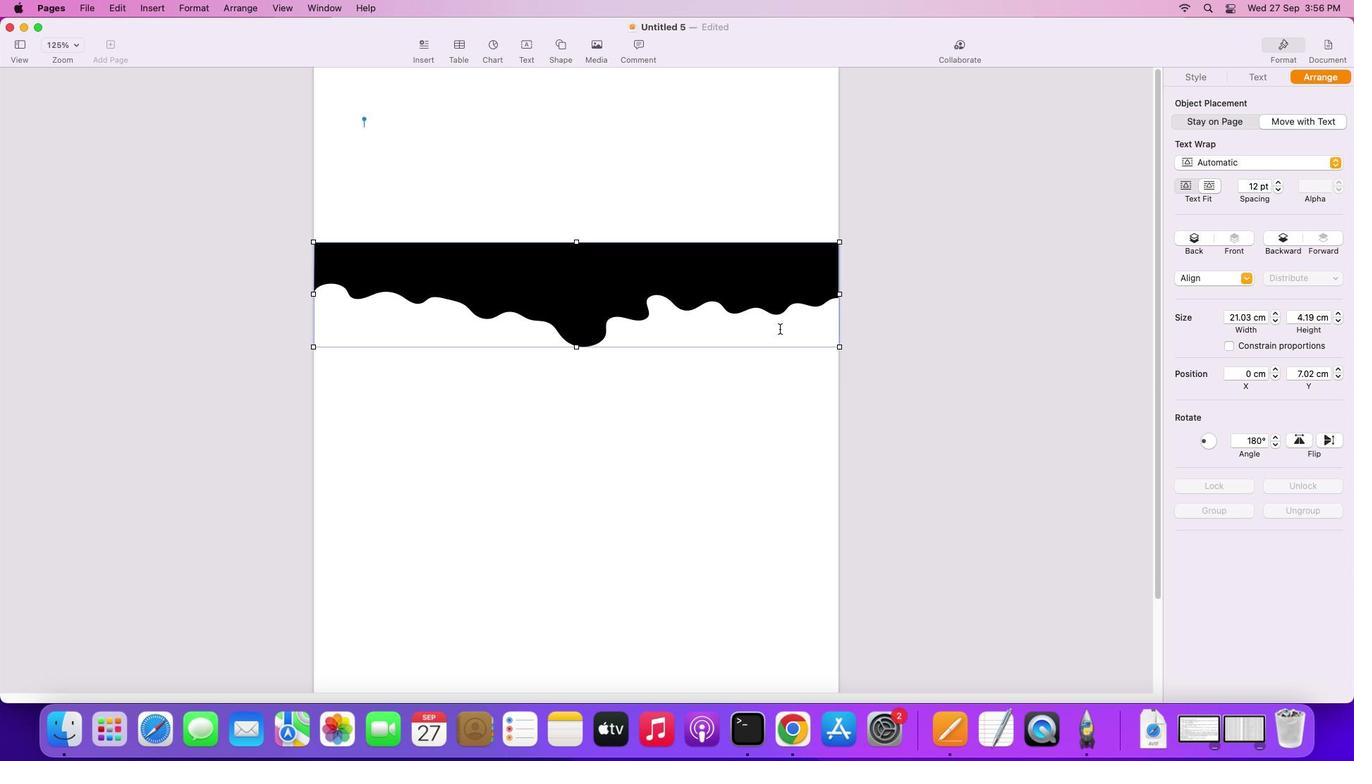 
Action: Mouse moved to (788, 336)
Screenshot: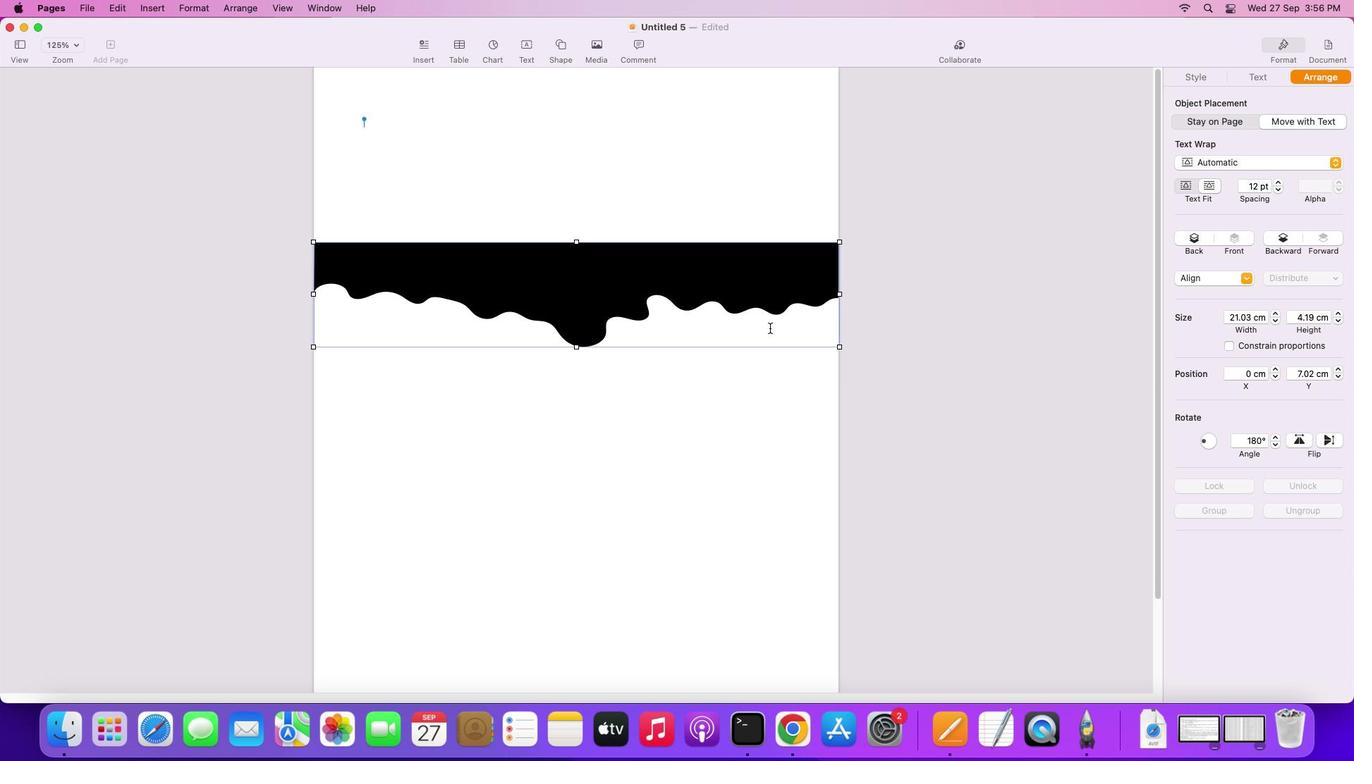 
Action: Mouse scrolled (788, 336) with delta (7, 11)
Screenshot: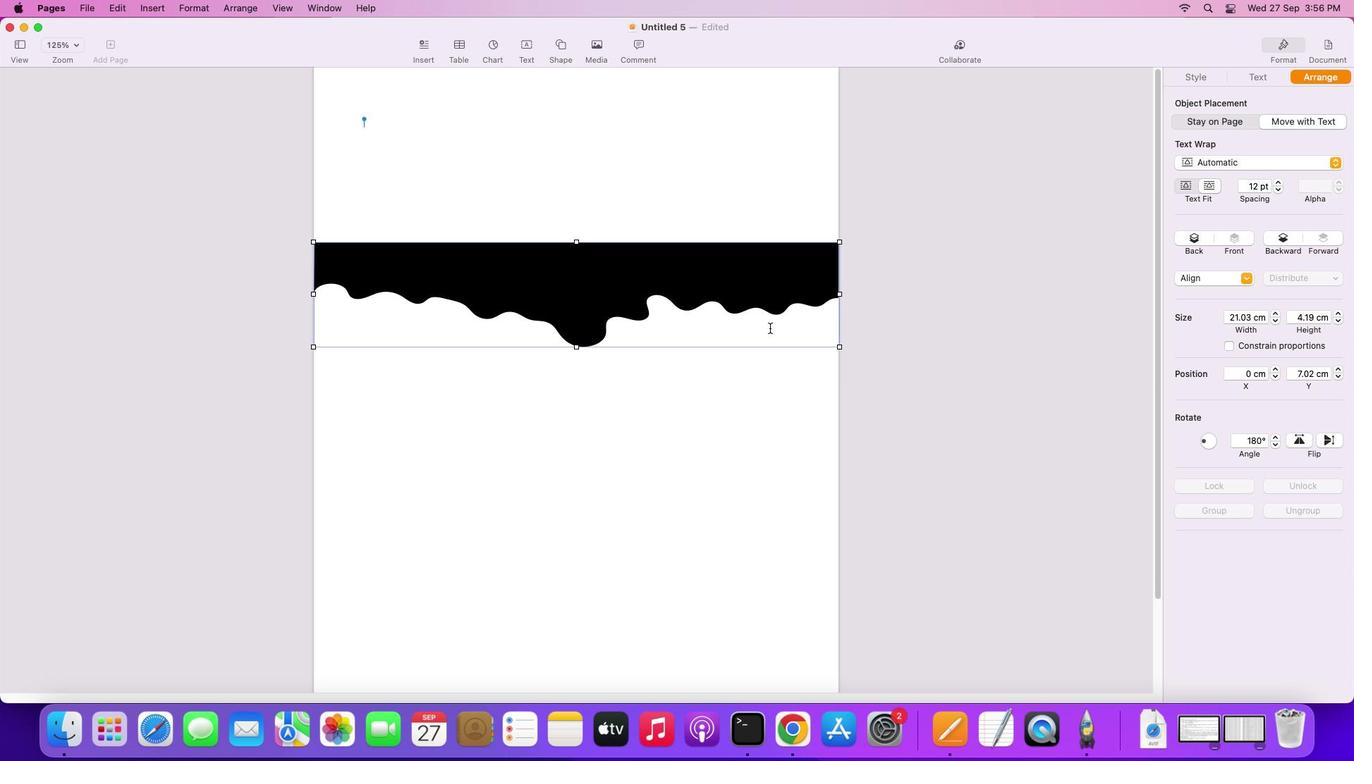 
Action: Mouse moved to (787, 336)
Screenshot: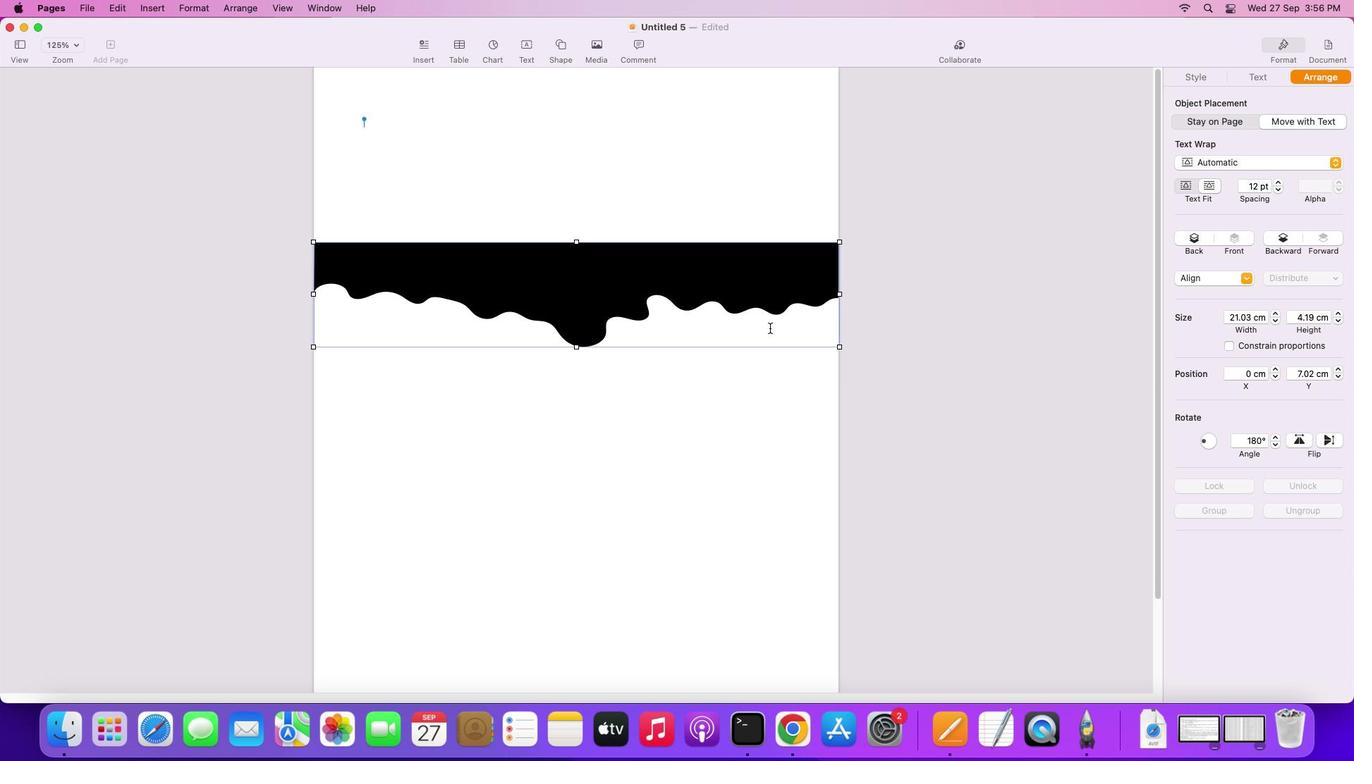 
Action: Mouse scrolled (787, 336) with delta (7, 11)
Screenshot: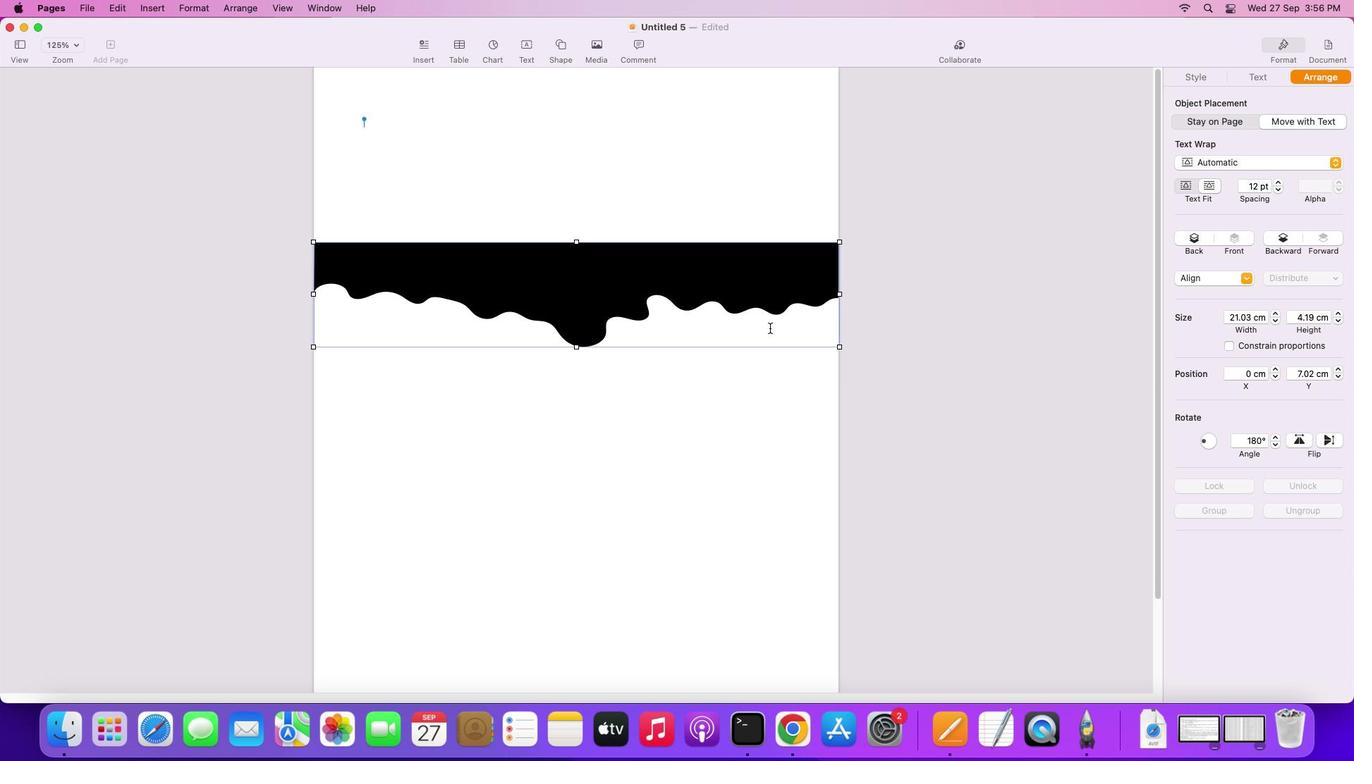 
Action: Mouse moved to (787, 336)
Screenshot: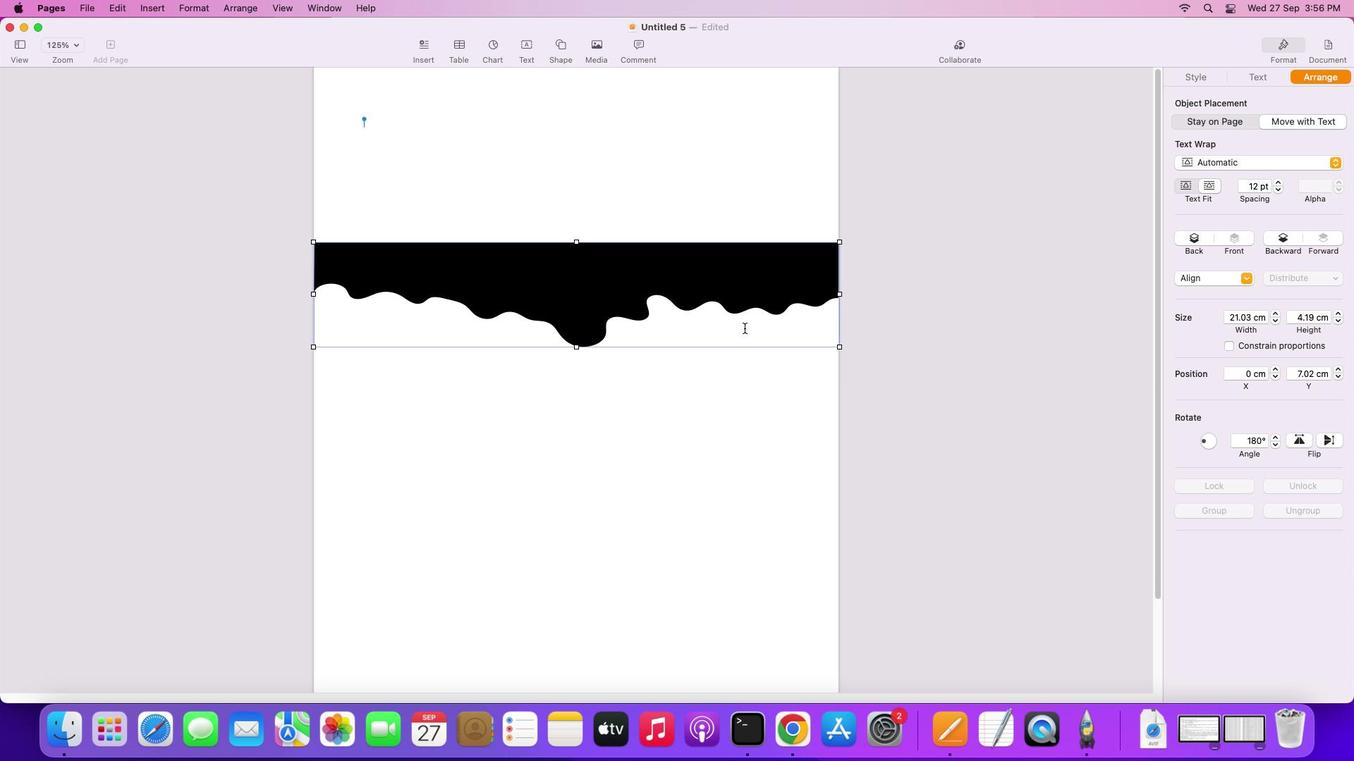 
Action: Mouse scrolled (787, 336) with delta (7, 12)
Screenshot: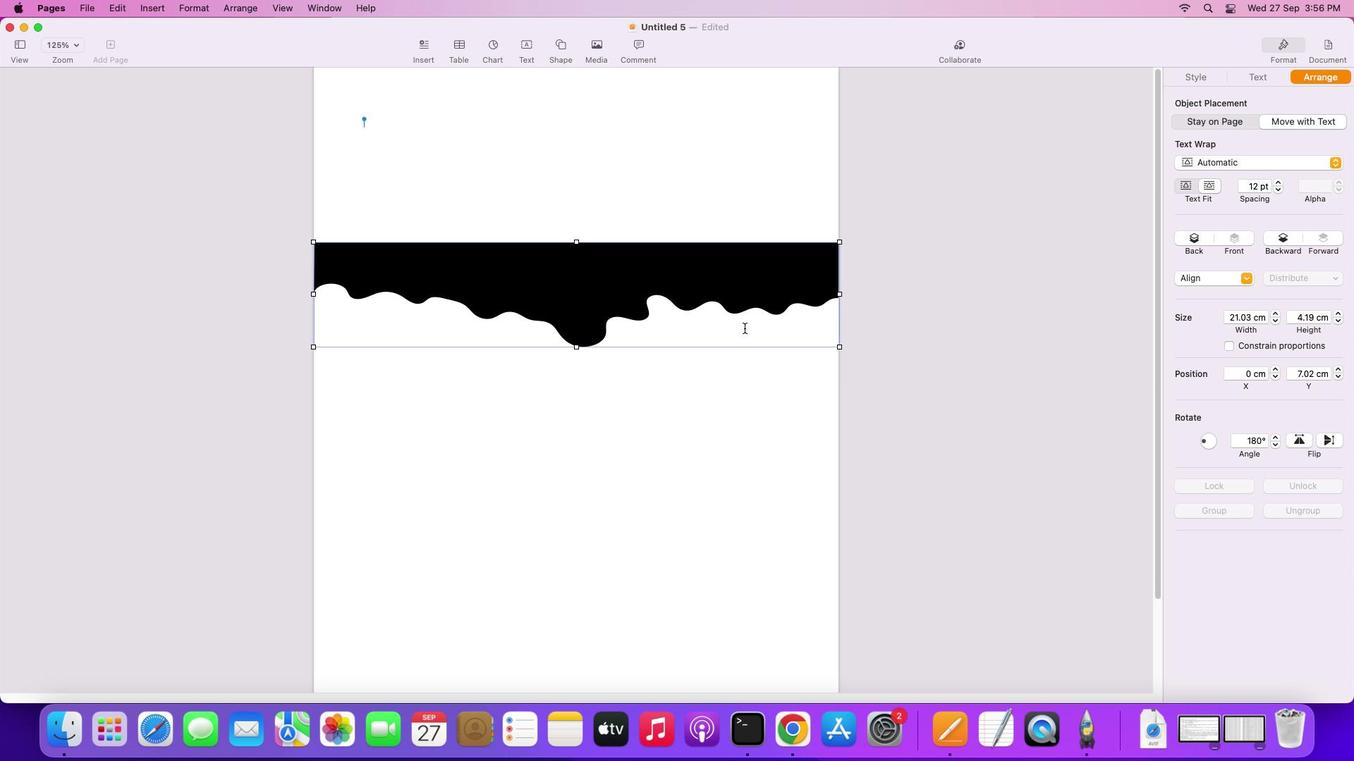 
Action: Mouse moved to (722, 284)
Screenshot: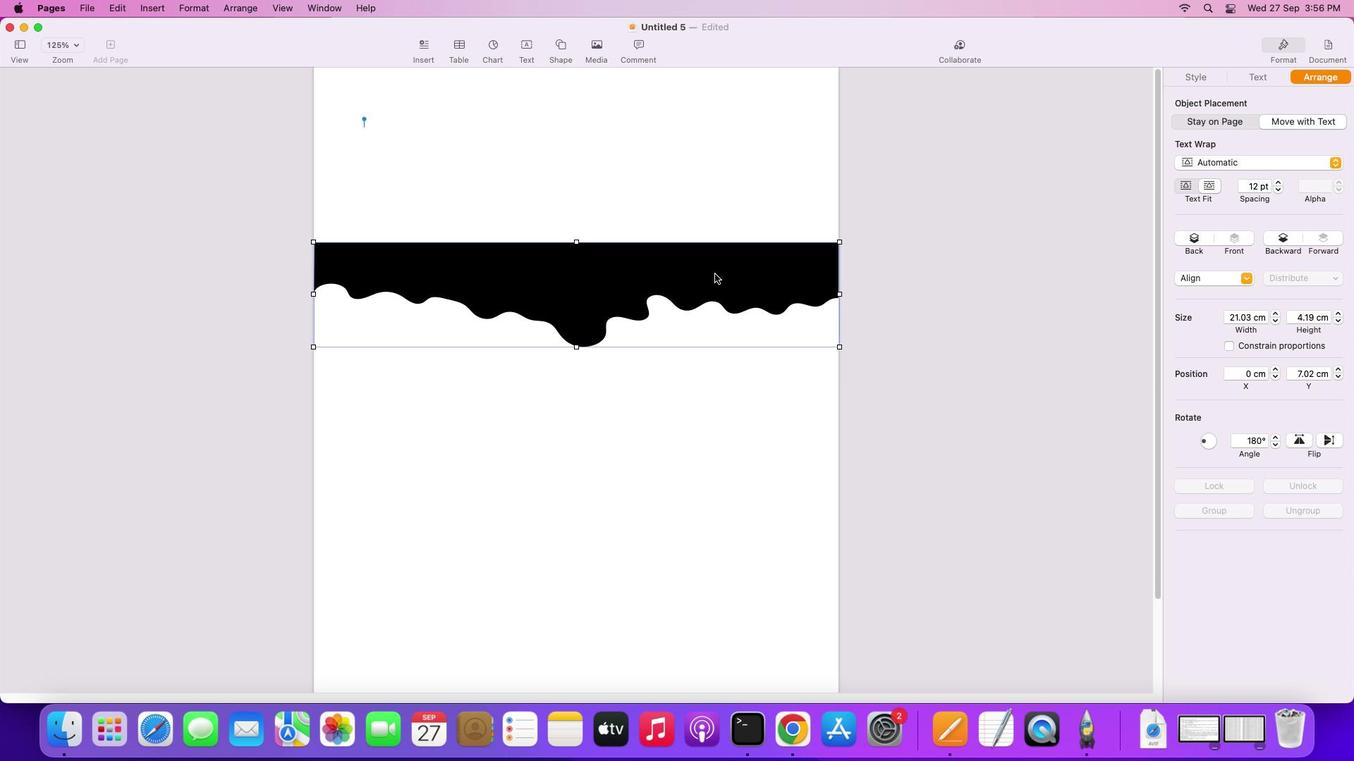 
Action: Mouse pressed left at (722, 284)
Screenshot: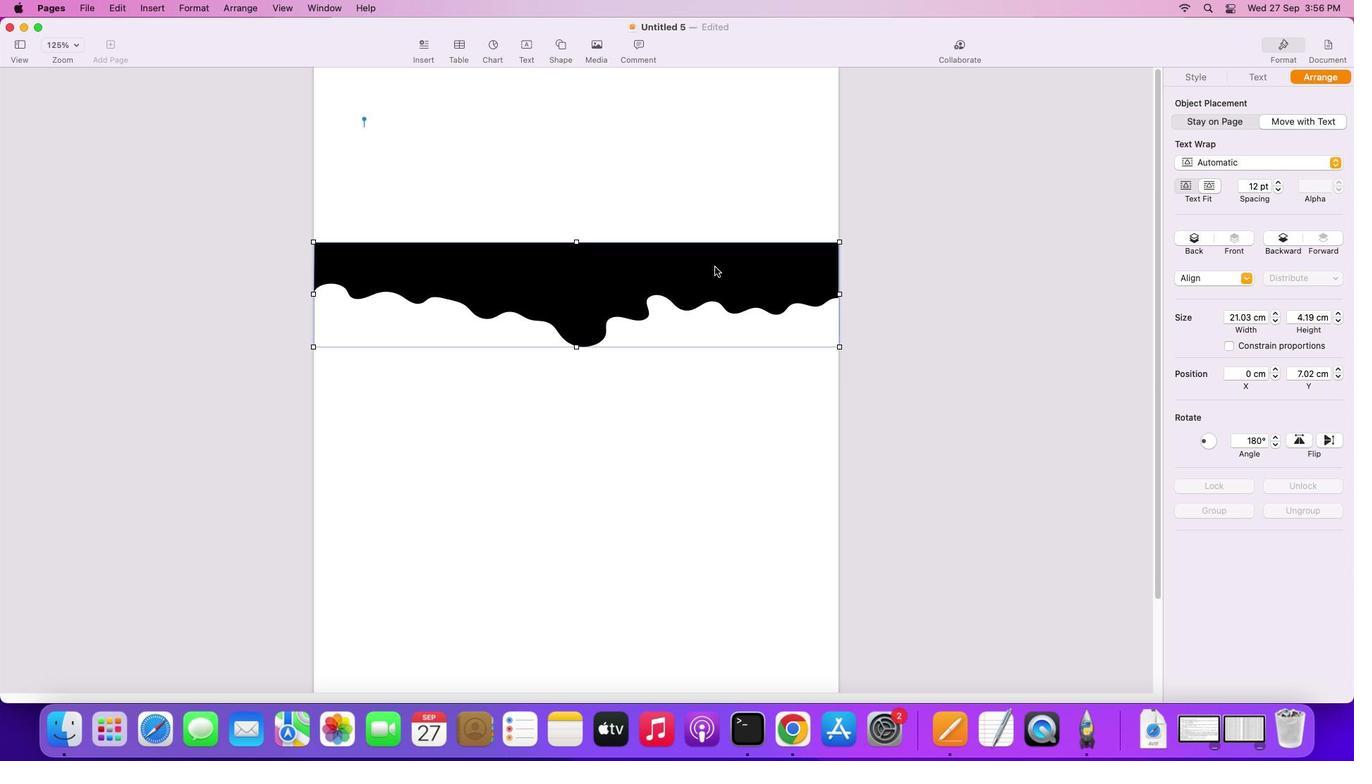 
Action: Mouse moved to (721, 214)
Screenshot: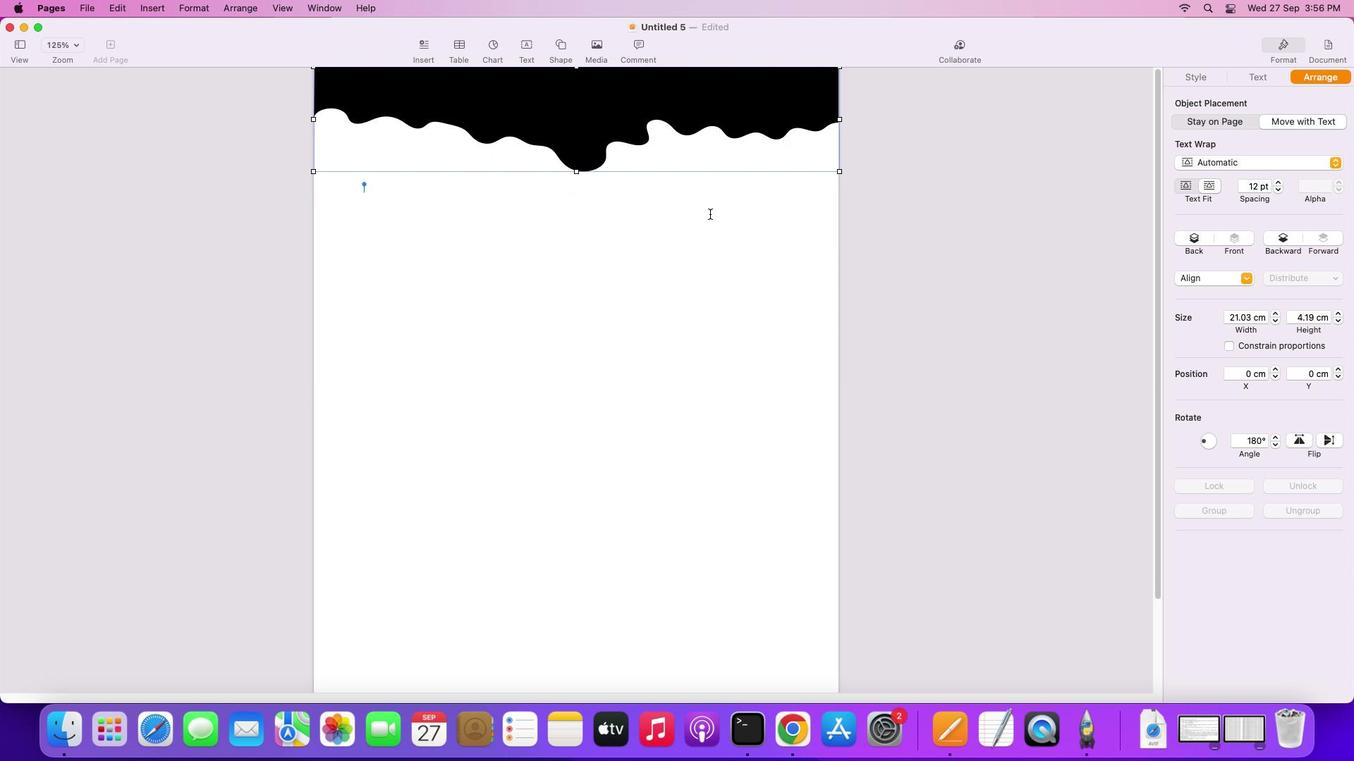 
Action: Mouse scrolled (721, 214) with delta (7, 8)
Screenshot: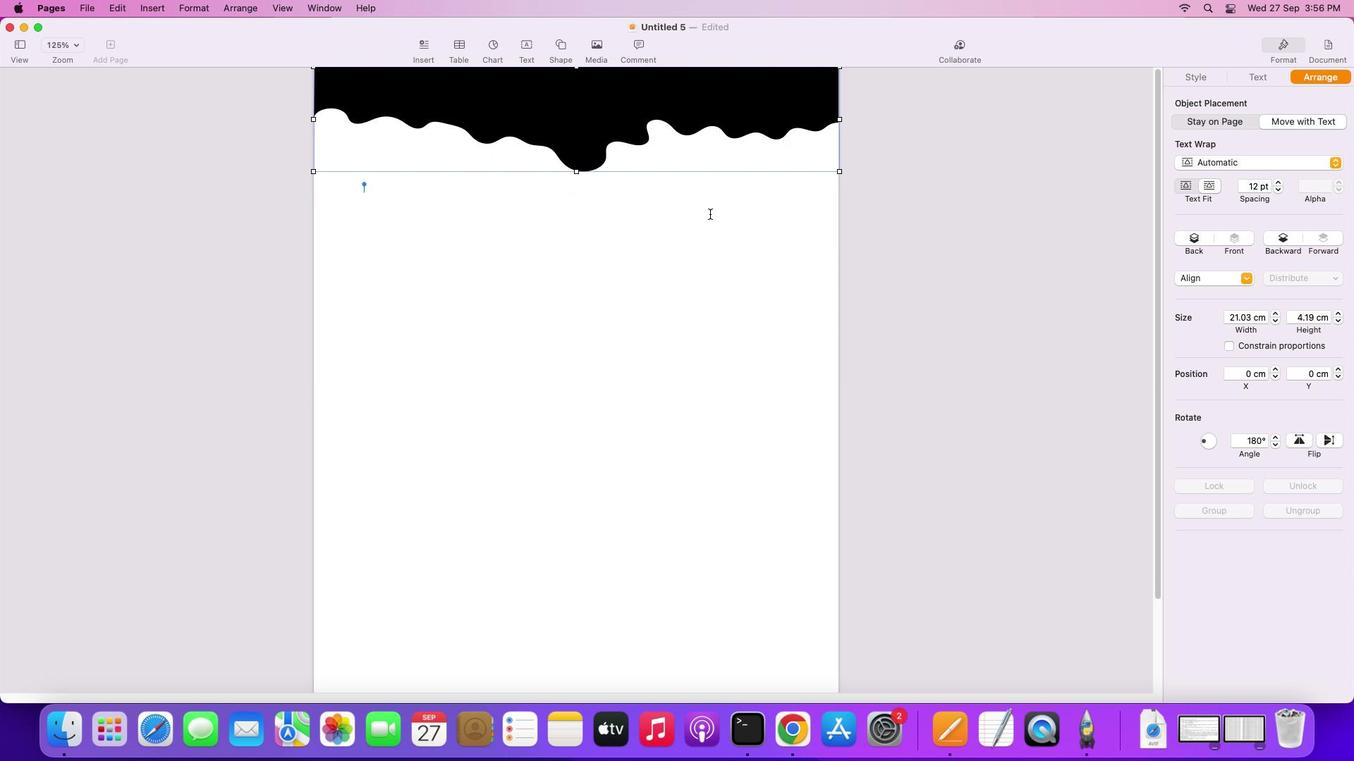 
Action: Mouse moved to (718, 219)
Screenshot: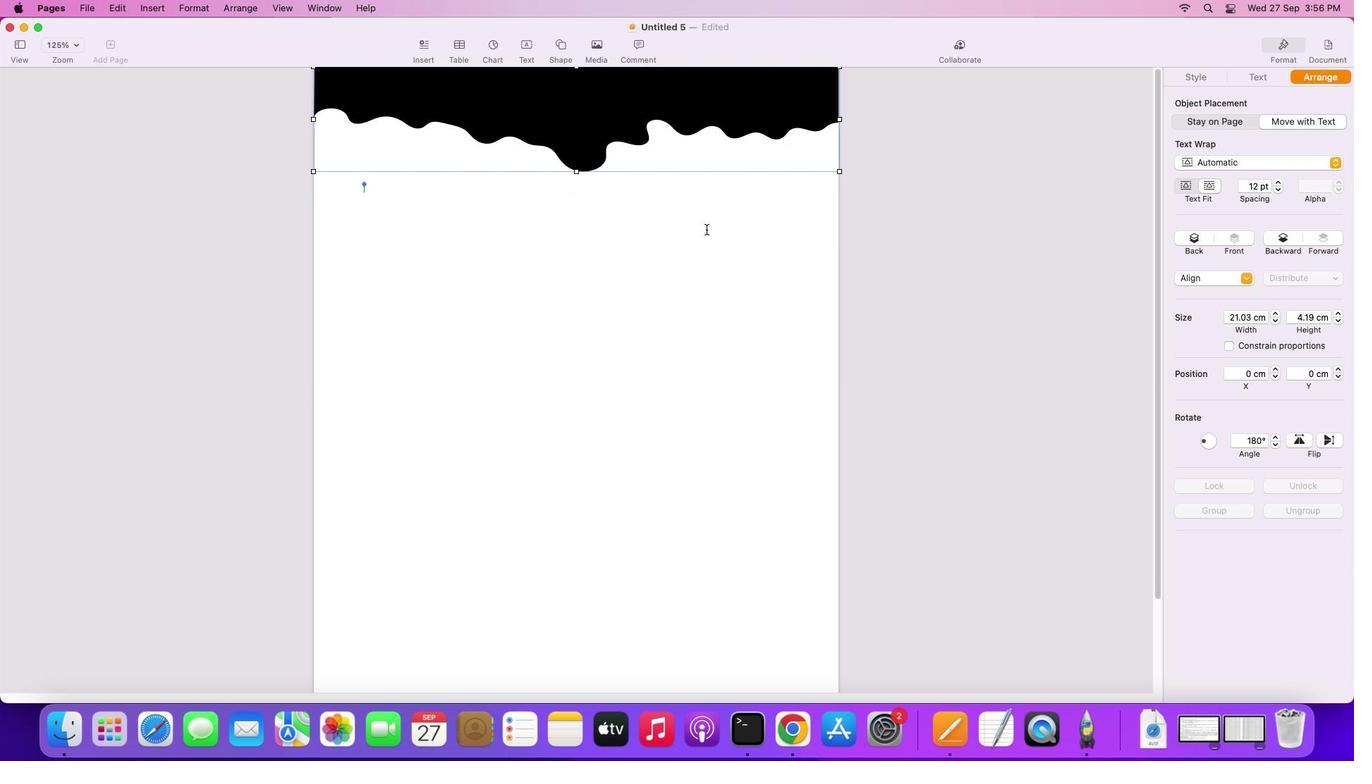 
Action: Mouse scrolled (718, 219) with delta (7, 8)
Screenshot: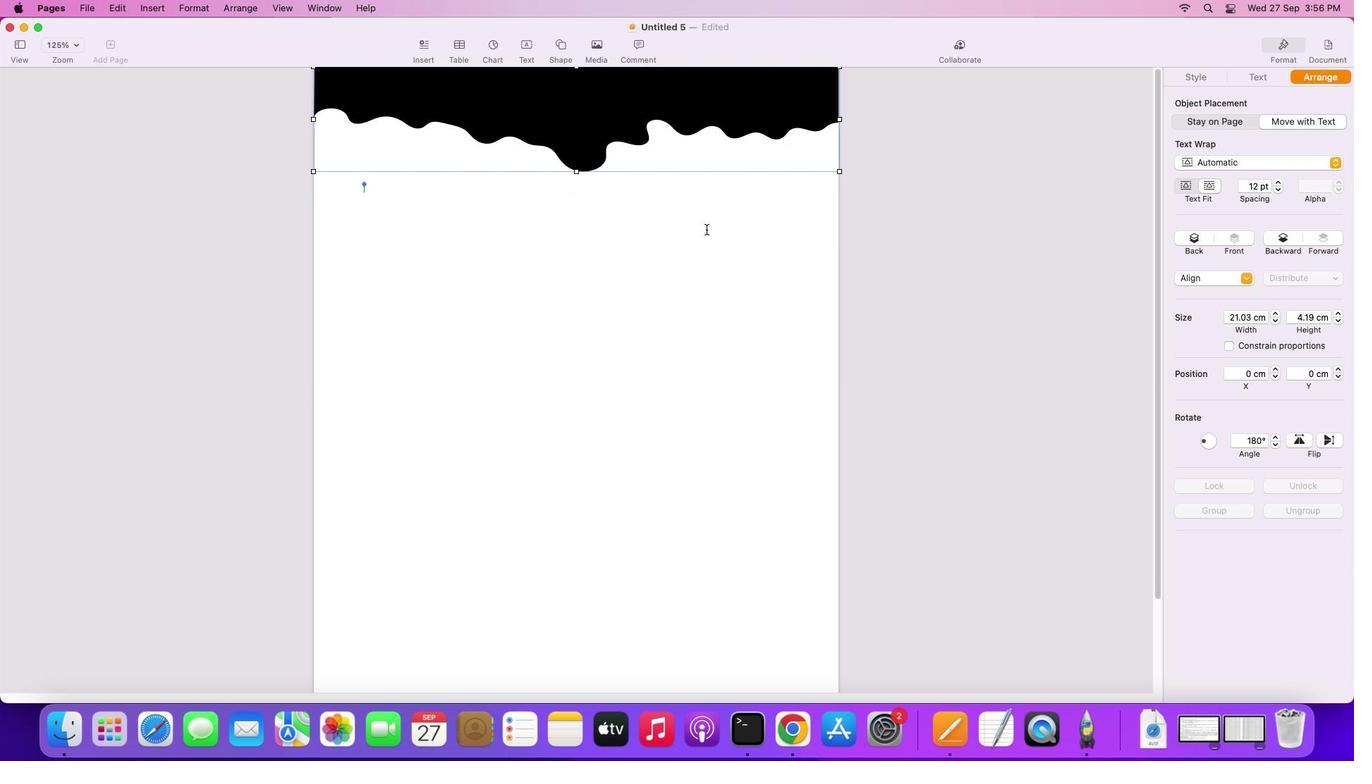 
Action: Mouse moved to (718, 220)
Screenshot: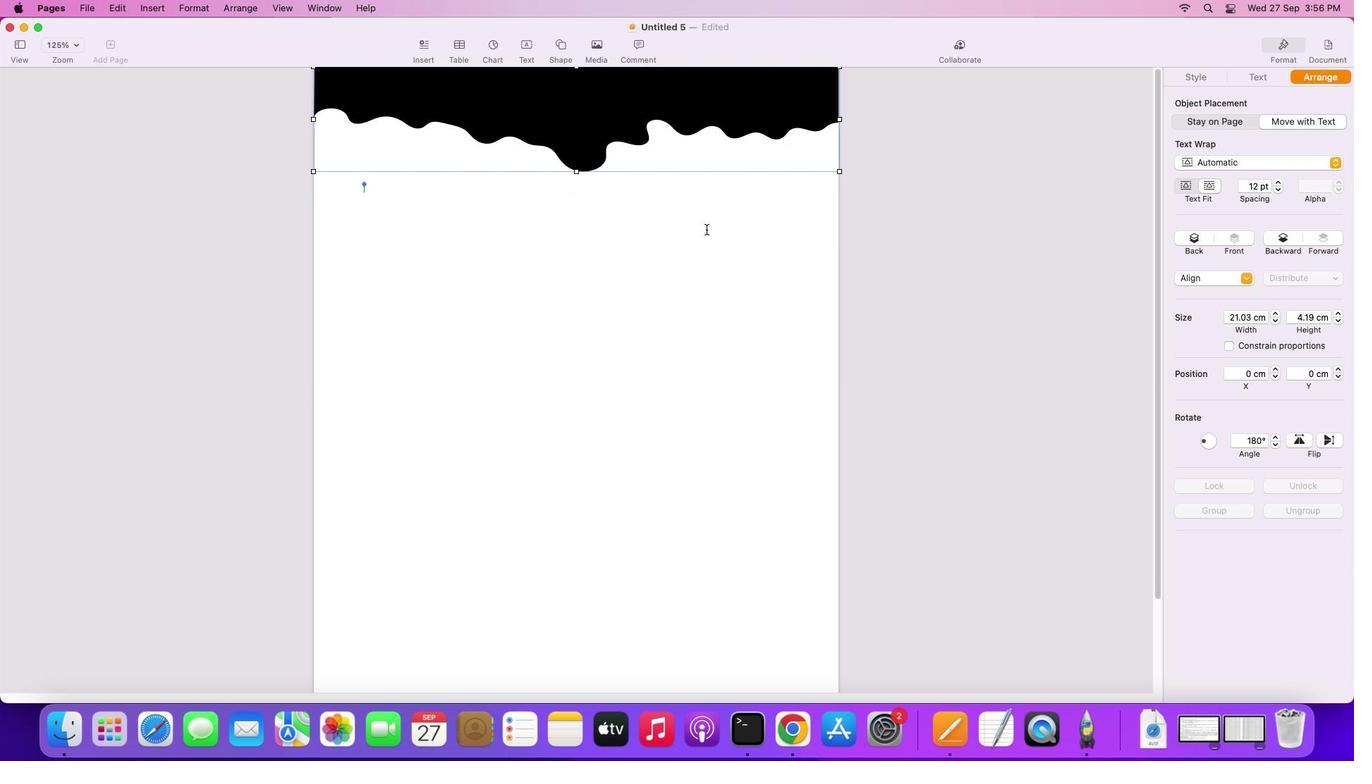 
Action: Mouse scrolled (718, 220) with delta (7, 9)
Screenshot: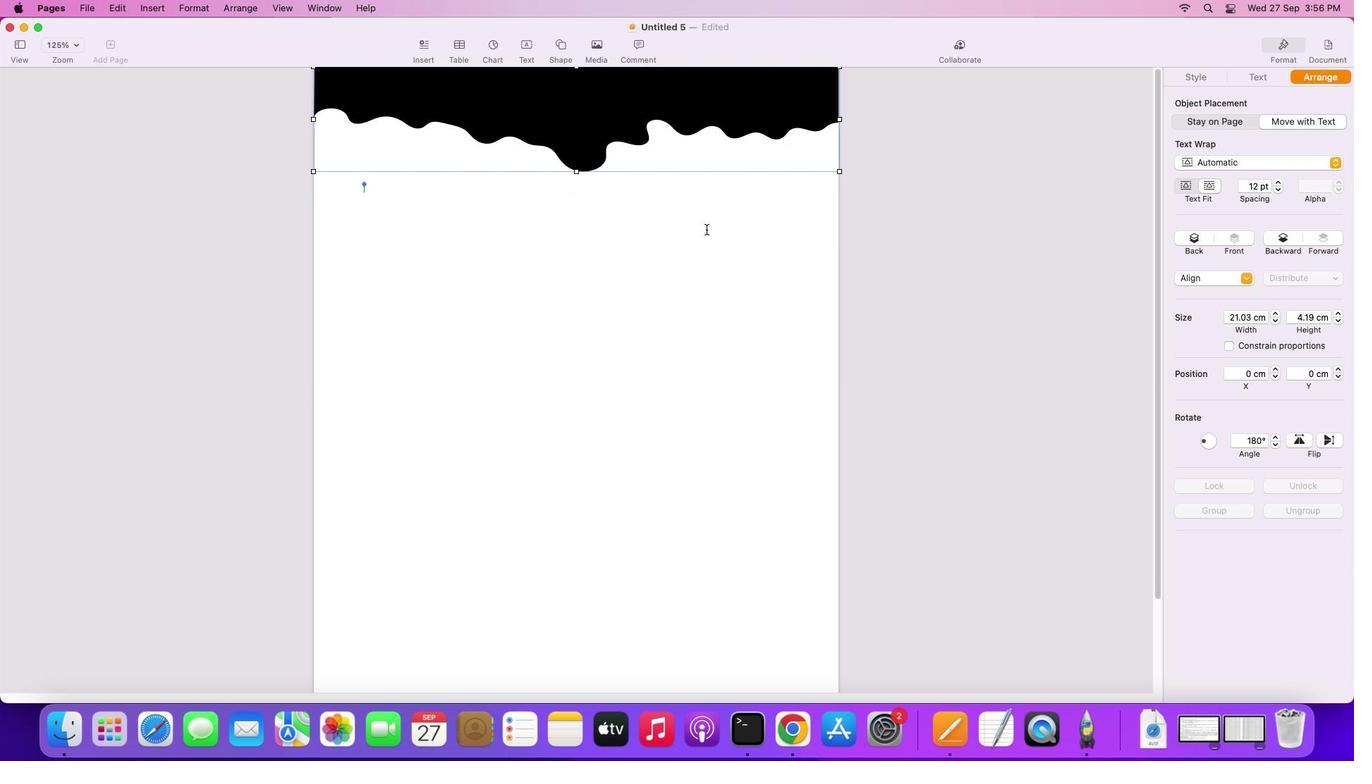 
Action: Mouse moved to (718, 220)
Screenshot: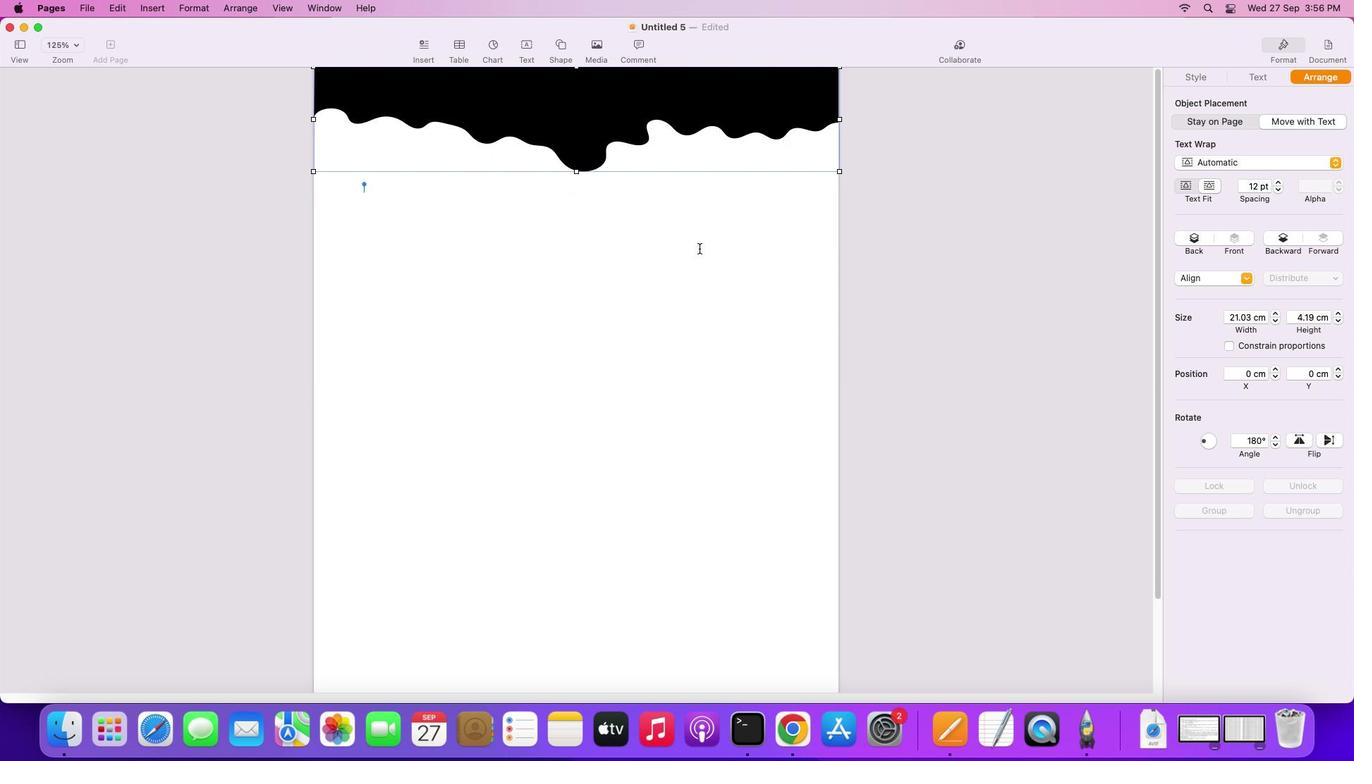 
Action: Mouse scrolled (718, 220) with delta (7, 11)
Screenshot: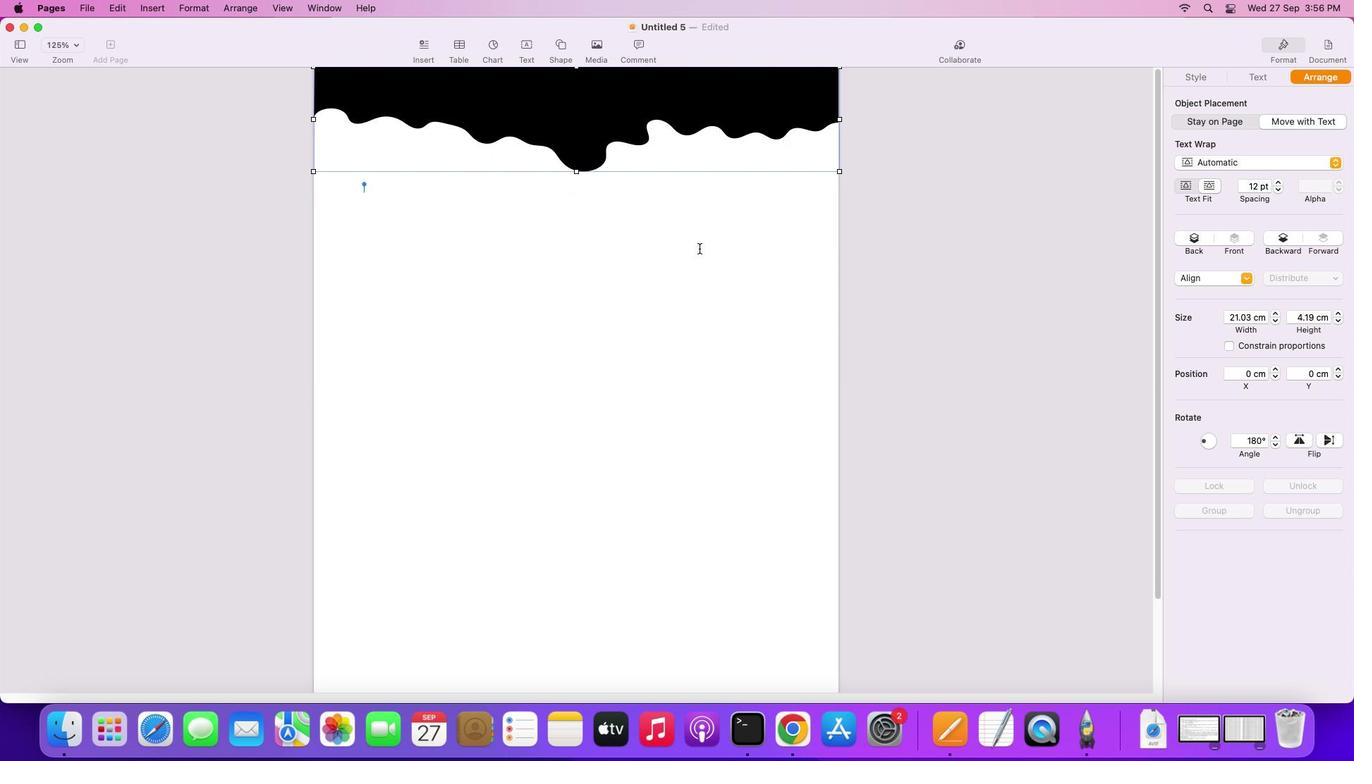 
Action: Mouse scrolled (718, 220) with delta (7, 11)
Screenshot: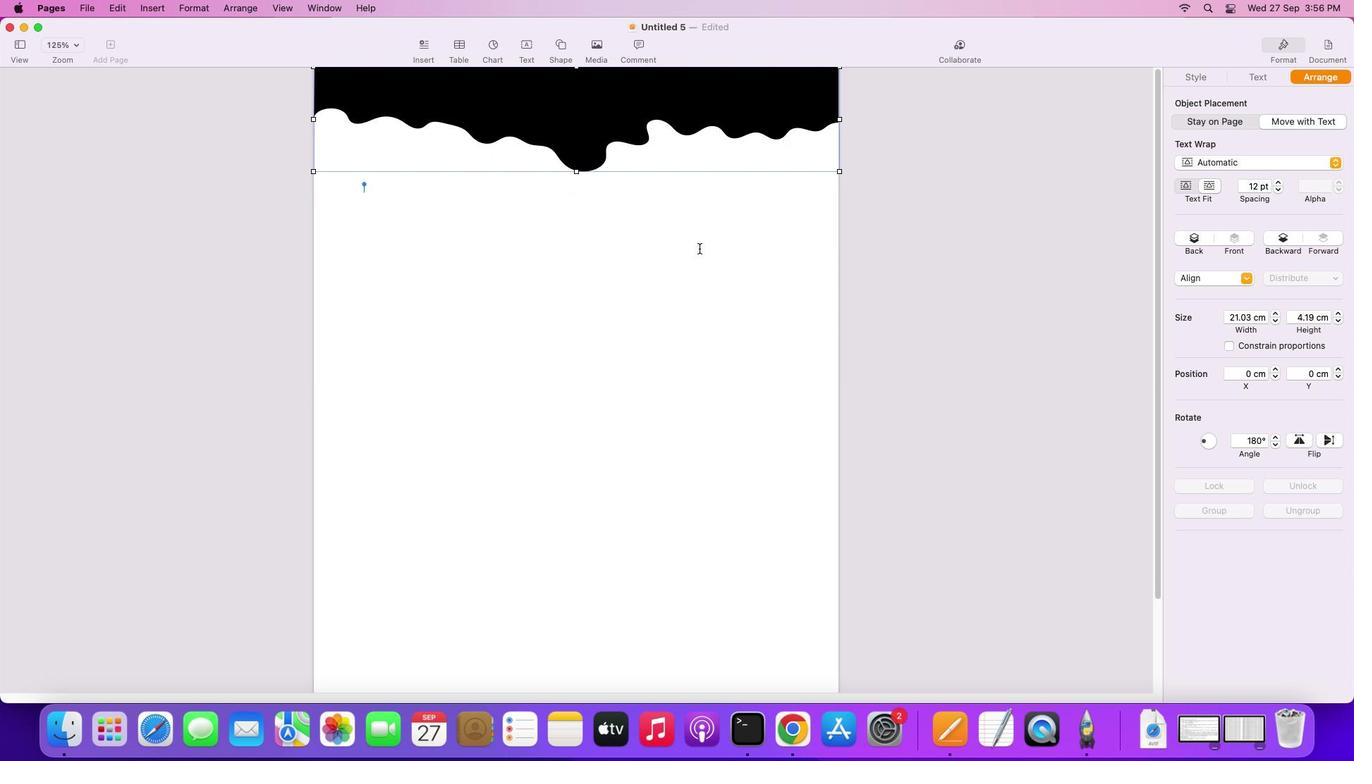 
Action: Mouse moved to (718, 220)
Screenshot: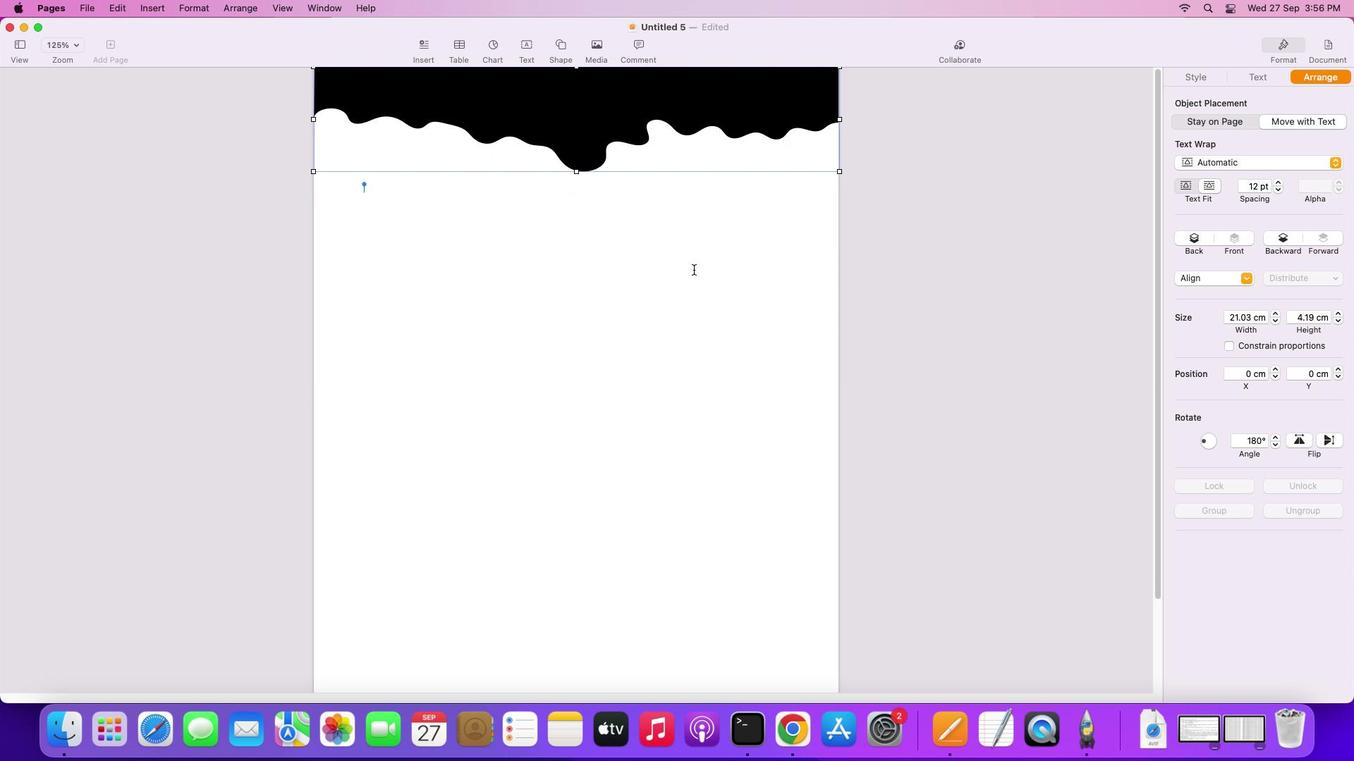 
Action: Mouse scrolled (718, 220) with delta (7, 12)
Screenshot: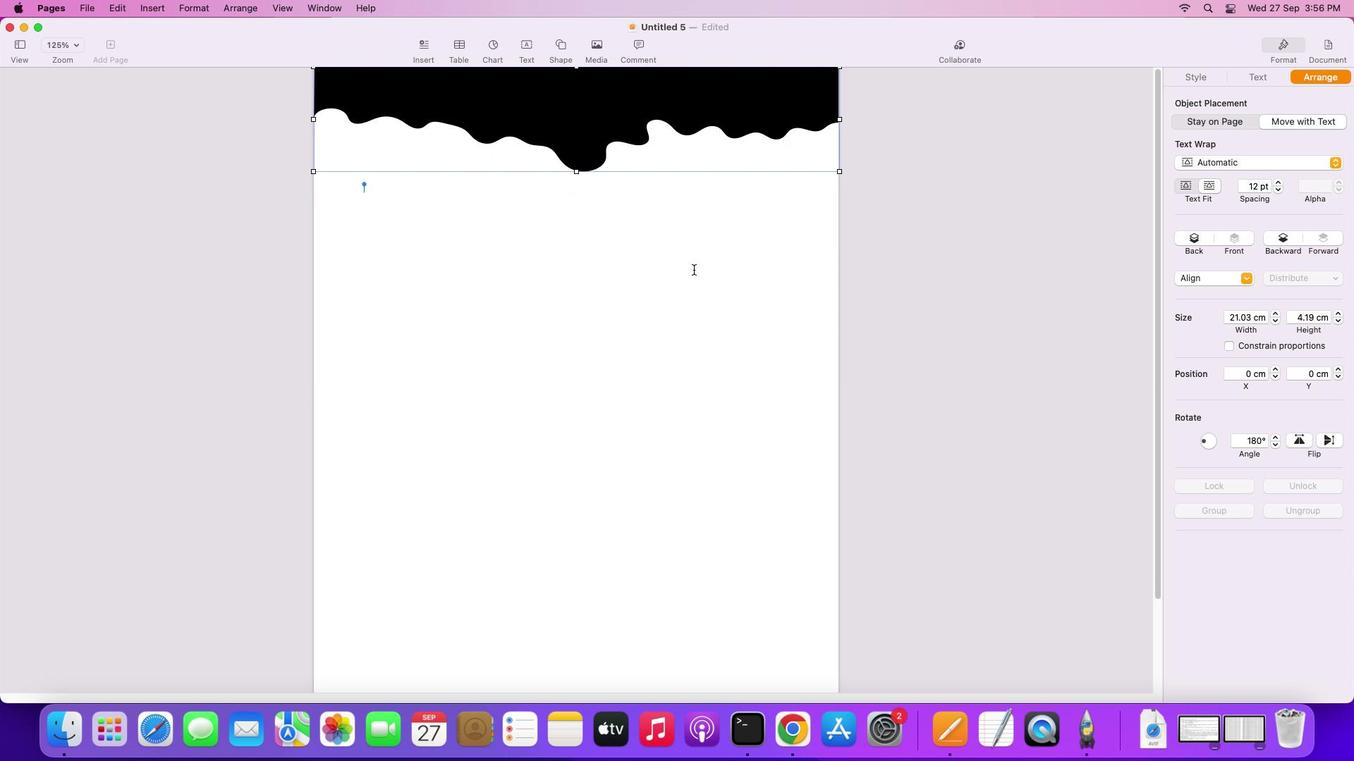 
Action: Mouse moved to (699, 285)
Screenshot: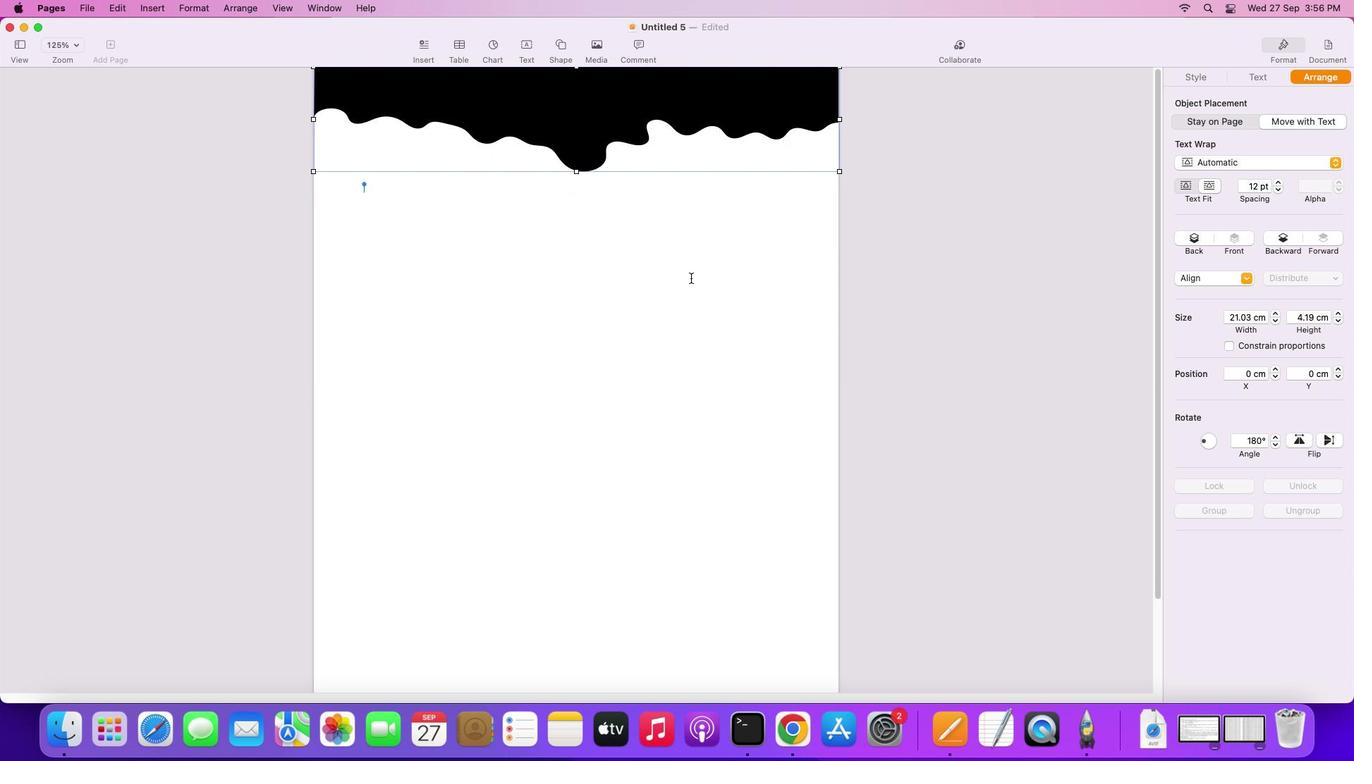 
Action: Mouse pressed left at (699, 285)
Screenshot: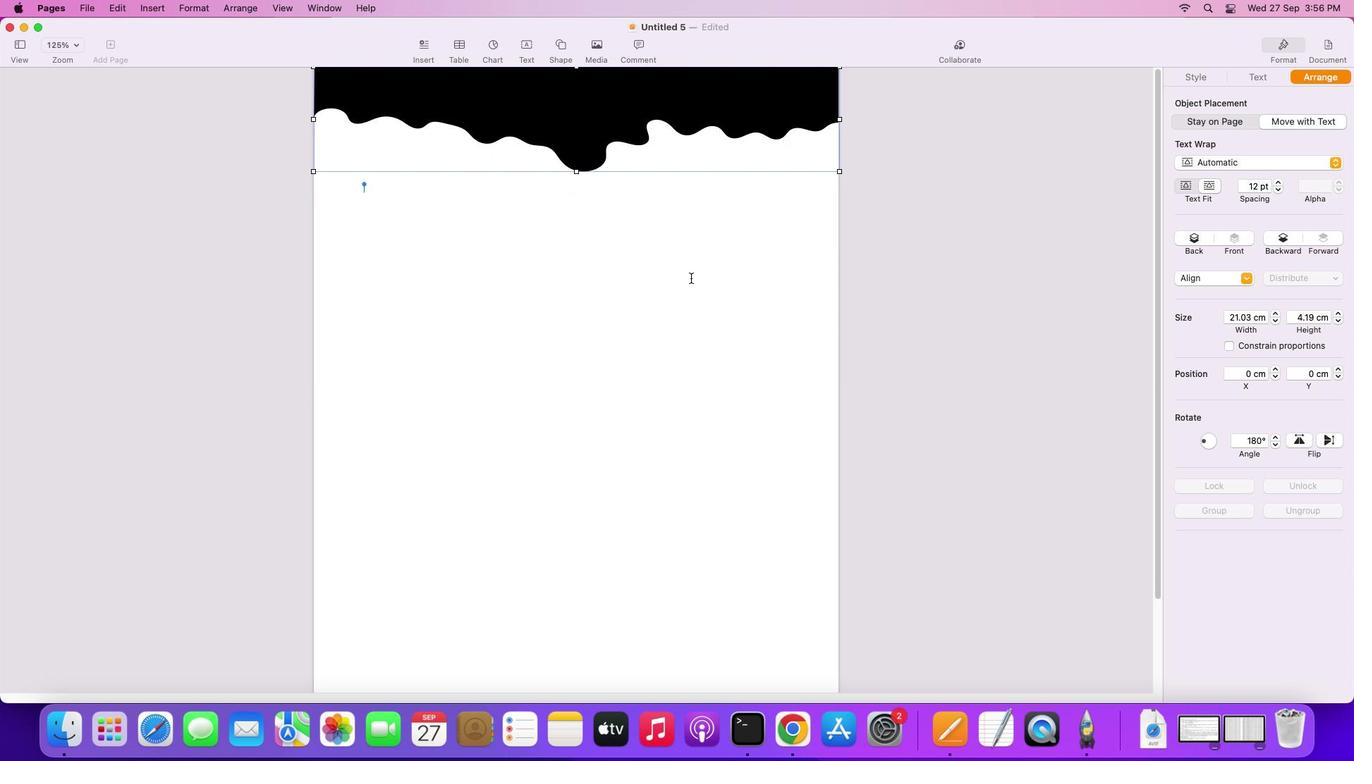 
Action: Mouse moved to (703, 336)
Screenshot: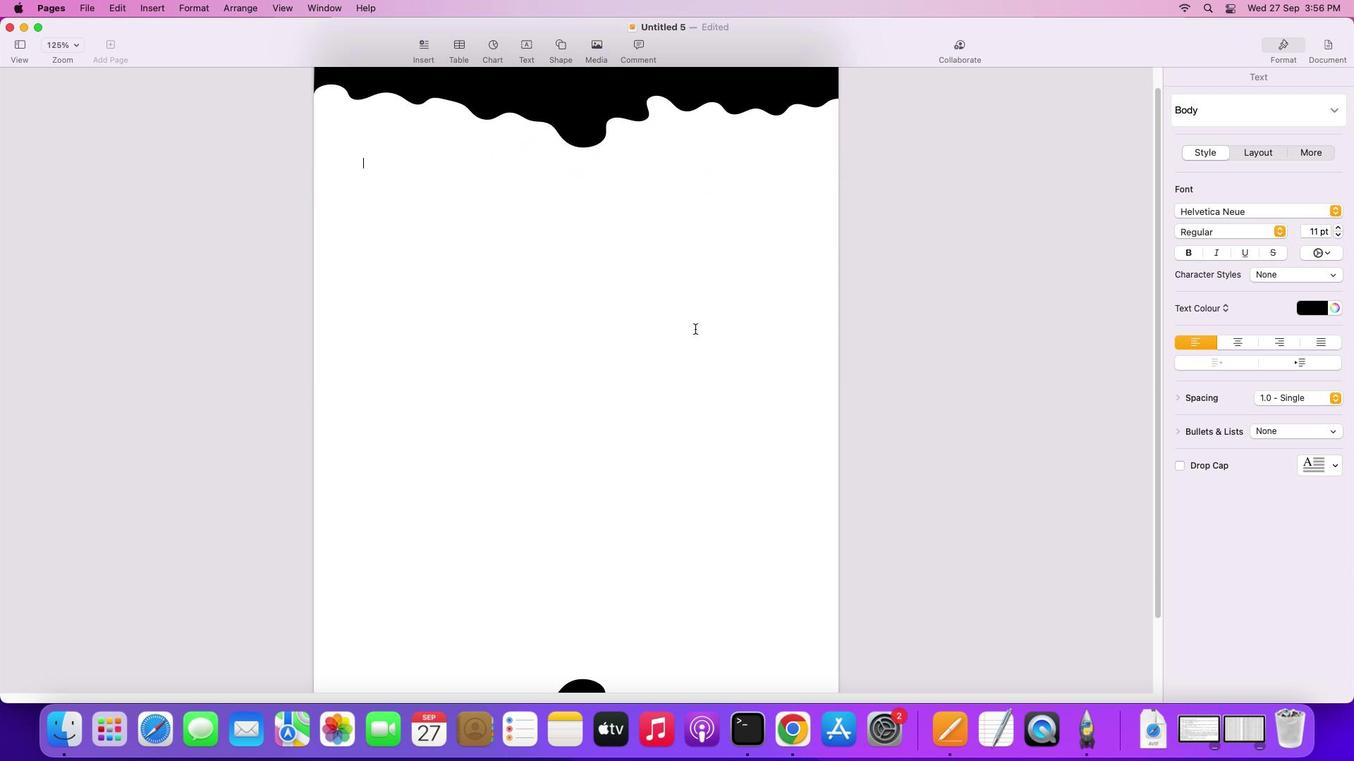 
Action: Mouse scrolled (703, 336) with delta (7, 7)
Screenshot: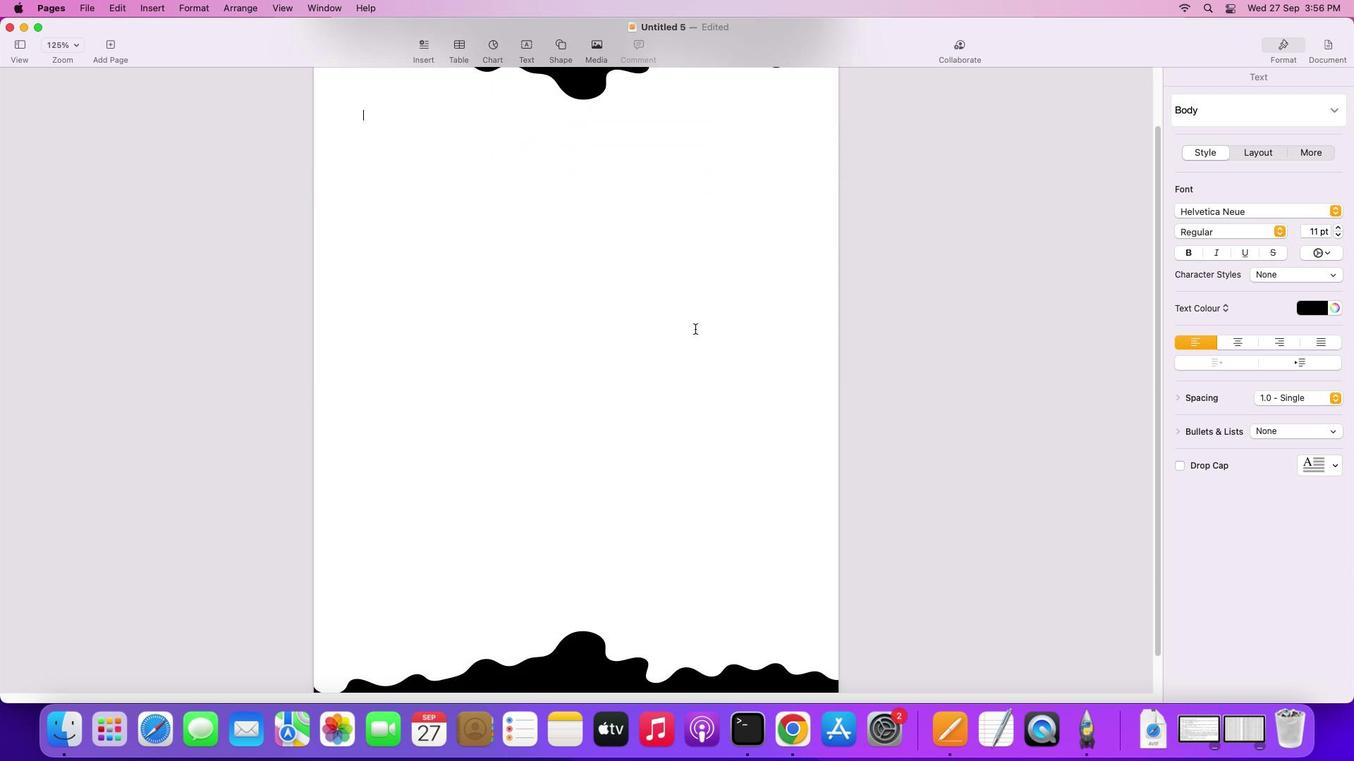 
Action: Mouse scrolled (703, 336) with delta (7, 7)
Screenshot: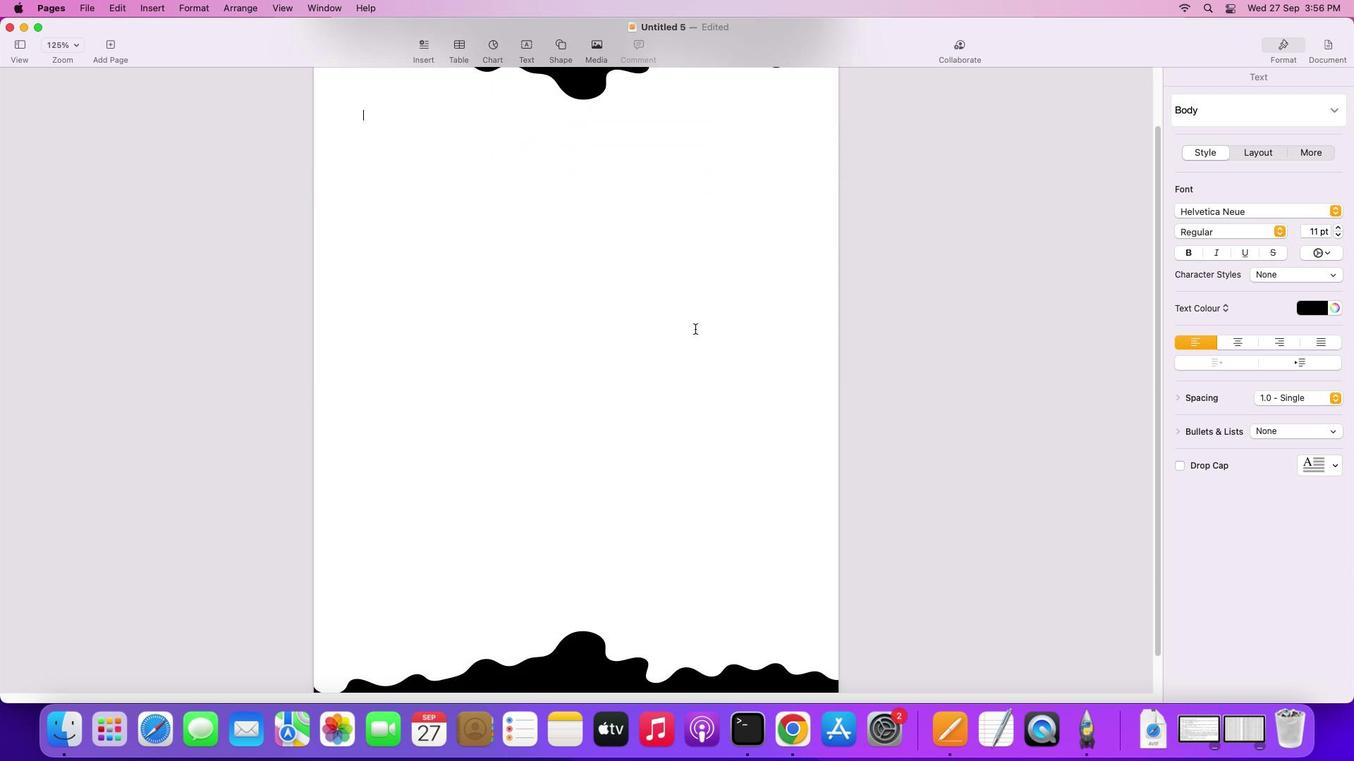 
Action: Mouse scrolled (703, 336) with delta (7, 5)
Screenshot: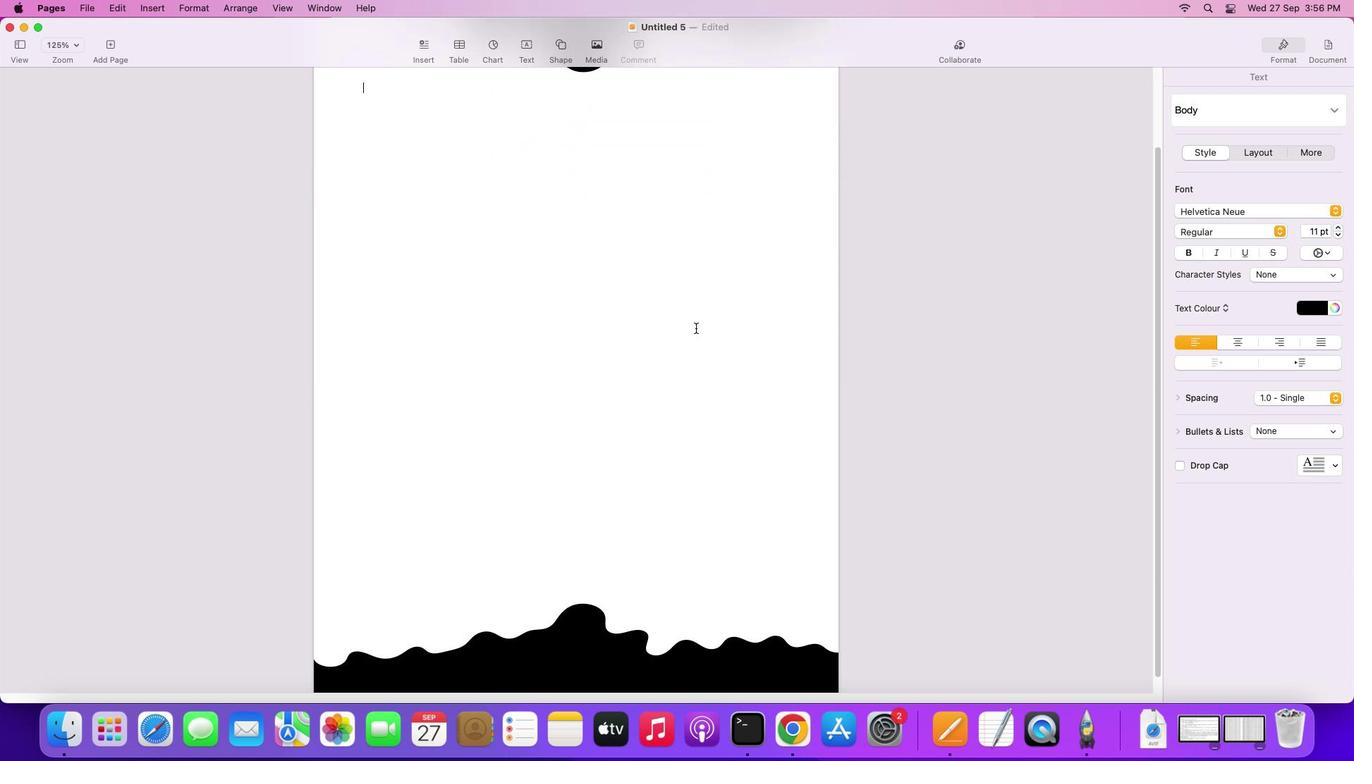 
Action: Mouse scrolled (703, 336) with delta (7, 4)
Screenshot: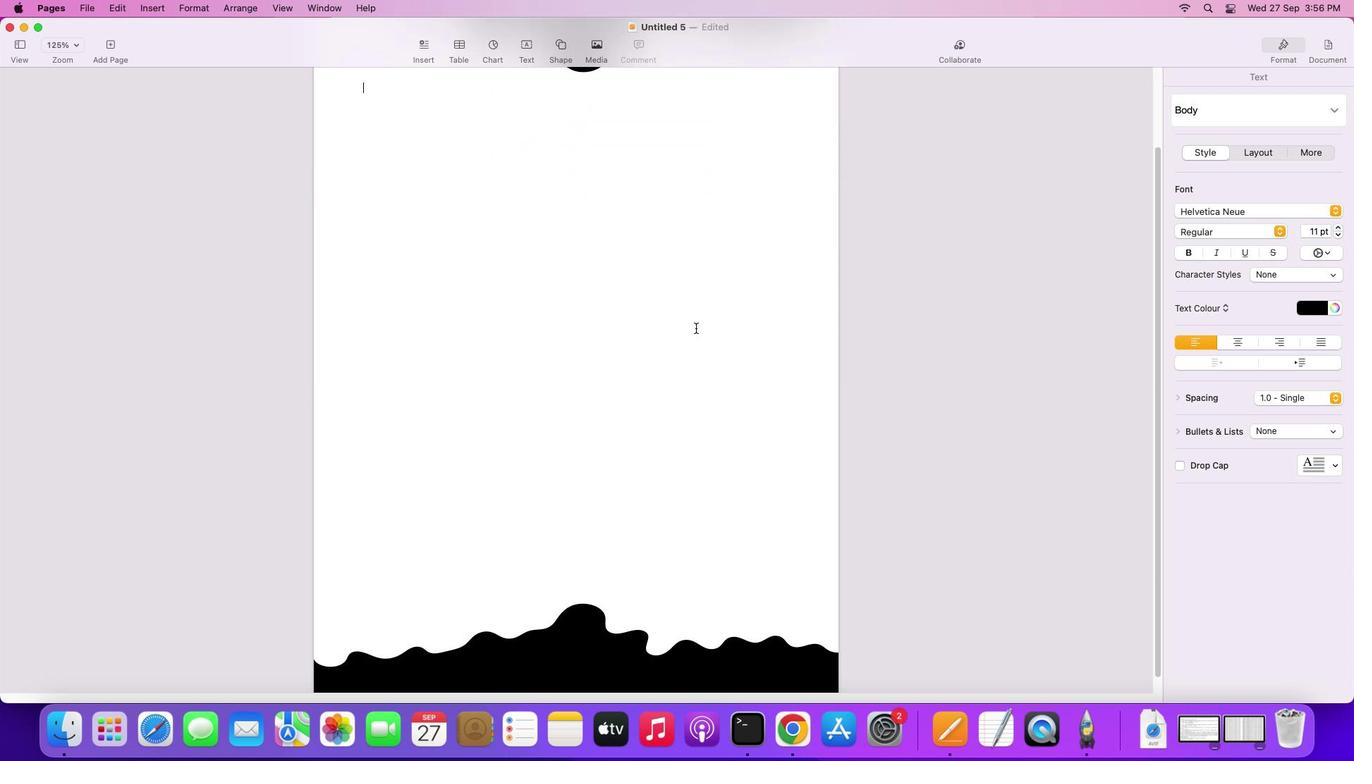 
Action: Mouse scrolled (703, 336) with delta (7, 3)
Screenshot: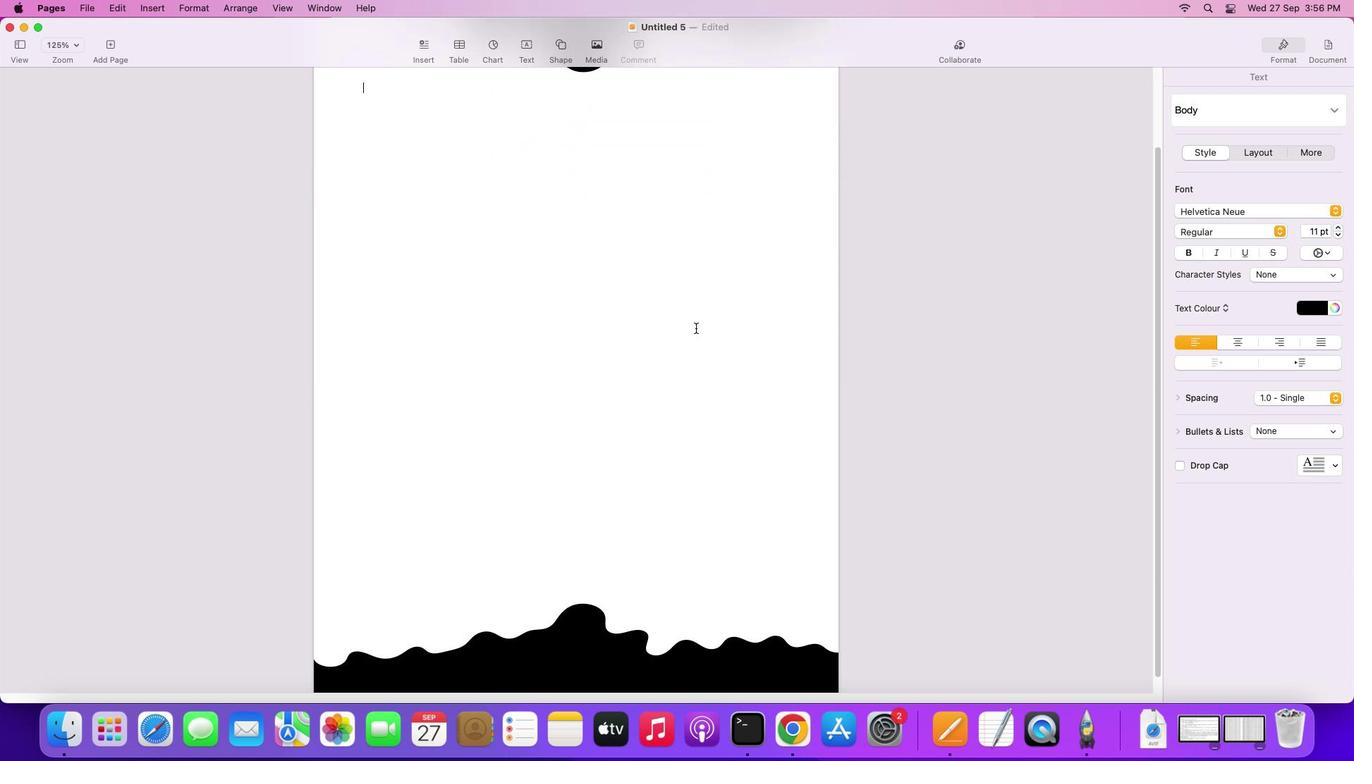 
Action: Mouse scrolled (703, 336) with delta (7, 2)
Screenshot: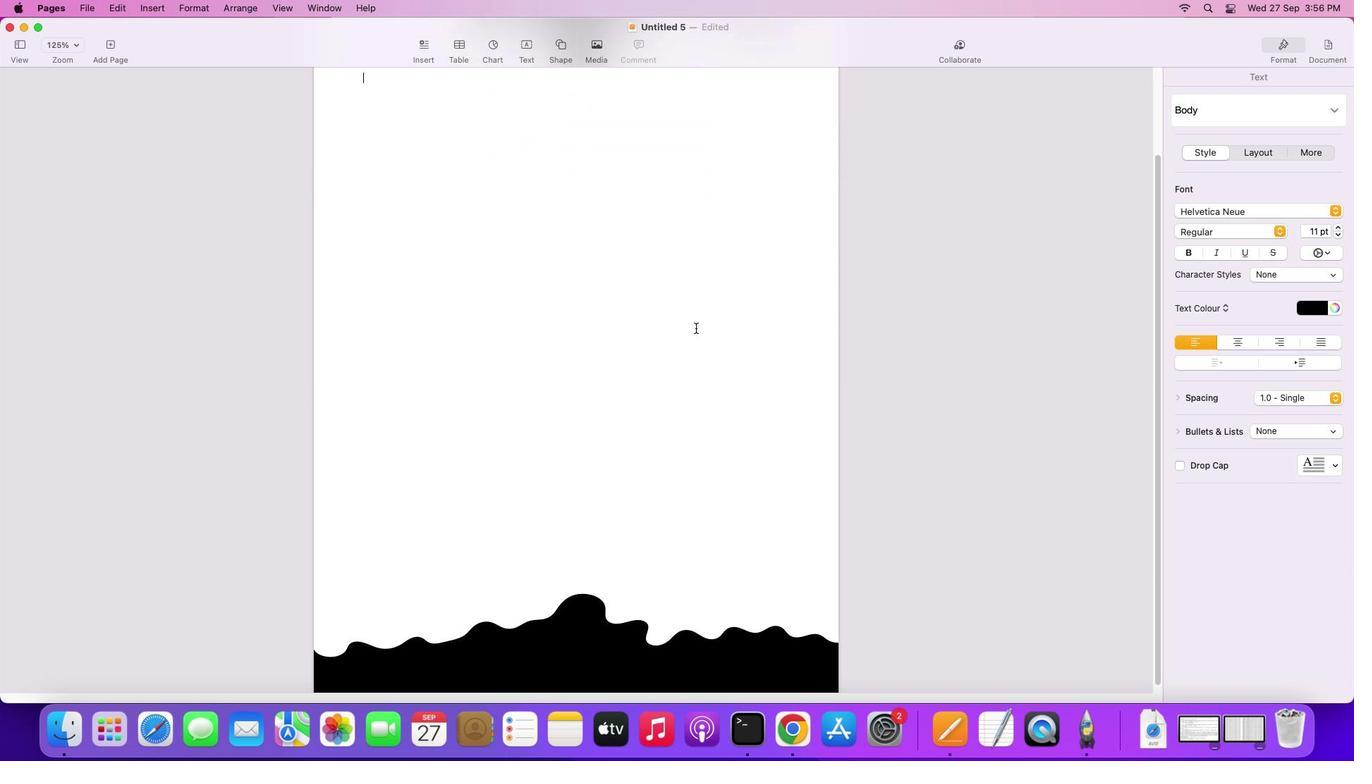 
Action: Mouse scrolled (703, 336) with delta (7, 2)
Screenshot: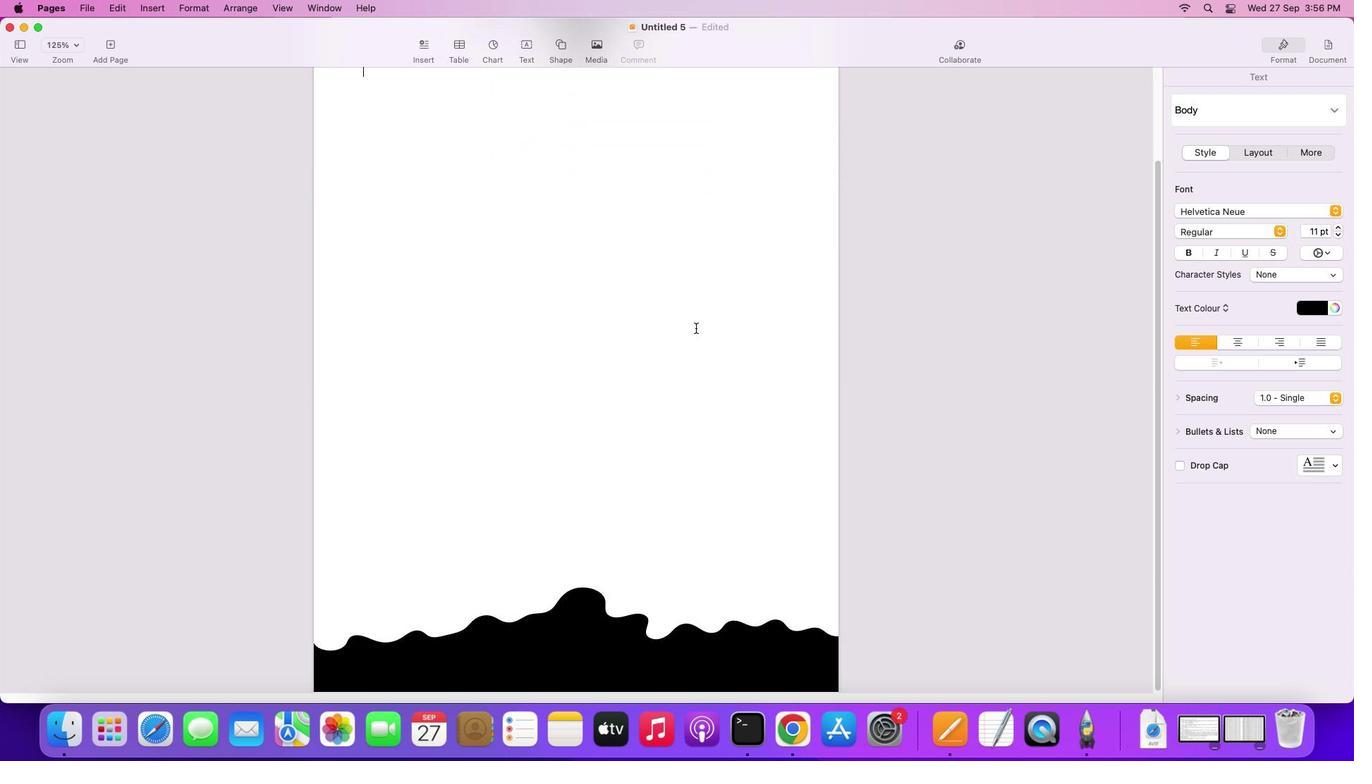 
Action: Mouse moved to (709, 432)
Screenshot: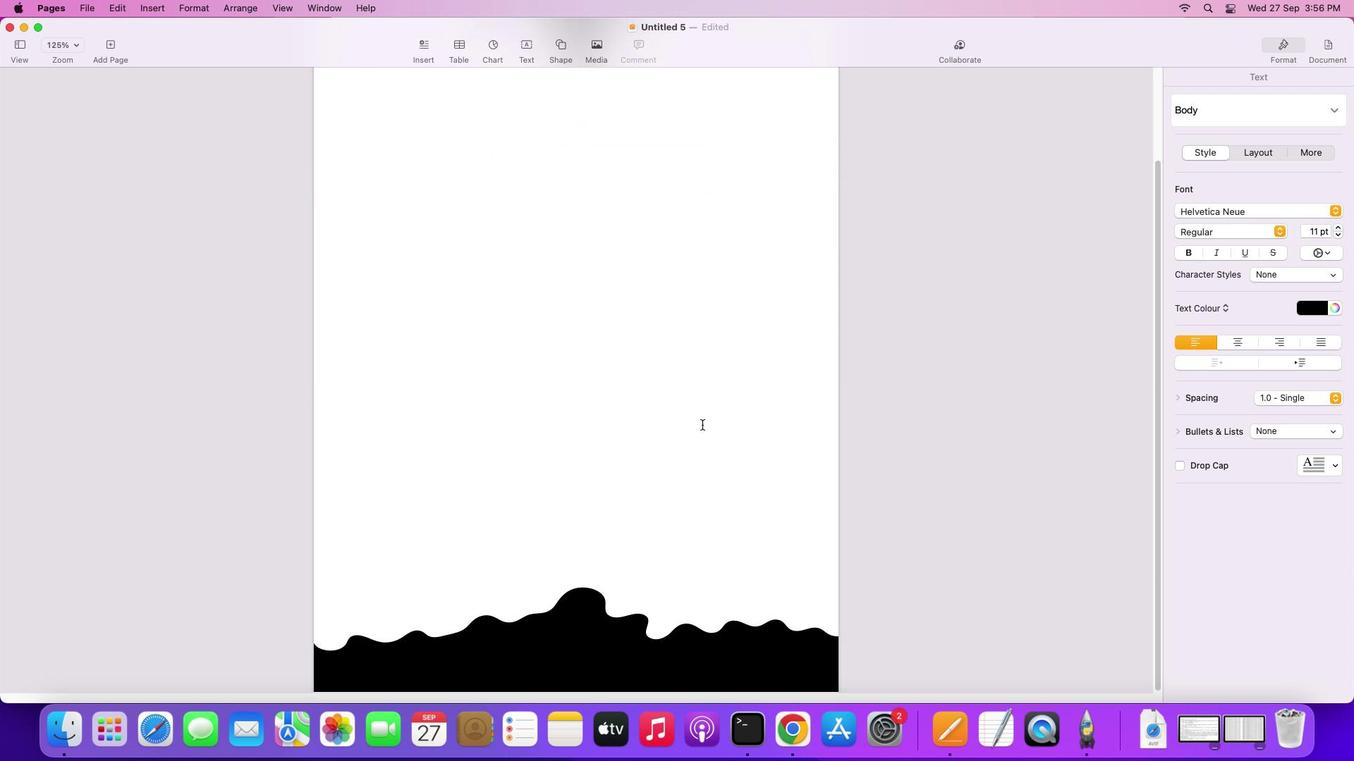 
Action: Mouse scrolled (709, 432) with delta (7, 7)
Screenshot: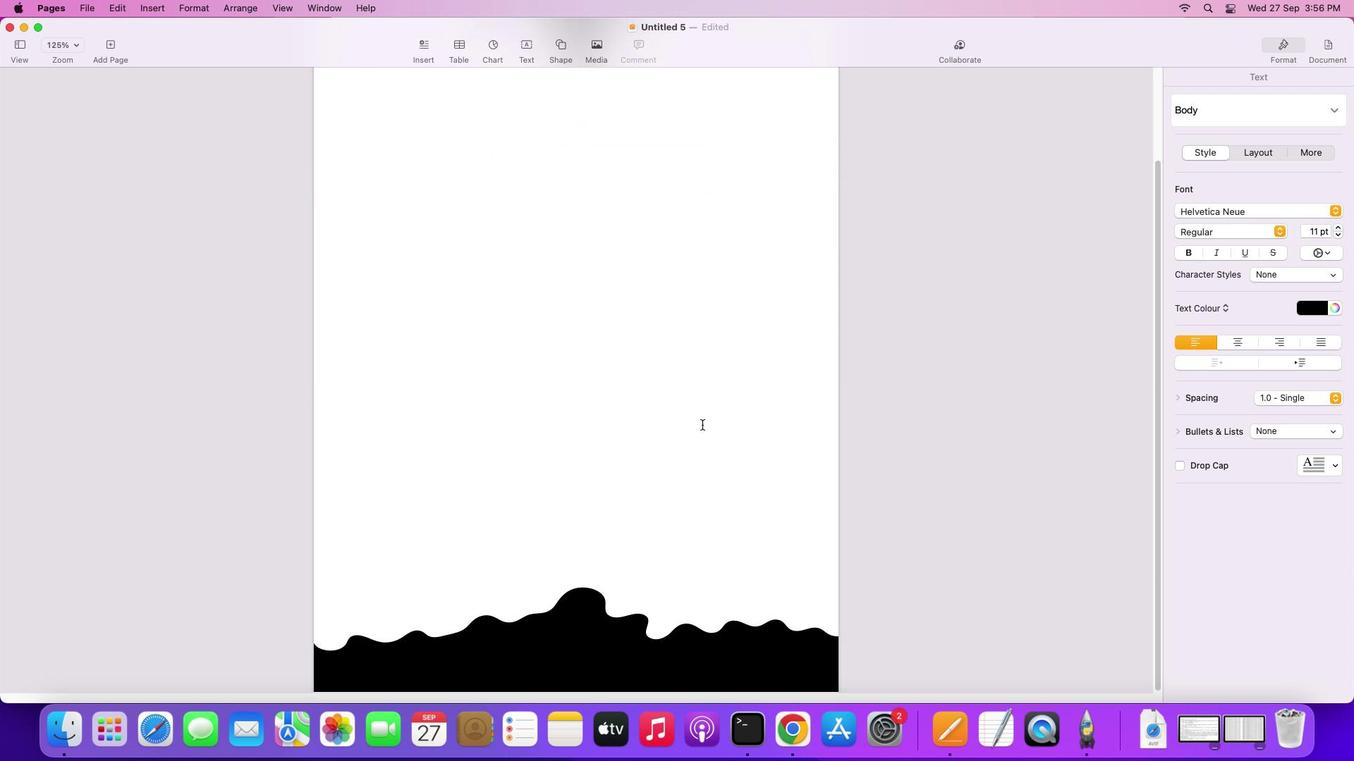 
Action: Mouse moved to (710, 433)
Screenshot: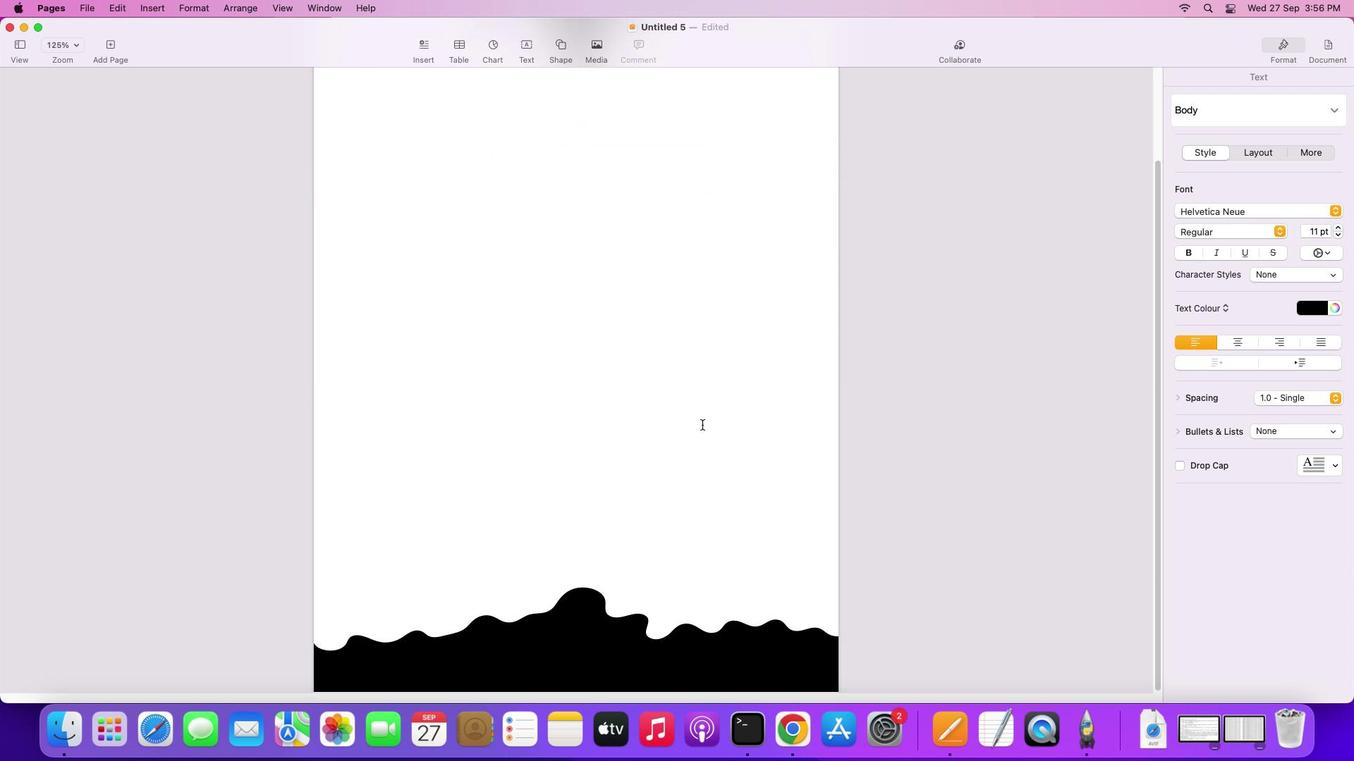 
Action: Mouse scrolled (710, 433) with delta (7, 7)
Screenshot: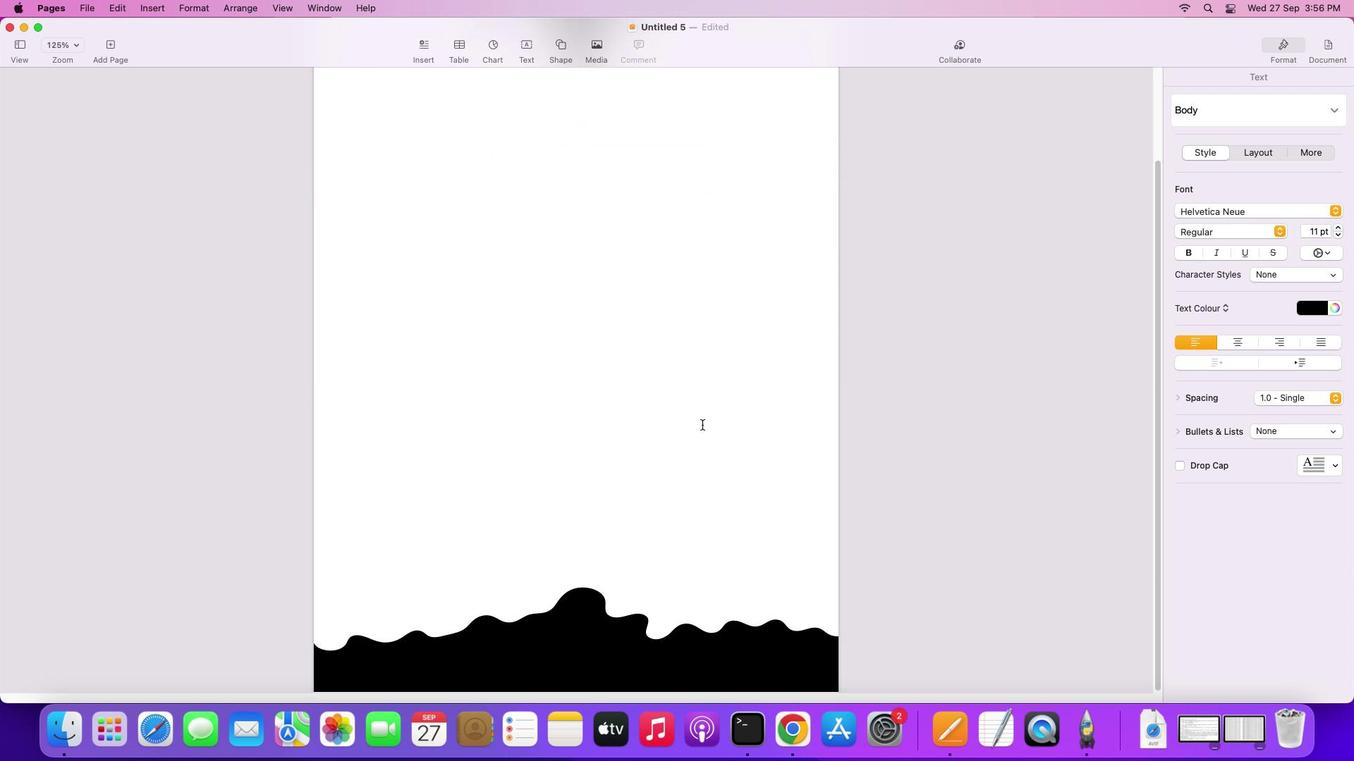 
Action: Mouse scrolled (710, 433) with delta (7, 5)
Screenshot: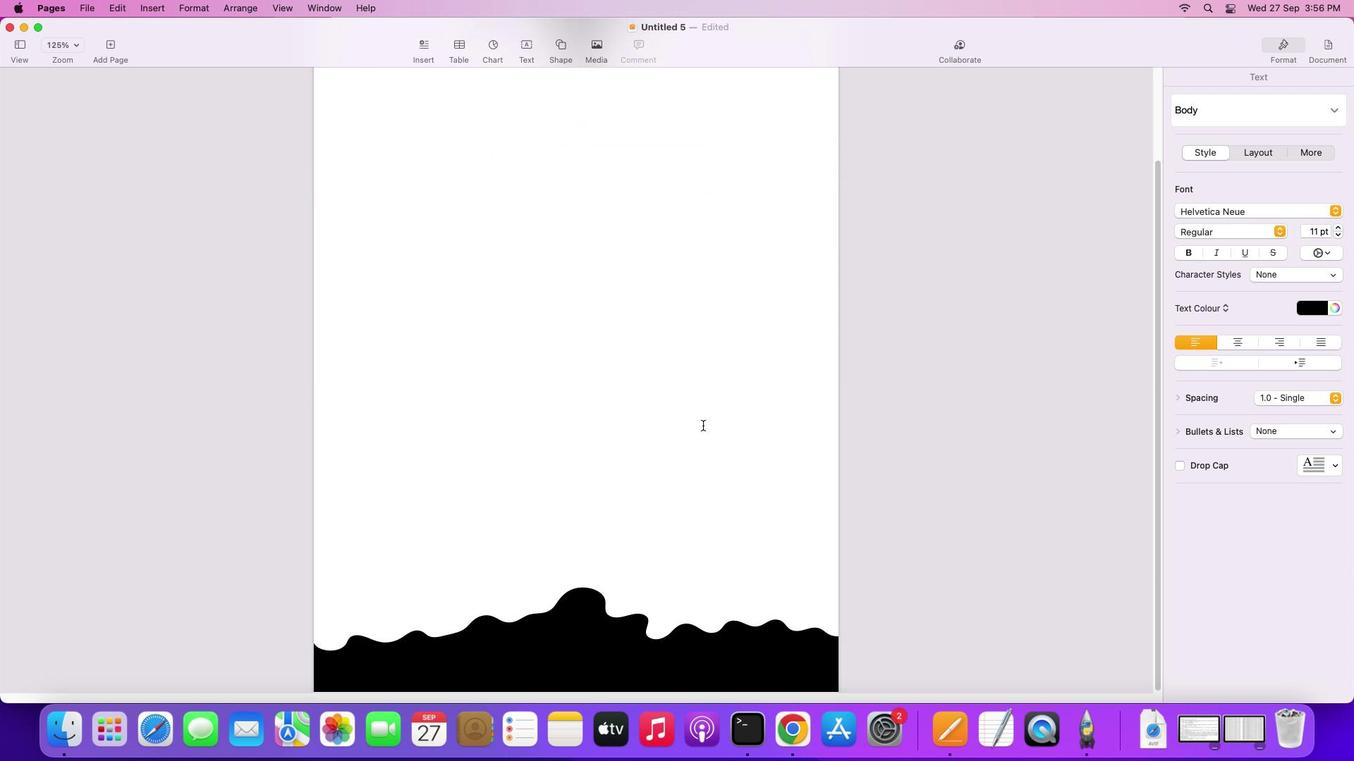 
Action: Mouse scrolled (710, 433) with delta (7, 4)
Screenshot: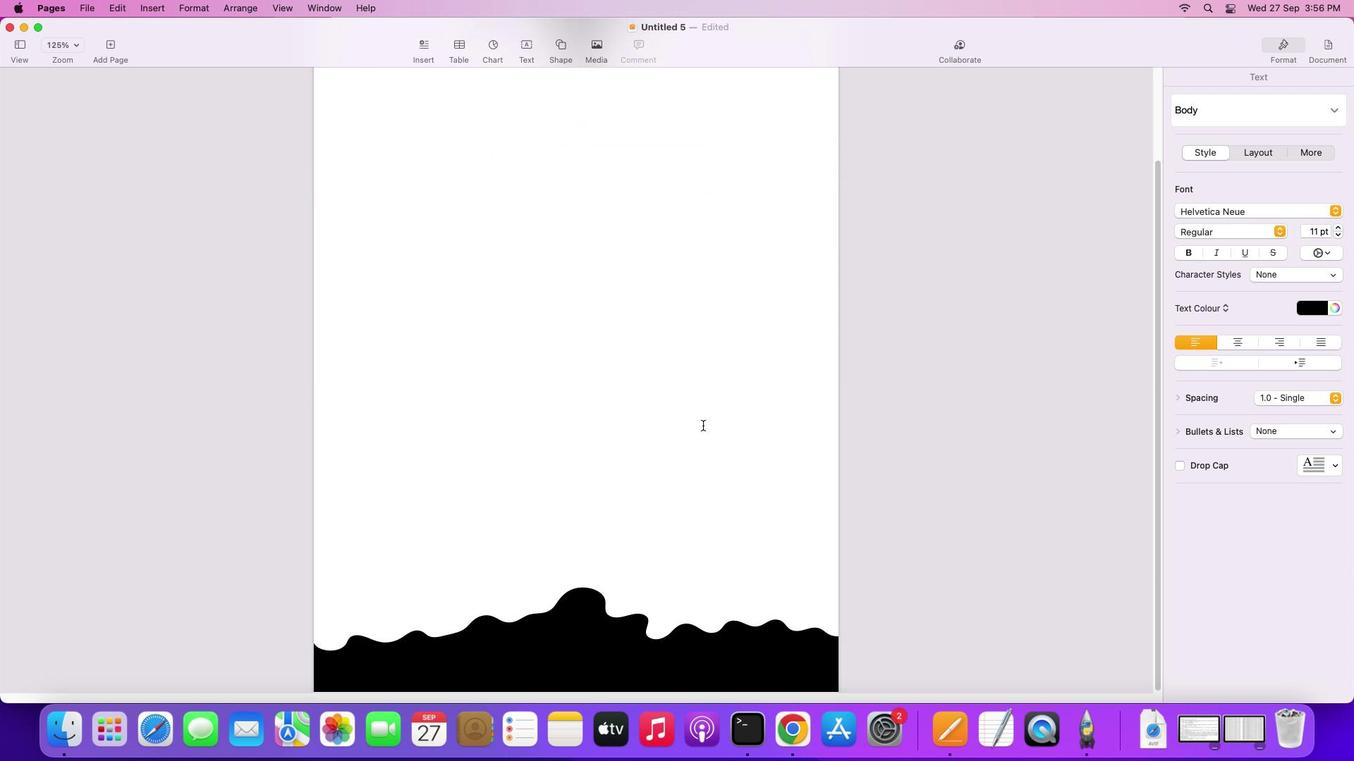 
Action: Mouse moved to (570, 50)
Screenshot: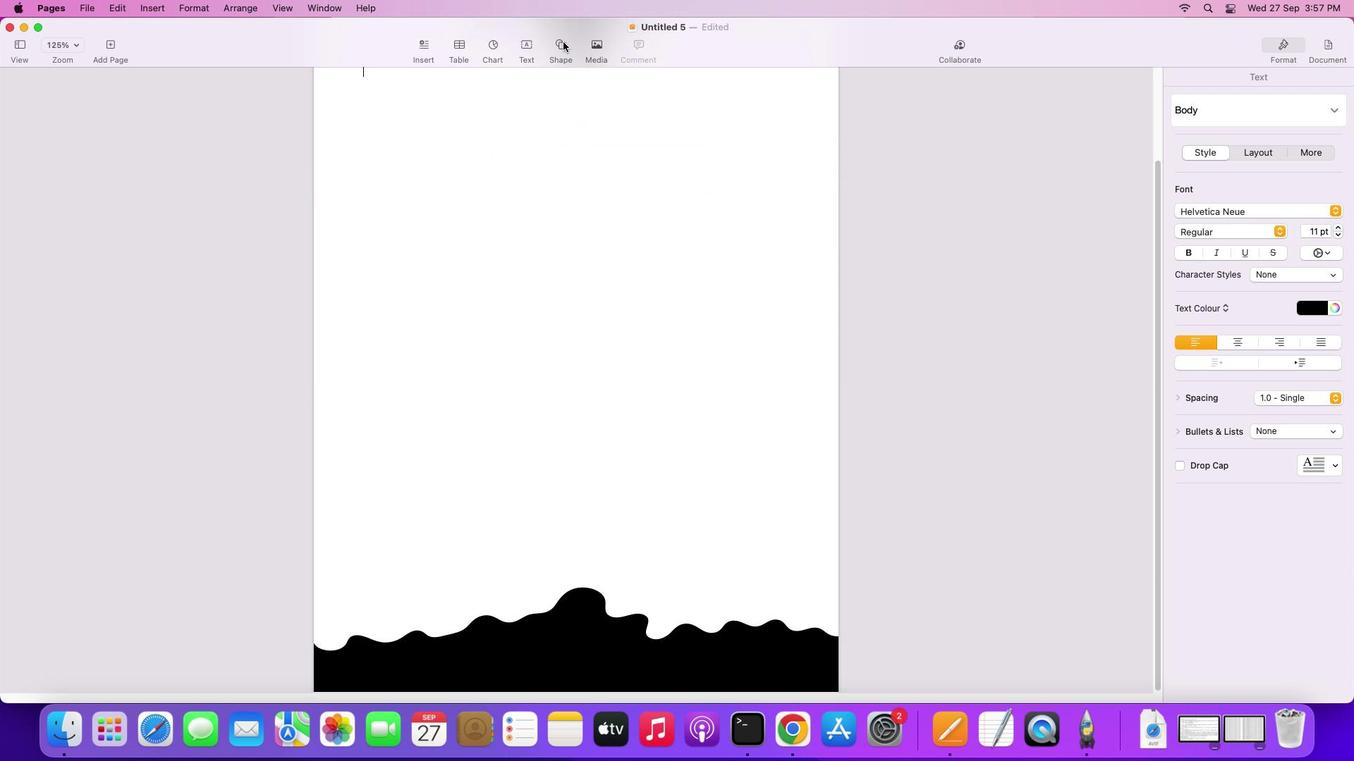 
Action: Mouse pressed left at (570, 50)
Screenshot: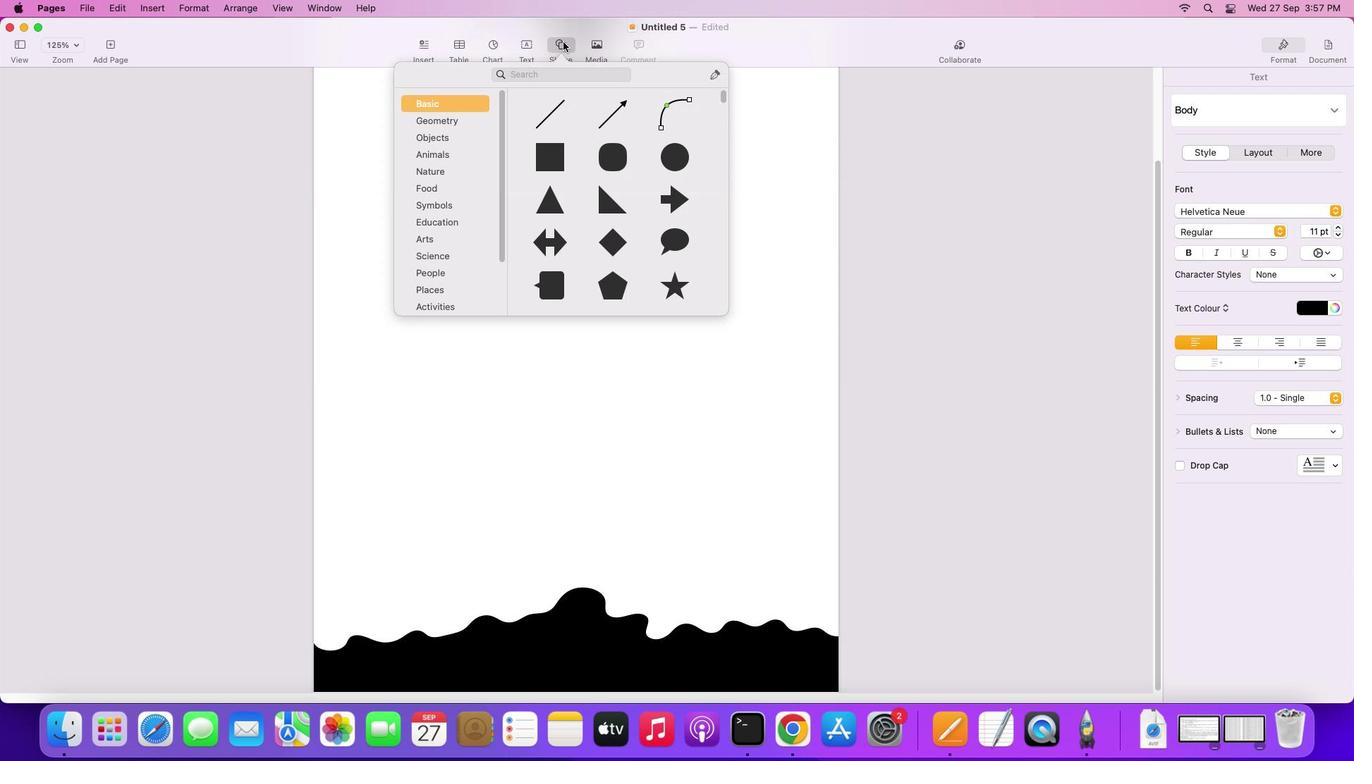 
Action: Mouse moved to (555, 165)
Screenshot: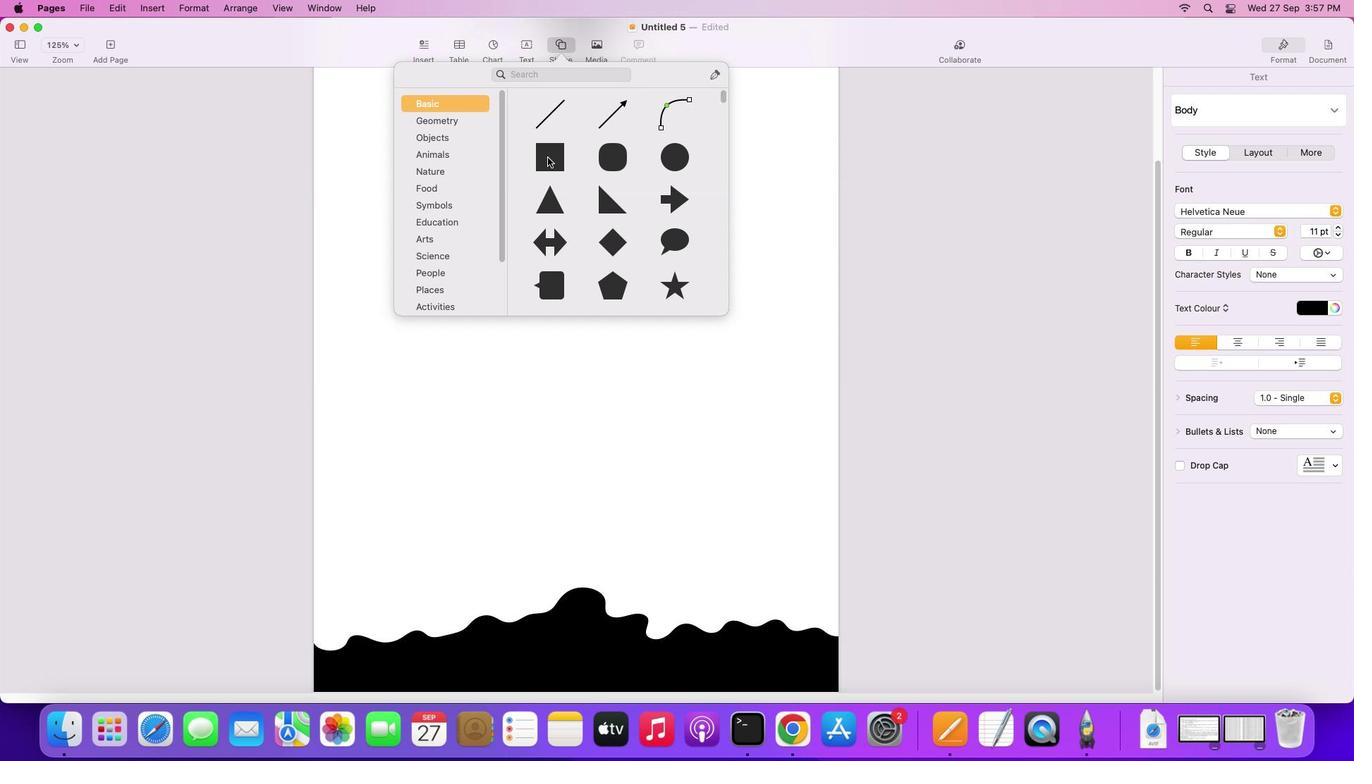 
Action: Mouse pressed left at (555, 165)
Screenshot: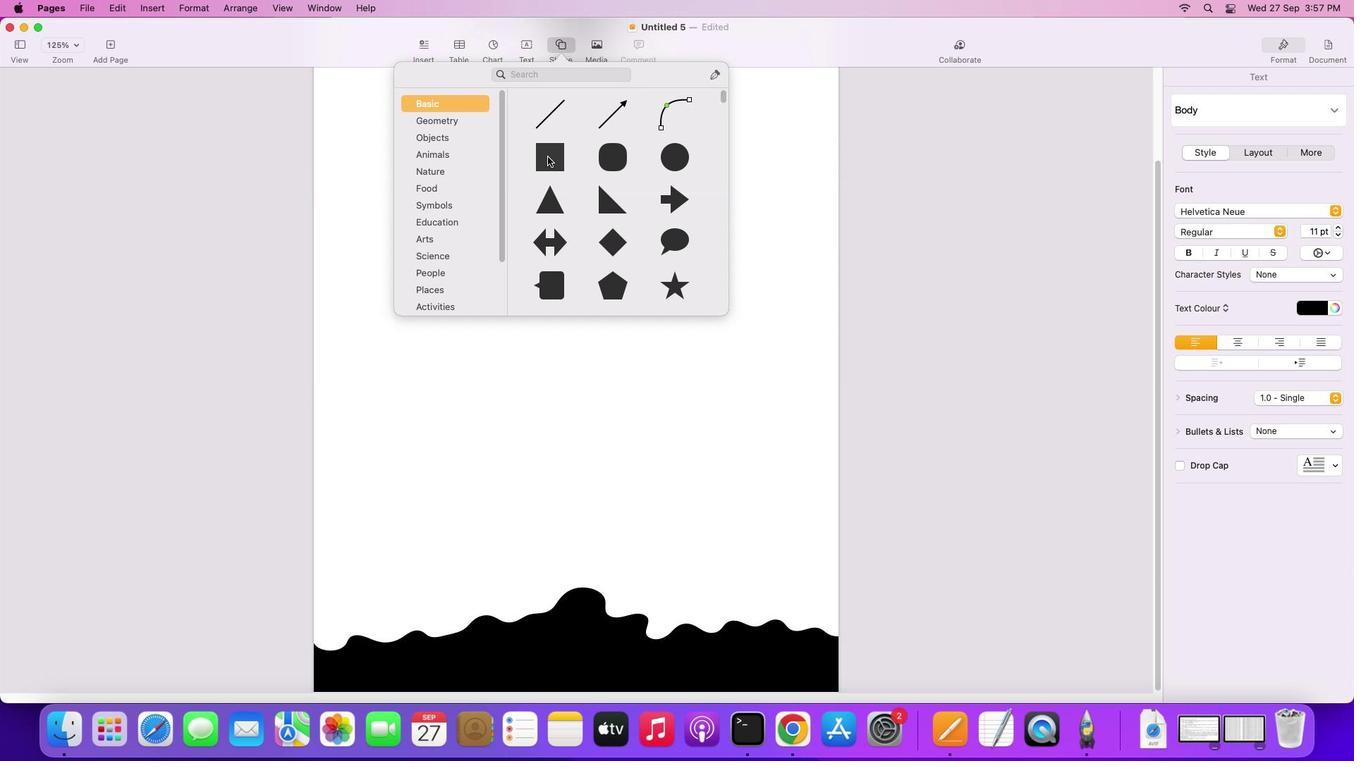 
Action: Mouse moved to (588, 148)
Screenshot: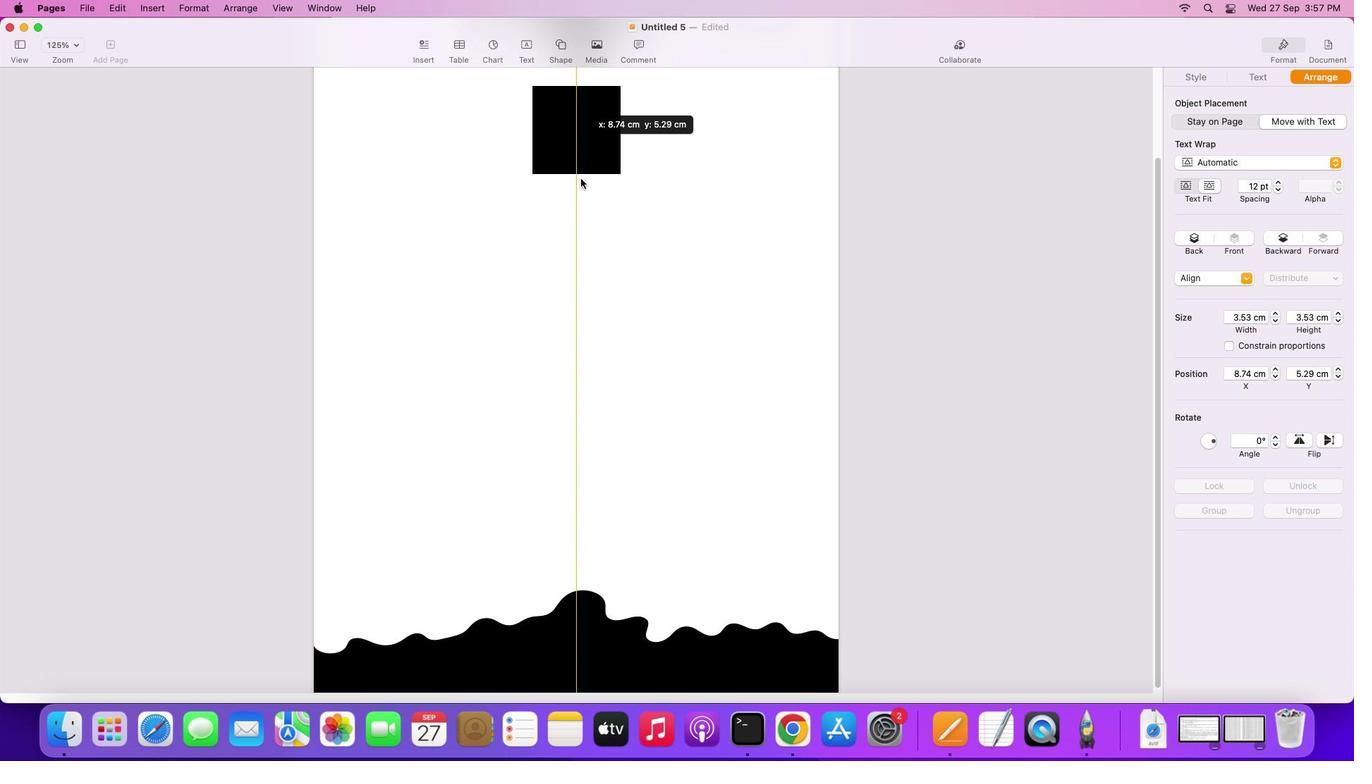 
Action: Mouse pressed left at (588, 148)
Screenshot: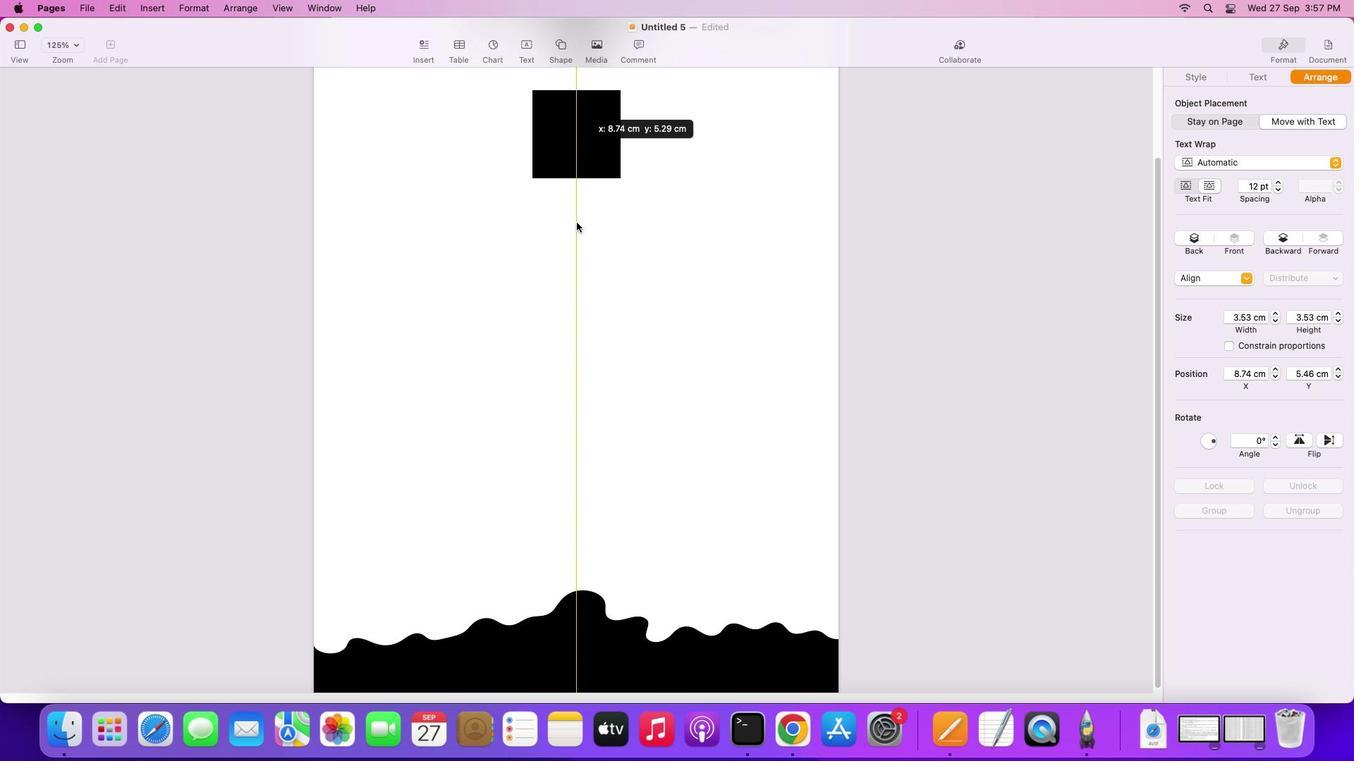 
Action: Mouse moved to (409, 455)
Screenshot: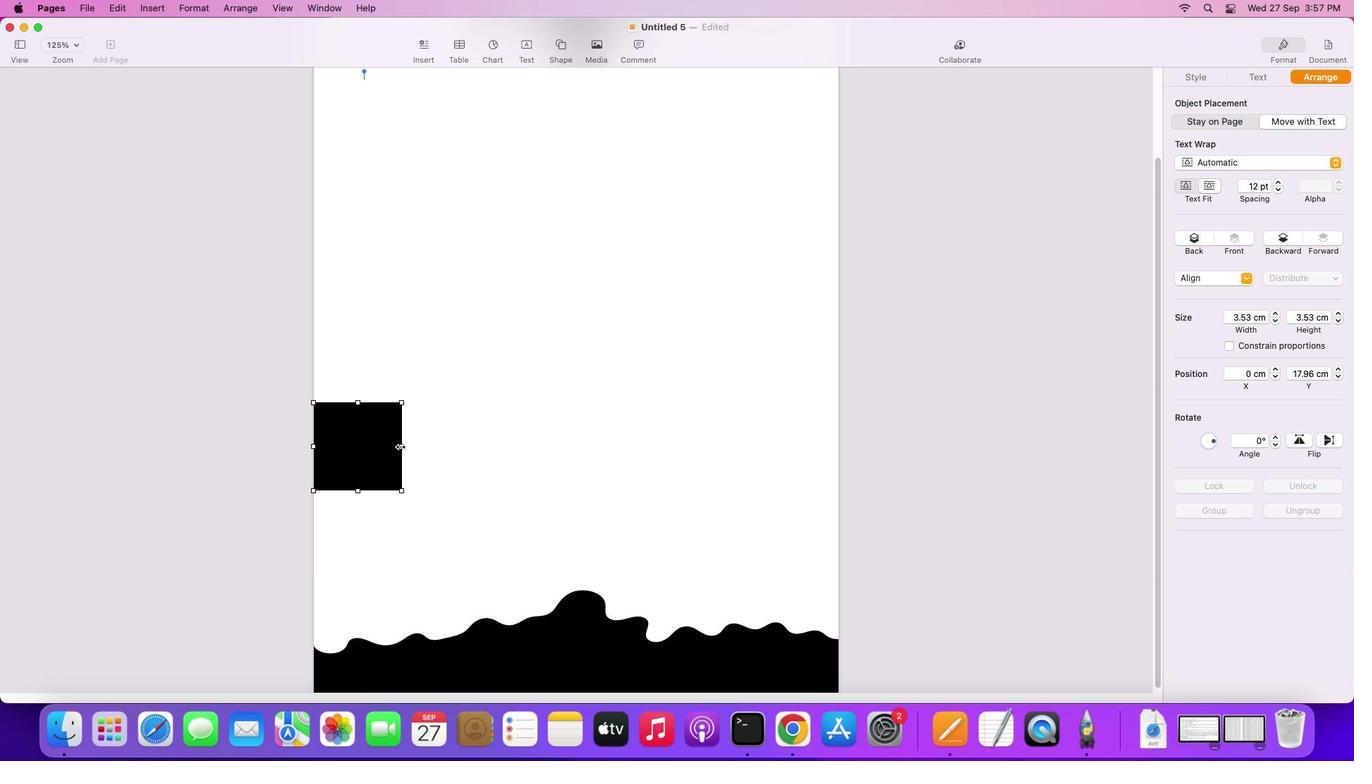 
Action: Mouse pressed left at (409, 455)
Screenshot: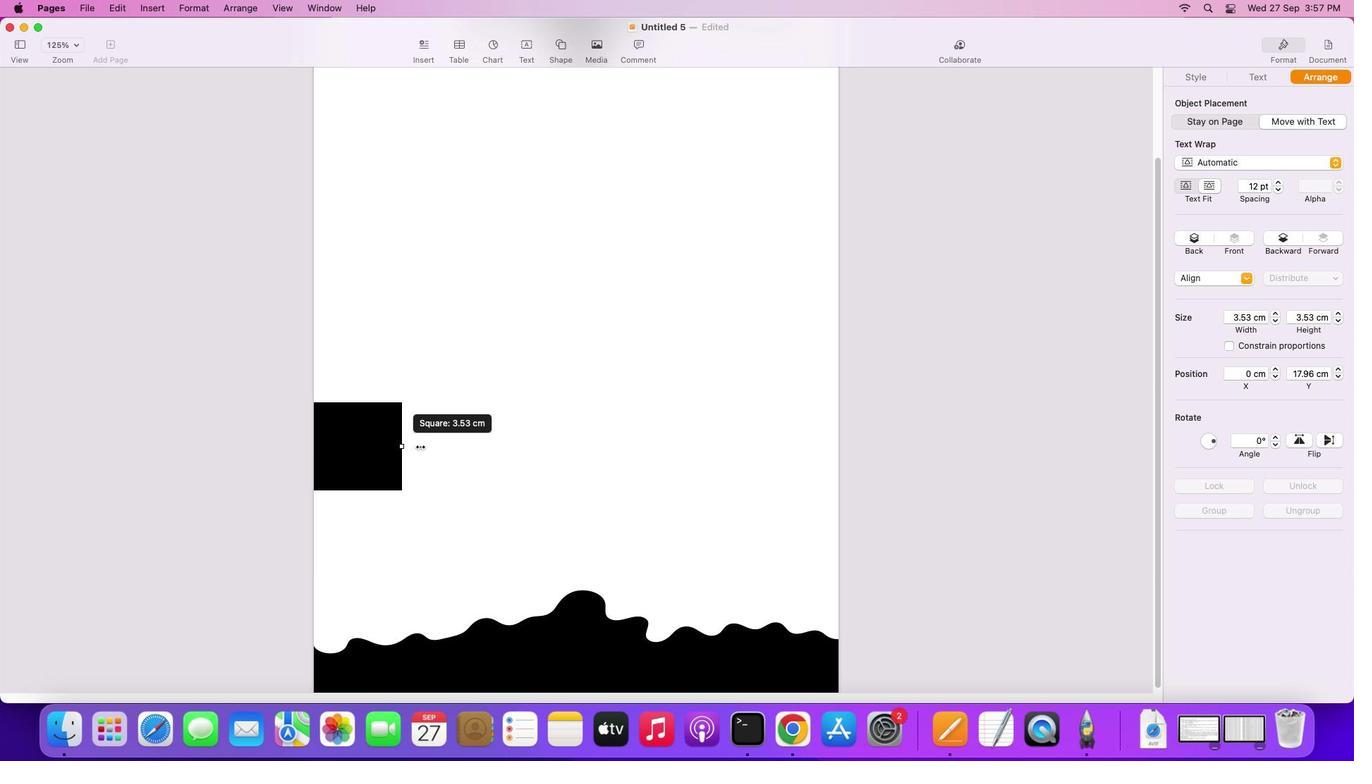 
Action: Mouse moved to (593, 459)
Screenshot: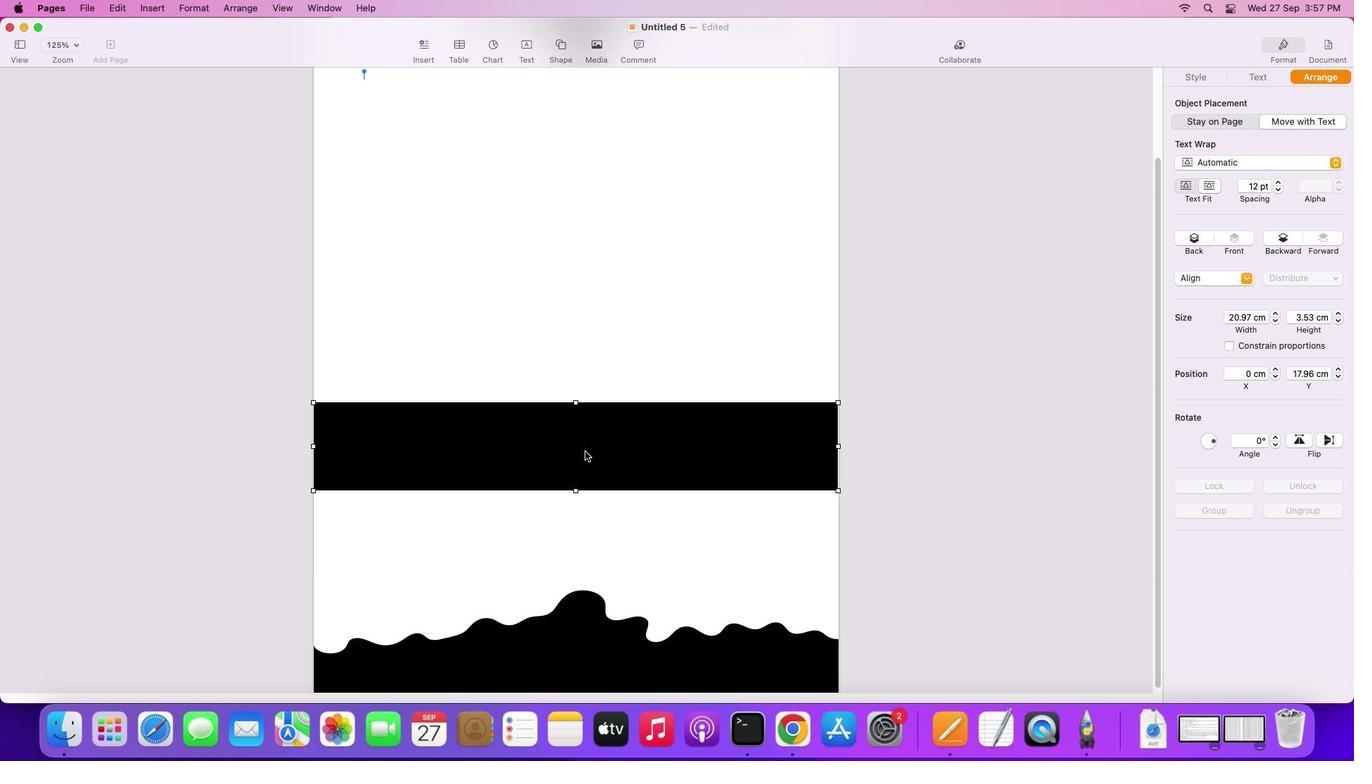 
Action: Mouse pressed right at (593, 459)
Screenshot: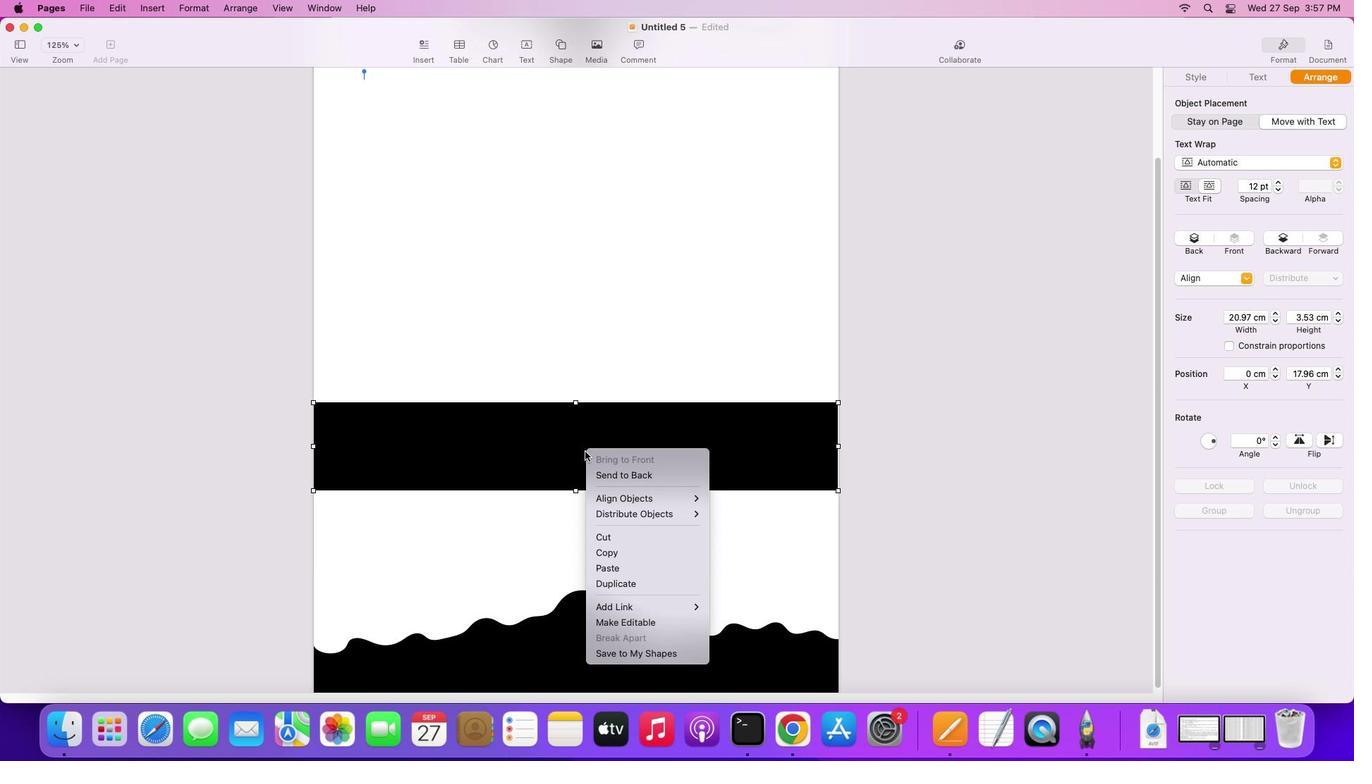 
Action: Mouse moved to (625, 632)
Screenshot: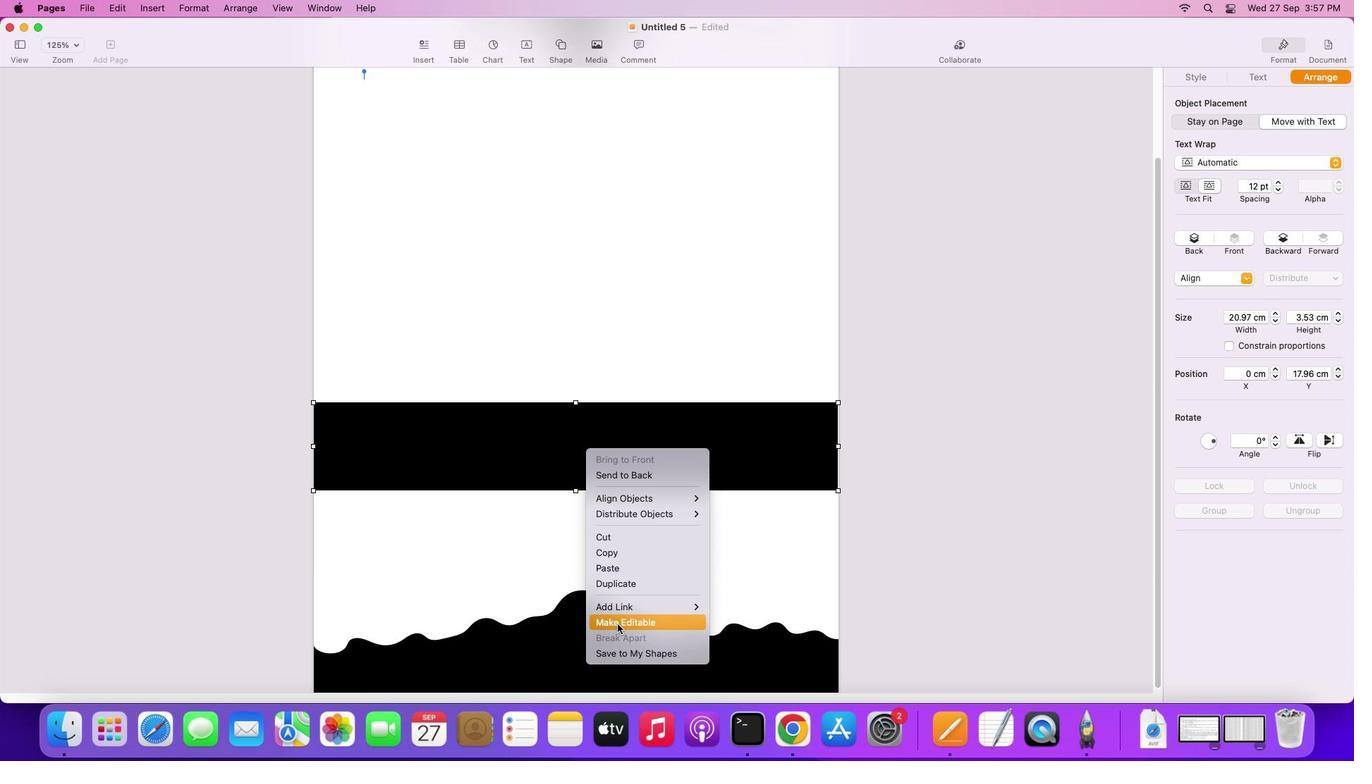 
Action: Mouse pressed left at (625, 632)
Screenshot: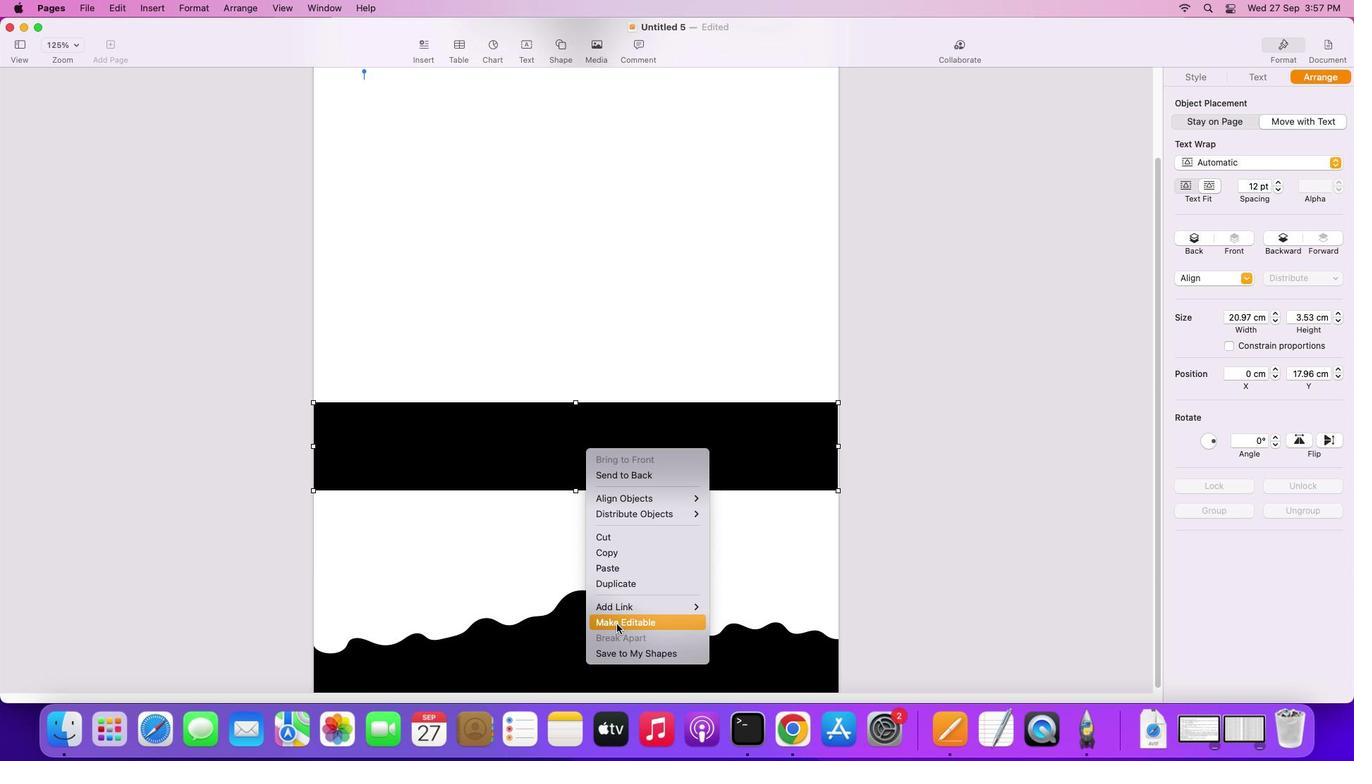 
Action: Mouse moved to (583, 410)
Screenshot: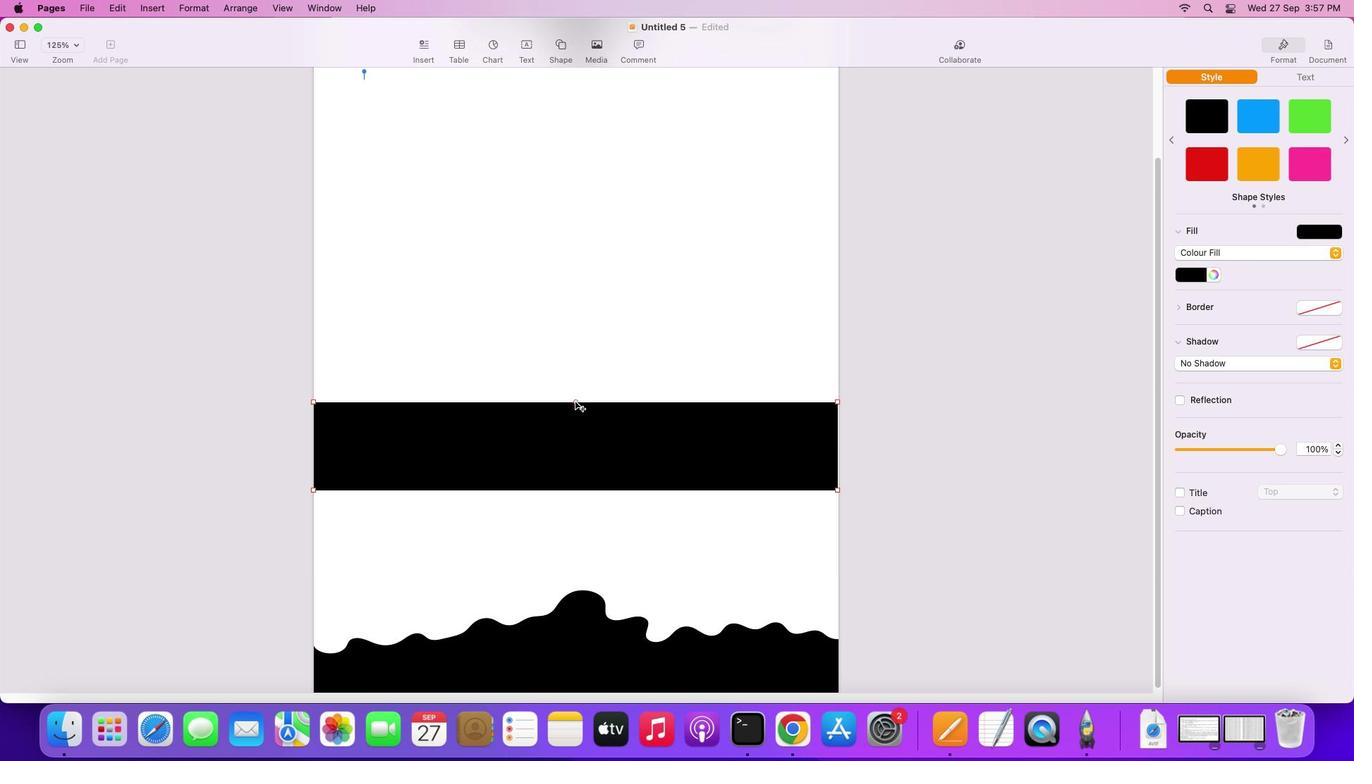 
Action: Mouse pressed left at (583, 410)
Screenshot: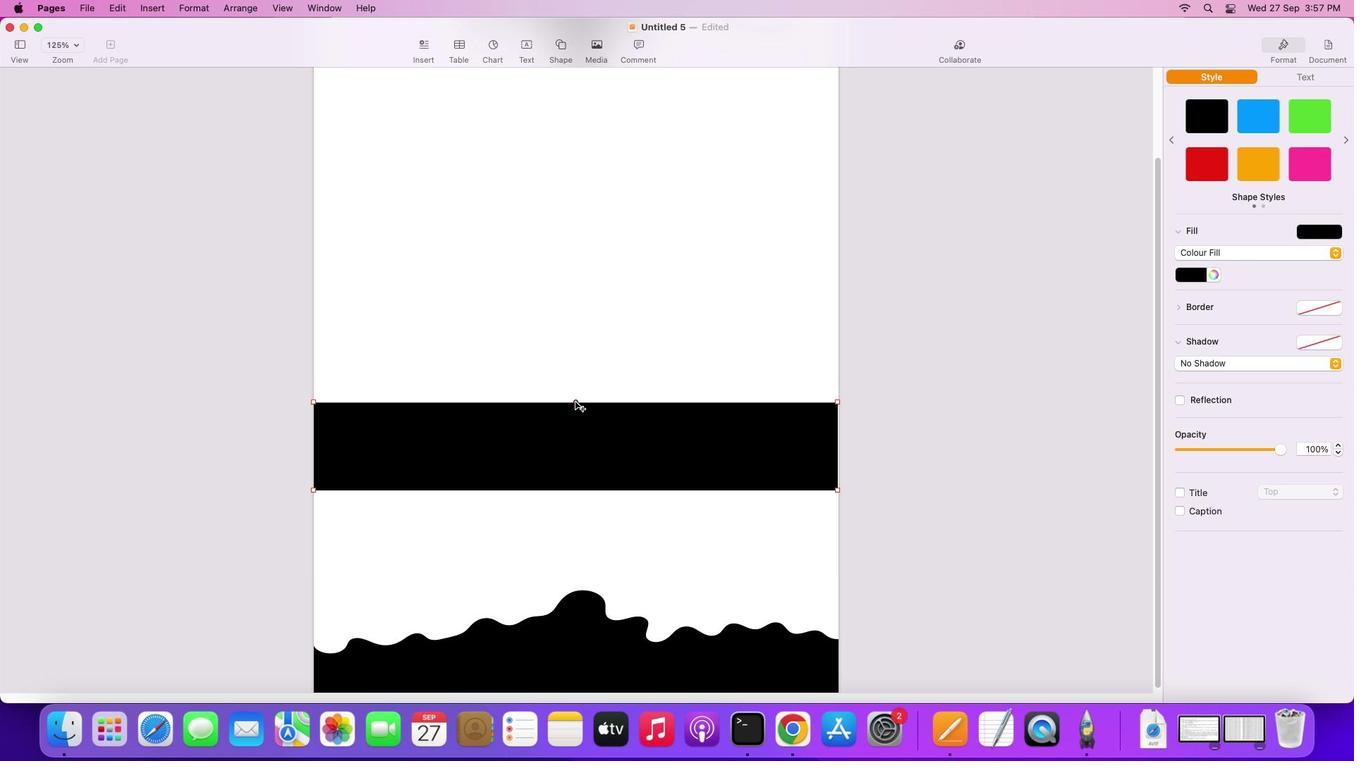 
Action: Mouse moved to (716, 430)
Screenshot: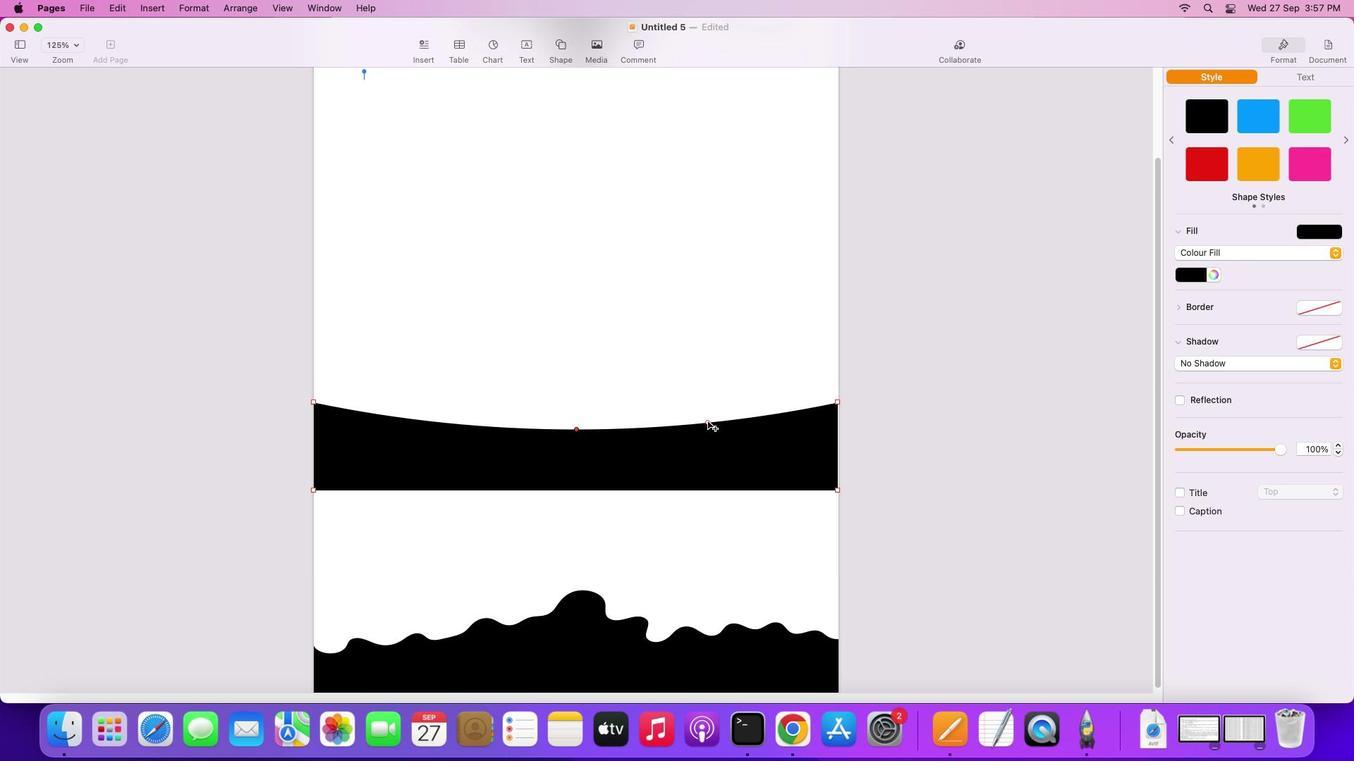 
Action: Mouse pressed left at (716, 430)
Screenshot: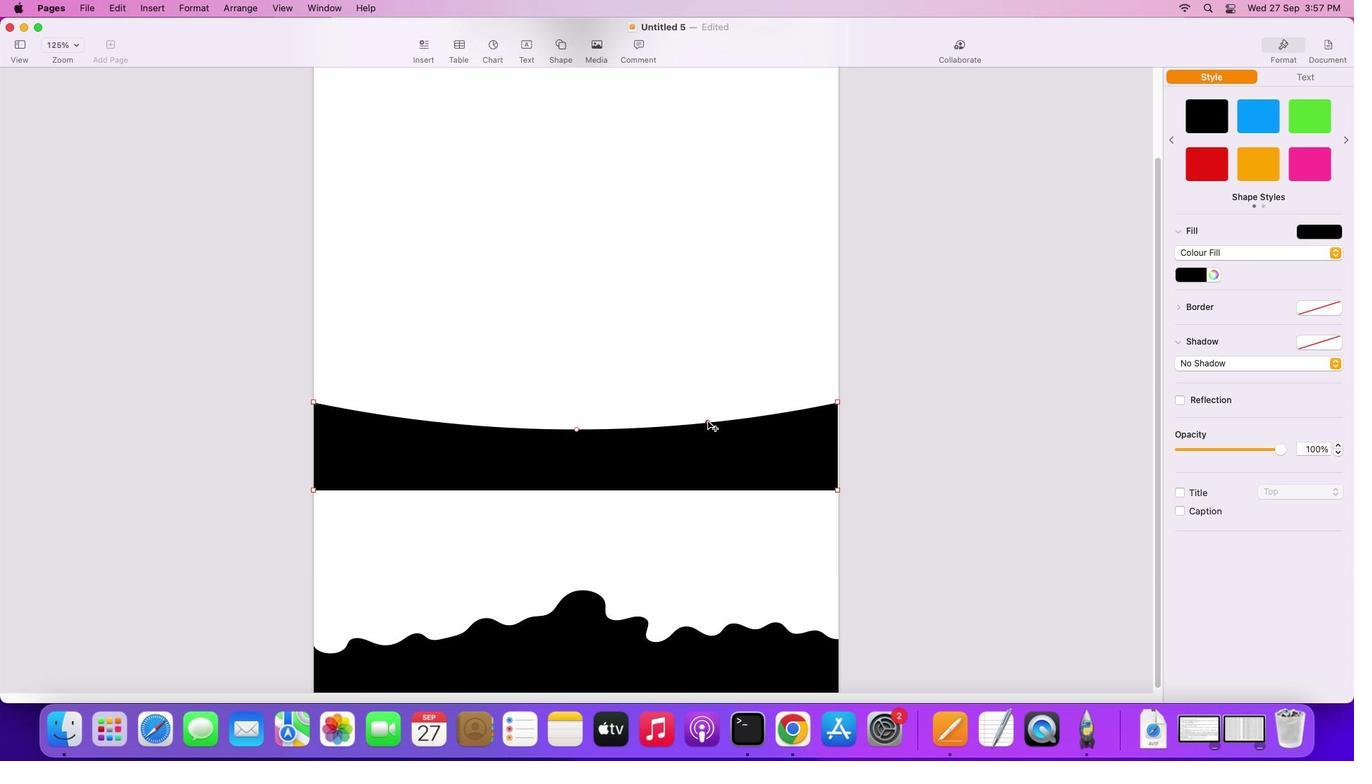 
Action: Mouse moved to (448, 454)
Screenshot: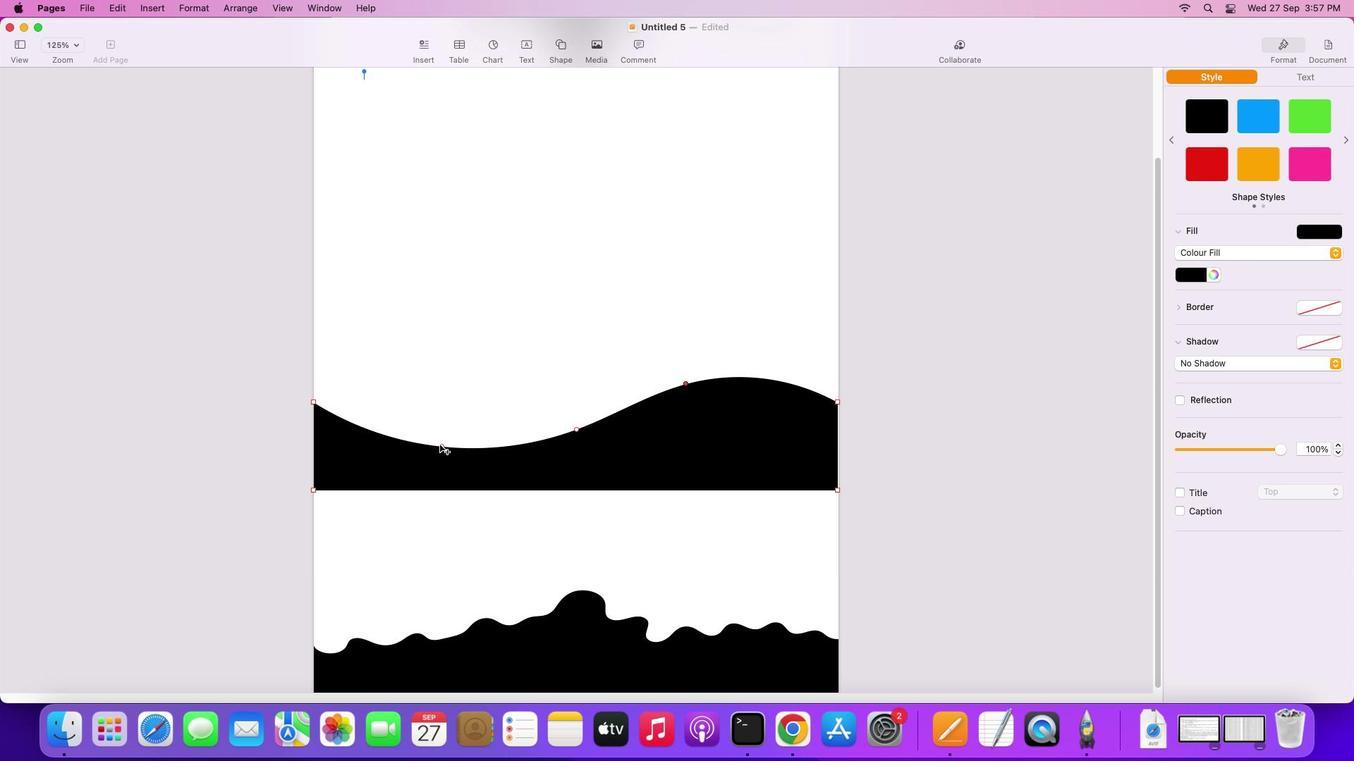 
Action: Mouse pressed left at (448, 454)
Screenshot: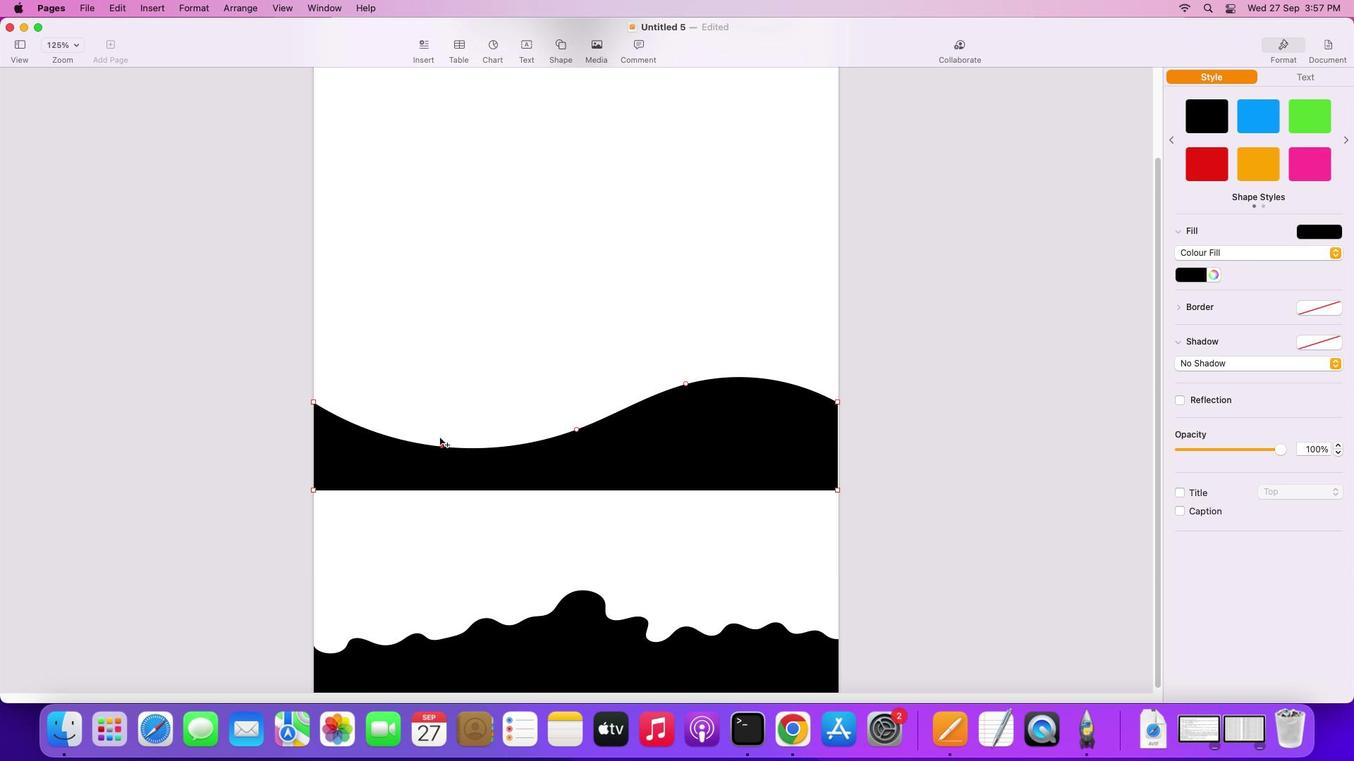 
Action: Mouse moved to (384, 388)
Screenshot: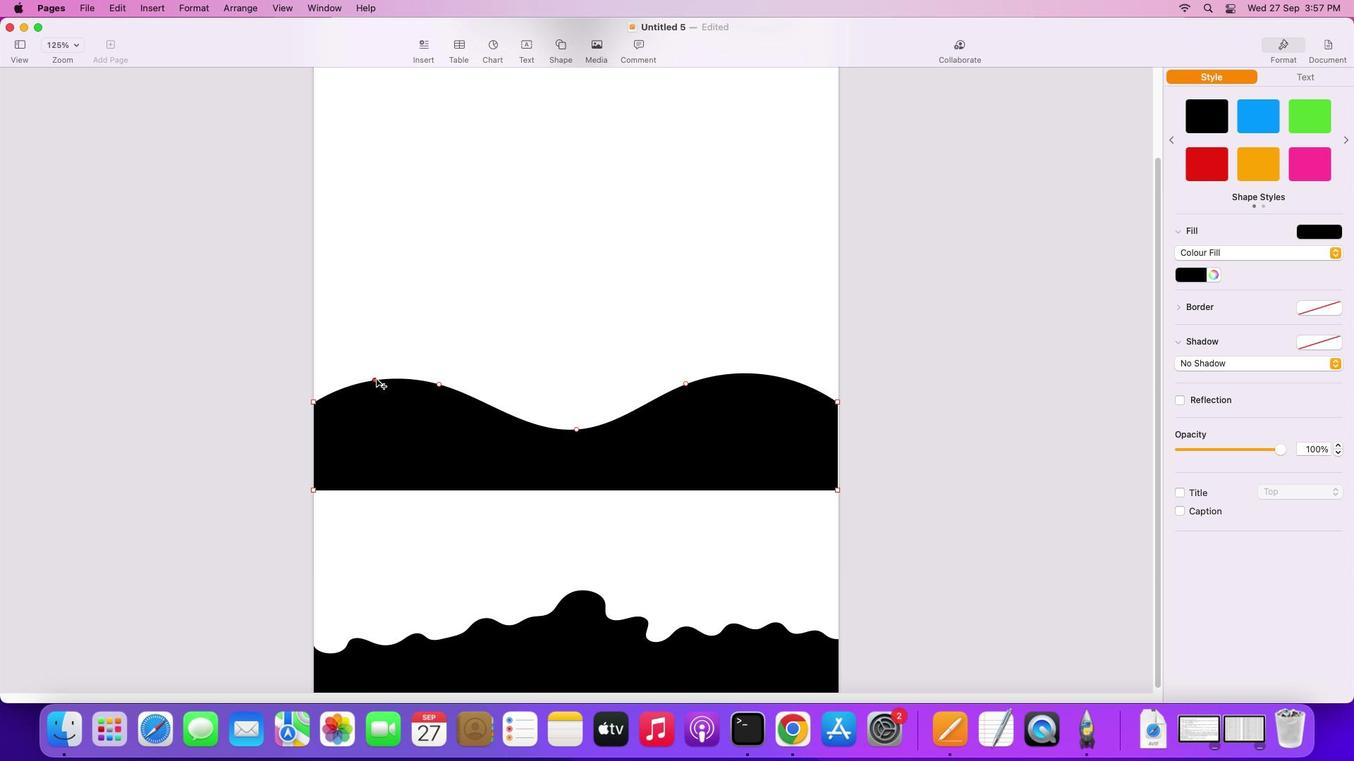 
Action: Mouse pressed left at (384, 388)
Screenshot: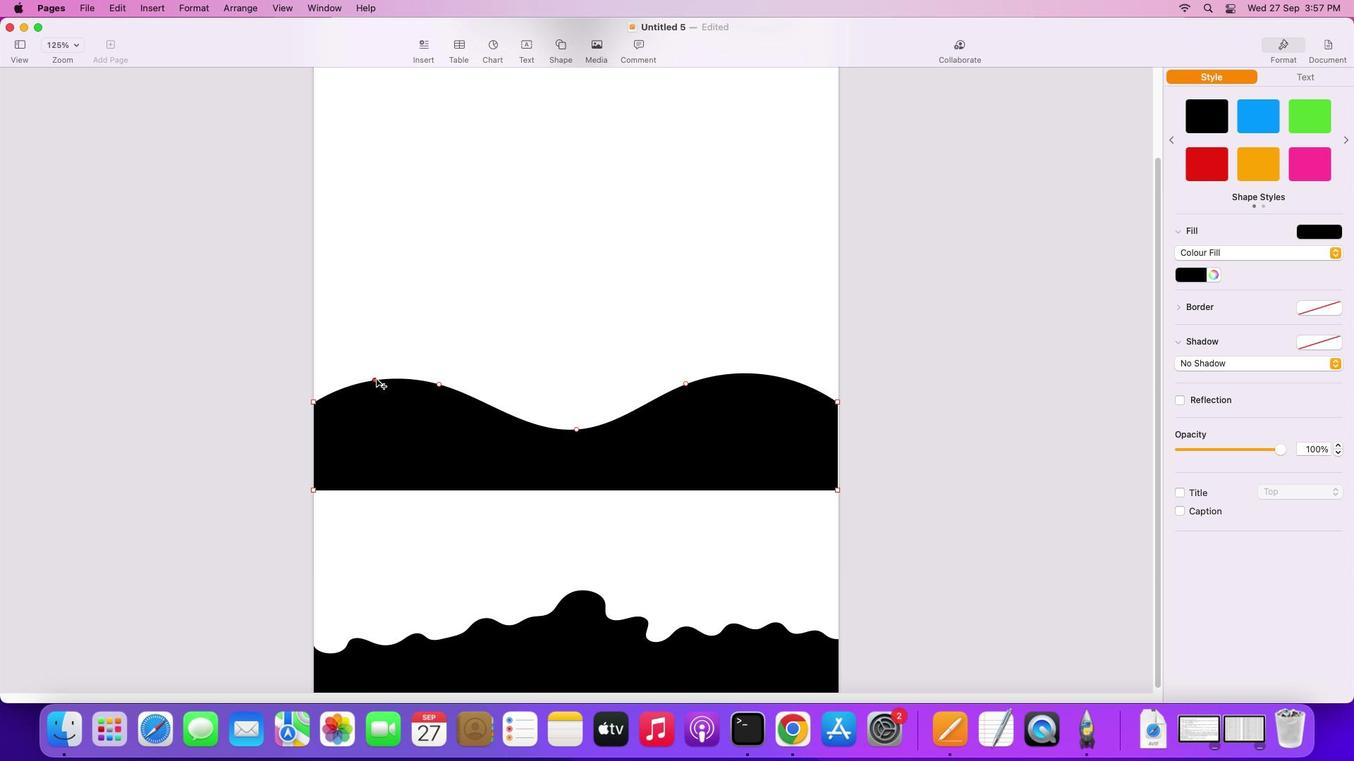 
Action: Mouse moved to (354, 411)
Screenshot: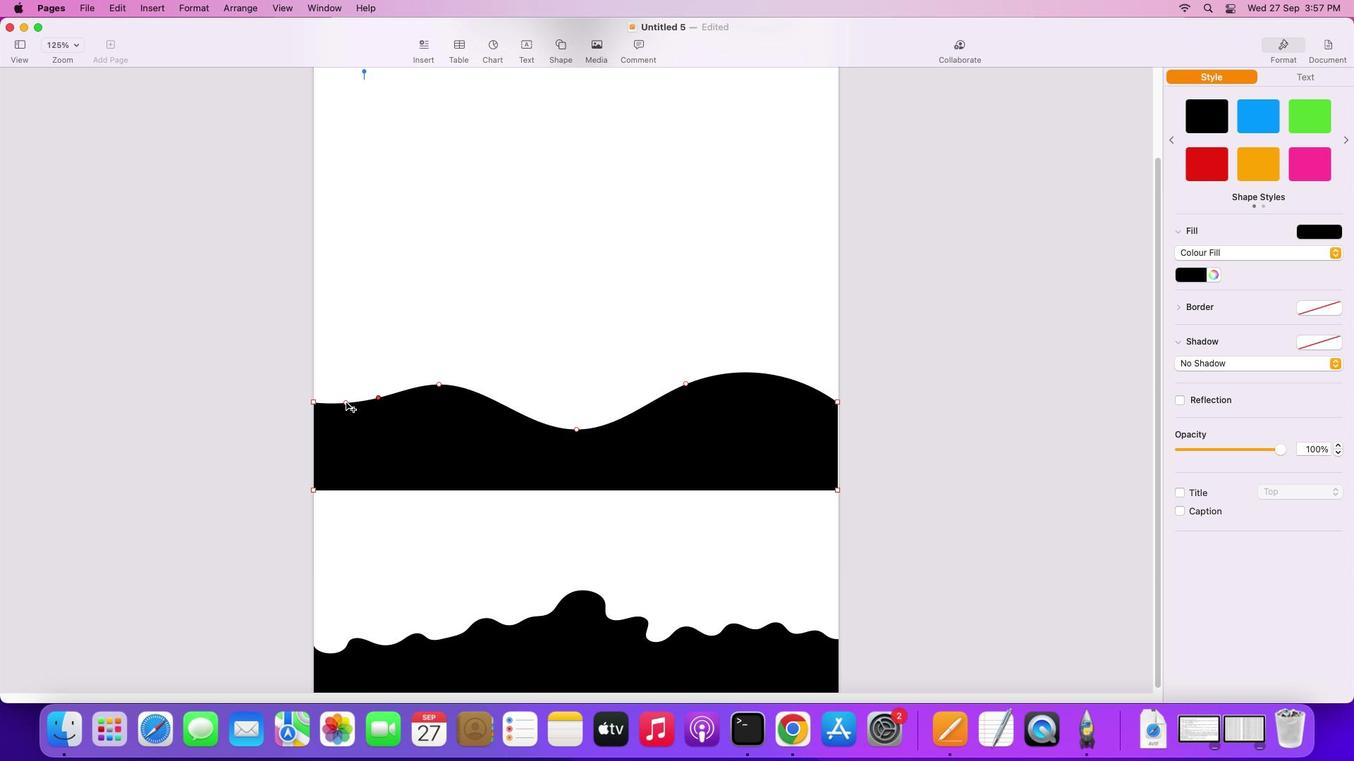 
Action: Mouse pressed left at (354, 411)
Screenshot: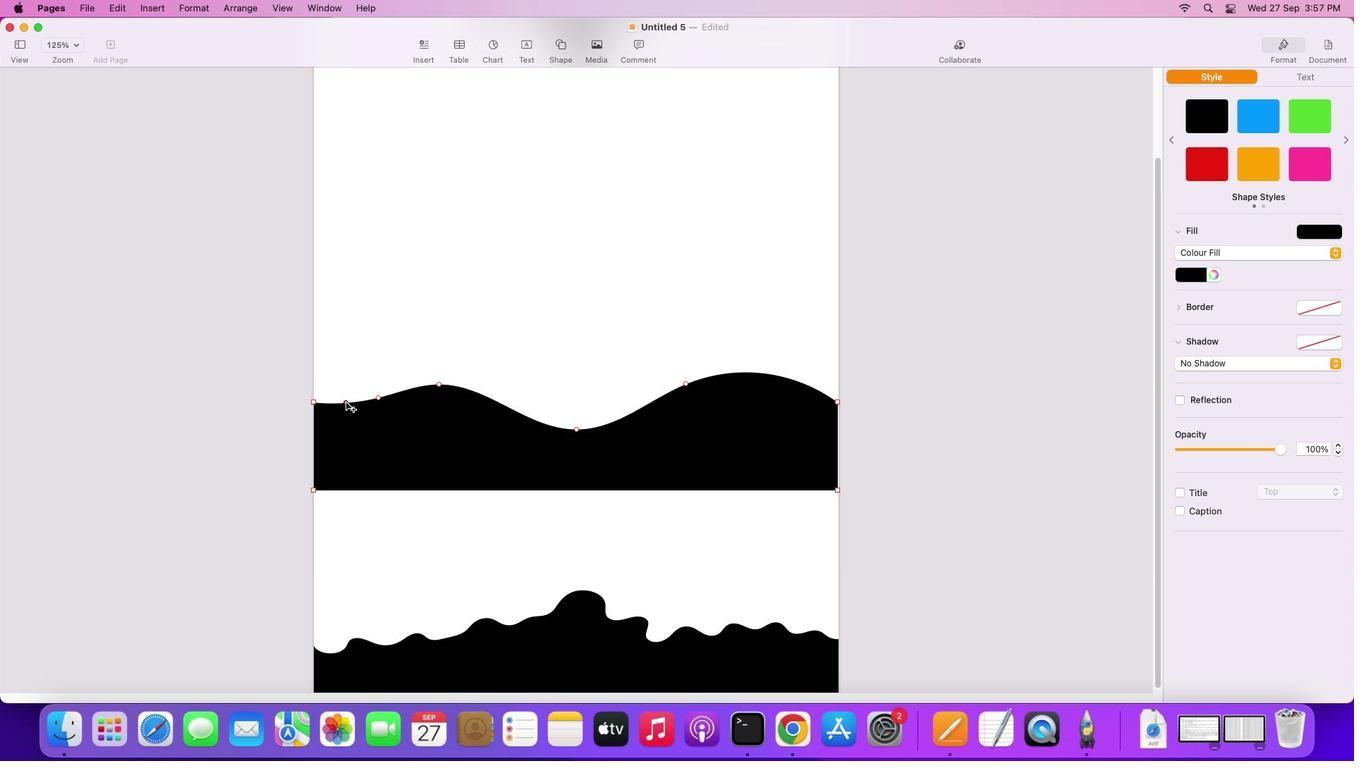 
Action: Mouse moved to (359, 395)
Screenshot: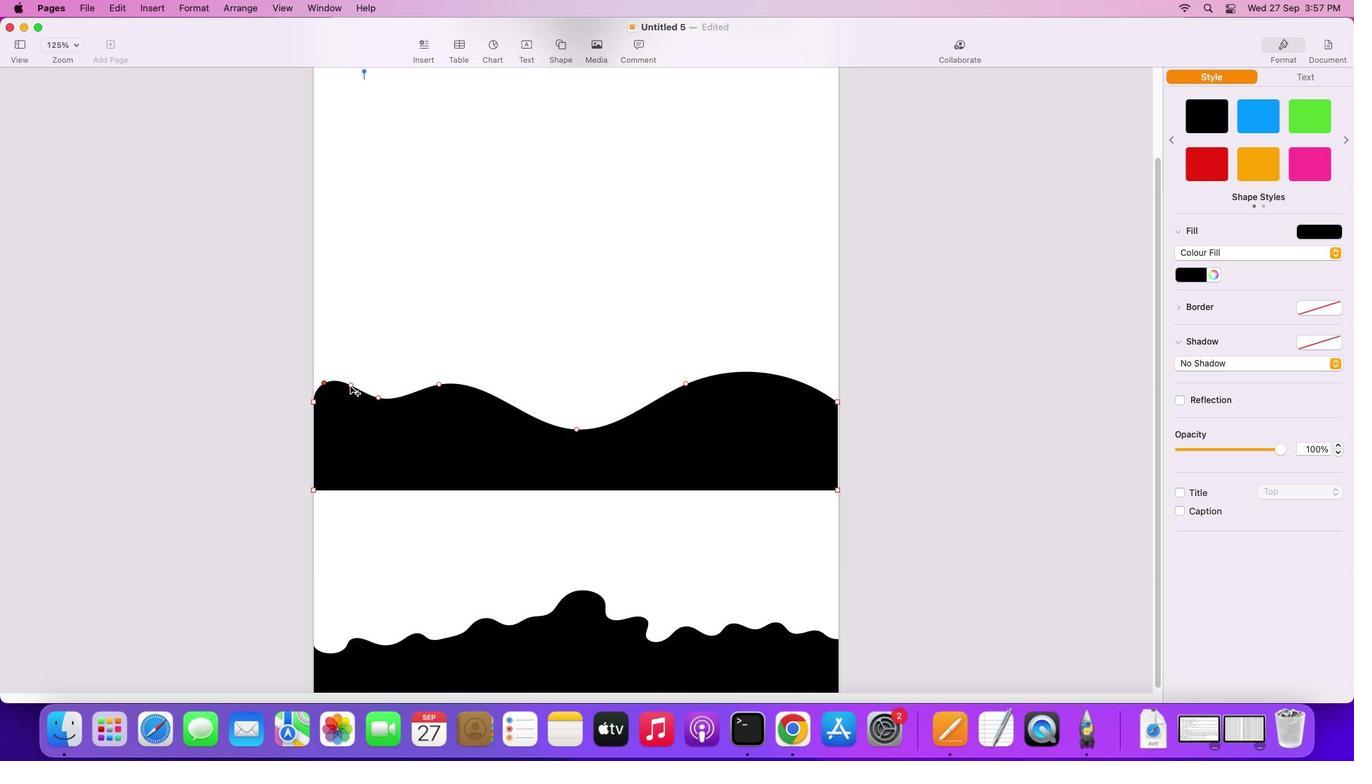 
Action: Mouse pressed left at (359, 395)
Screenshot: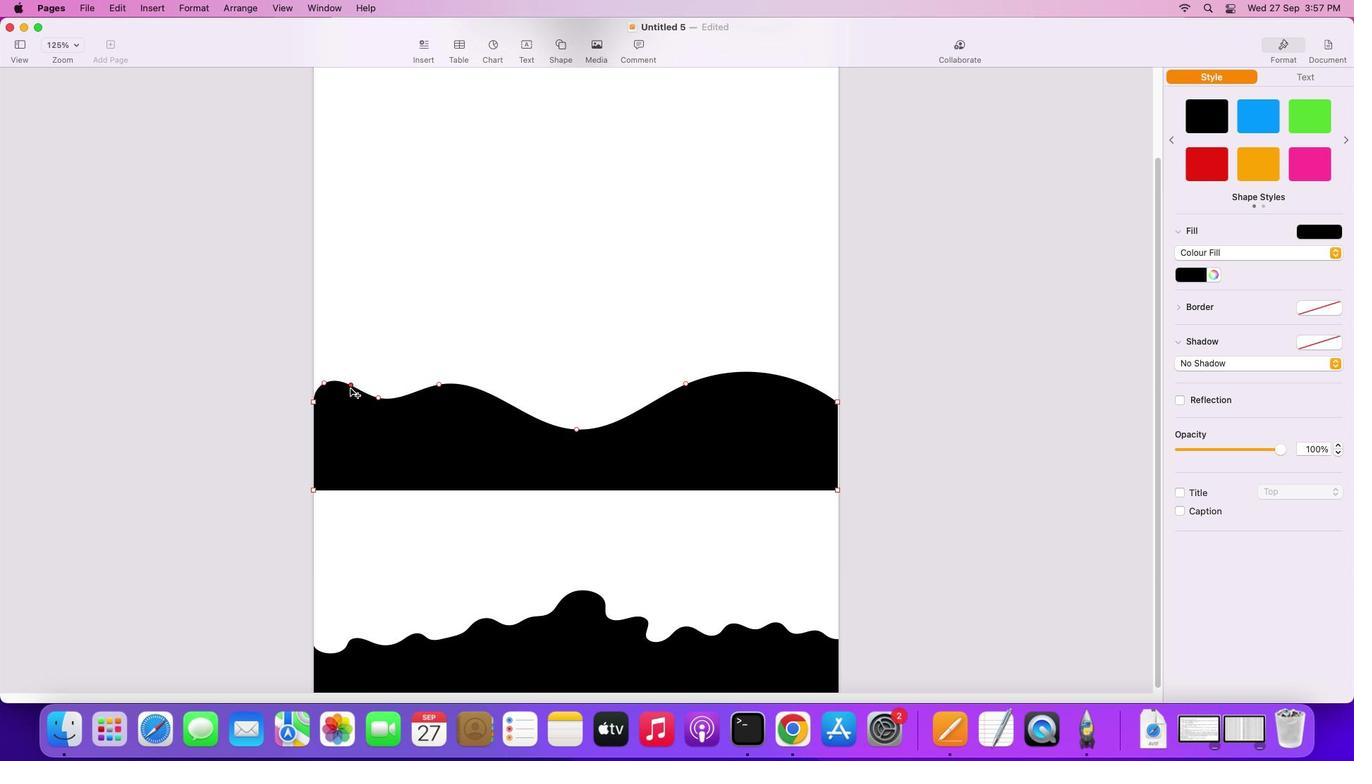 
Action: Mouse moved to (386, 405)
Screenshot: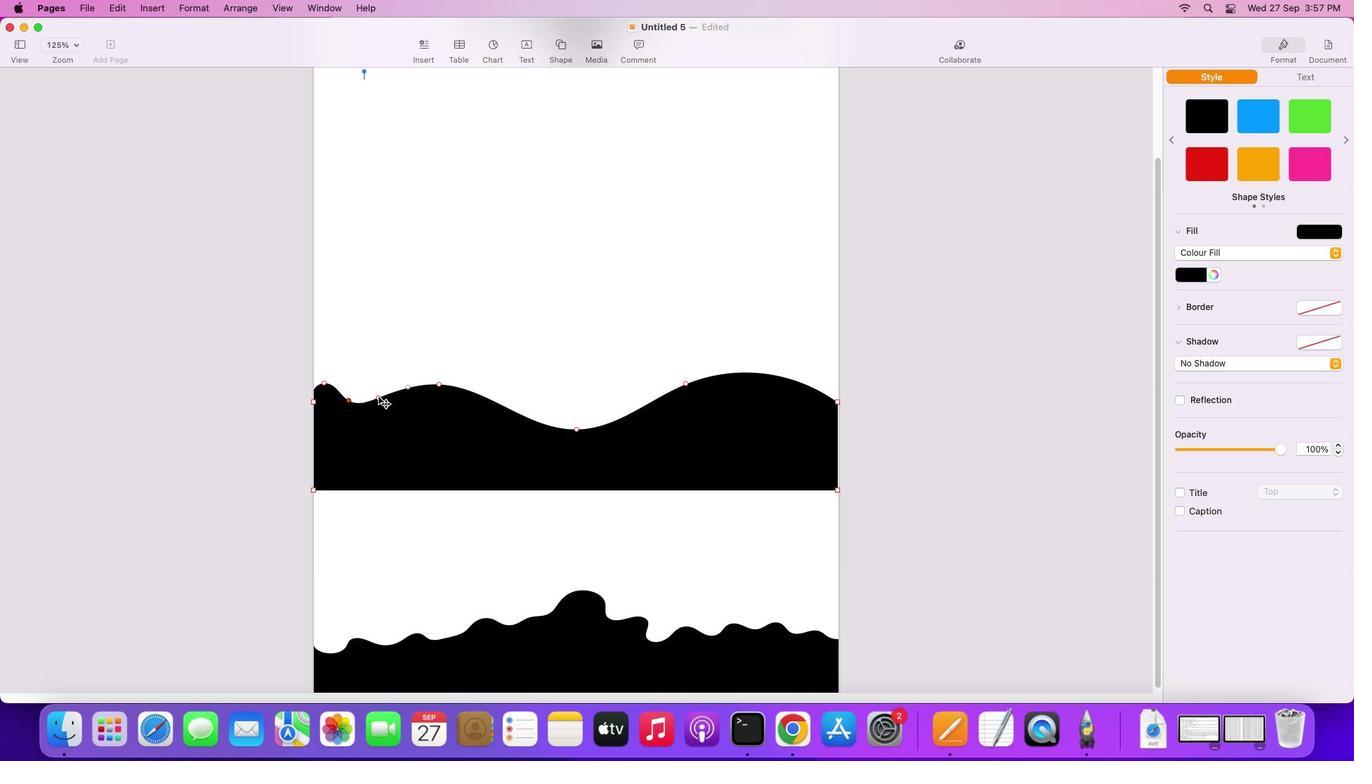 
Action: Mouse pressed left at (386, 405)
Screenshot: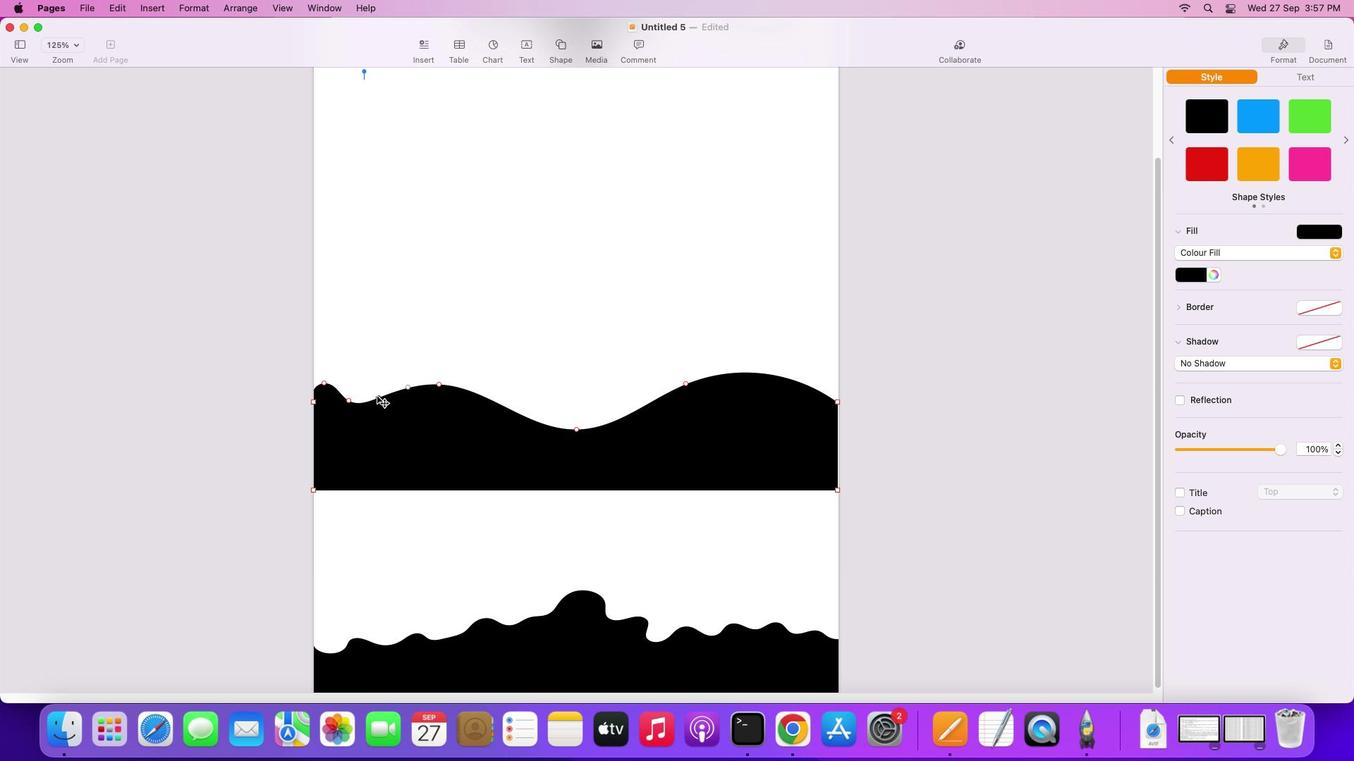 
Action: Mouse moved to (410, 386)
Screenshot: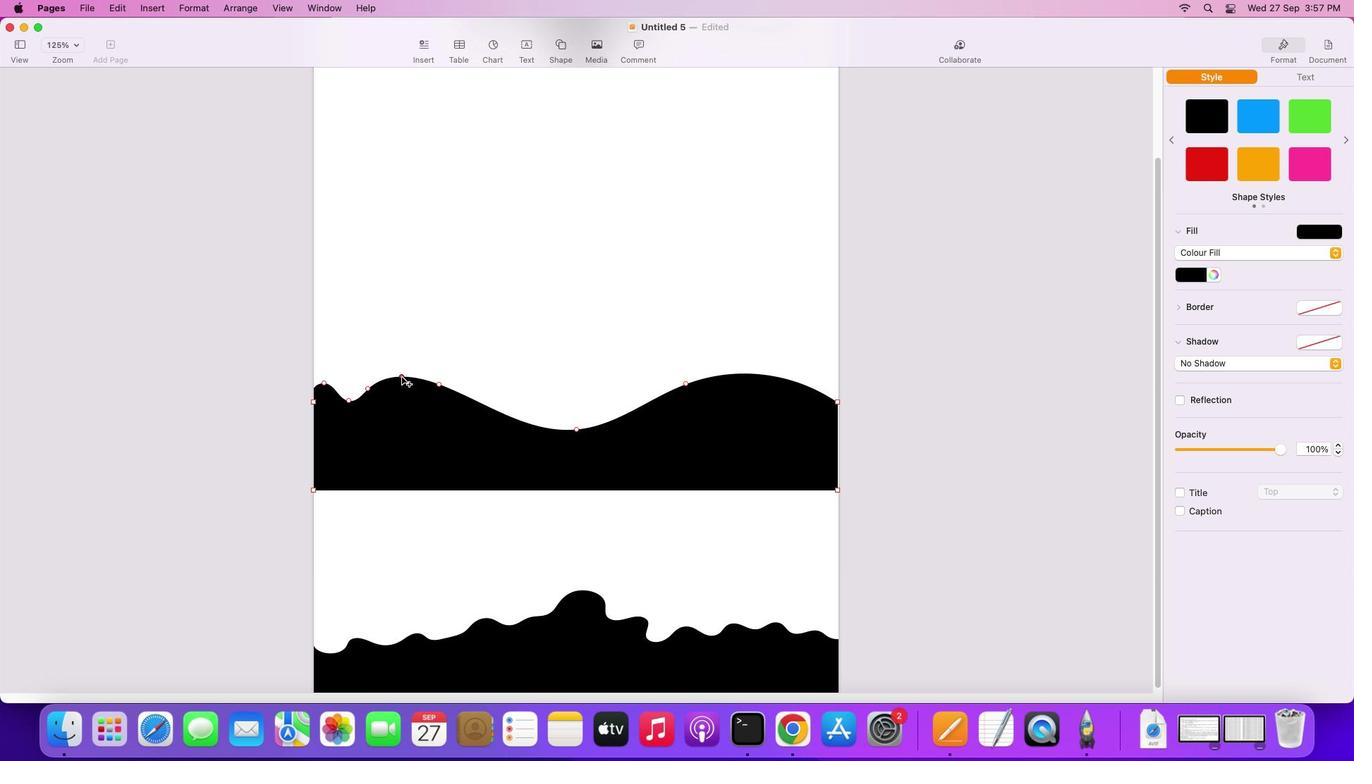 
Action: Mouse pressed left at (410, 386)
Screenshot: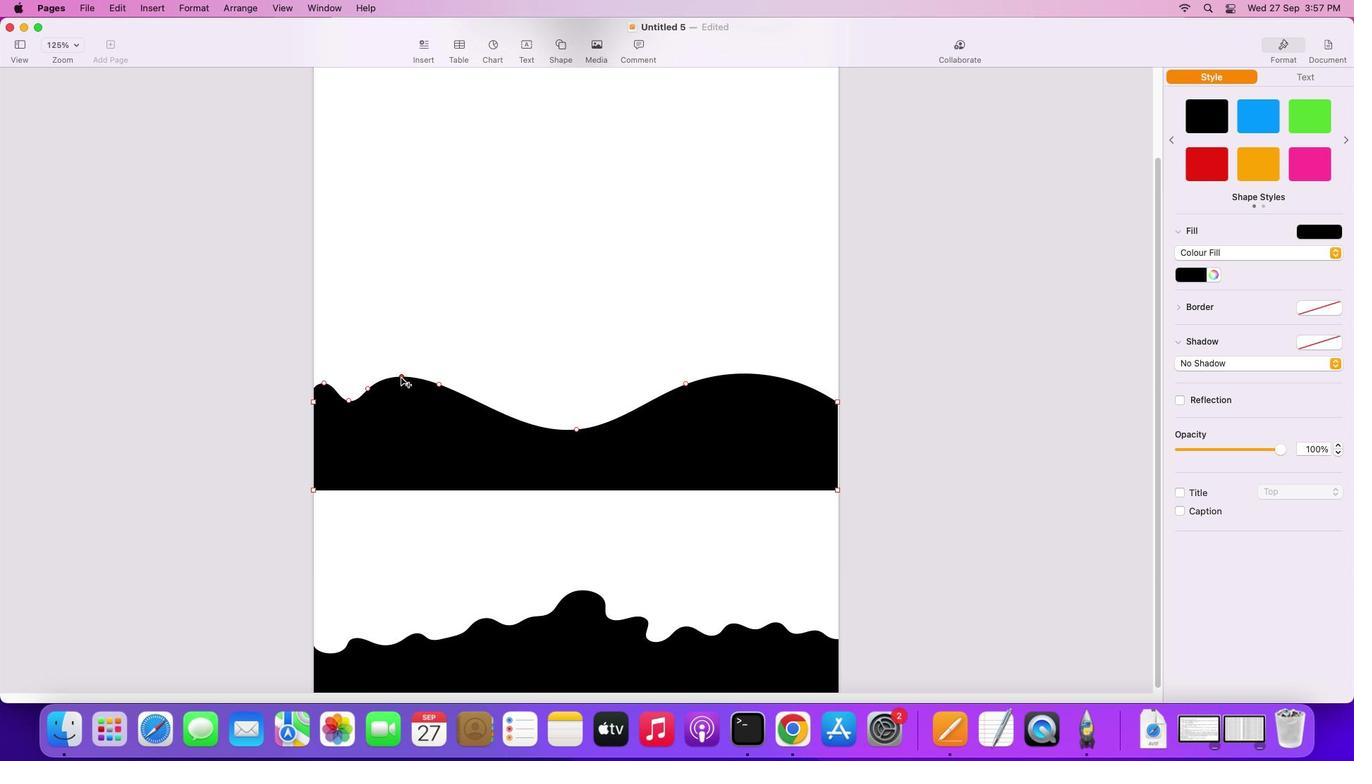 
Action: Mouse moved to (409, 426)
Screenshot: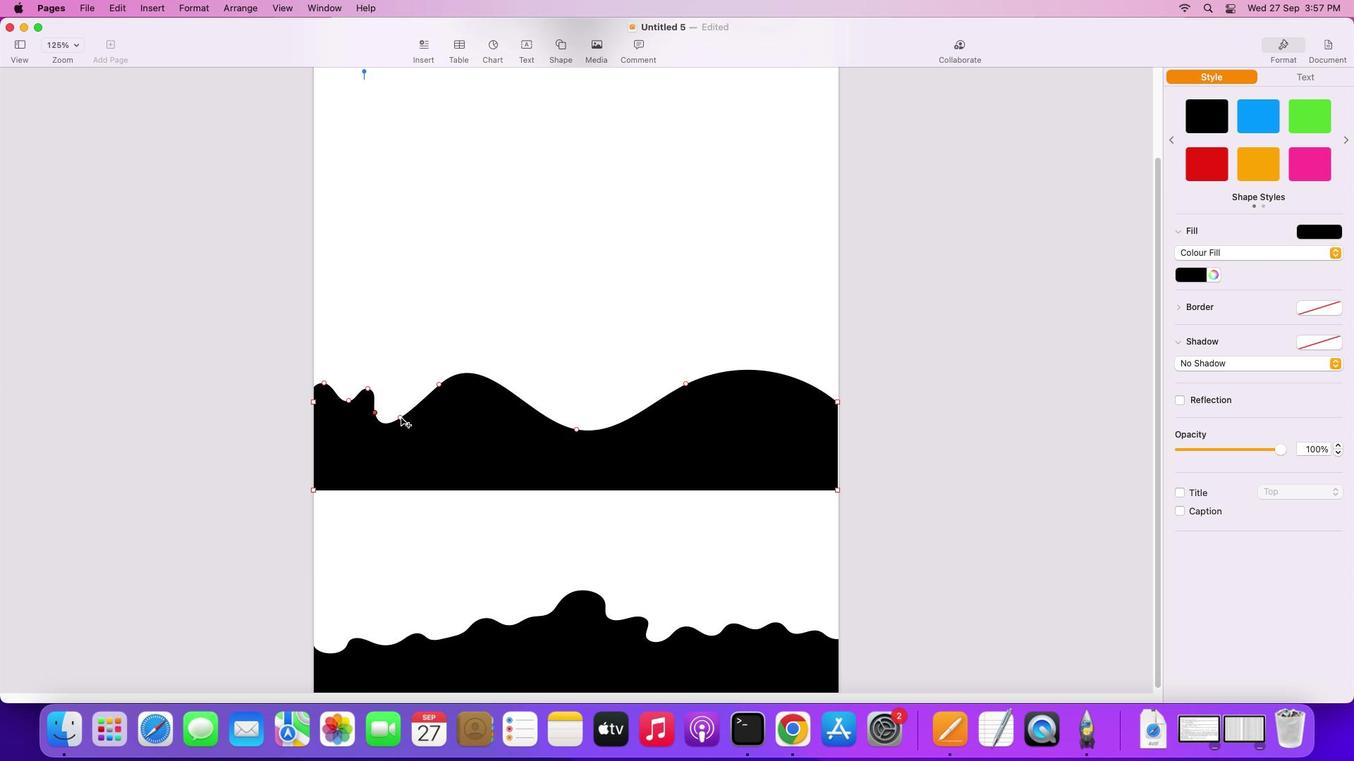 
Action: Mouse pressed left at (409, 426)
Screenshot: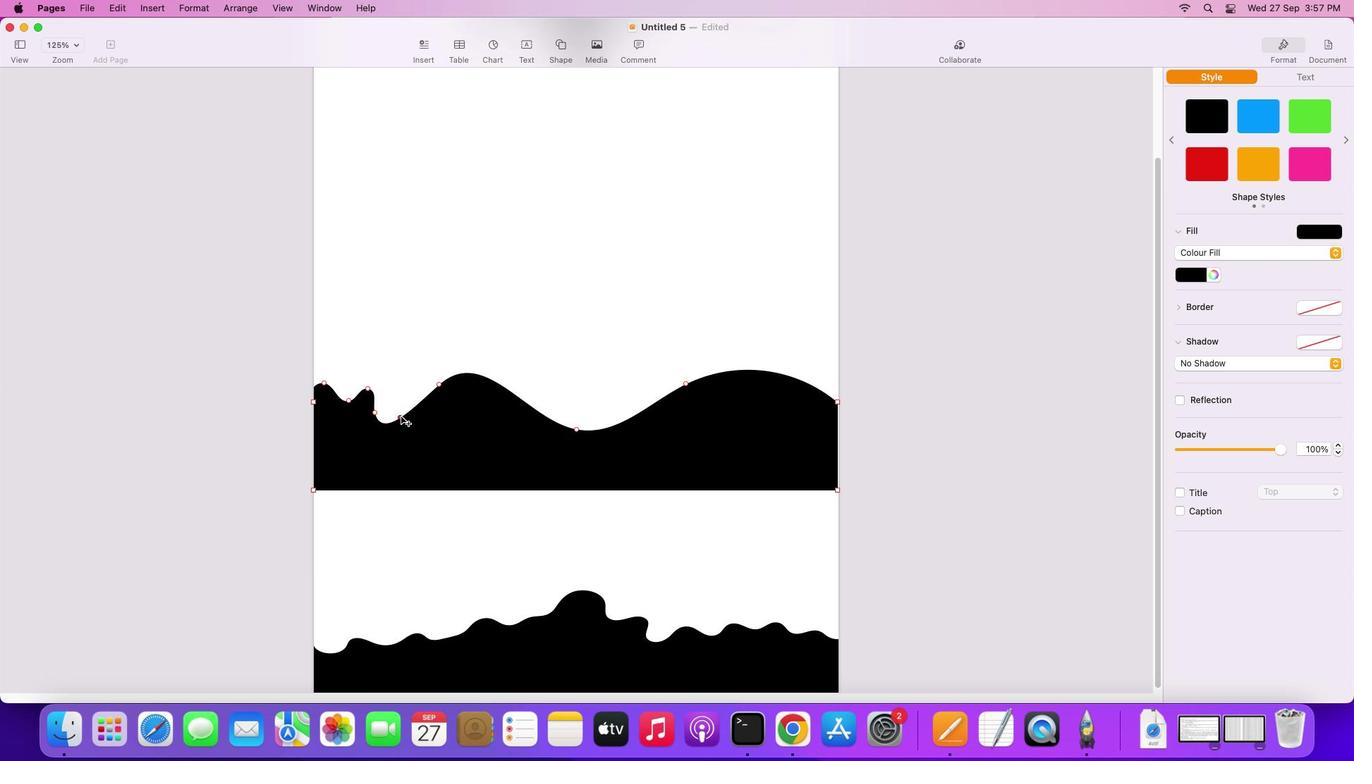 
Action: Mouse moved to (427, 400)
Screenshot: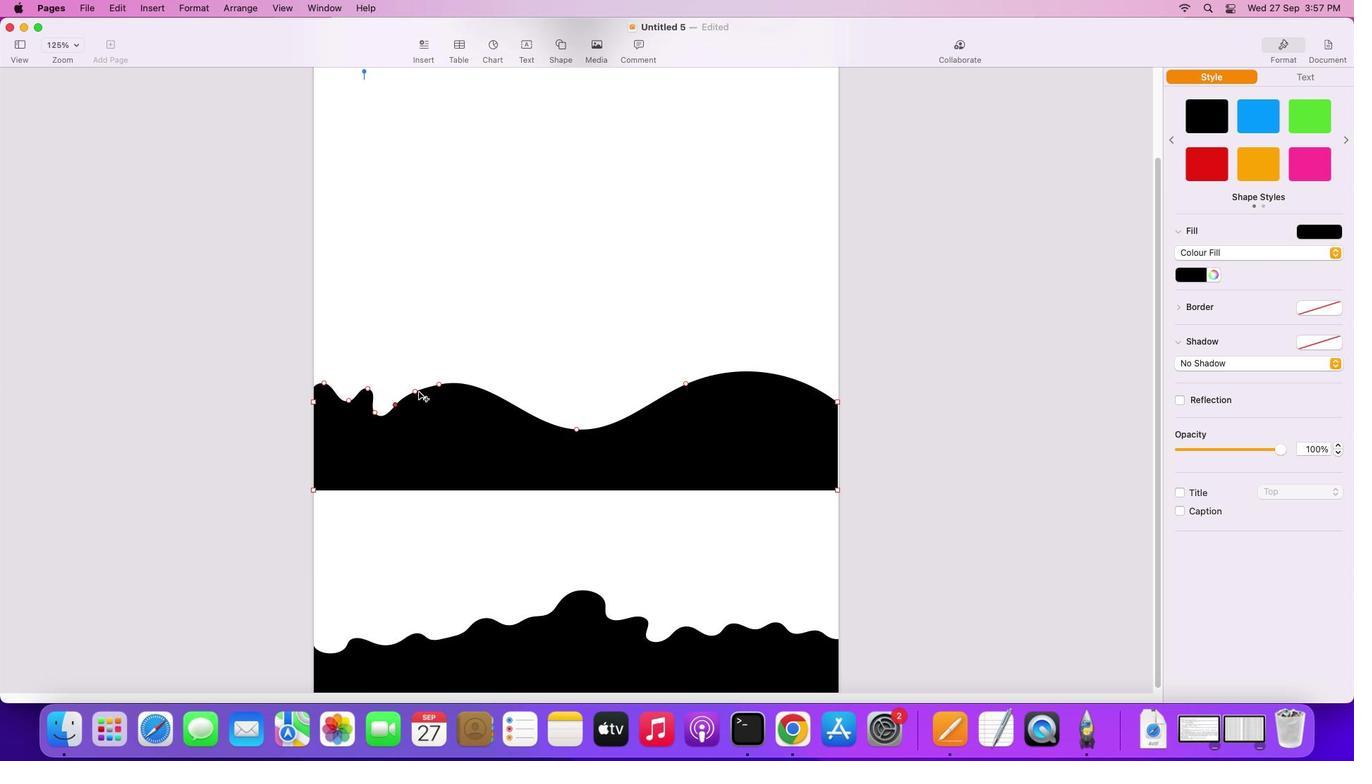 
Action: Mouse pressed left at (427, 400)
Screenshot: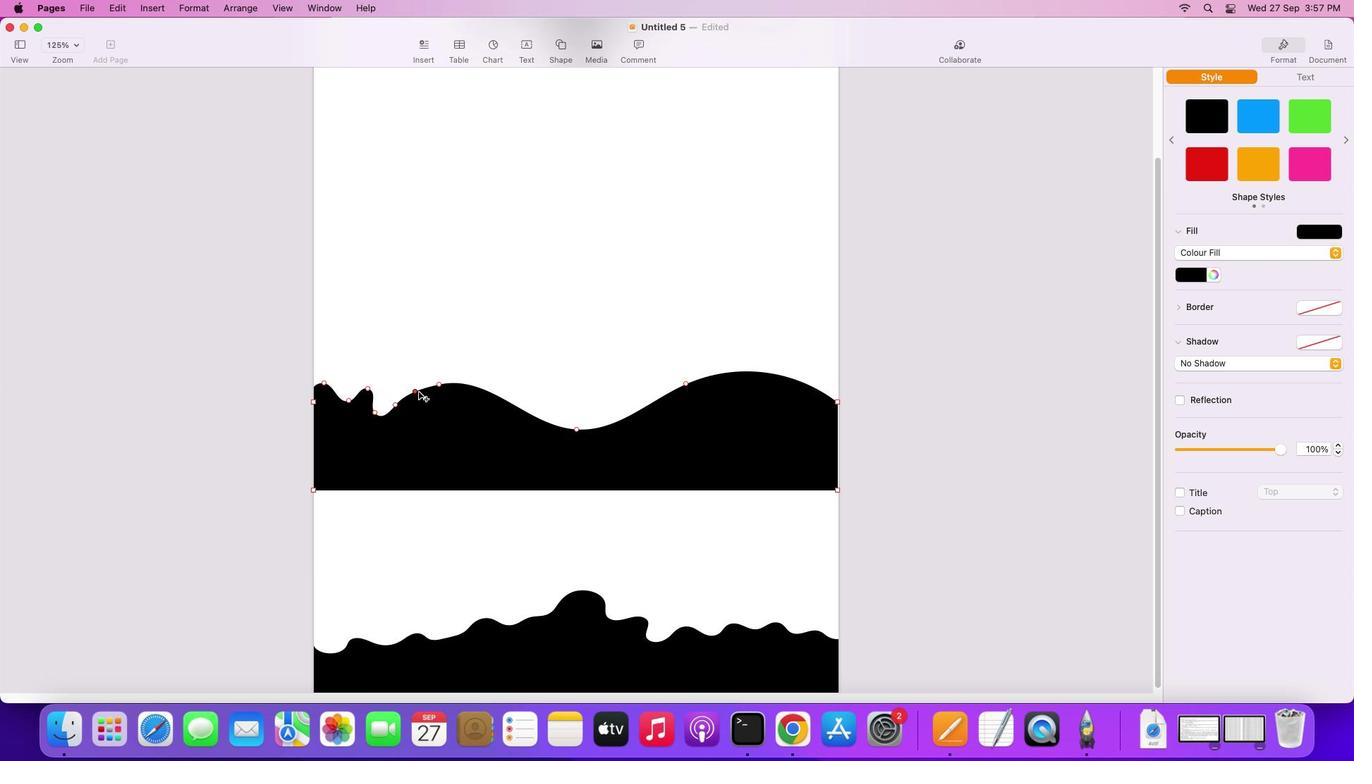 
Action: Mouse moved to (433, 409)
Screenshot: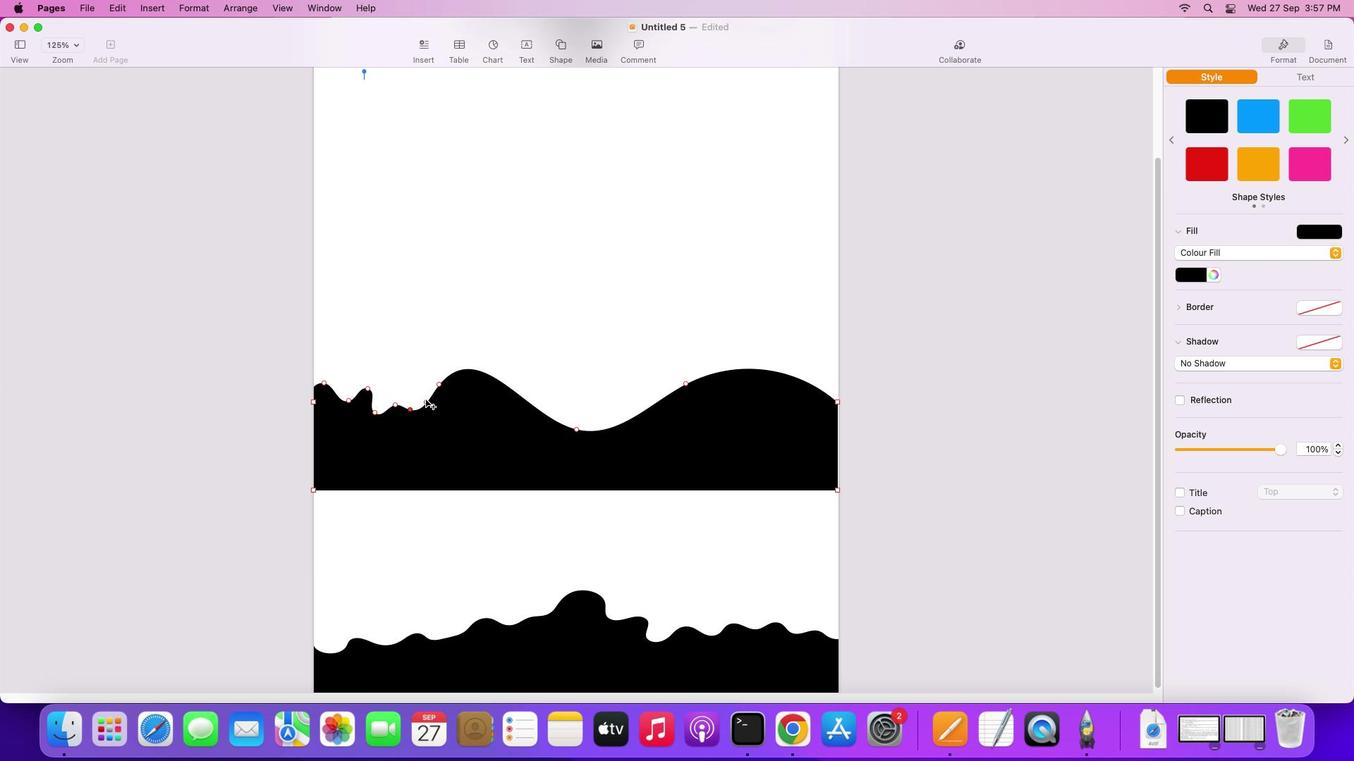 
Action: Mouse pressed left at (433, 409)
Screenshot: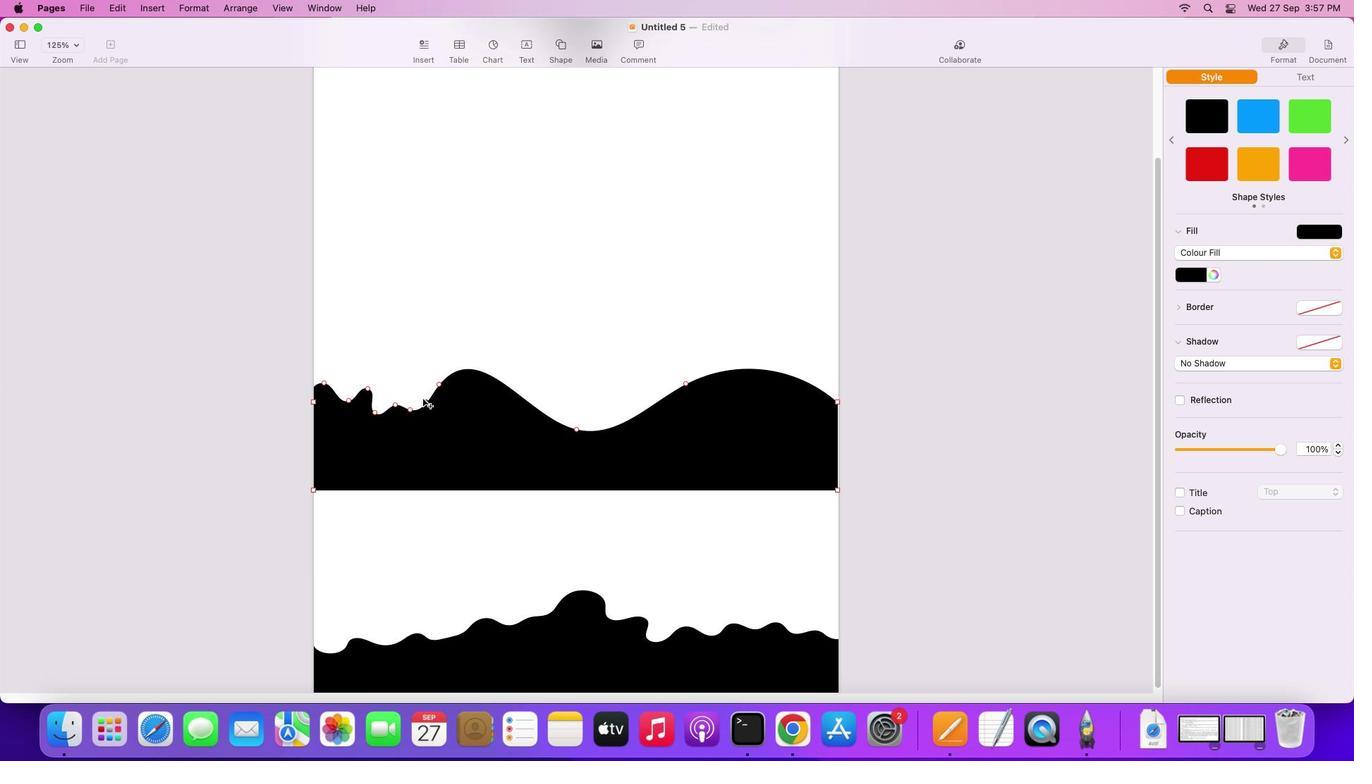 
Action: Mouse moved to (447, 392)
Screenshot: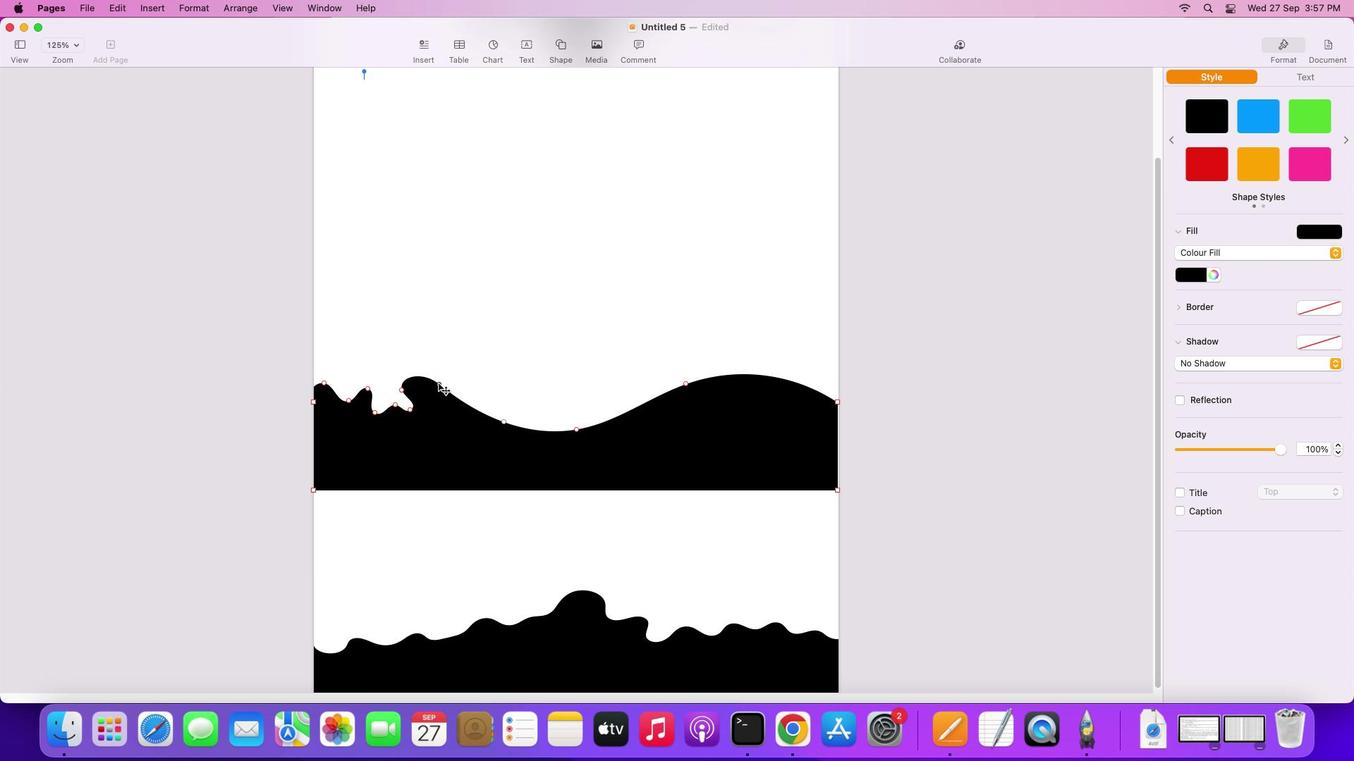 
Action: Mouse pressed left at (447, 392)
Screenshot: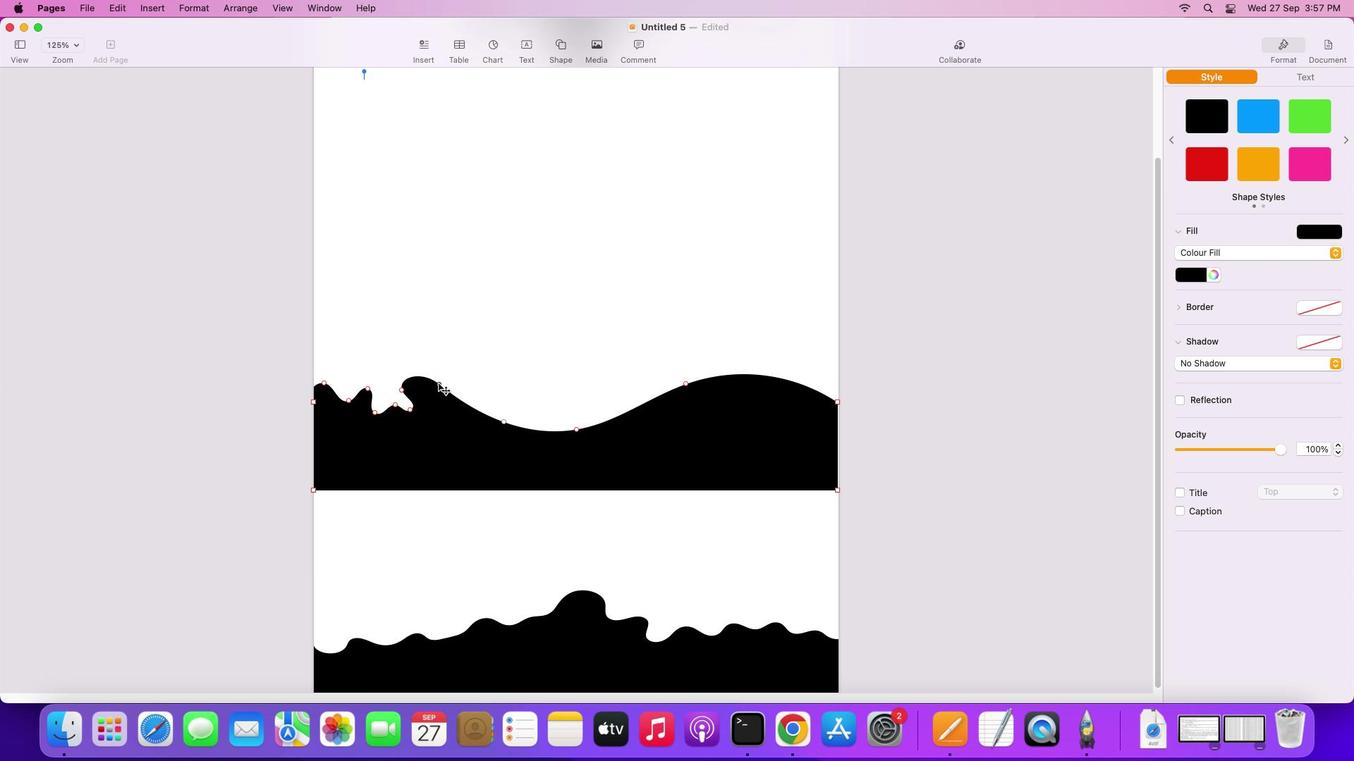 
Action: Mouse moved to (422, 389)
Screenshot: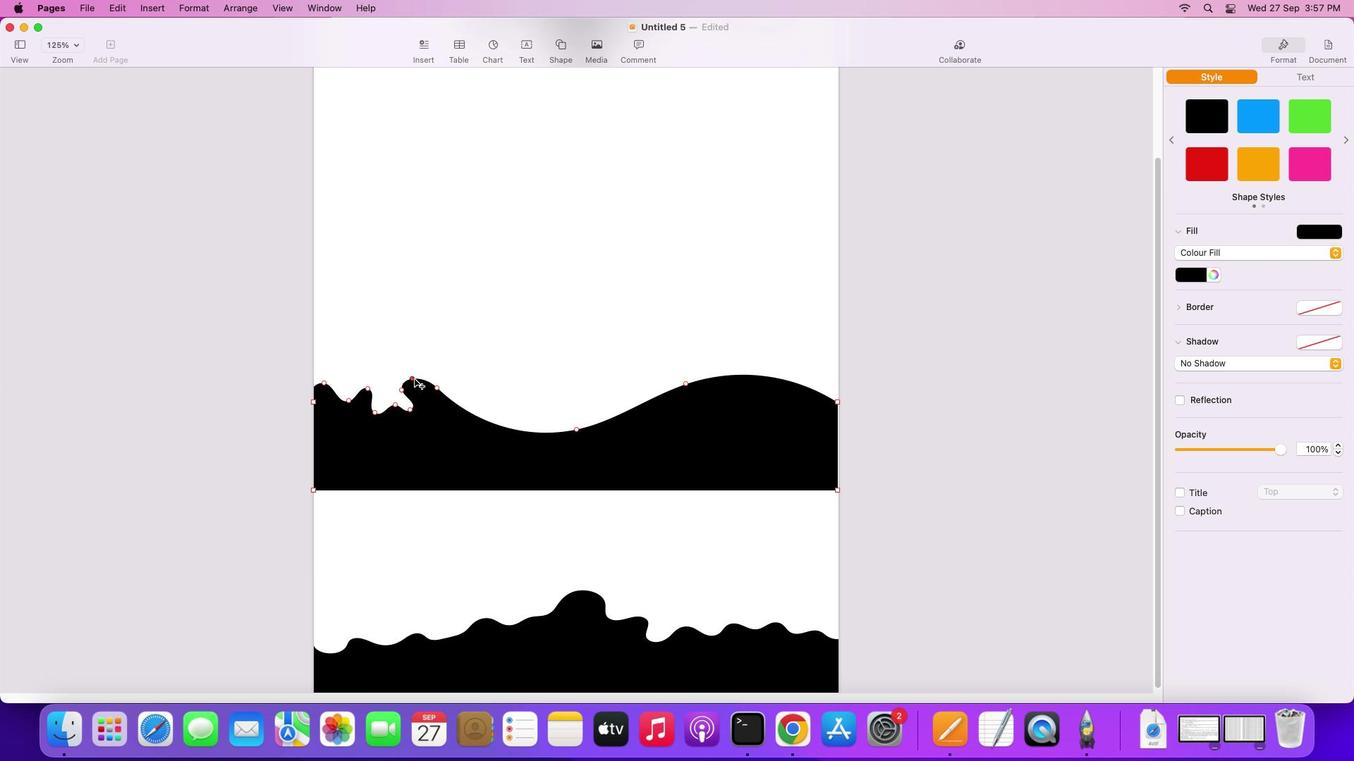 
Action: Mouse pressed left at (422, 389)
Screenshot: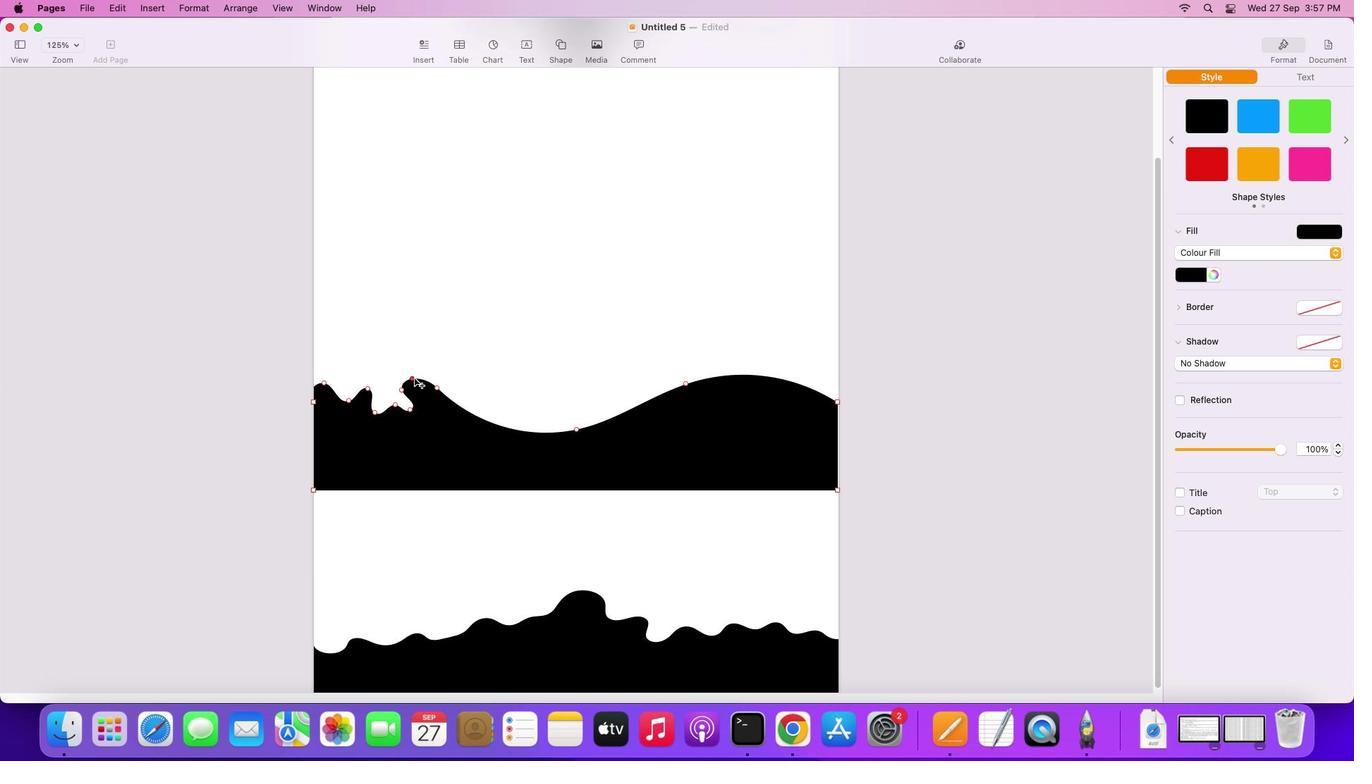 
Action: Mouse moved to (505, 440)
Screenshot: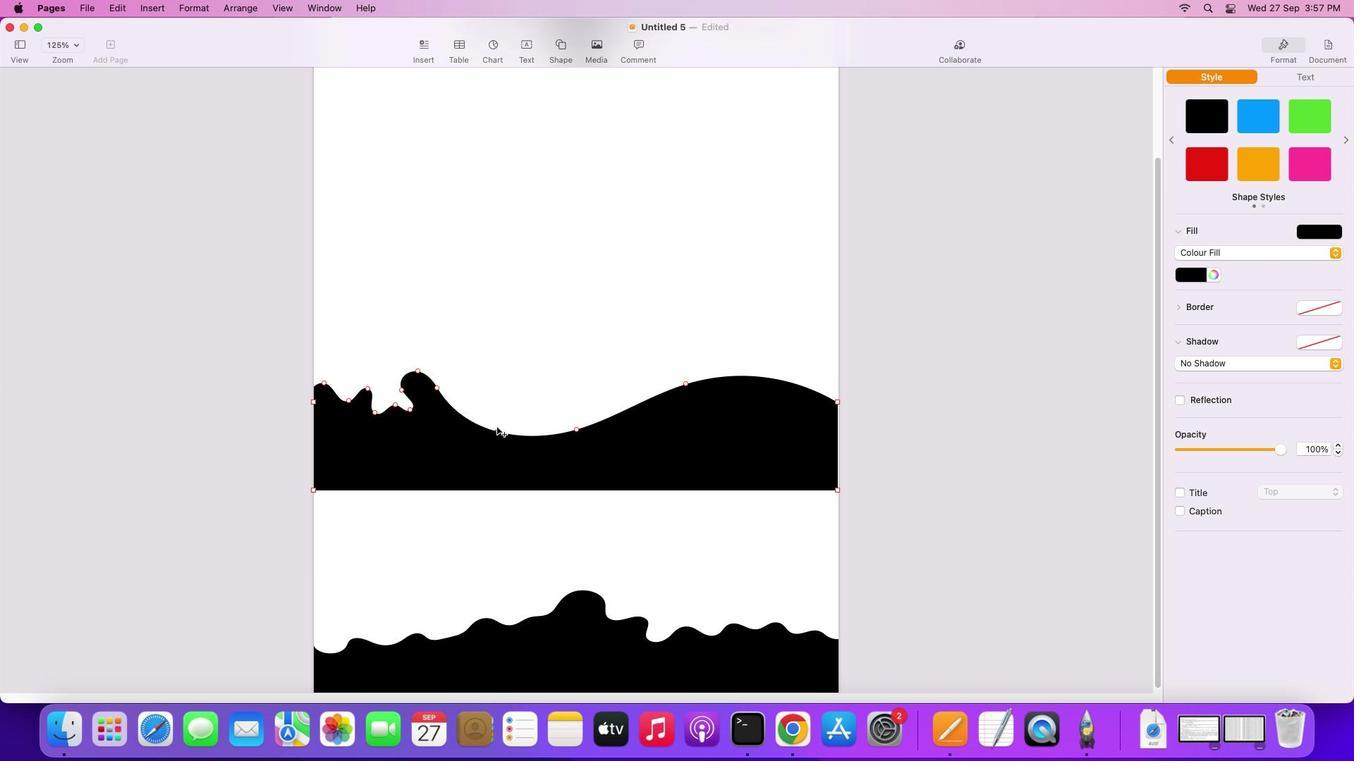 
Action: Mouse pressed left at (505, 440)
Screenshot: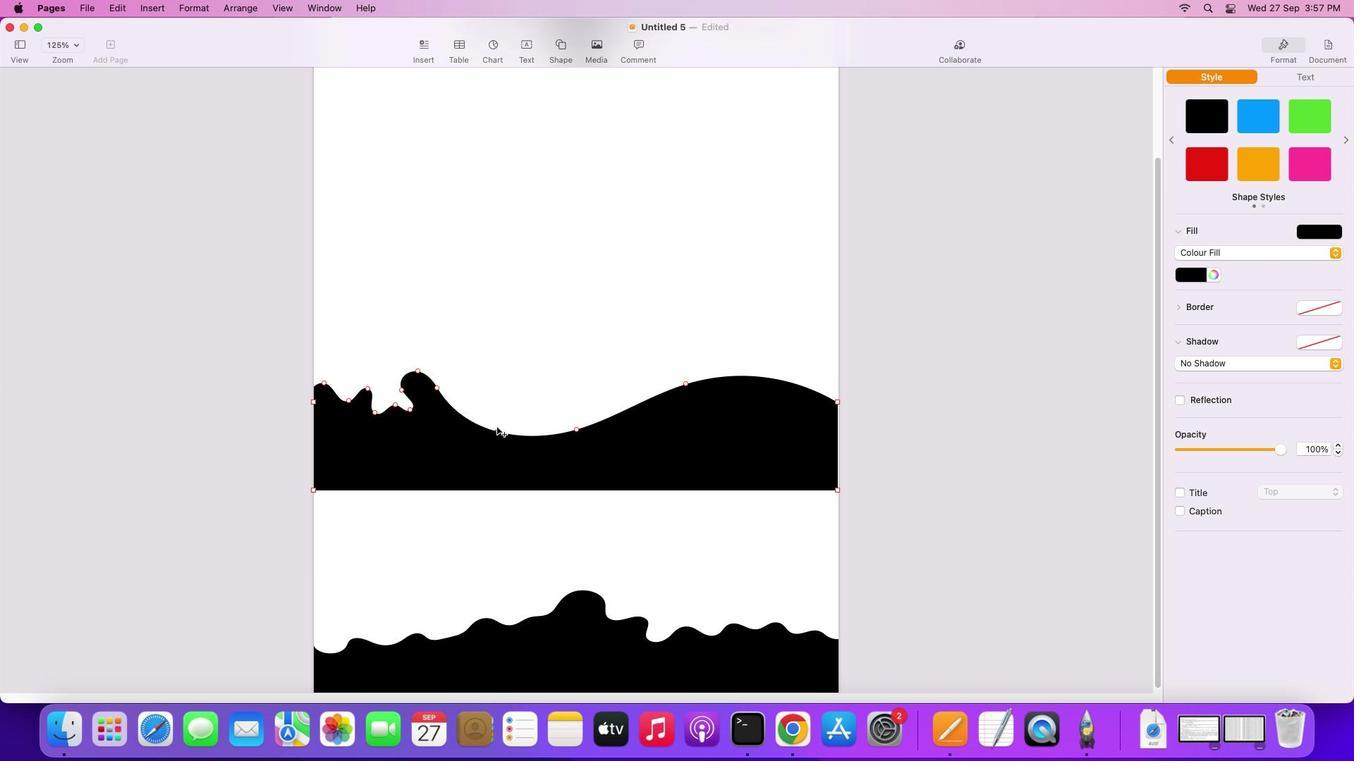 
Action: Mouse moved to (472, 411)
Screenshot: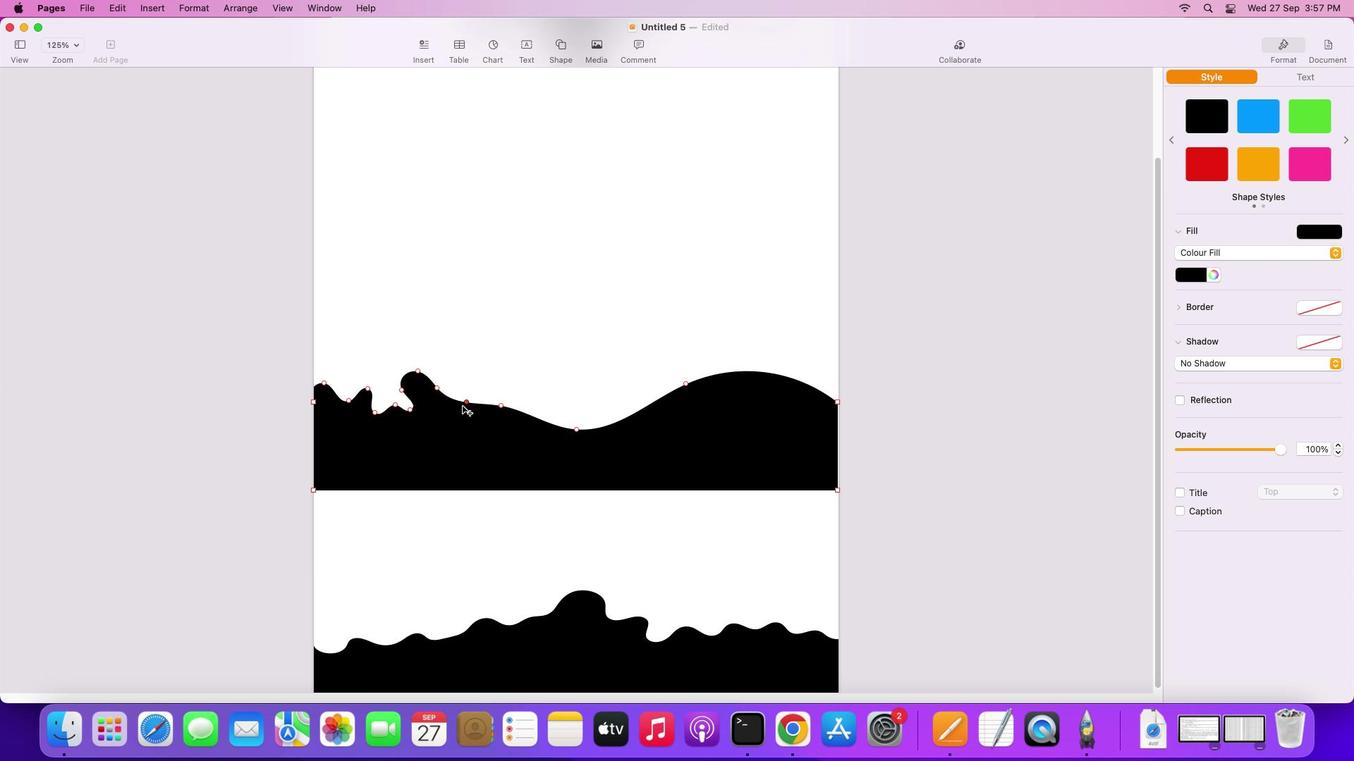 
Action: Mouse pressed left at (472, 411)
Screenshot: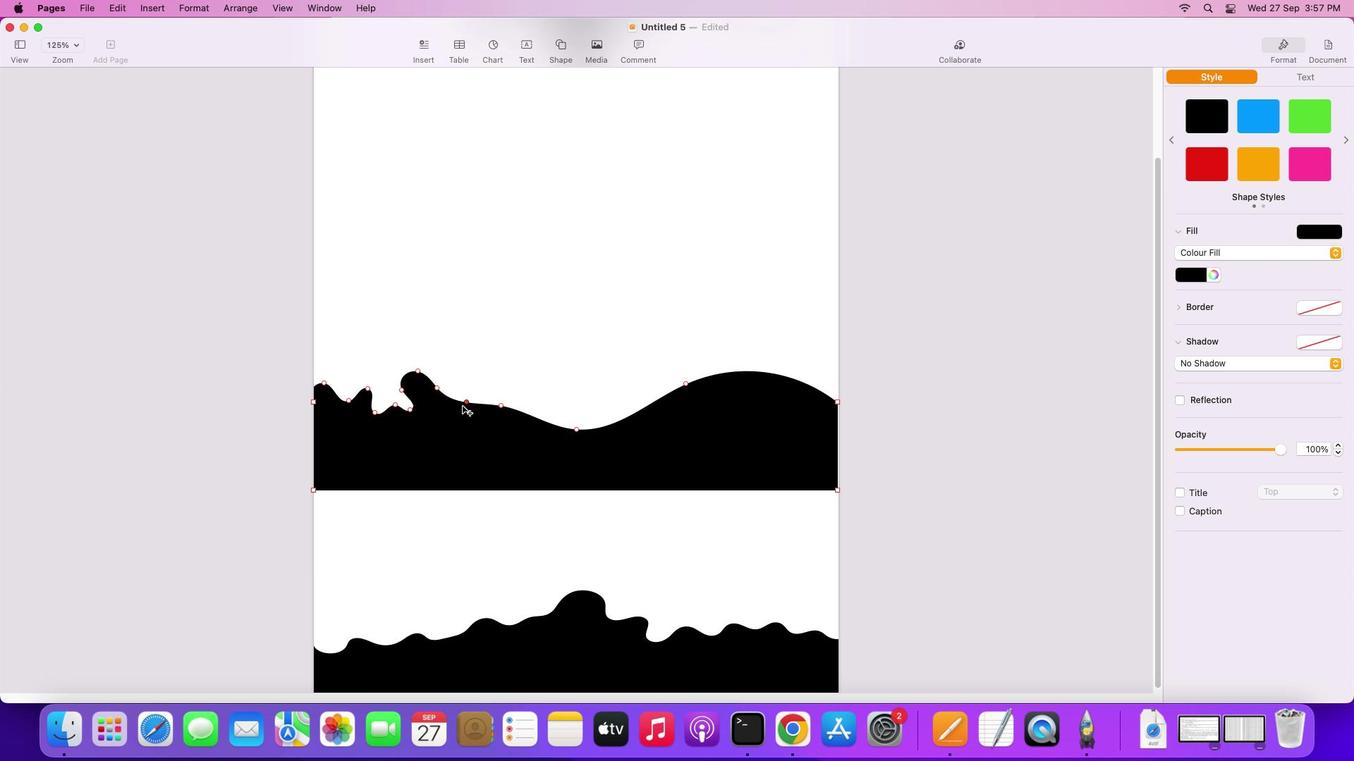 
Action: Mouse moved to (452, 414)
Screenshot: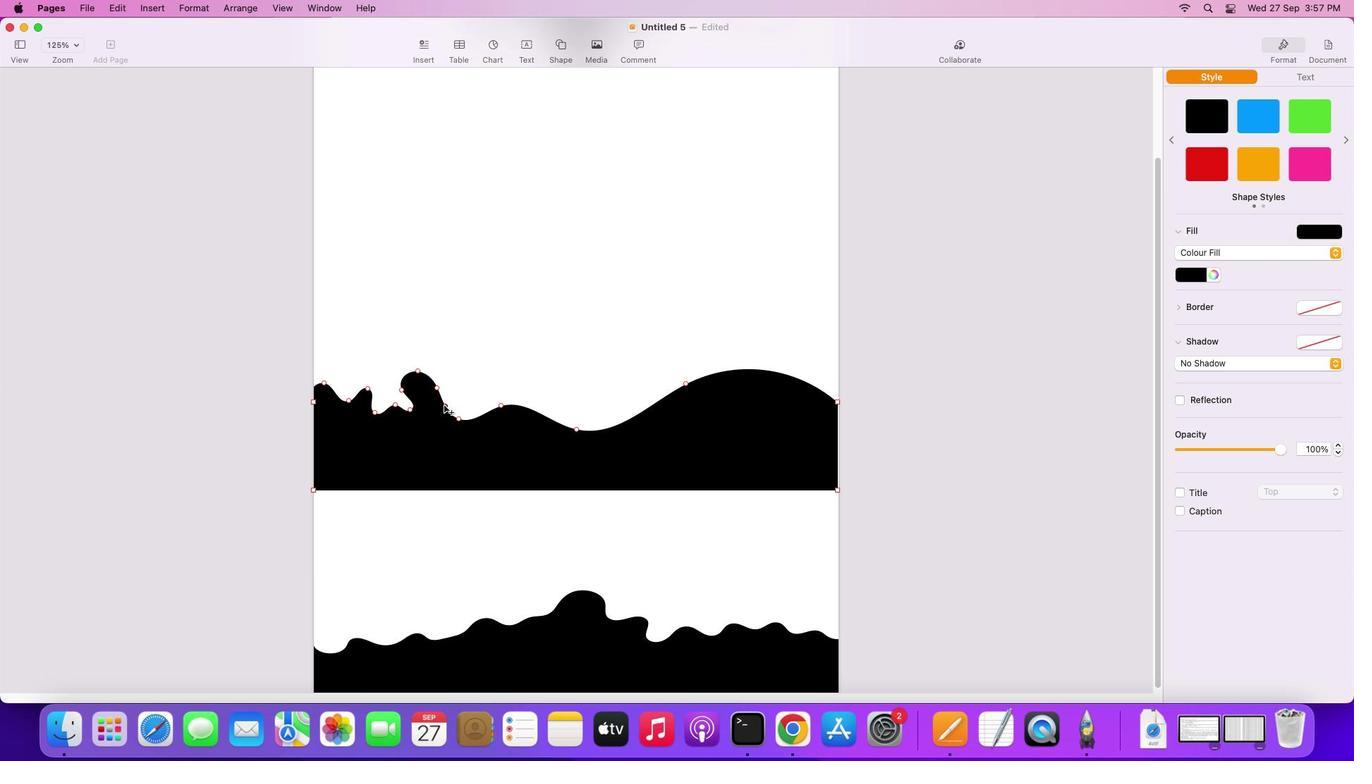 
Action: Mouse pressed left at (452, 414)
Screenshot: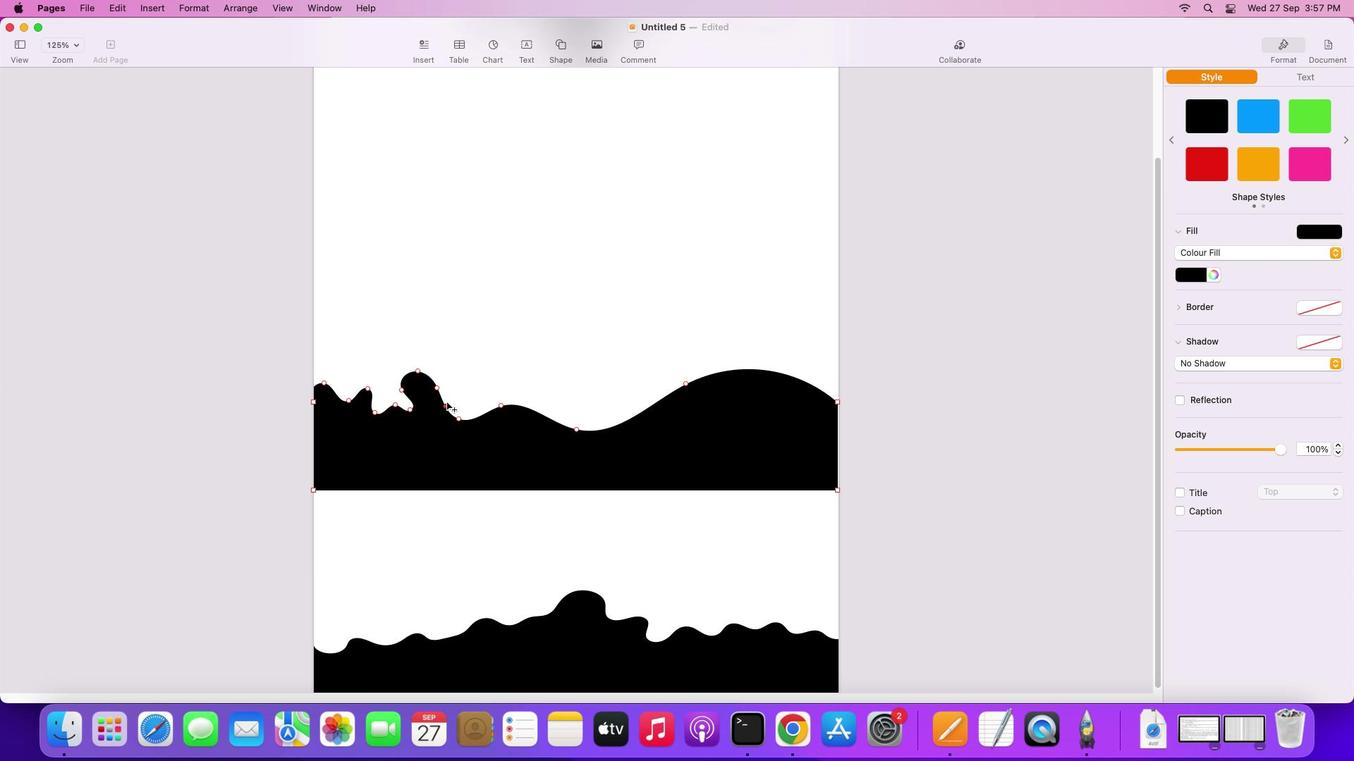 
Action: Mouse moved to (489, 431)
Screenshot: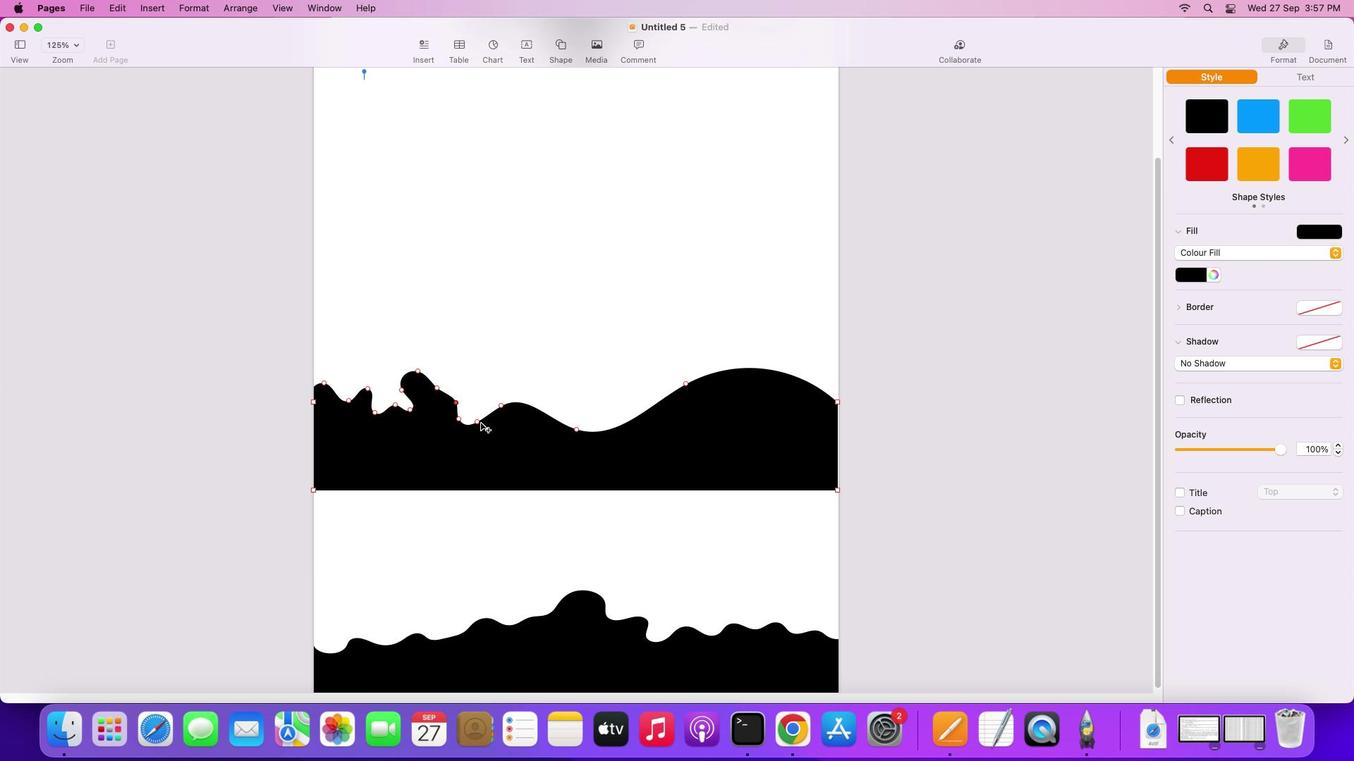 
Action: Mouse pressed left at (489, 431)
Screenshot: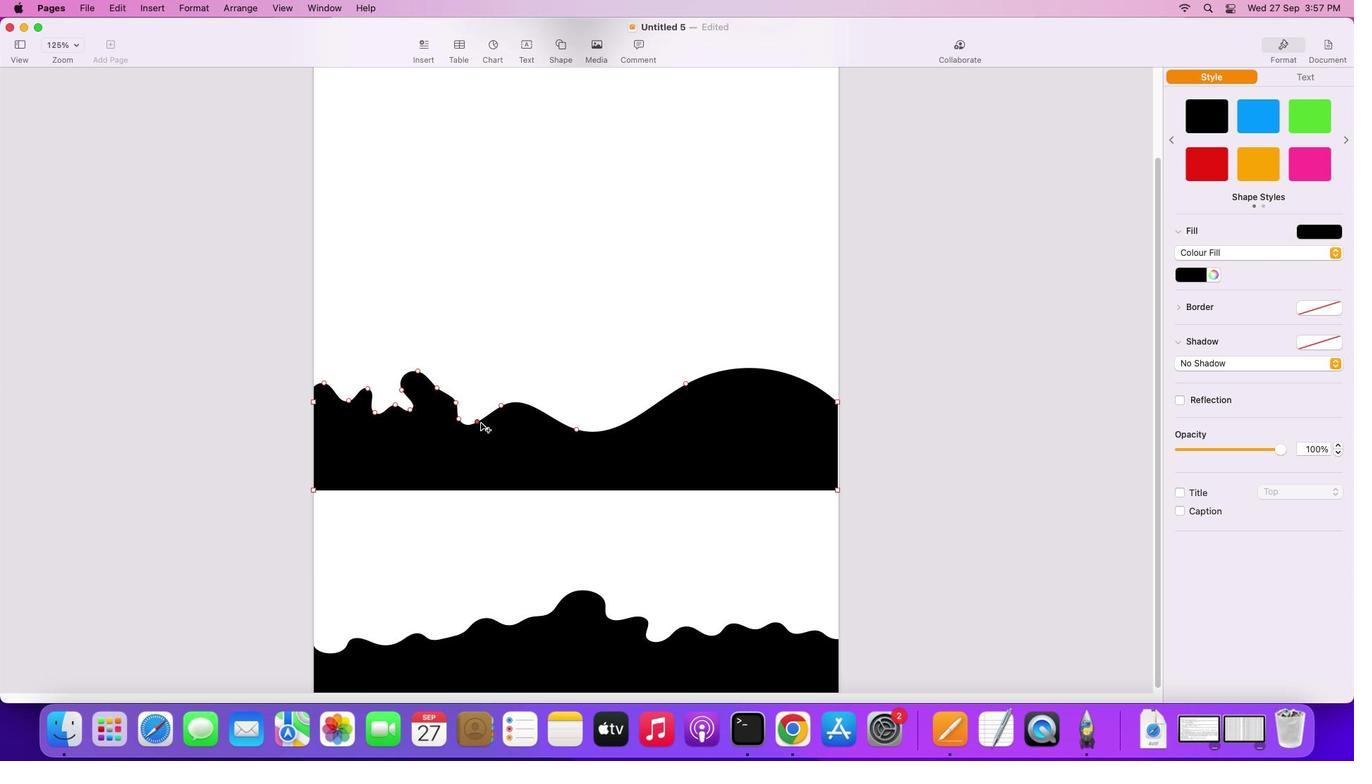 
Action: Mouse moved to (502, 421)
Screenshot: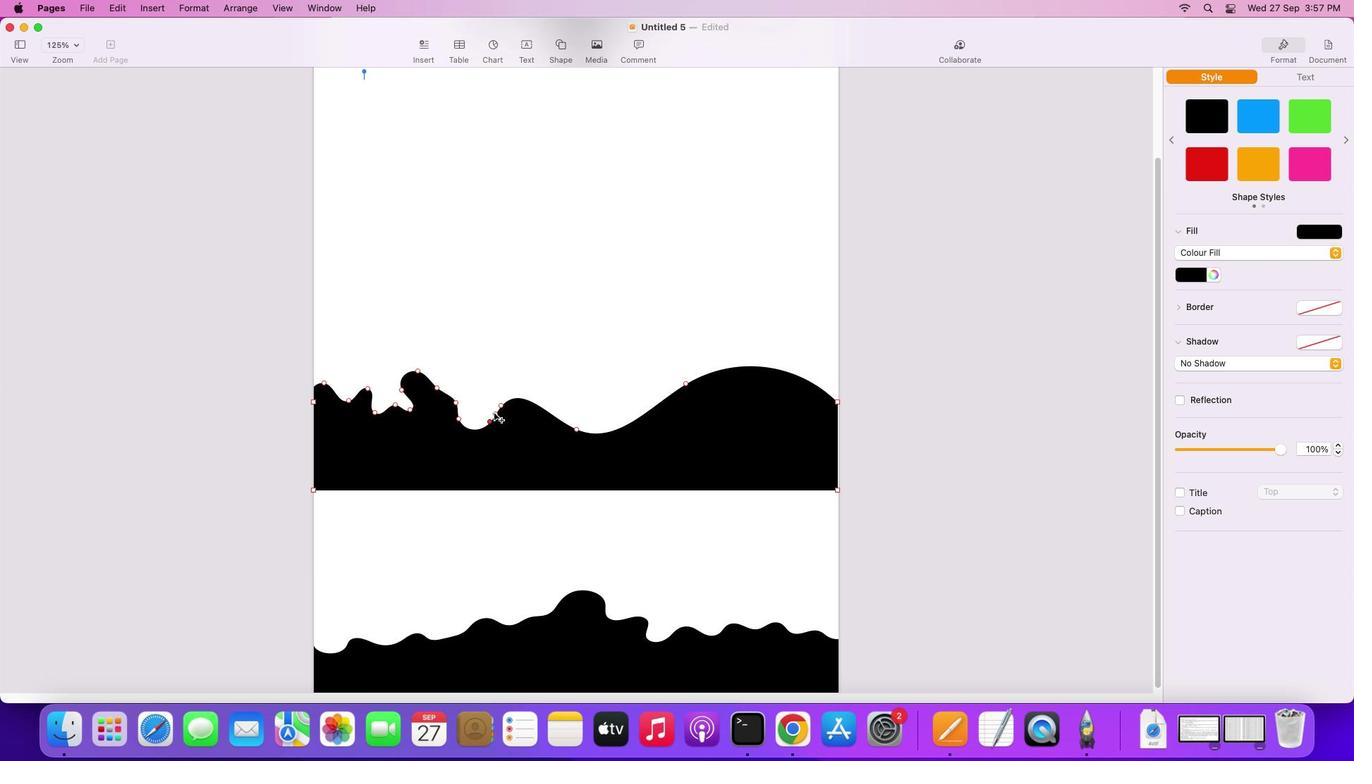 
Action: Mouse pressed left at (502, 421)
Screenshot: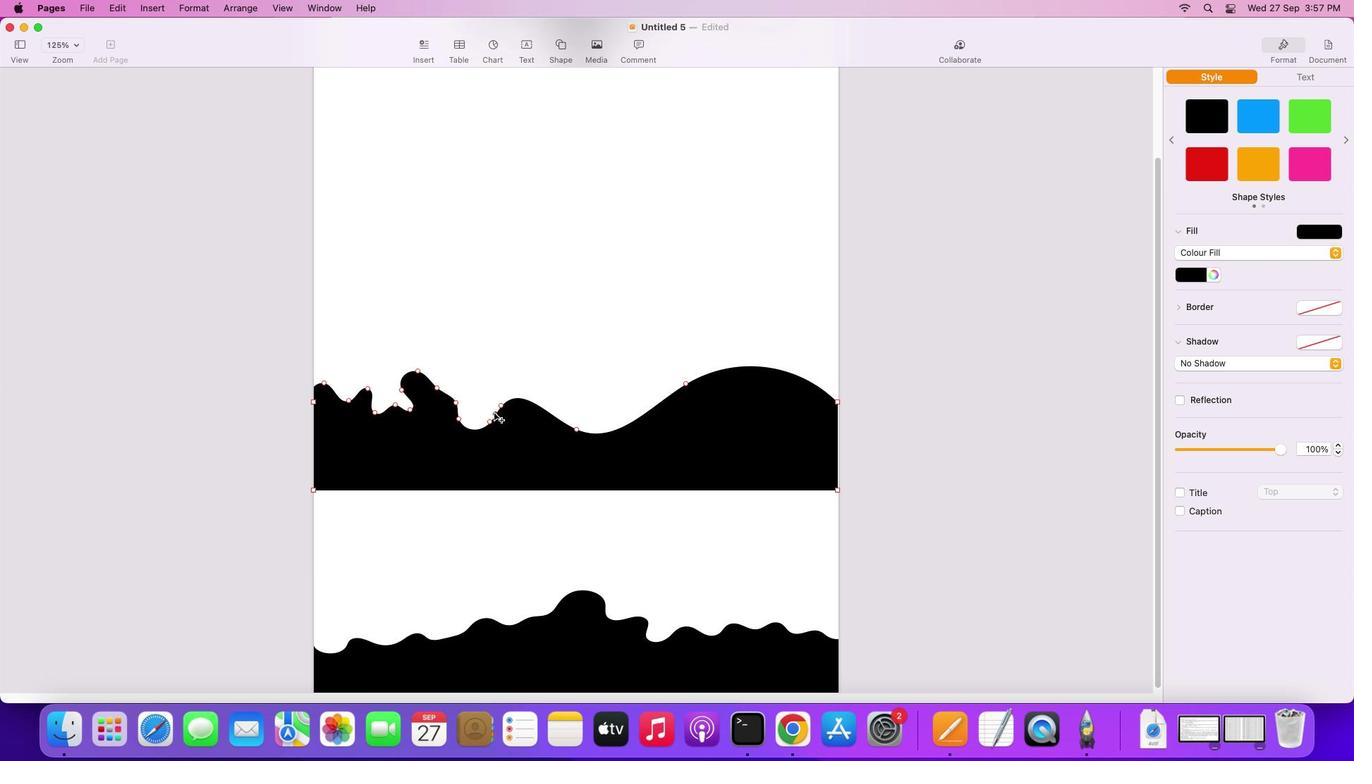 
Action: Mouse moved to (545, 429)
Screenshot: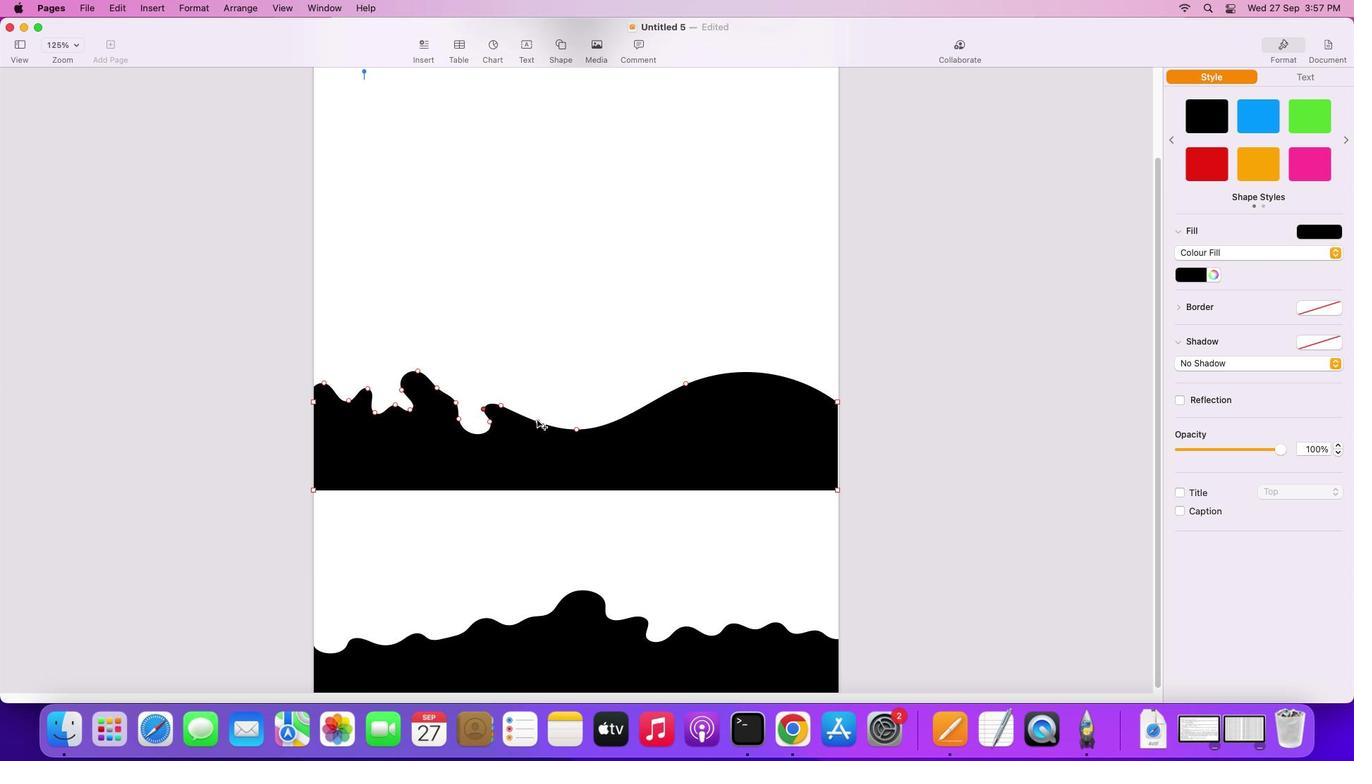 
Action: Mouse pressed left at (545, 429)
Screenshot: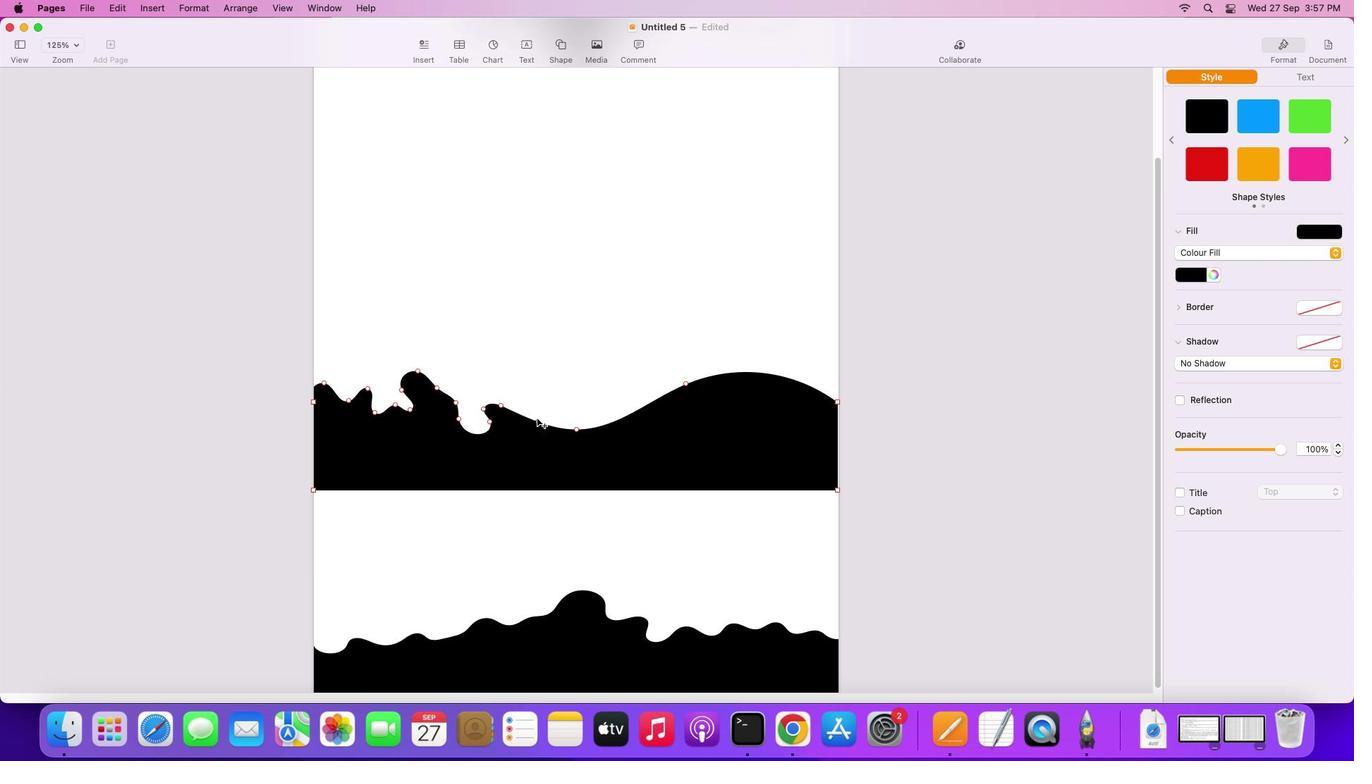 
Action: Mouse moved to (530, 411)
Screenshot: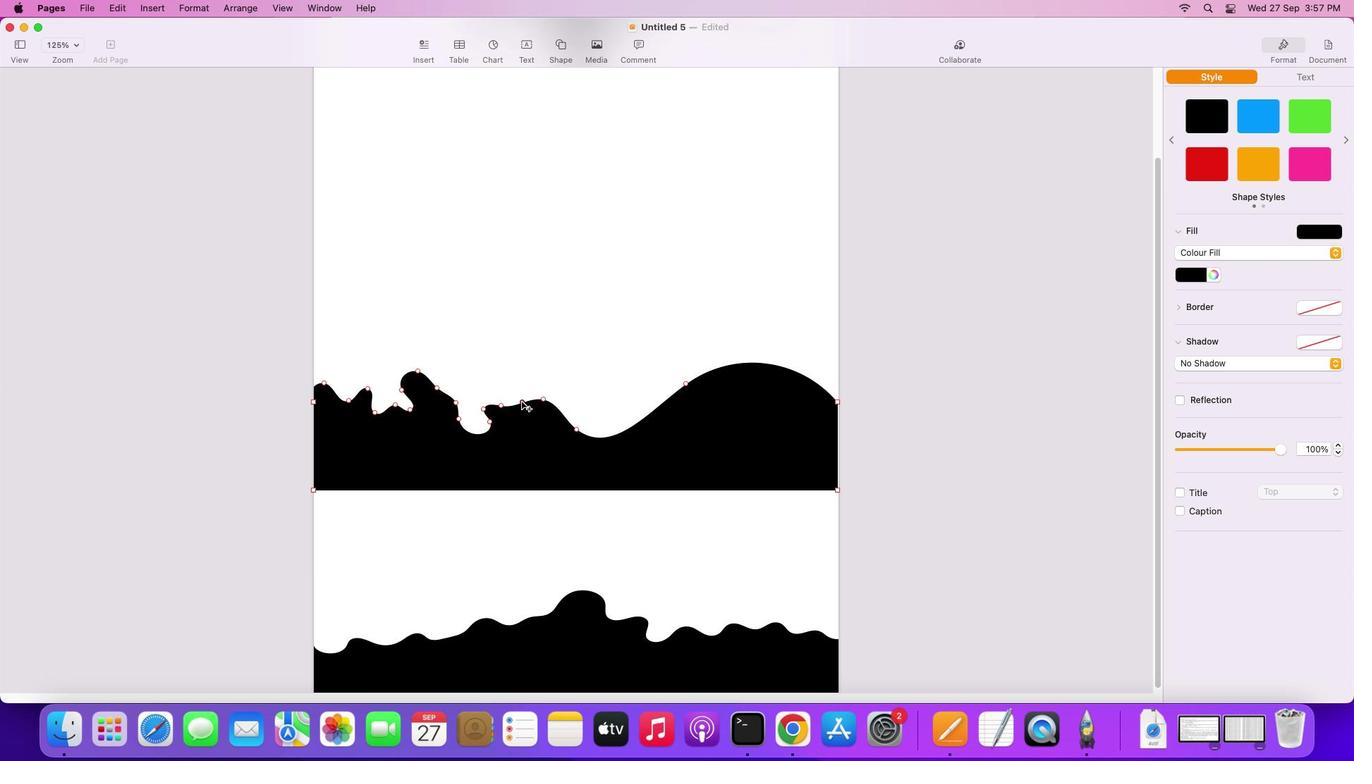 
Action: Mouse pressed left at (530, 411)
Screenshot: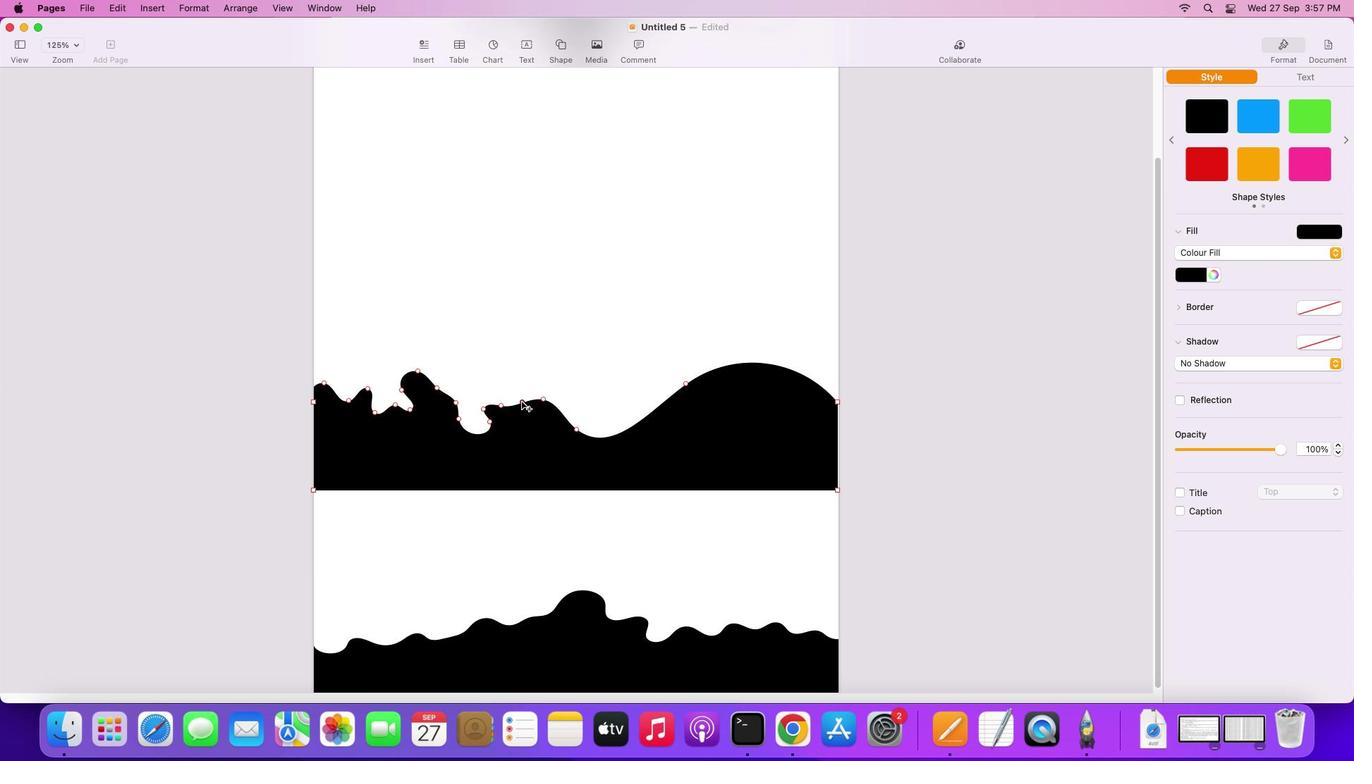 
Action: Mouse moved to (571, 419)
Screenshot: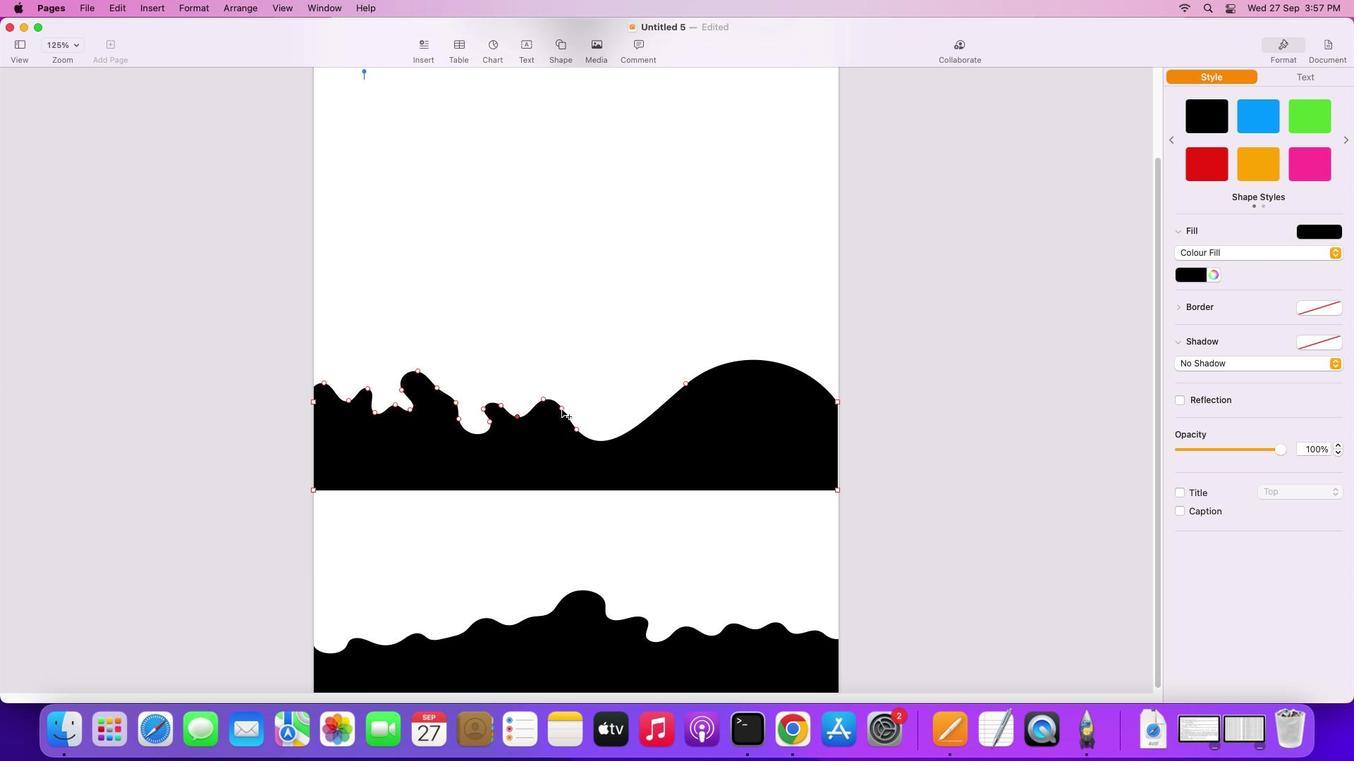 
Action: Mouse pressed left at (571, 419)
Screenshot: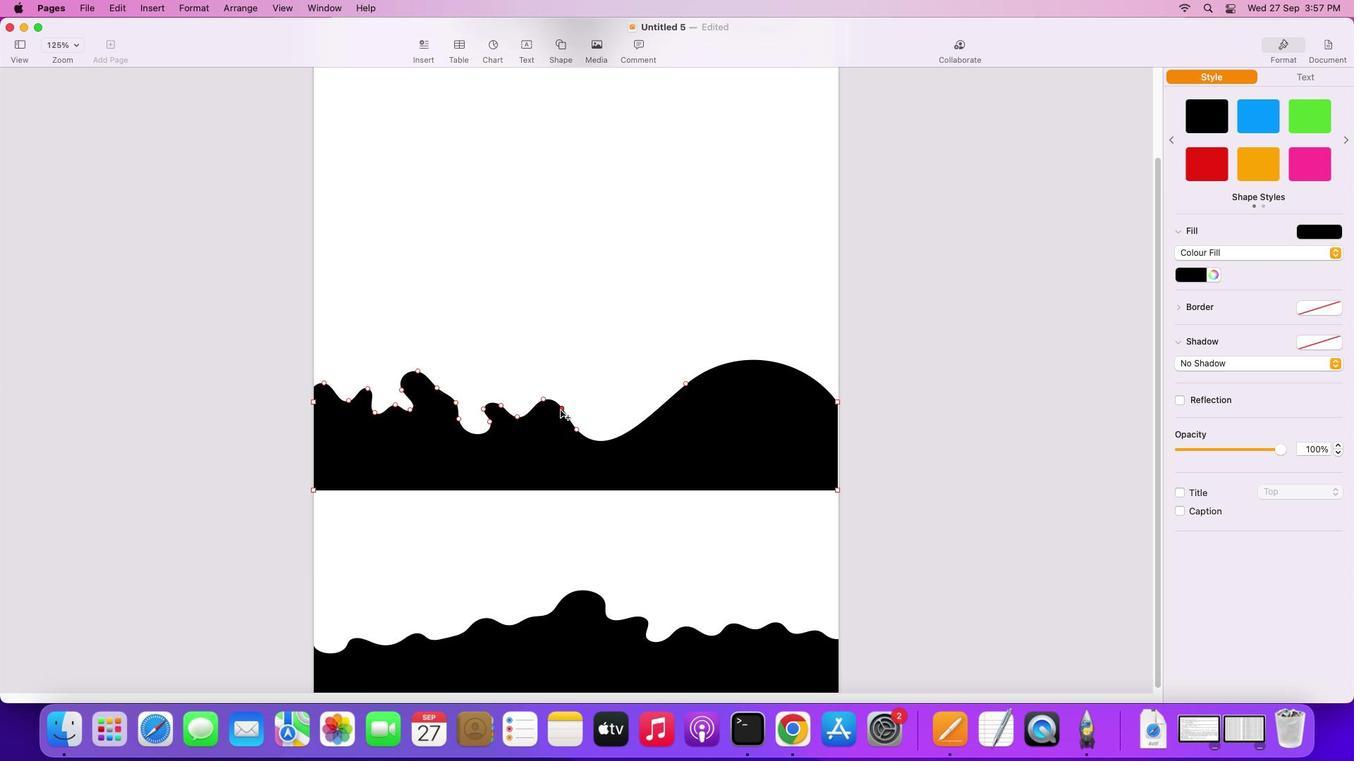 
Action: Mouse moved to (582, 435)
Screenshot: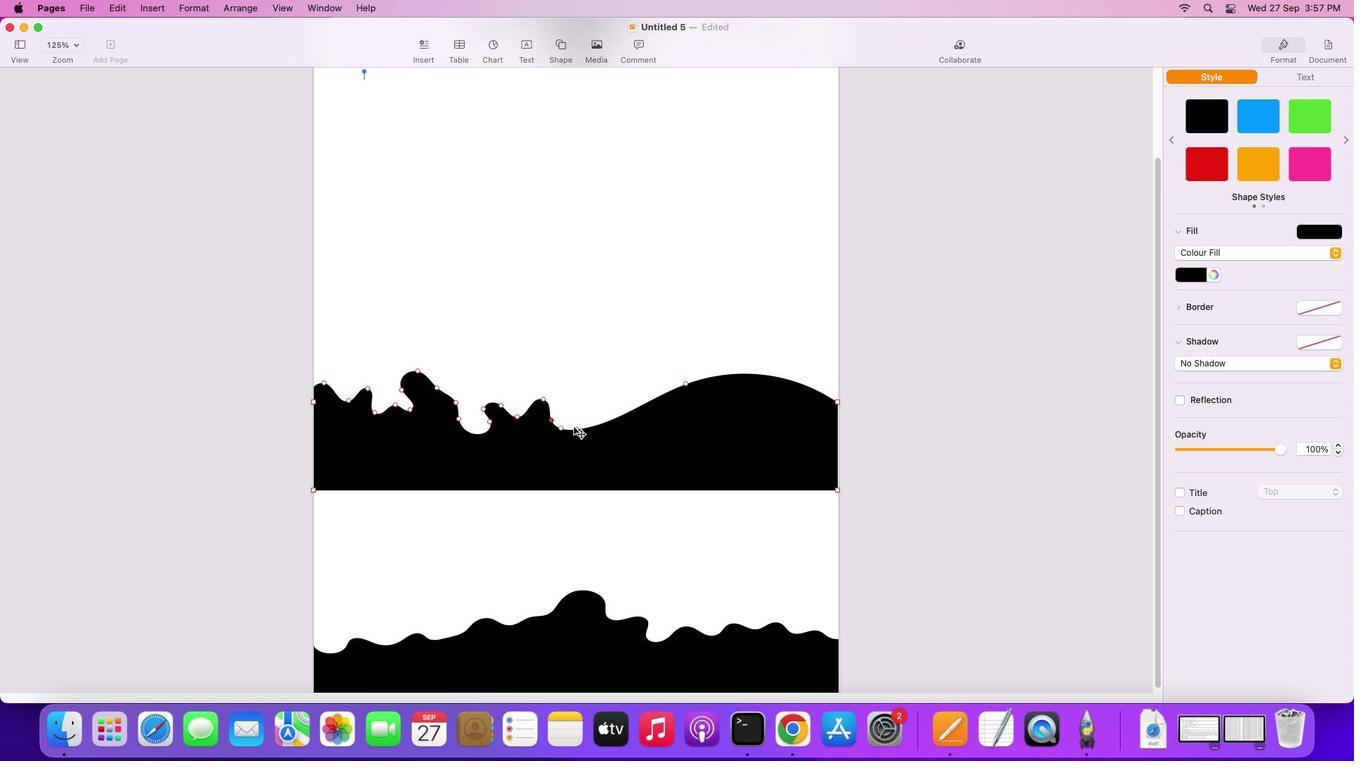 
Action: Mouse pressed left at (582, 435)
Screenshot: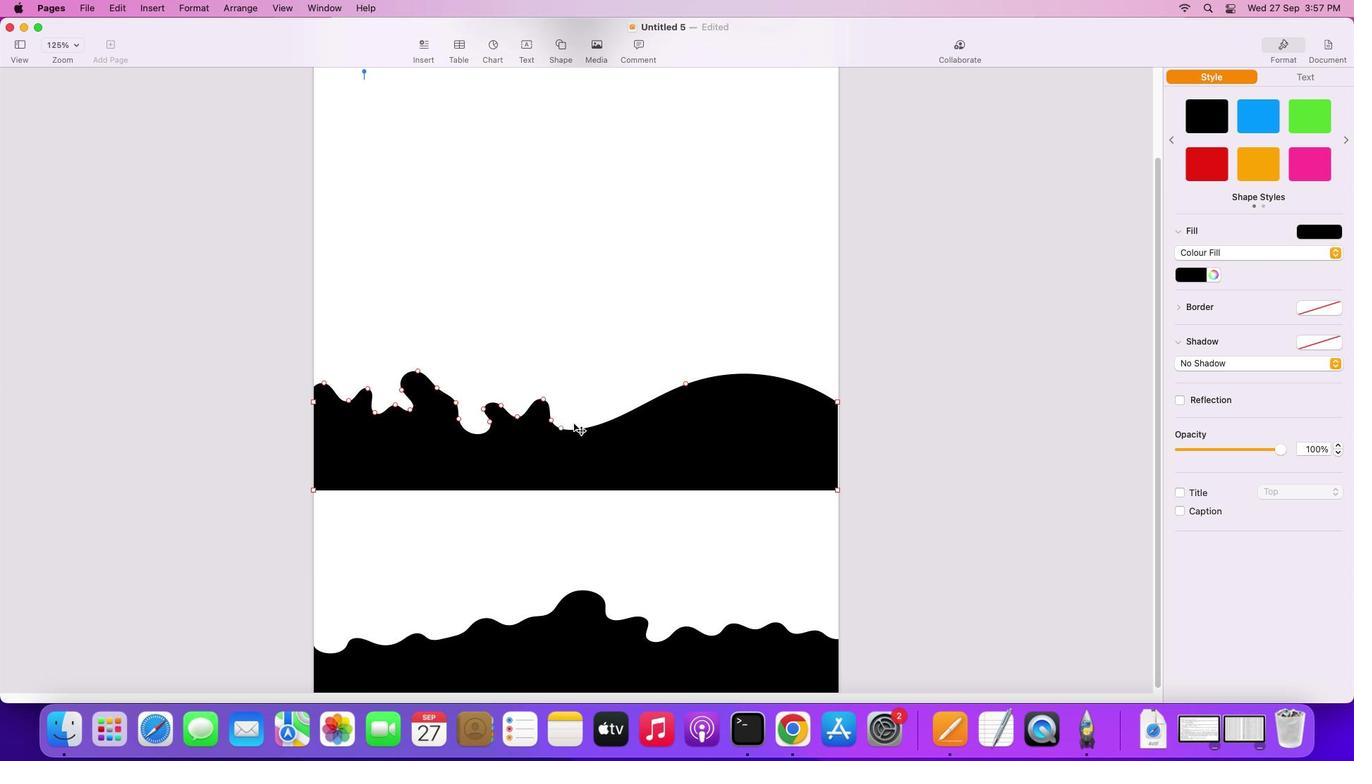 
Action: Mouse moved to (569, 438)
Screenshot: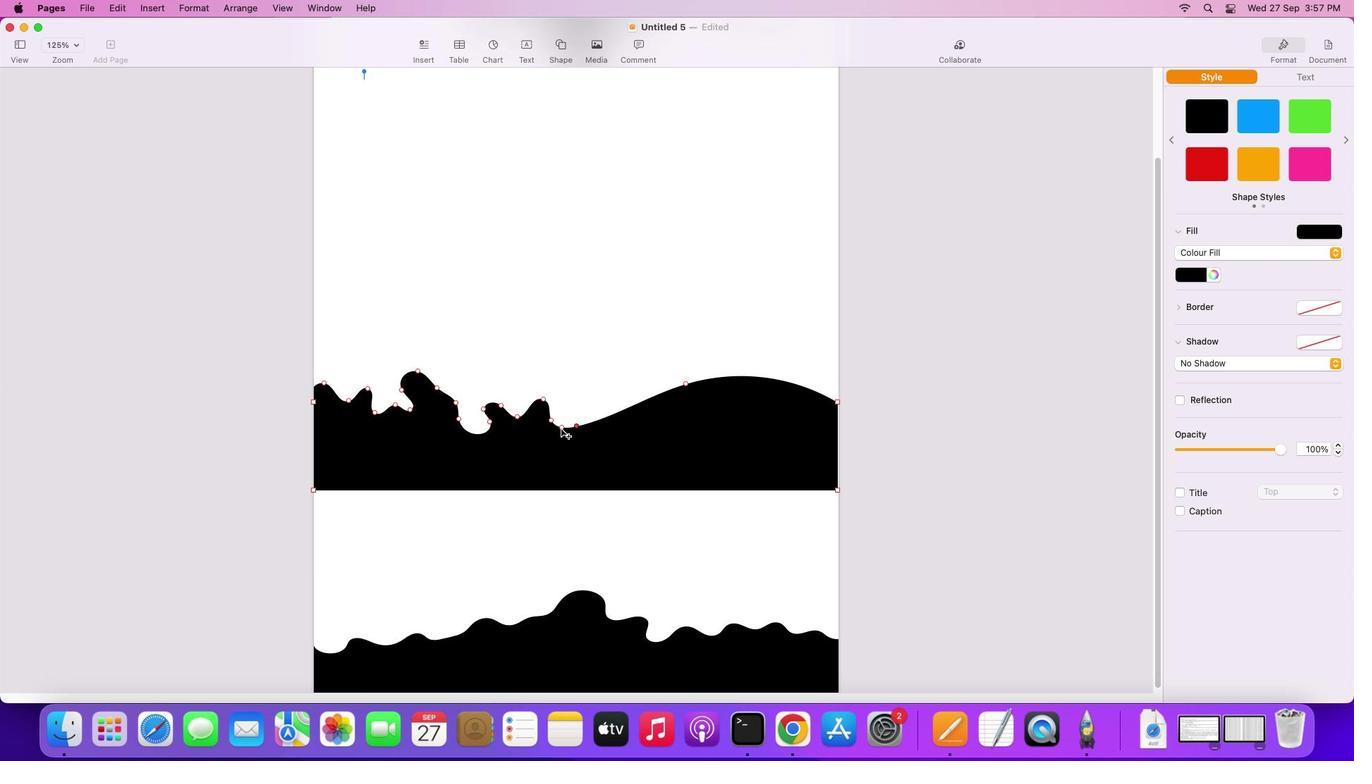 
Action: Mouse pressed left at (569, 438)
Screenshot: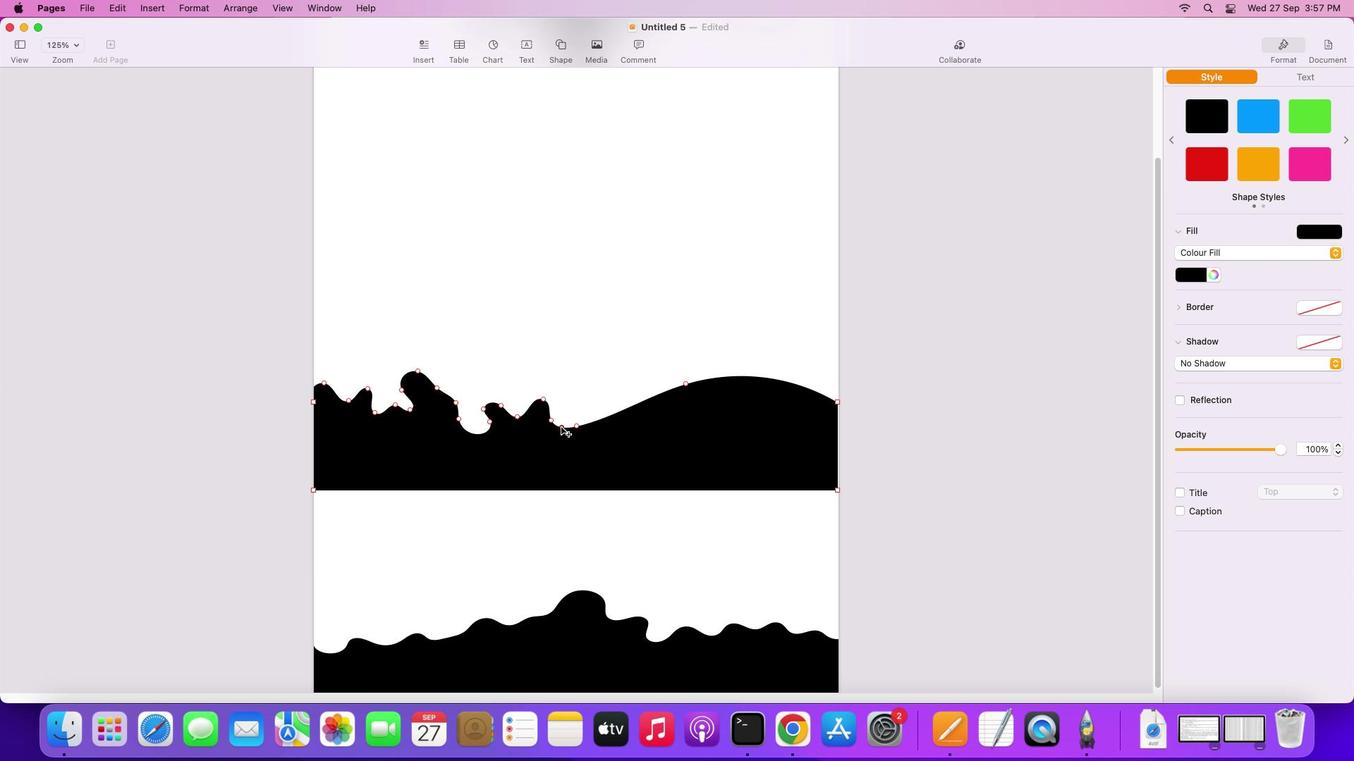 
Action: Mouse moved to (634, 443)
Screenshot: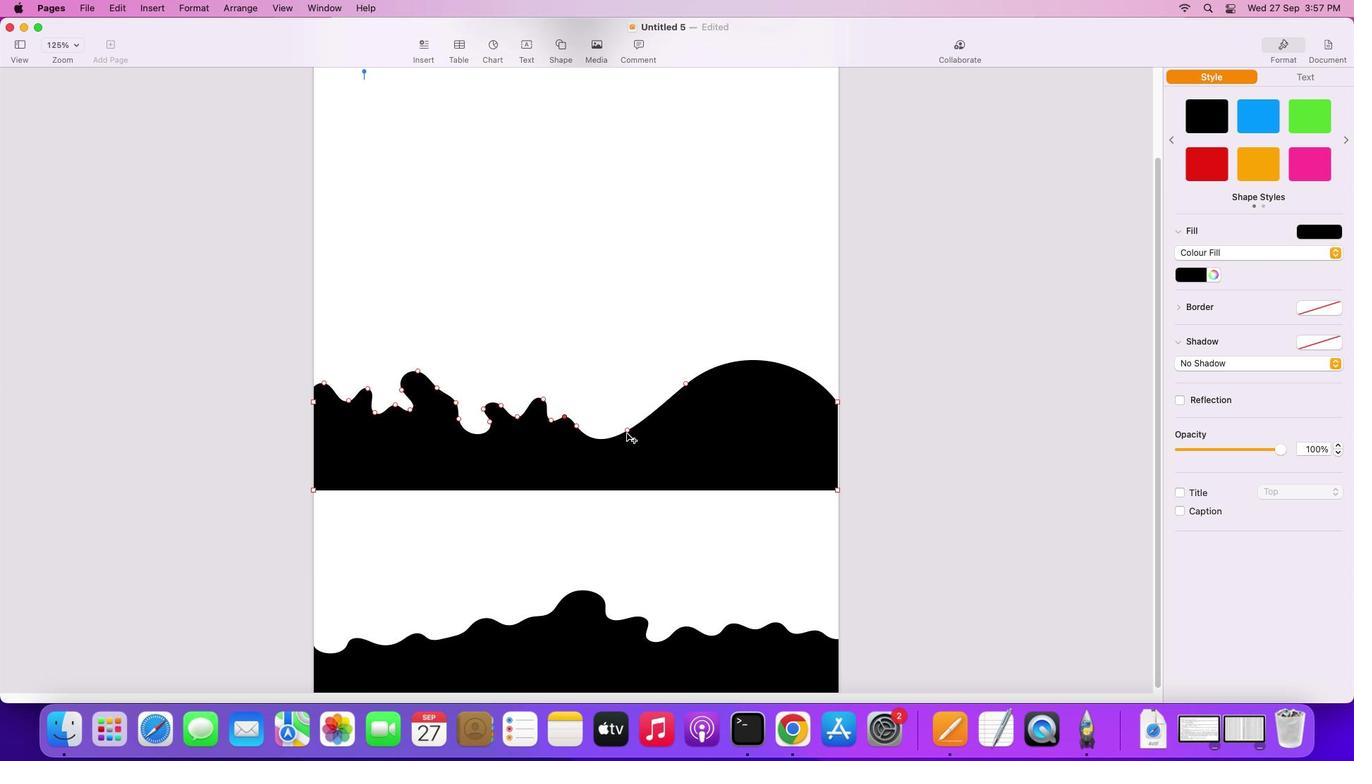 
Action: Mouse pressed left at (634, 443)
Screenshot: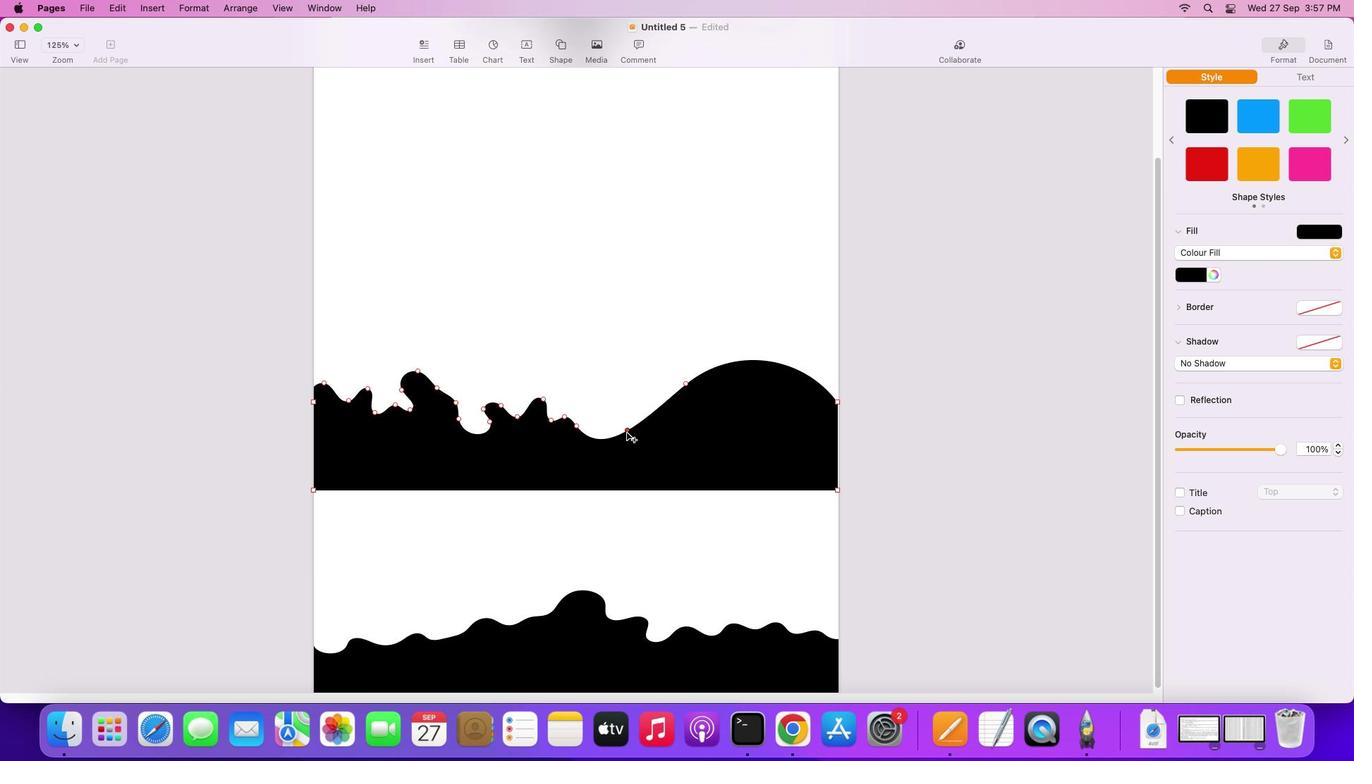 
Action: Mouse moved to (606, 441)
Screenshot: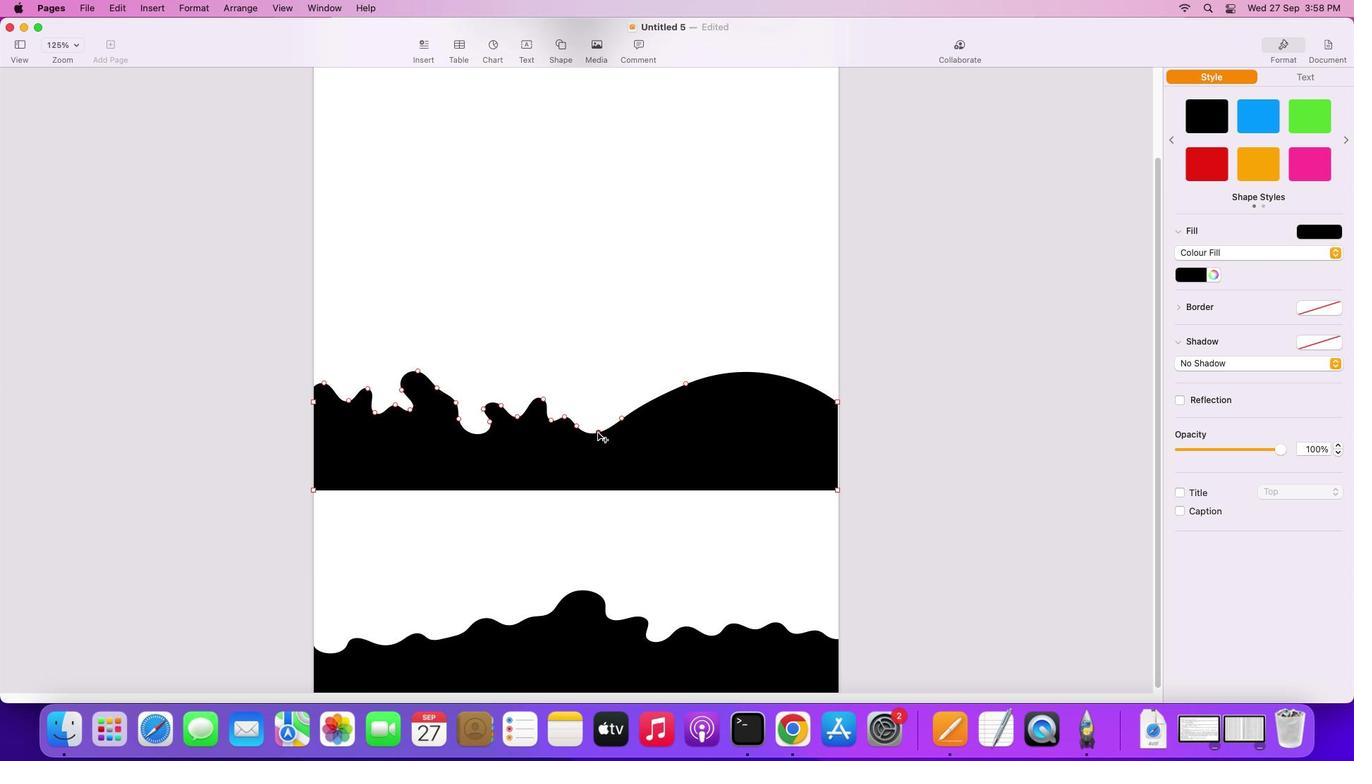 
Action: Mouse pressed left at (606, 441)
Screenshot: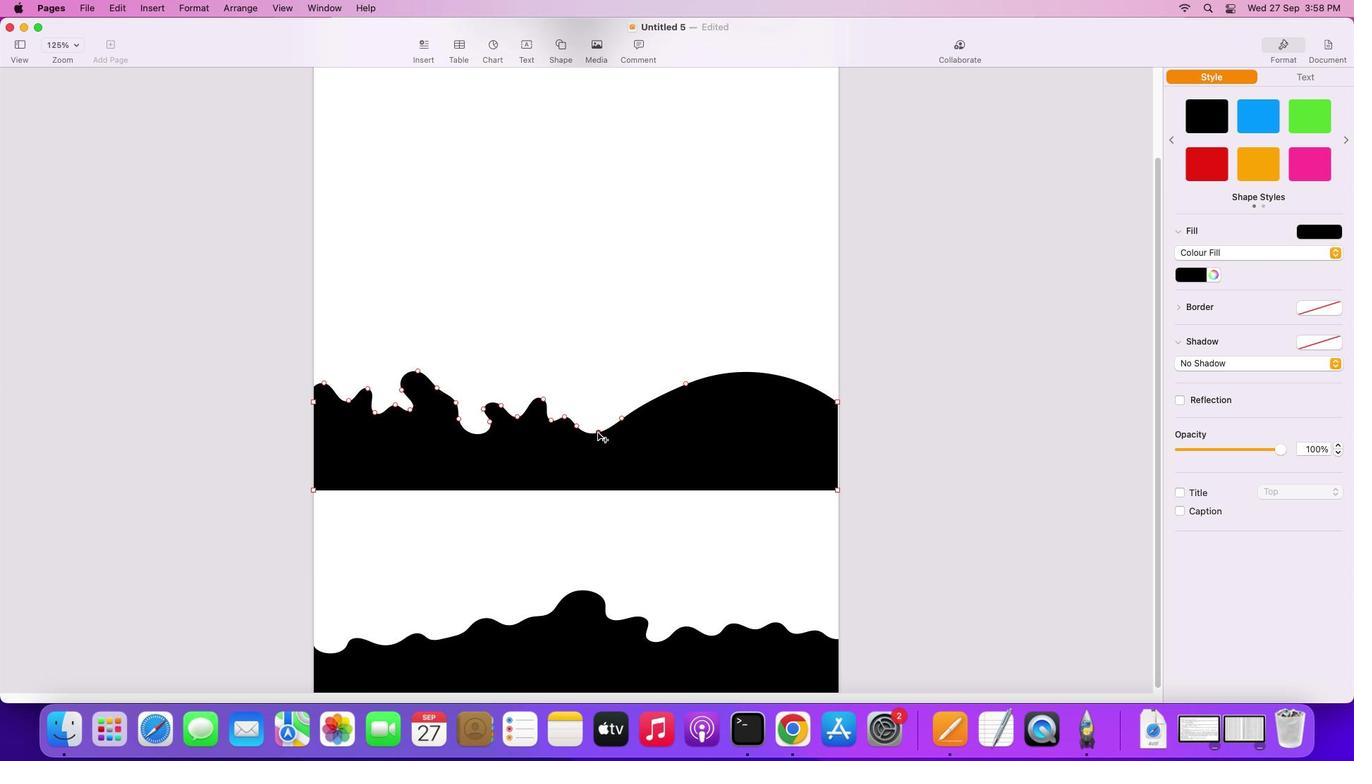 
Action: Mouse moved to (622, 445)
Screenshot: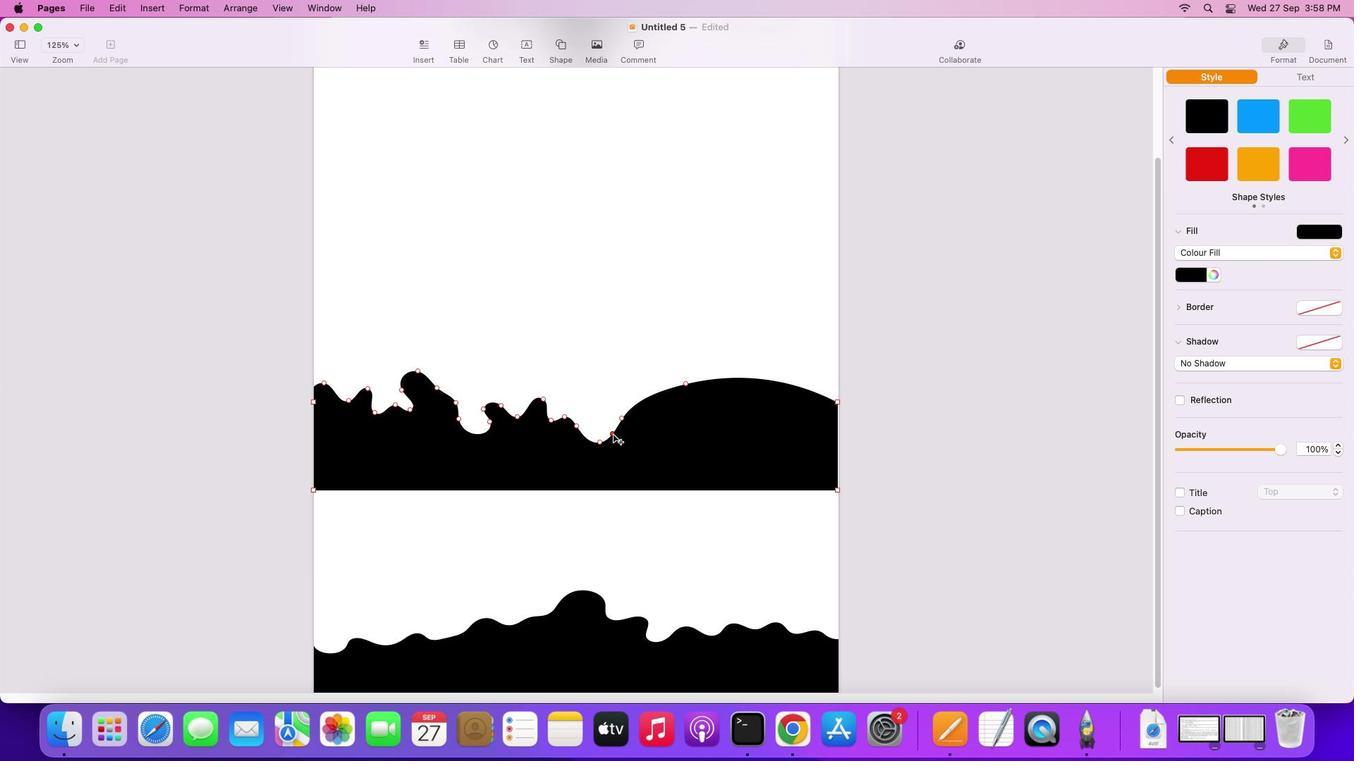 
Action: Mouse pressed left at (622, 445)
Screenshot: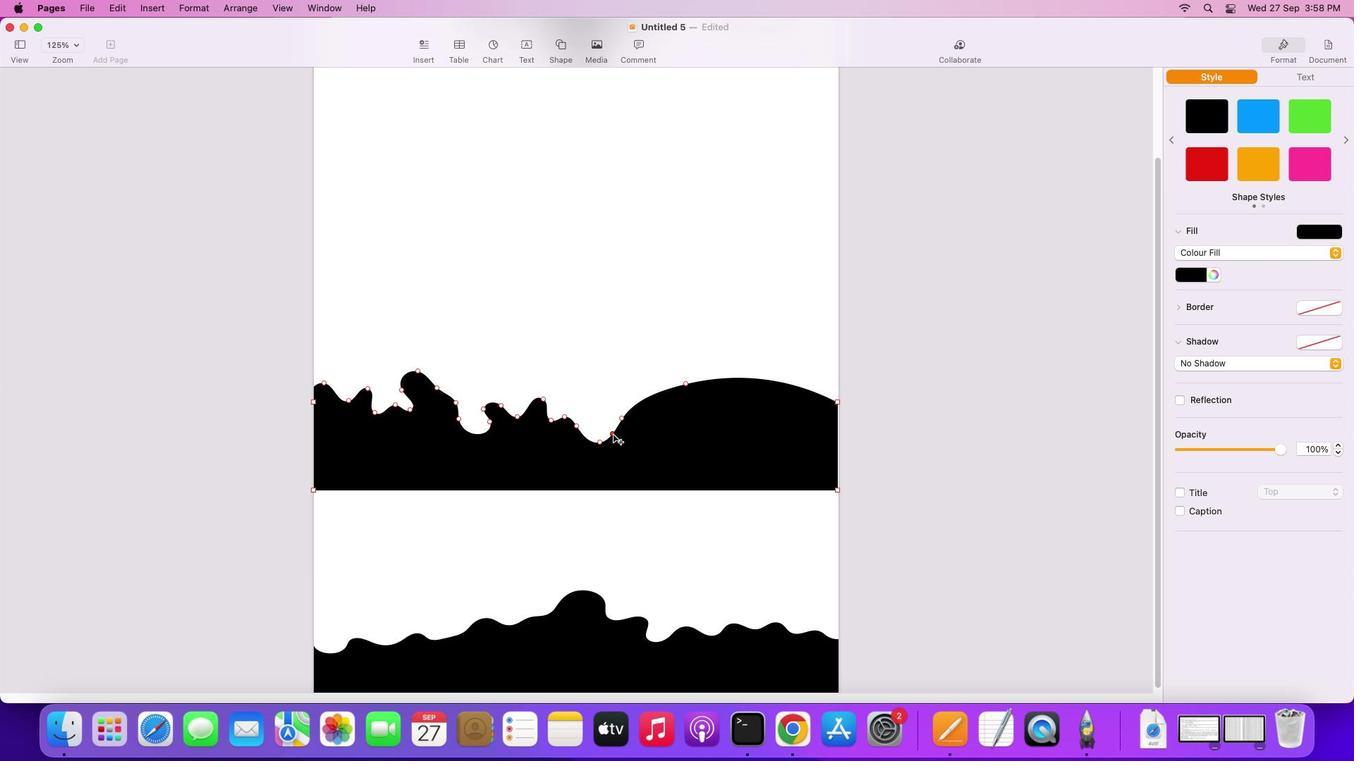 
Action: Mouse moved to (593, 447)
Screenshot: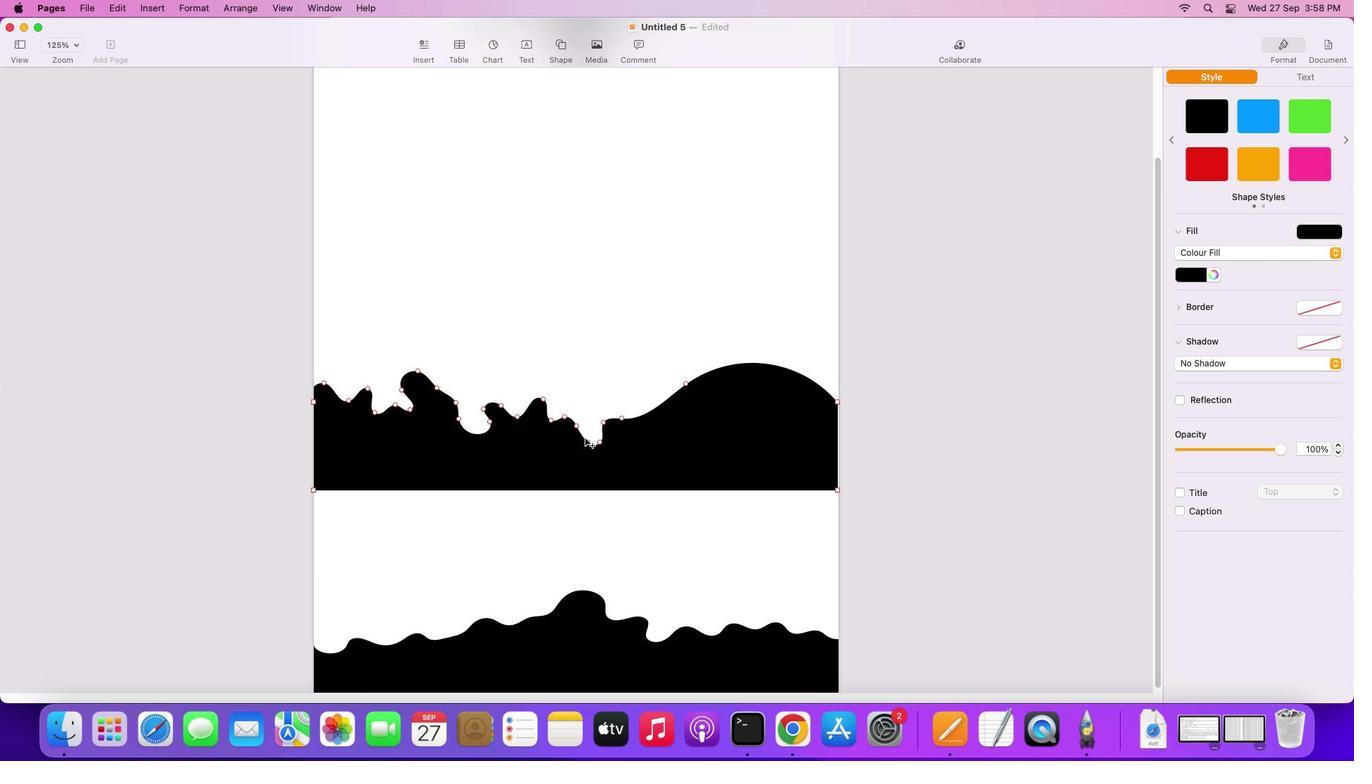 
Action: Mouse pressed left at (593, 447)
Screenshot: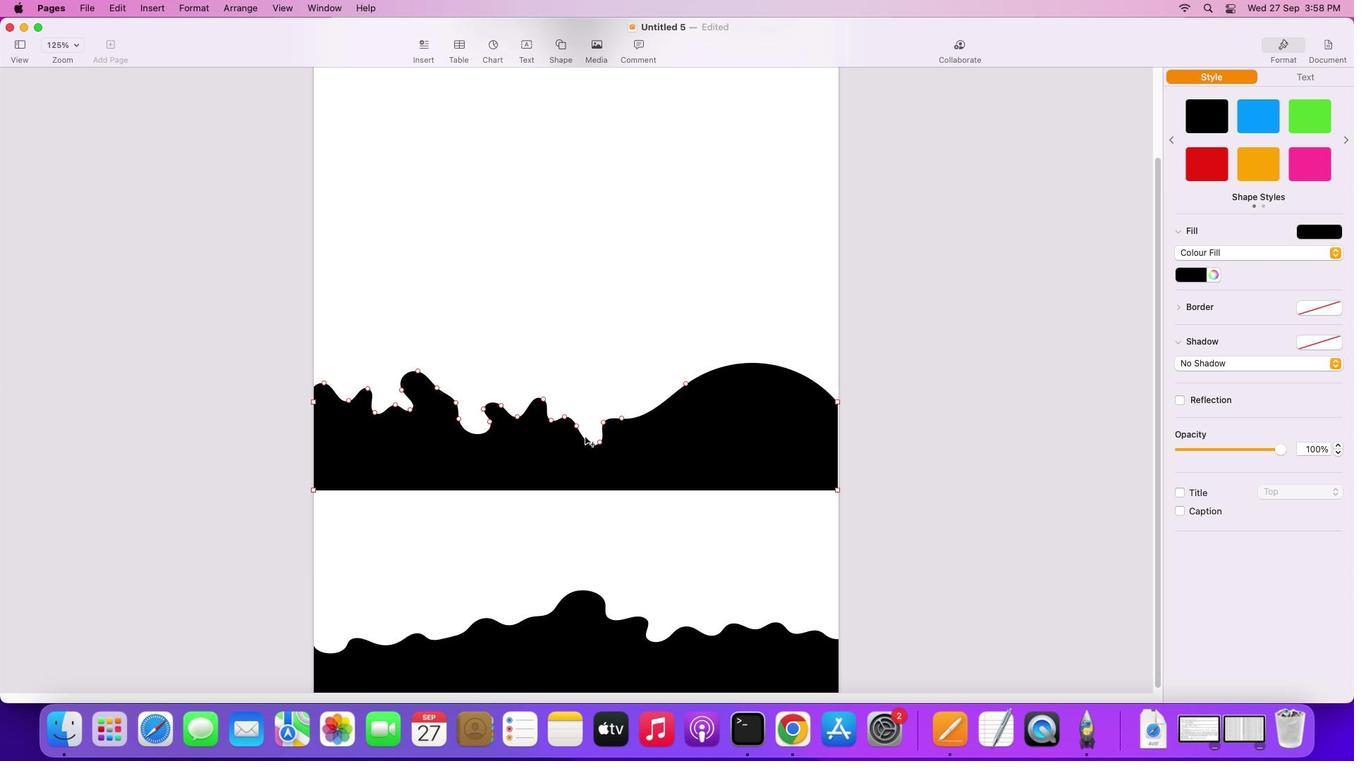 
Action: Mouse moved to (598, 458)
Screenshot: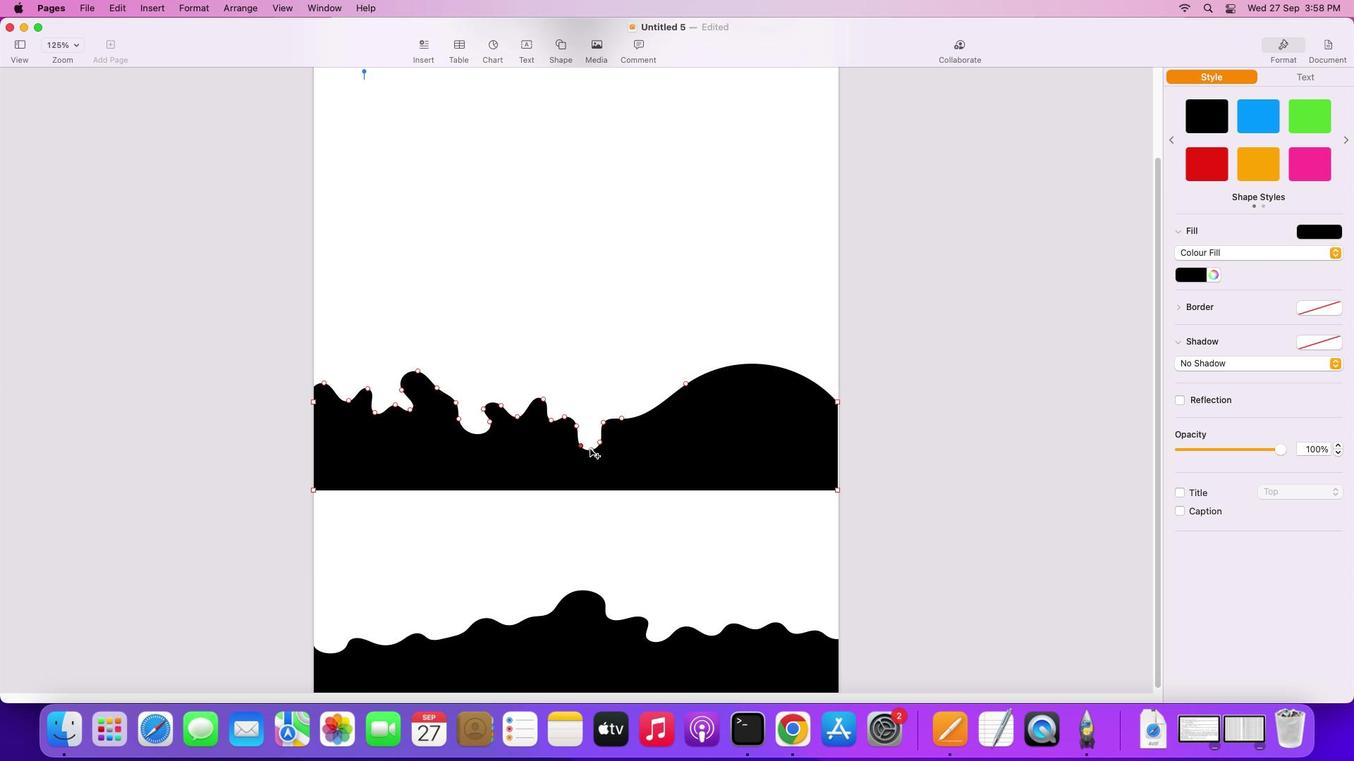 
Action: Mouse pressed left at (598, 458)
Screenshot: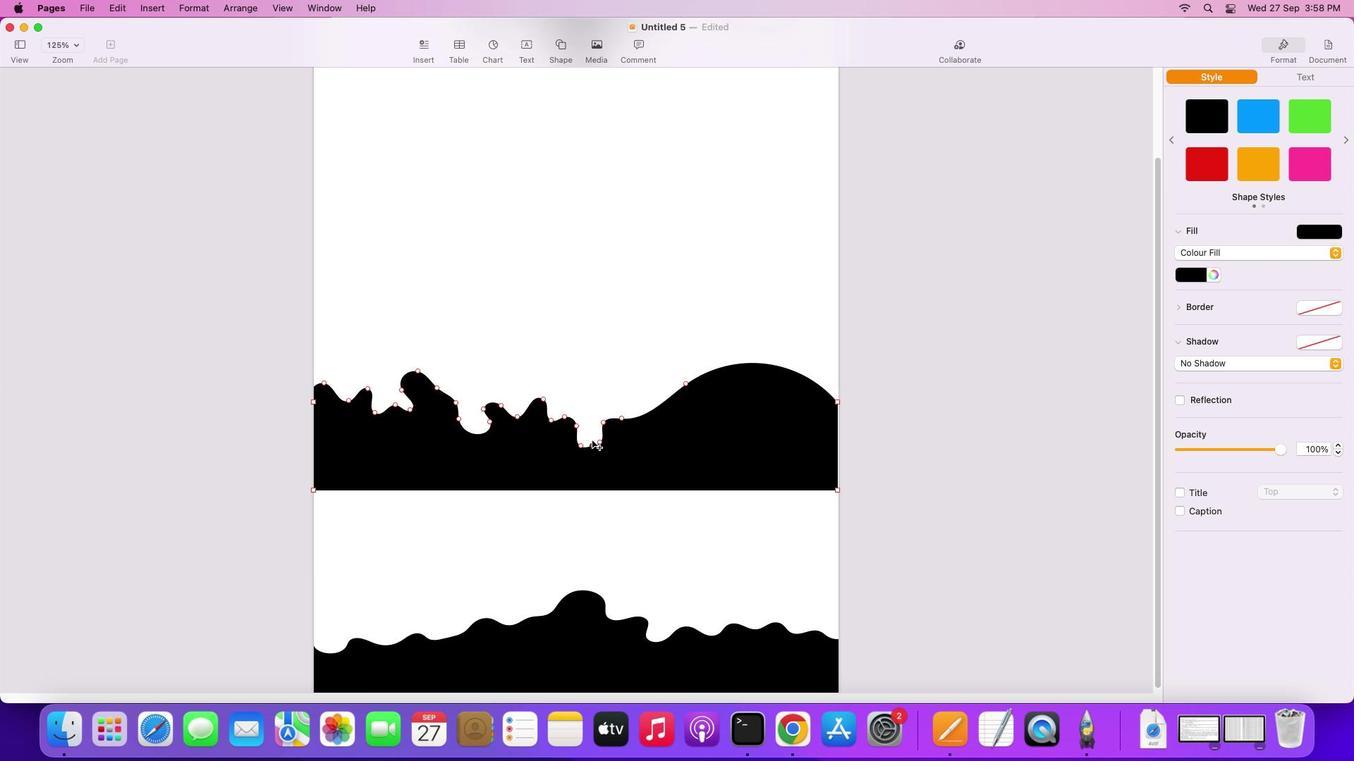 
Action: Mouse moved to (663, 419)
Screenshot: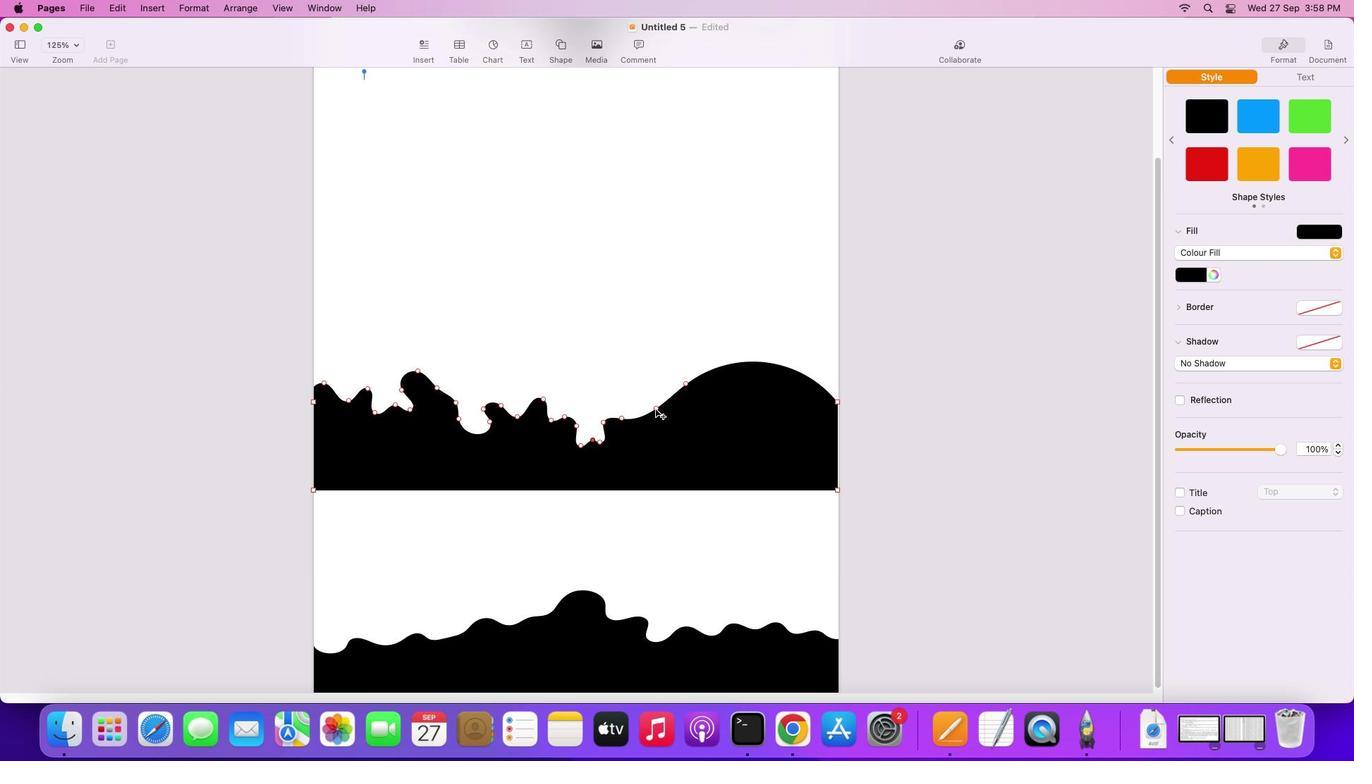 
Action: Mouse pressed left at (663, 419)
Screenshot: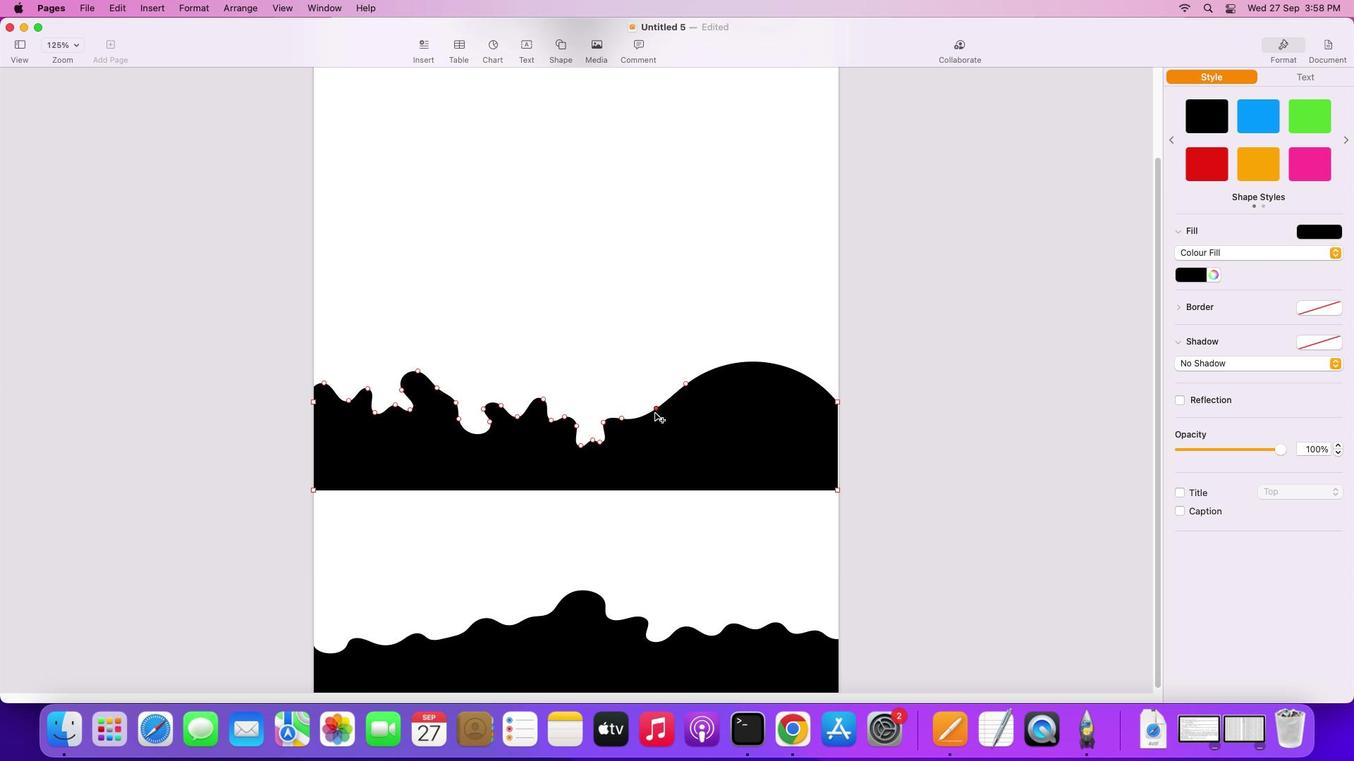 
Action: Mouse moved to (630, 426)
Screenshot: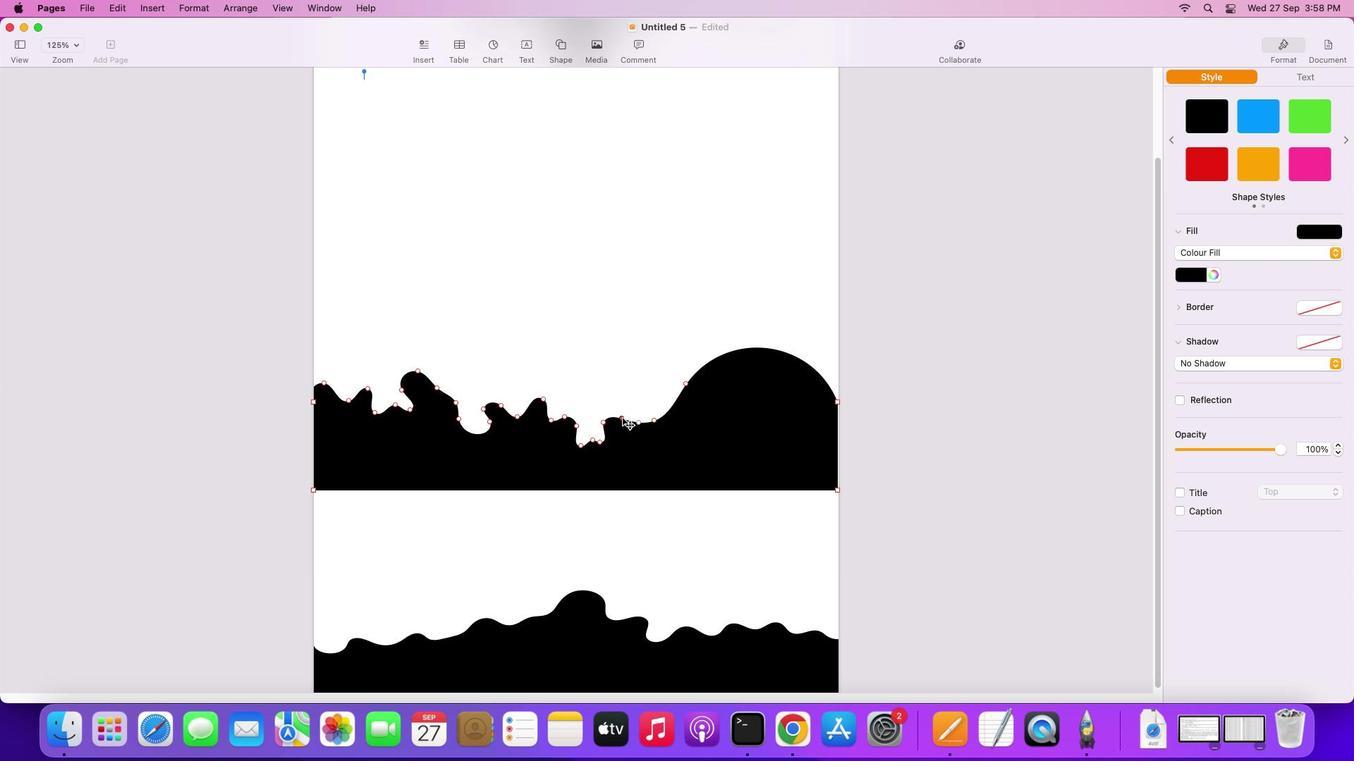 
Action: Mouse pressed left at (630, 426)
Screenshot: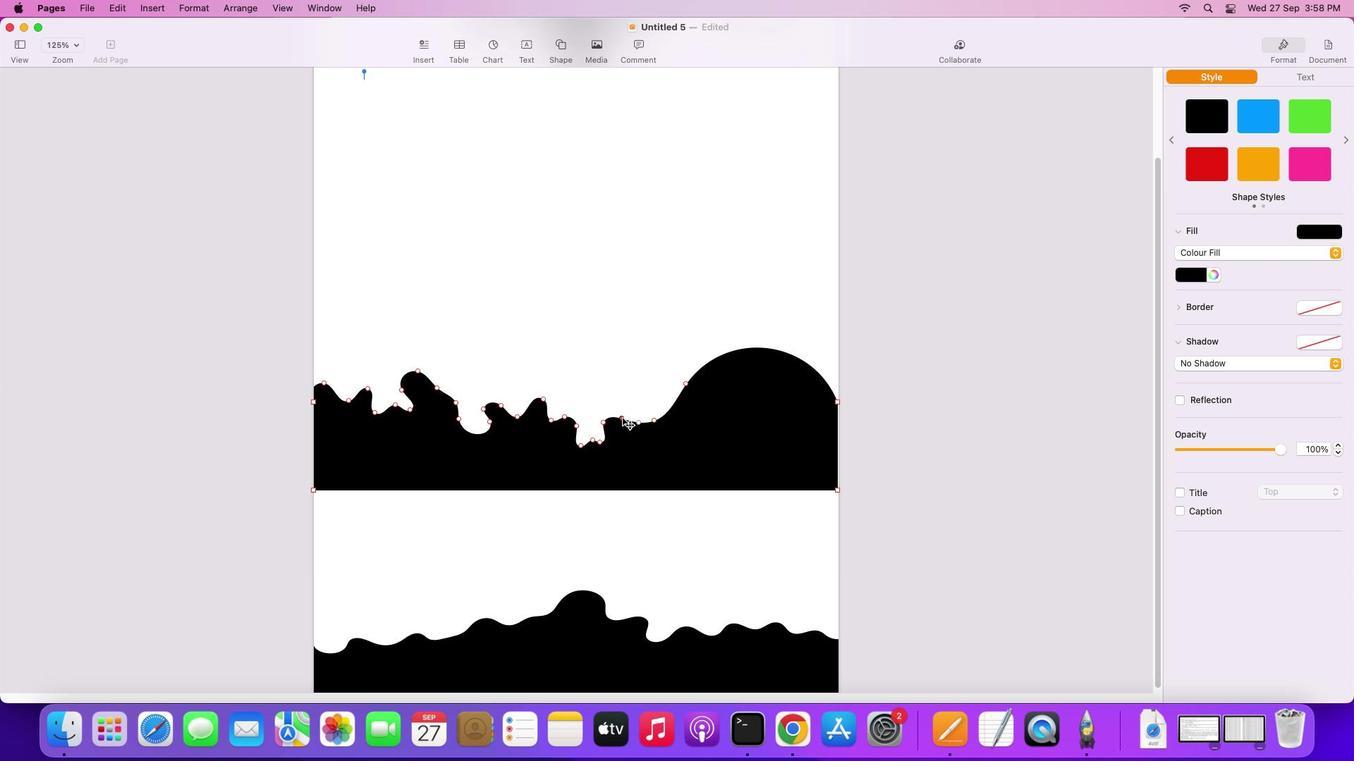 
Action: Mouse moved to (645, 432)
Screenshot: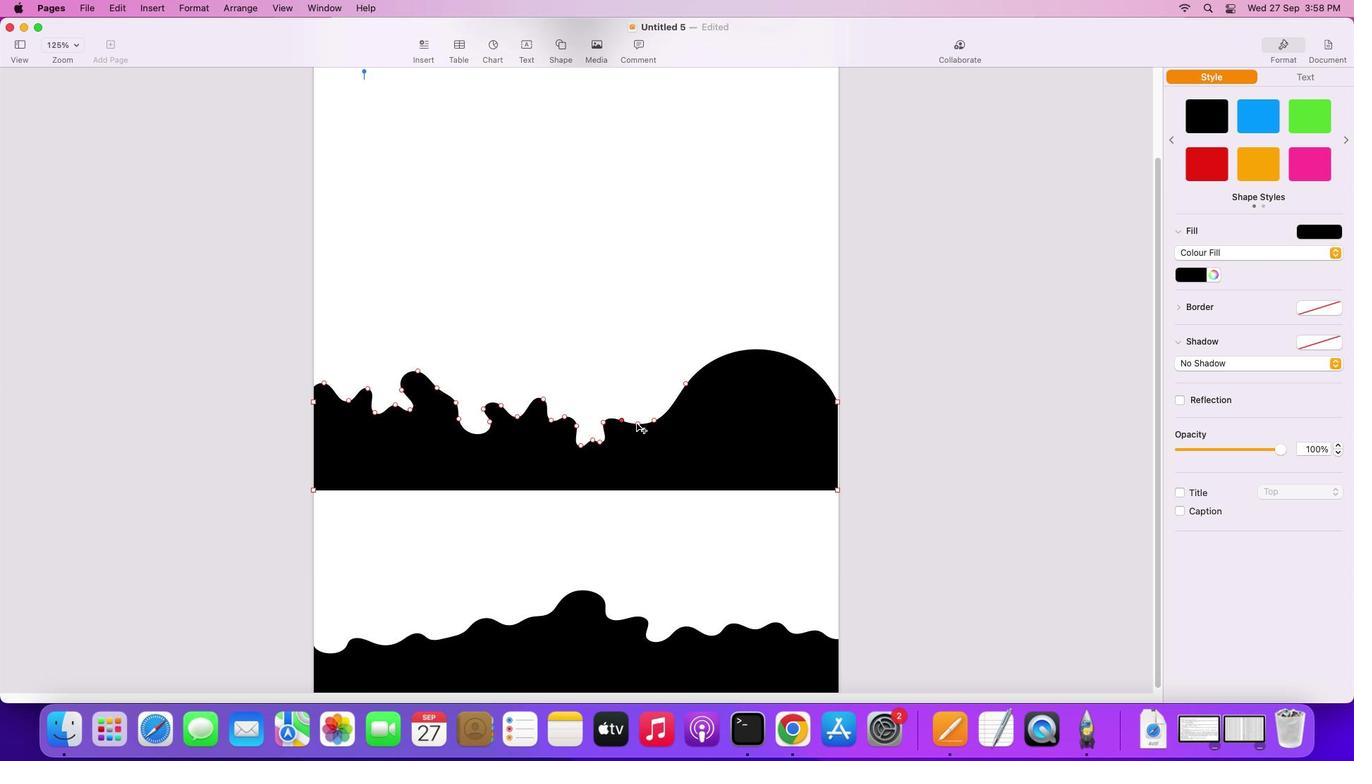 
Action: Mouse pressed left at (645, 432)
